 Task: Explore Airbnb accommodation in Nadi, Fiji from 12th  December, 2023 to 15th December, 2023 for 3 adults.2 bedrooms having 3 beds and 1 bathroom. Property type can be flat. Booking option can be shelf check-in. Look for 5 properties as per requirement.
Action: Mouse moved to (511, 112)
Screenshot: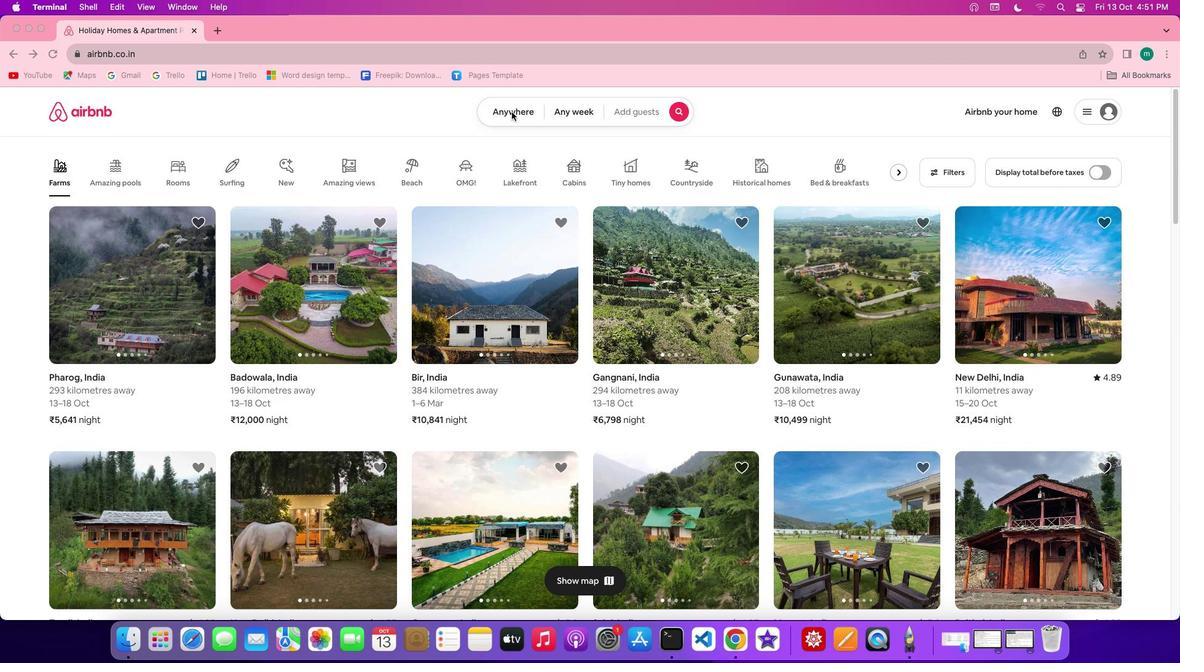 
Action: Mouse pressed left at (511, 112)
Screenshot: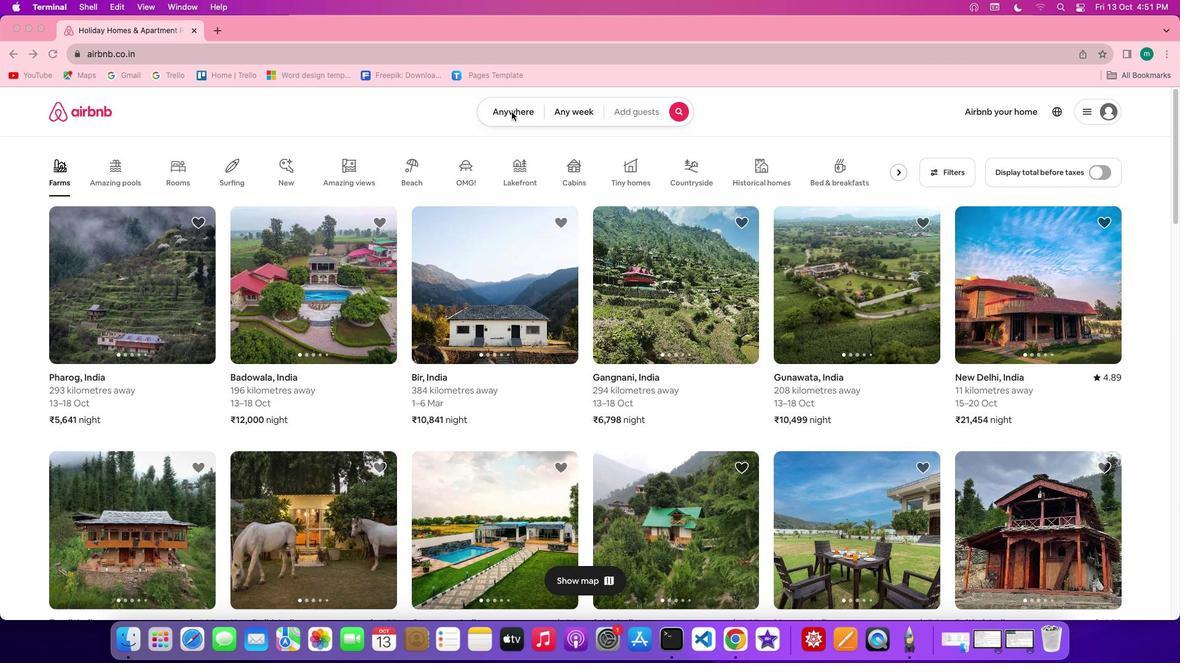 
Action: Mouse pressed left at (511, 112)
Screenshot: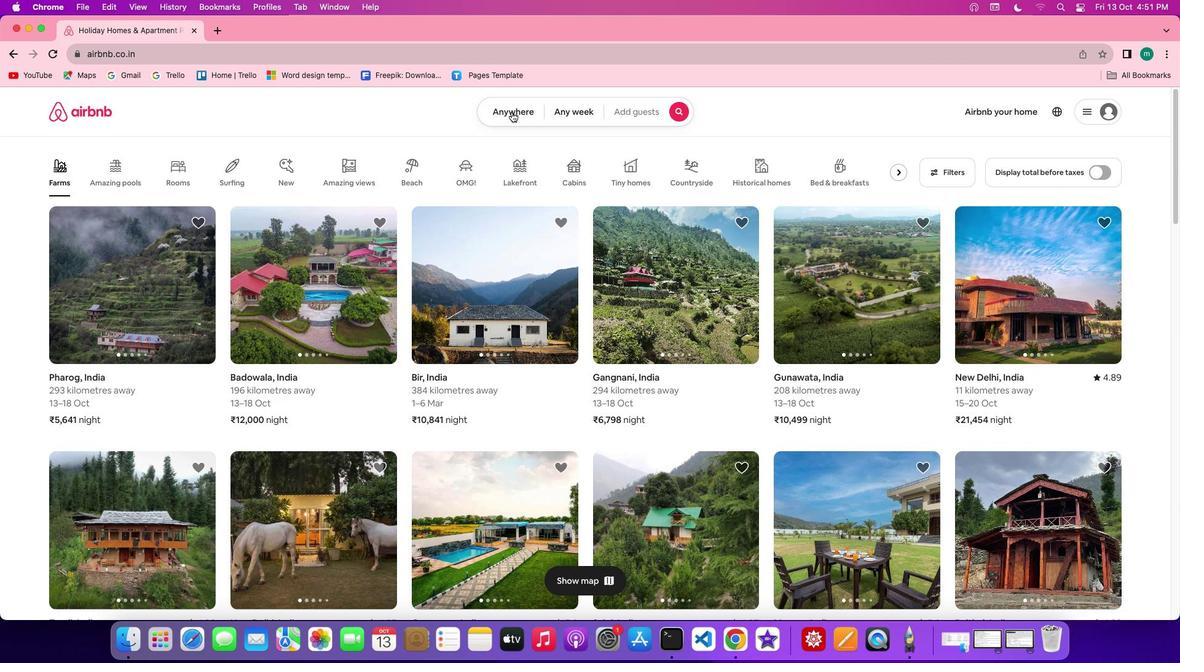 
Action: Mouse moved to (451, 164)
Screenshot: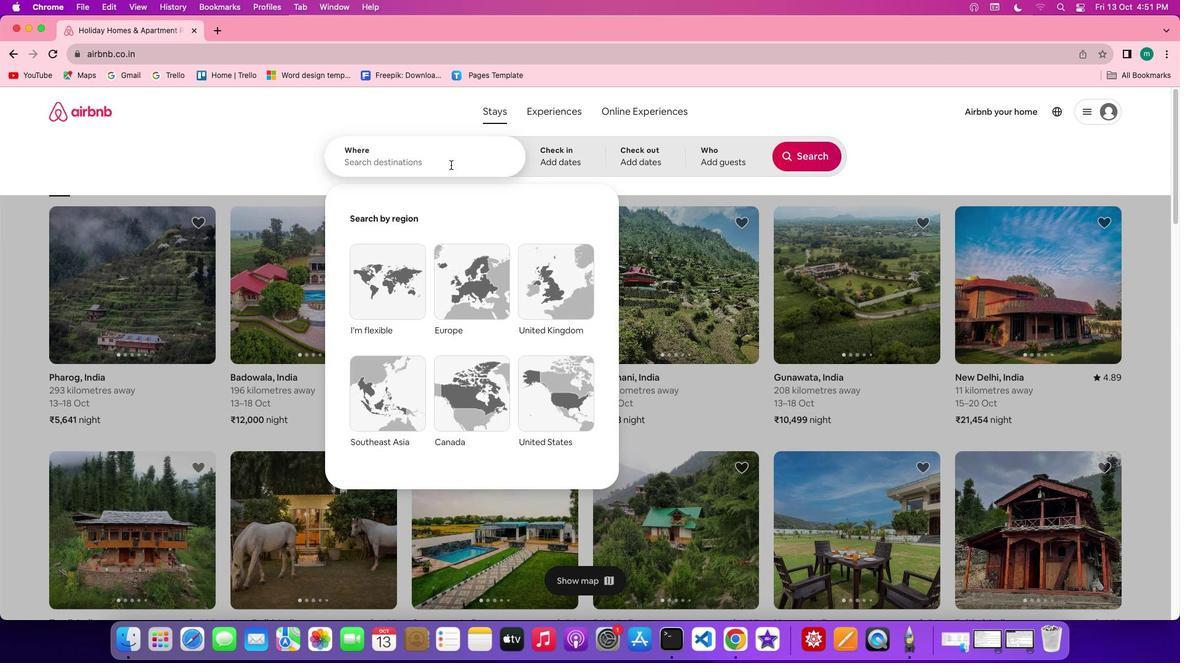 
Action: Mouse pressed left at (451, 164)
Screenshot: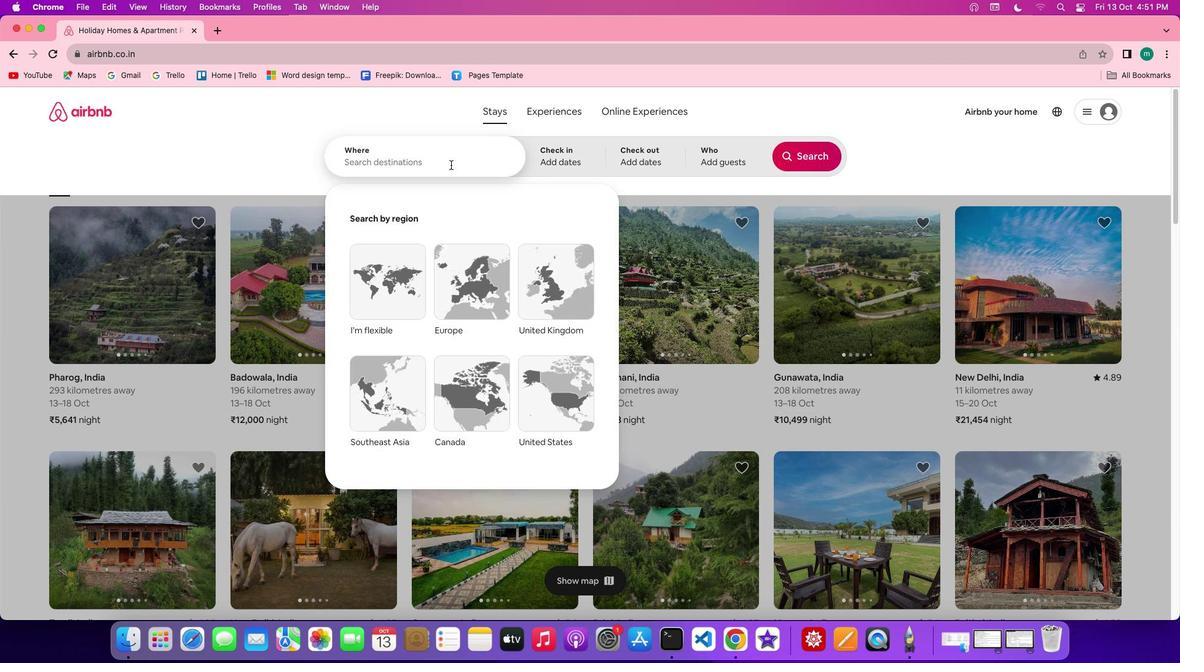
Action: Key pressed Key.shift'N''a''d''i'','Key.shift'F''i''j''i'
Screenshot: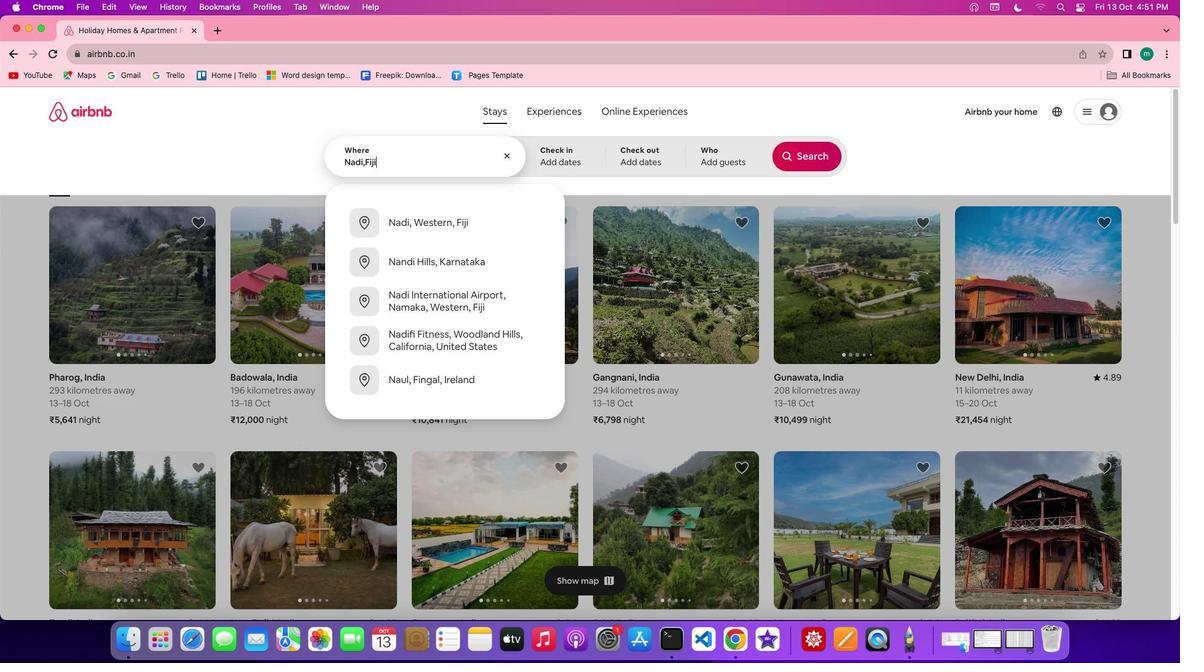 
Action: Mouse moved to (591, 162)
Screenshot: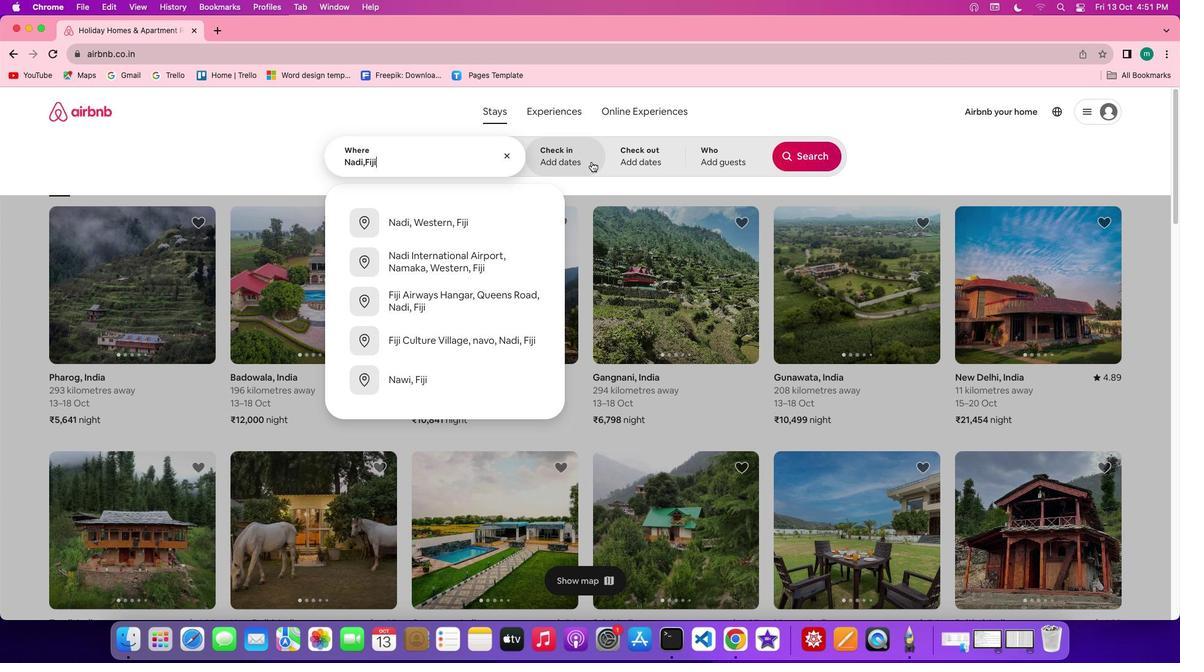 
Action: Mouse pressed left at (591, 162)
Screenshot: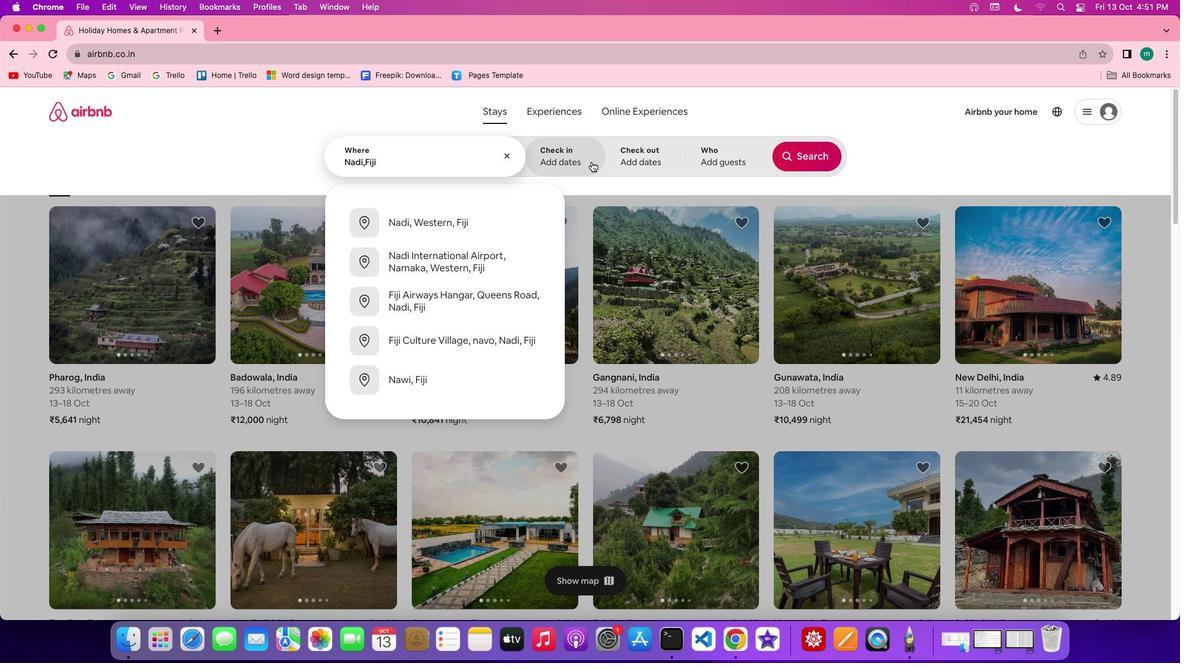 
Action: Mouse moved to (805, 248)
Screenshot: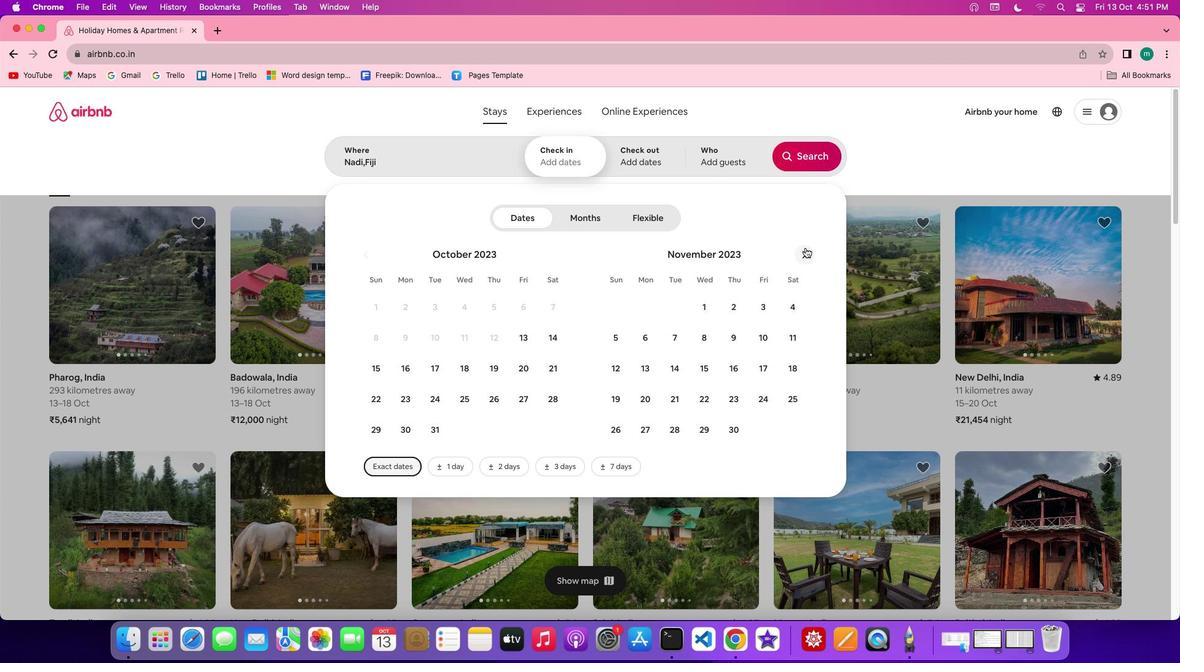 
Action: Mouse pressed left at (805, 248)
Screenshot: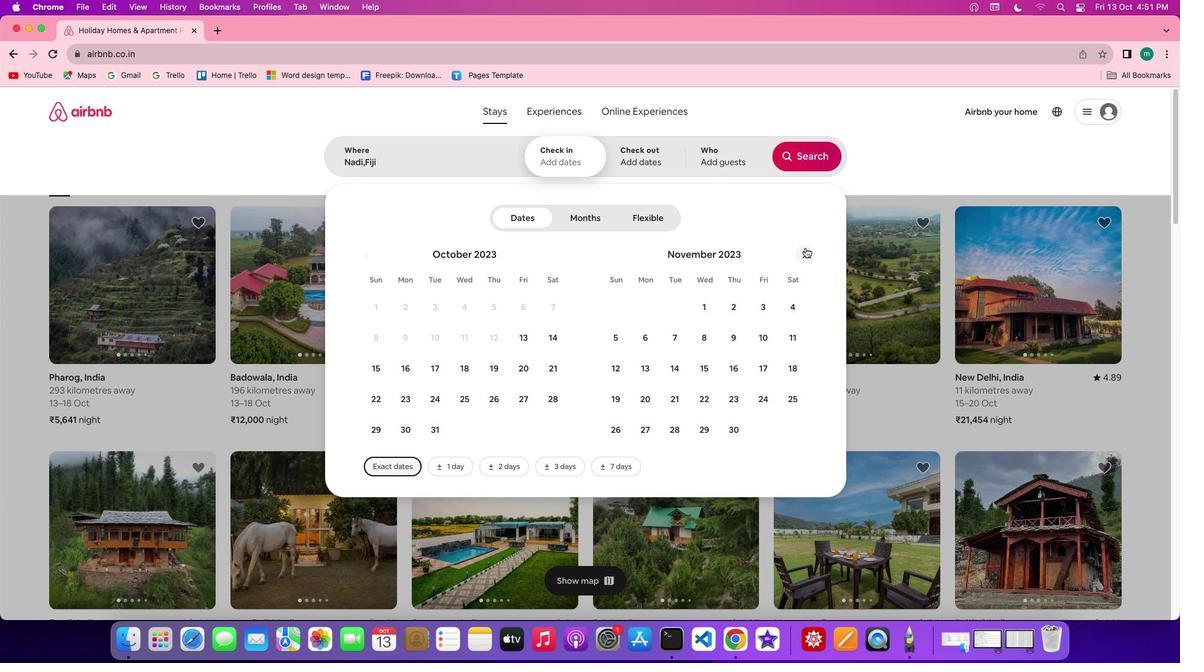 
Action: Mouse moved to (686, 372)
Screenshot: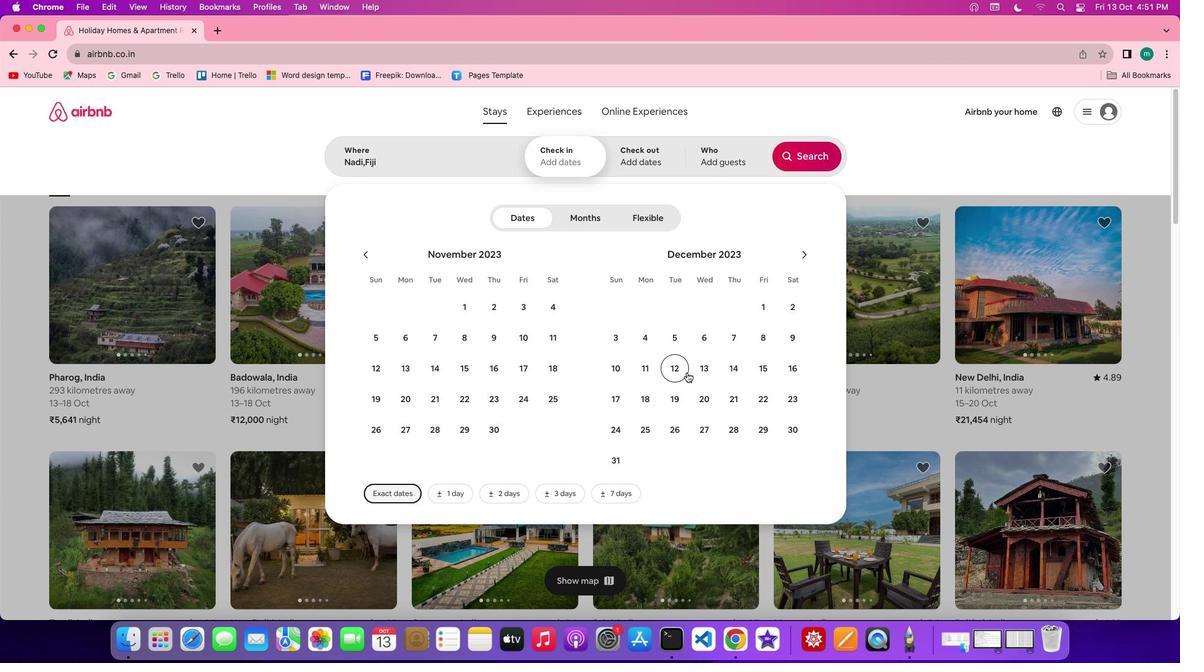 
Action: Mouse pressed left at (686, 372)
Screenshot: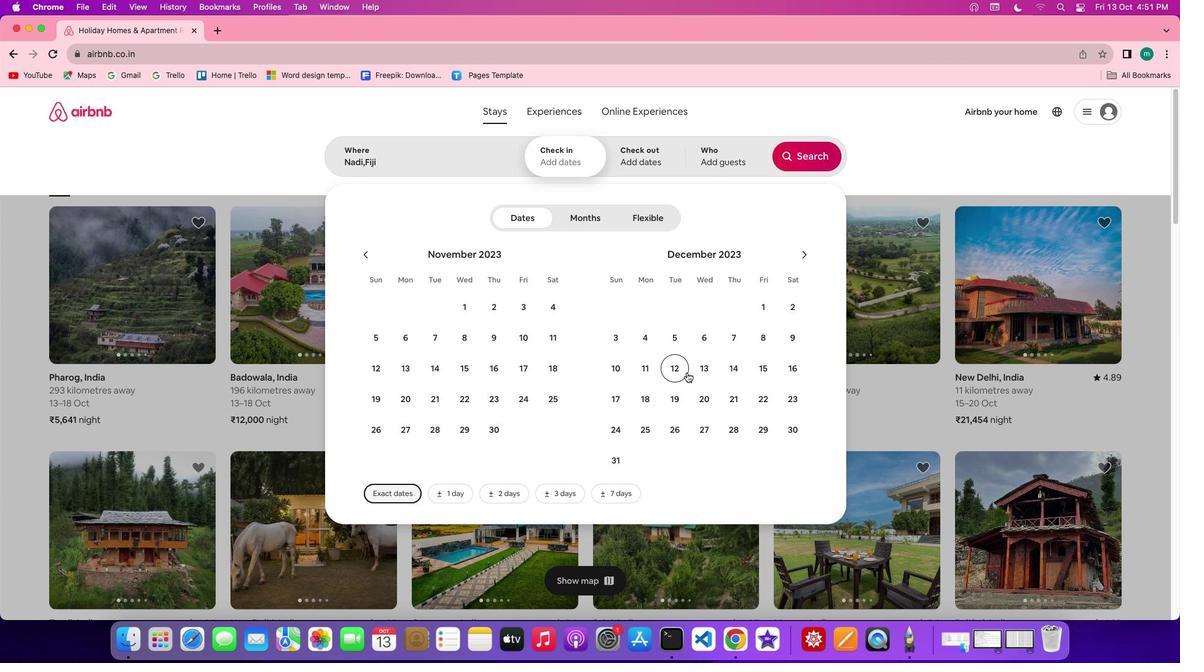 
Action: Mouse moved to (760, 373)
Screenshot: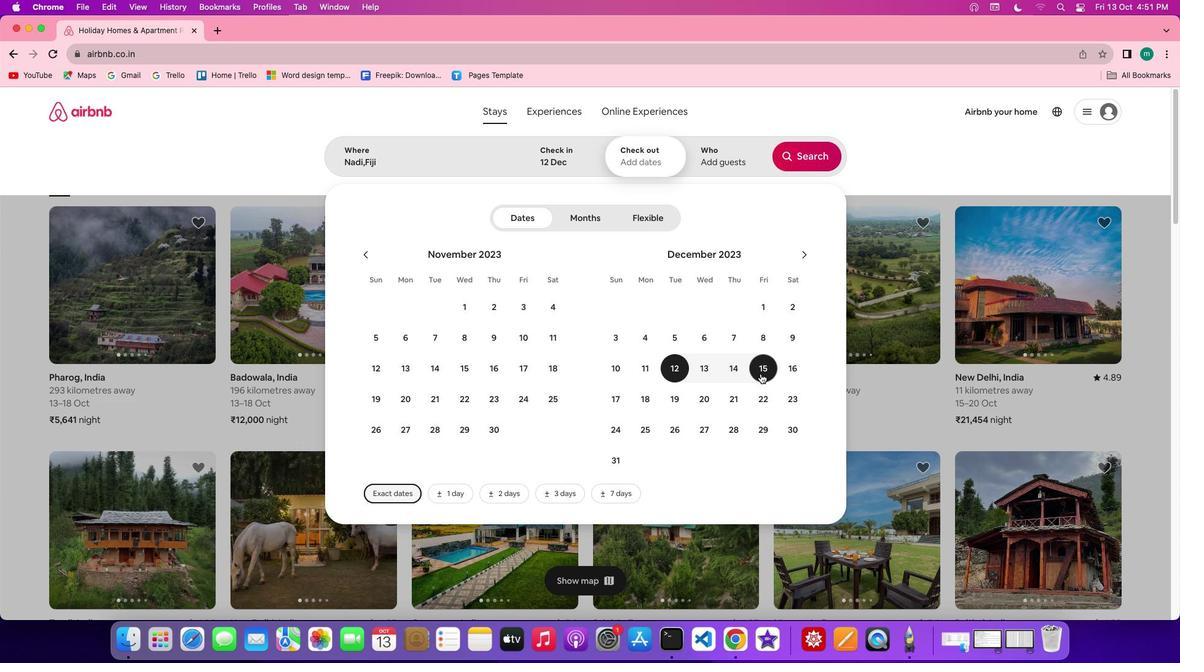 
Action: Mouse pressed left at (760, 373)
Screenshot: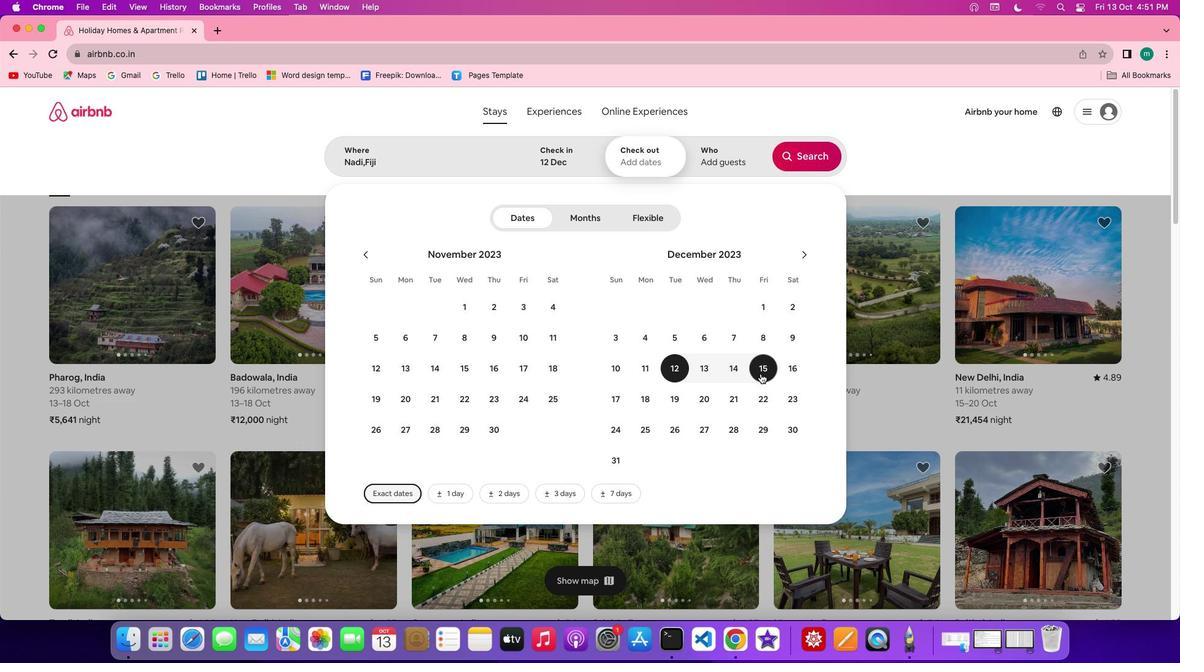 
Action: Mouse moved to (722, 167)
Screenshot: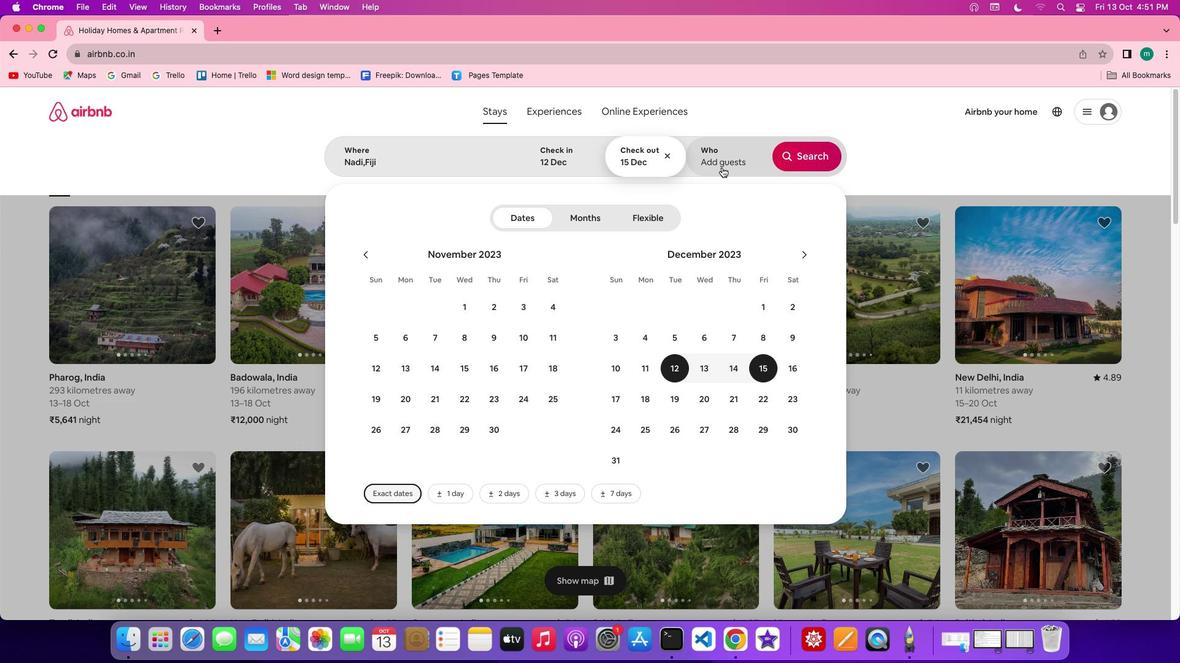 
Action: Mouse pressed left at (722, 167)
Screenshot: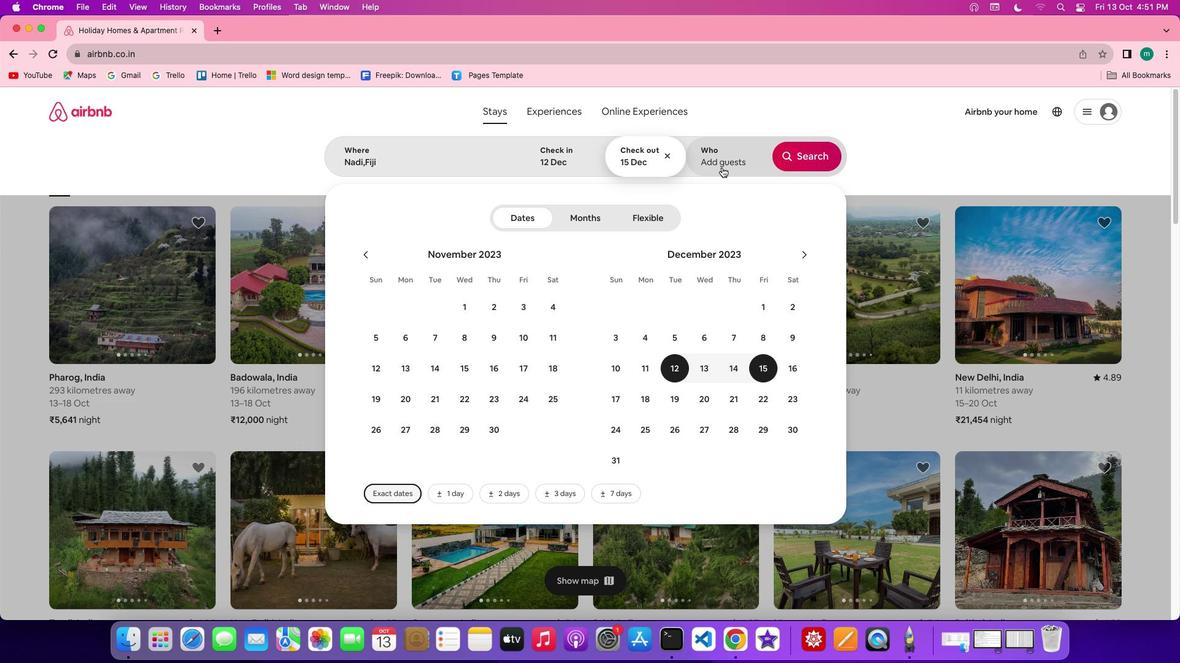 
Action: Mouse moved to (808, 219)
Screenshot: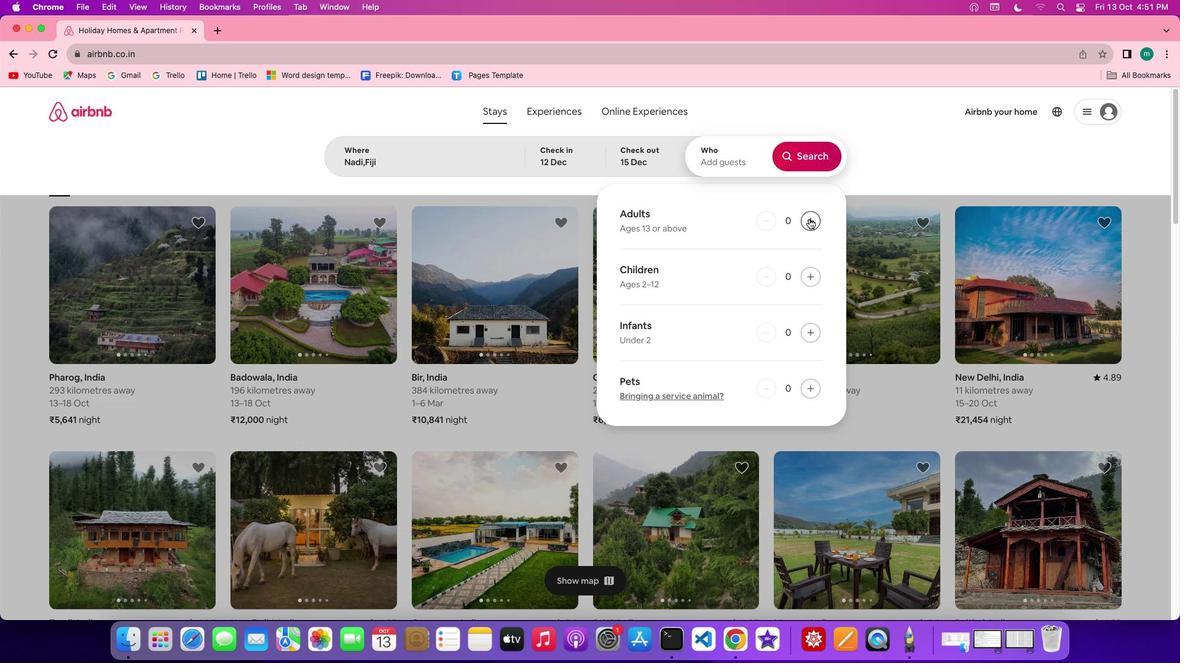 
Action: Mouse pressed left at (808, 219)
Screenshot: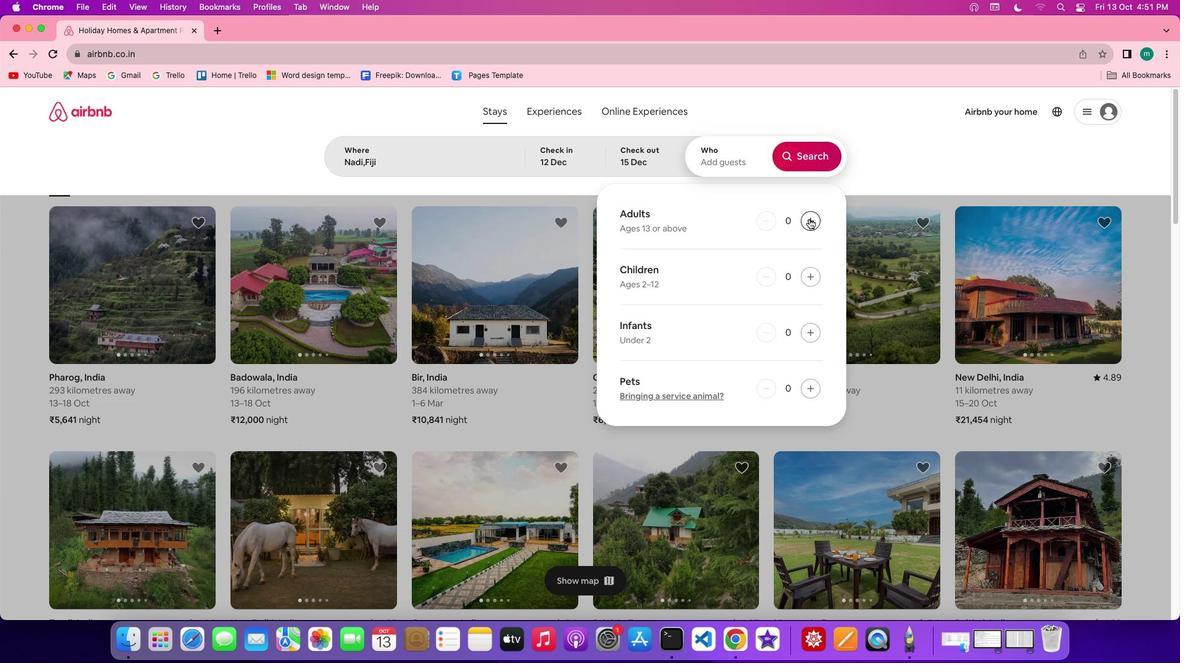 
Action: Mouse pressed left at (808, 219)
Screenshot: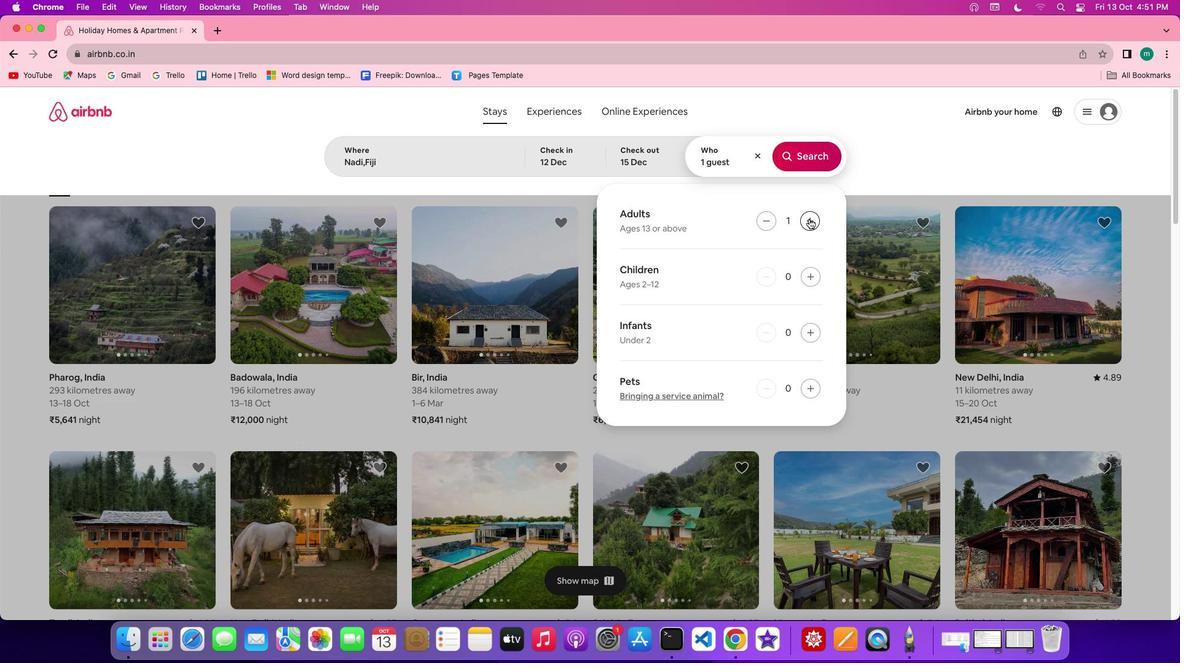 
Action: Mouse pressed left at (808, 219)
Screenshot: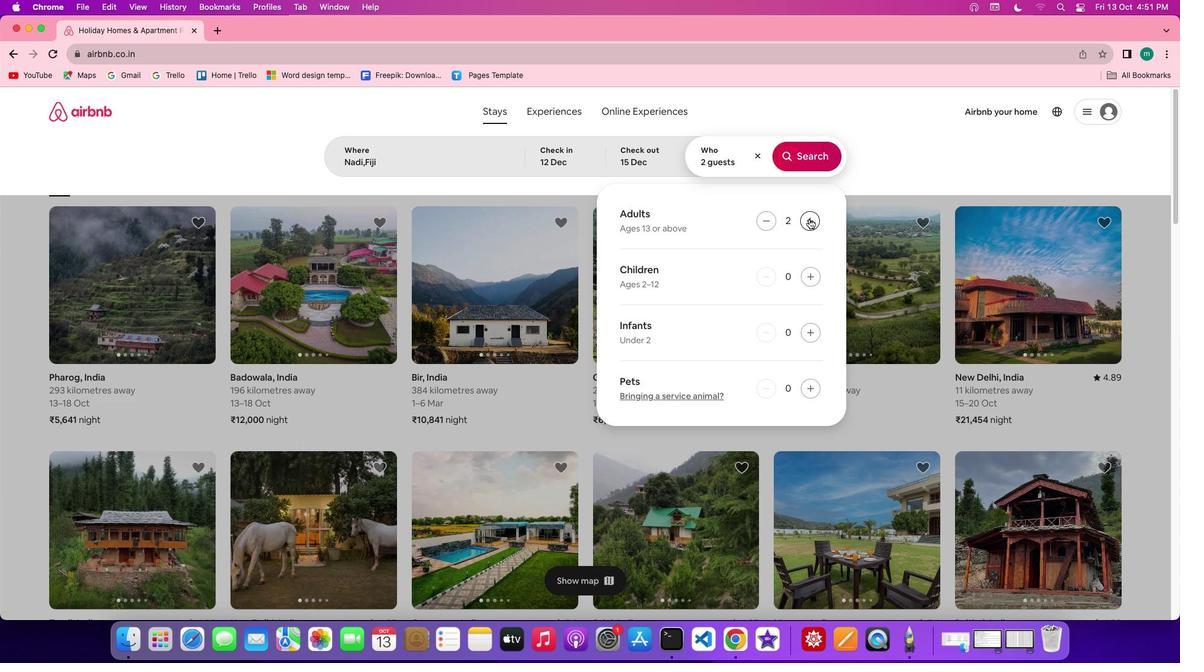 
Action: Mouse moved to (797, 155)
Screenshot: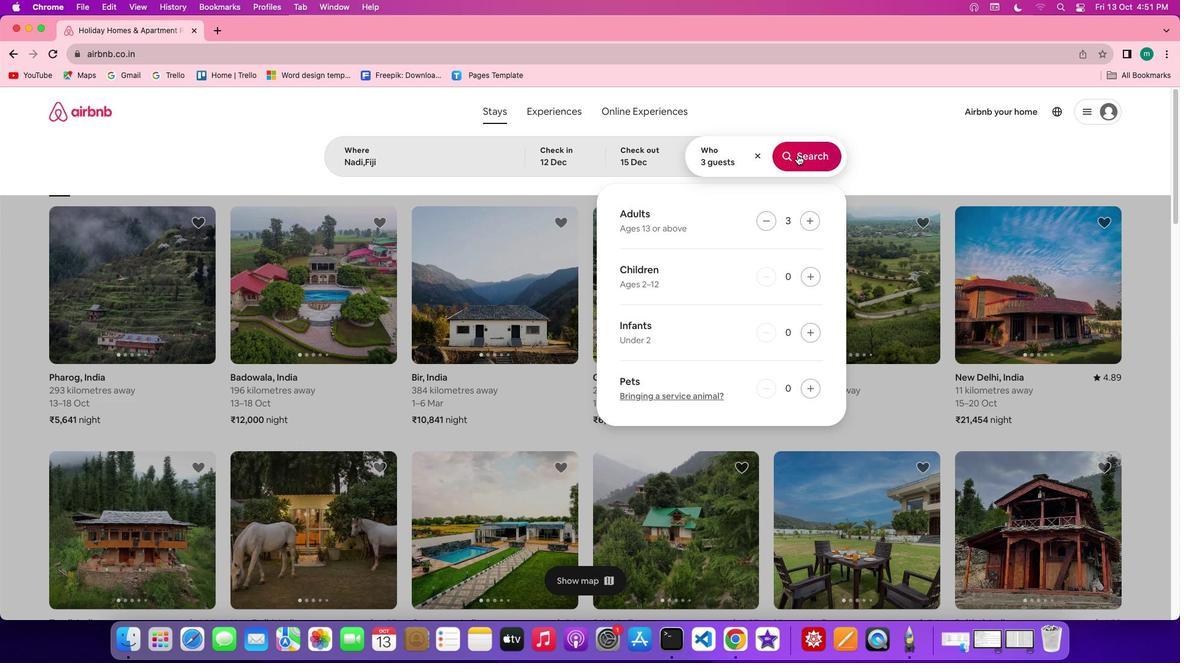 
Action: Mouse pressed left at (797, 155)
Screenshot: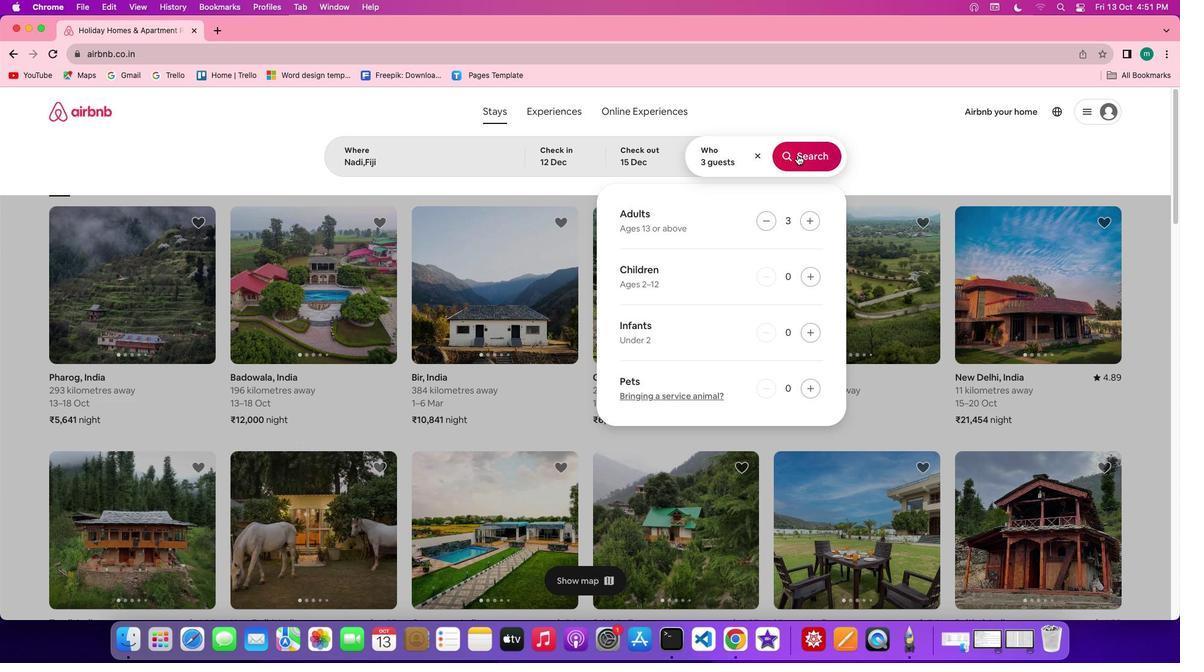 
Action: Mouse moved to (976, 165)
Screenshot: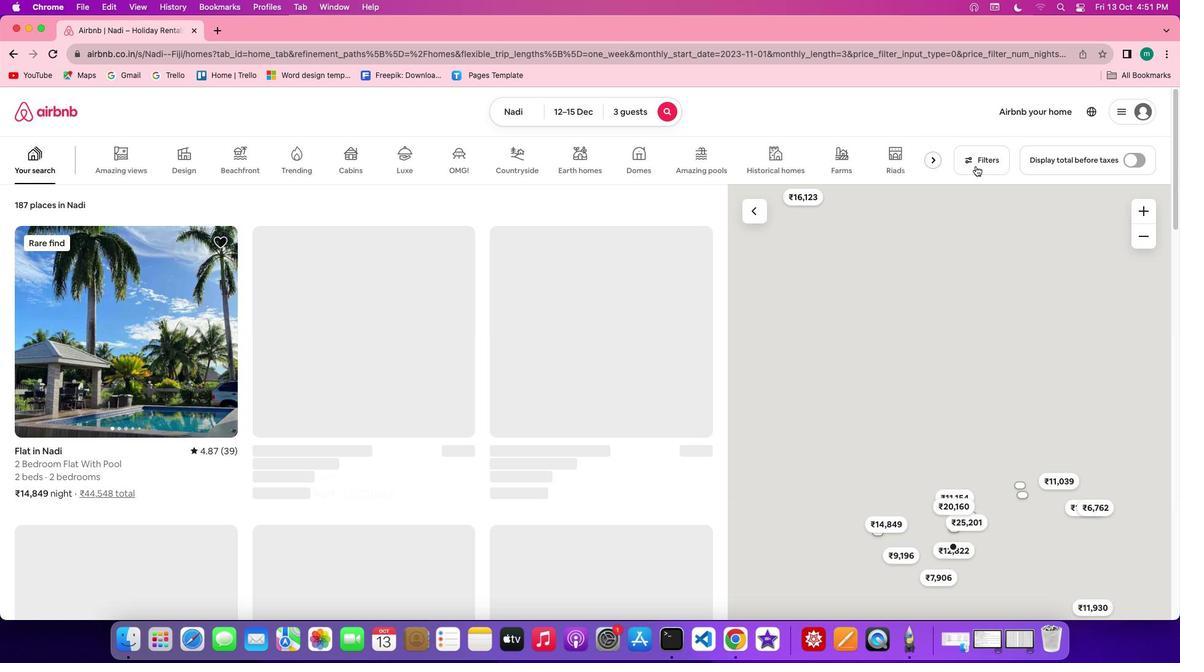 
Action: Mouse pressed left at (976, 165)
Screenshot: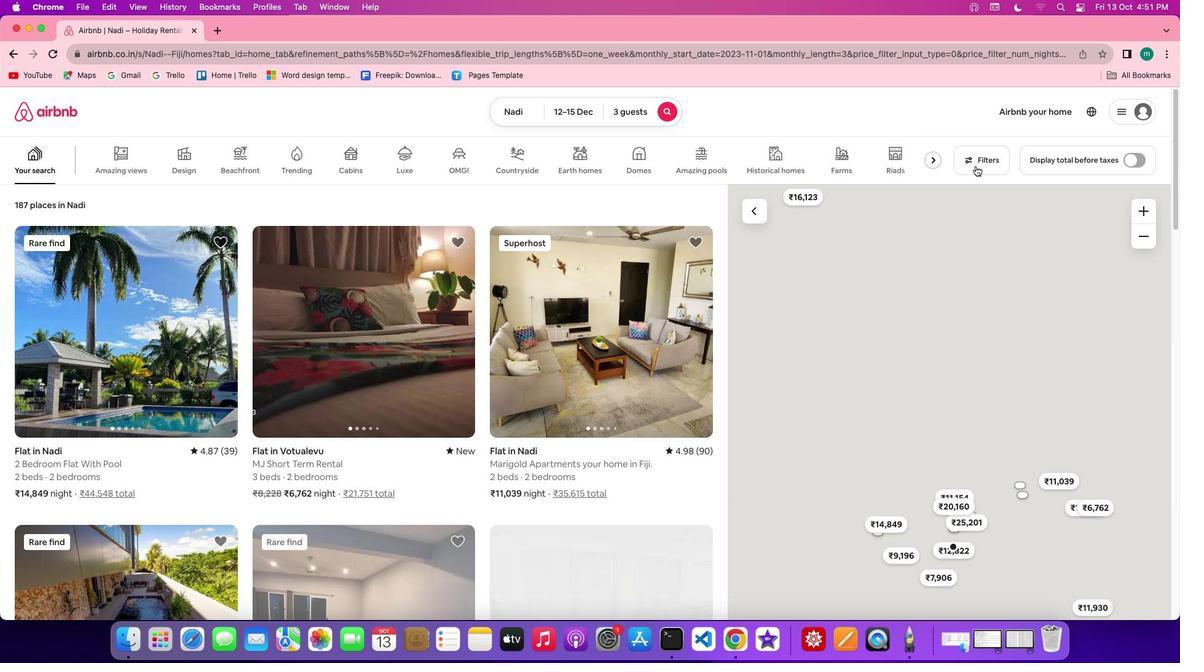 
Action: Mouse moved to (679, 345)
Screenshot: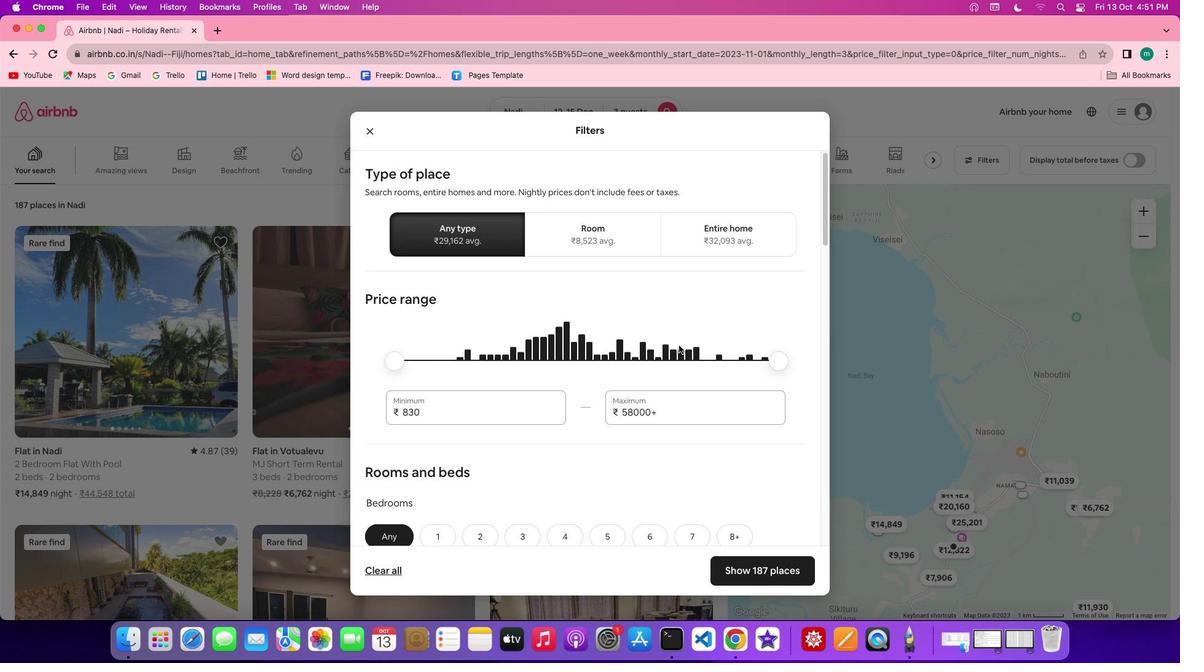 
Action: Mouse scrolled (679, 345) with delta (0, 0)
Screenshot: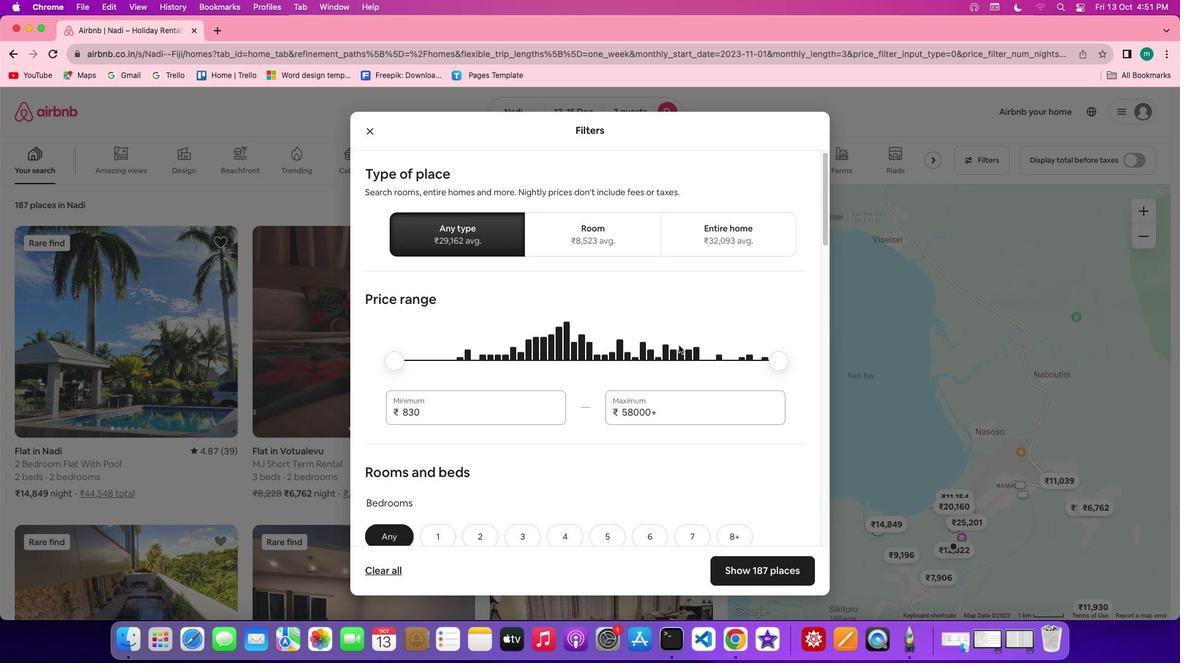 
Action: Mouse scrolled (679, 345) with delta (0, 0)
Screenshot: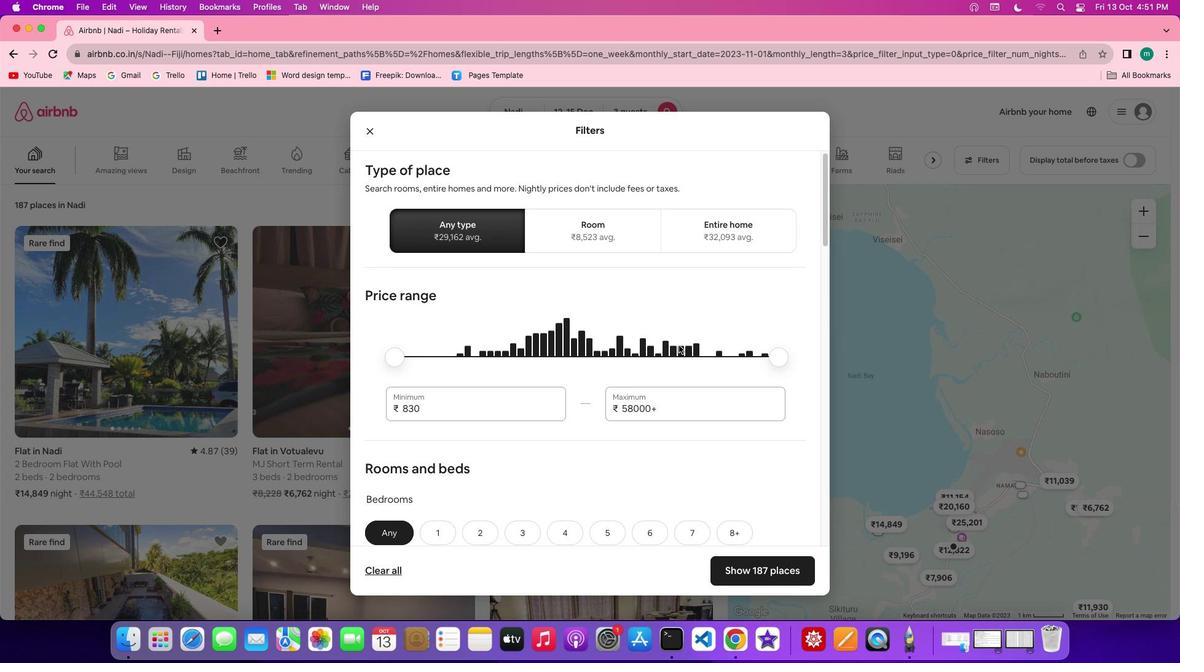 
Action: Mouse scrolled (679, 345) with delta (0, -1)
Screenshot: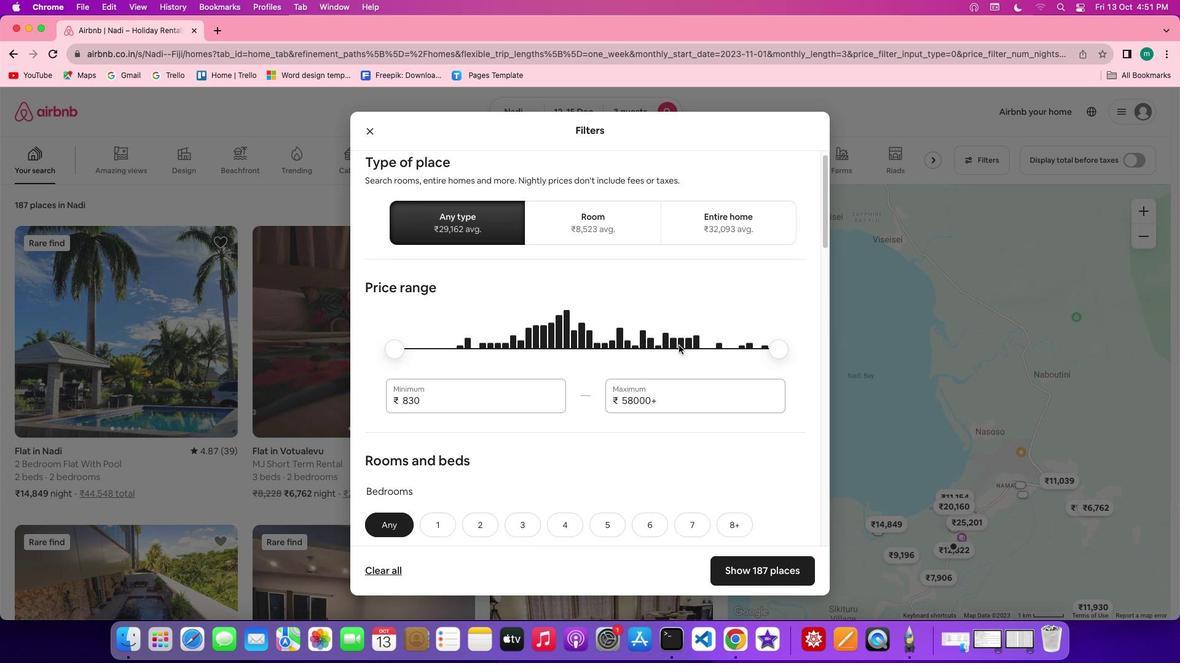 
Action: Mouse scrolled (679, 345) with delta (0, -1)
Screenshot: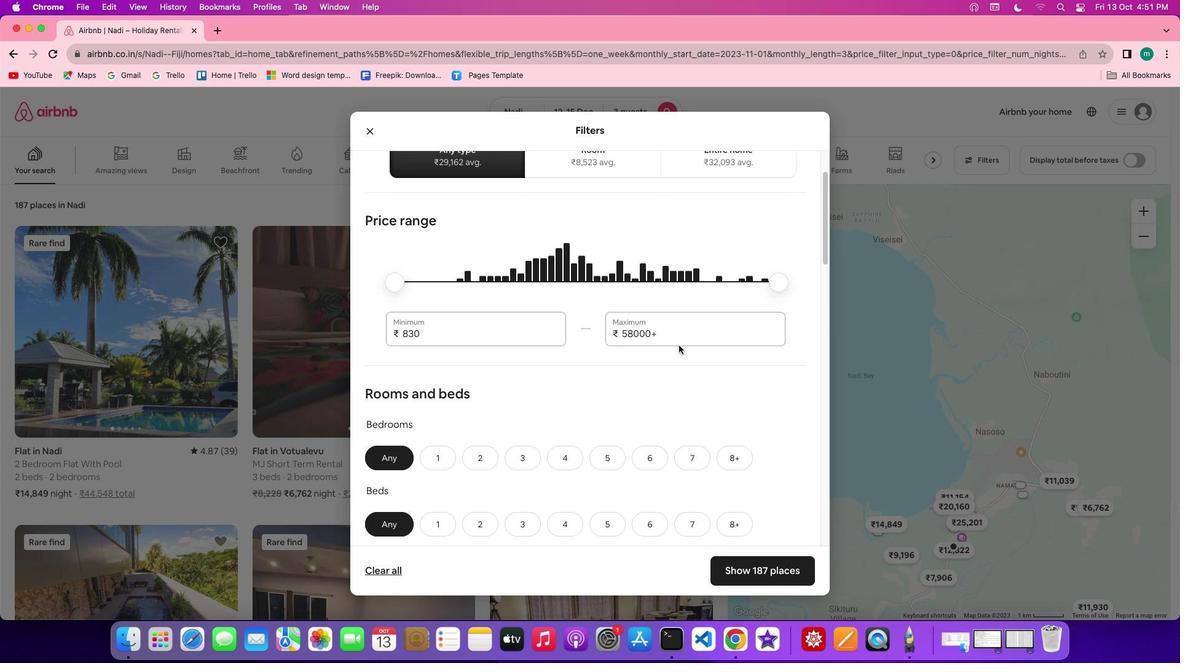 
Action: Mouse scrolled (679, 345) with delta (0, 0)
Screenshot: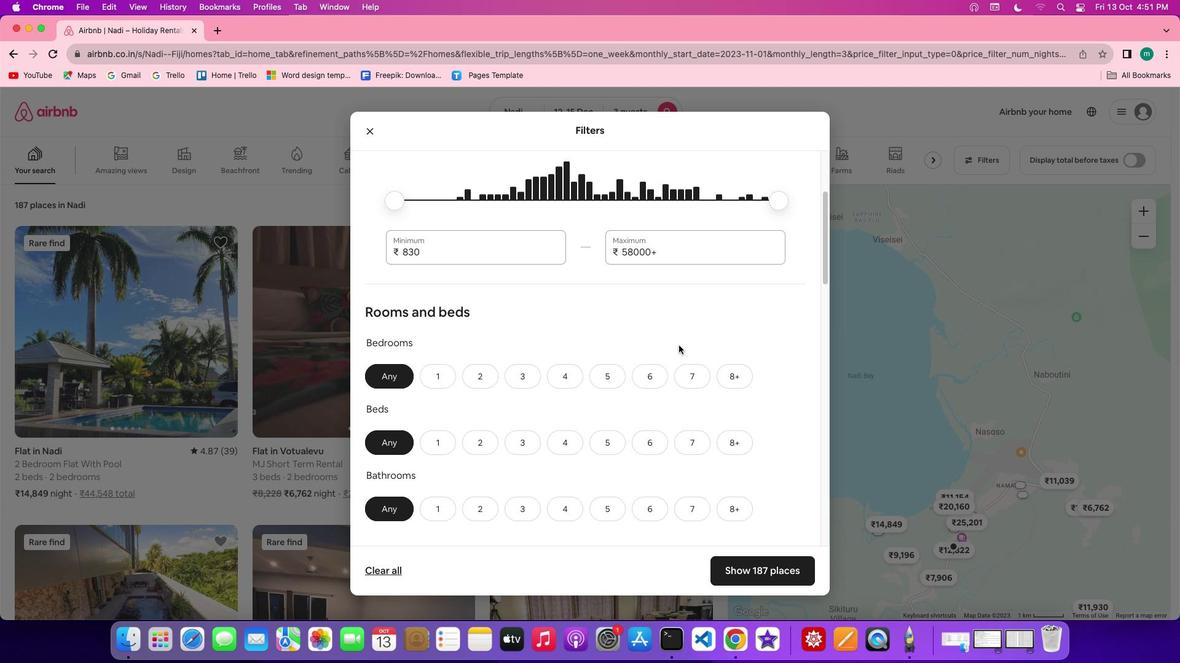 
Action: Mouse scrolled (679, 345) with delta (0, 0)
Screenshot: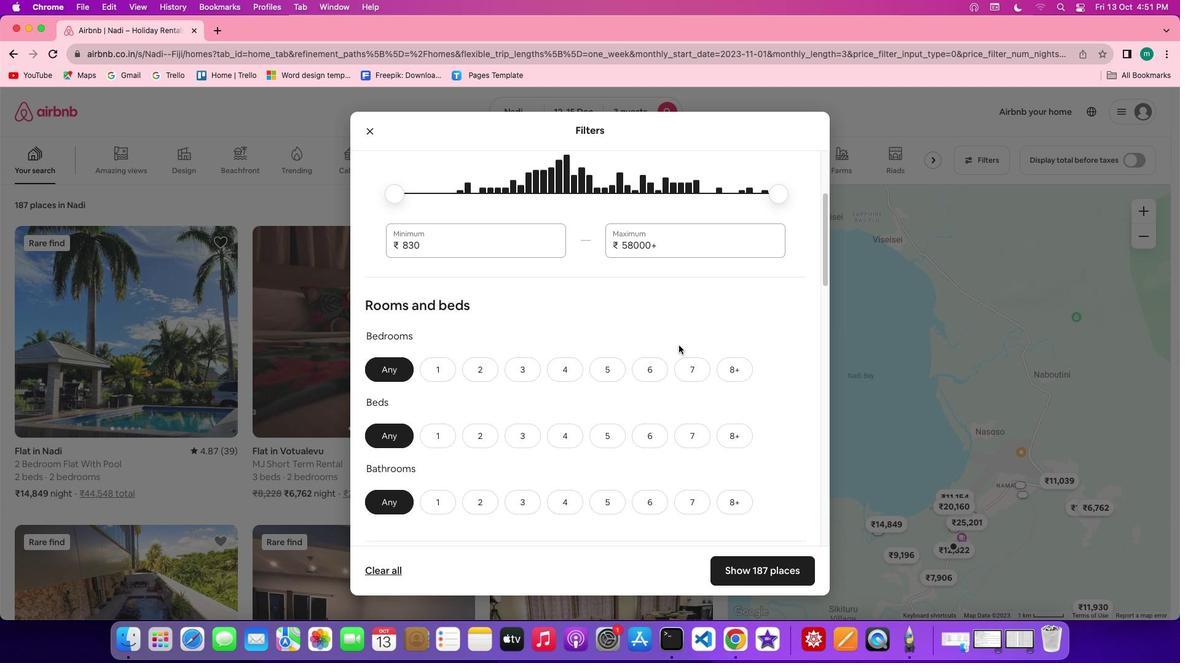 
Action: Mouse scrolled (679, 345) with delta (0, -1)
Screenshot: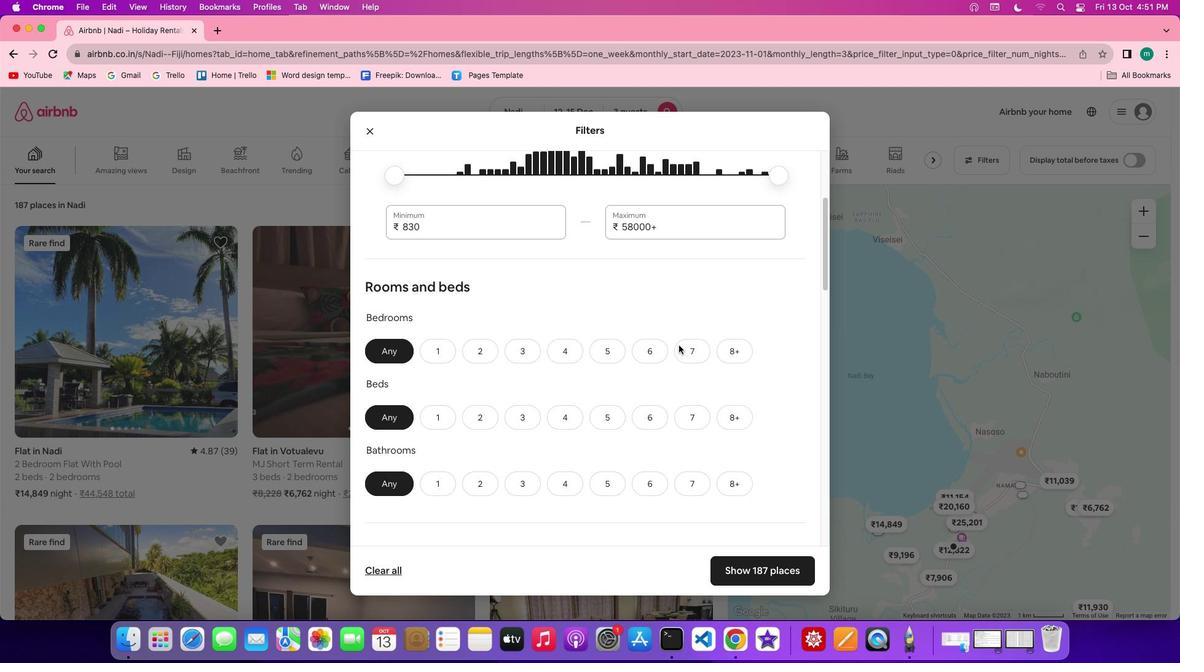 
Action: Mouse scrolled (679, 345) with delta (0, -2)
Screenshot: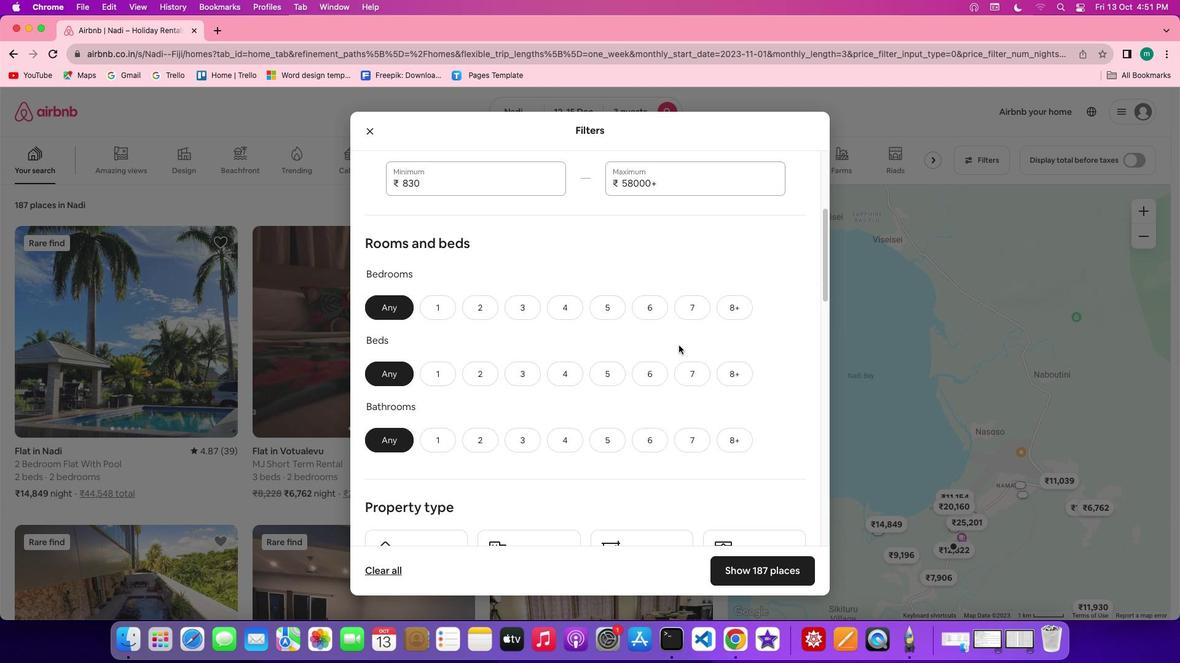 
Action: Mouse moved to (488, 161)
Screenshot: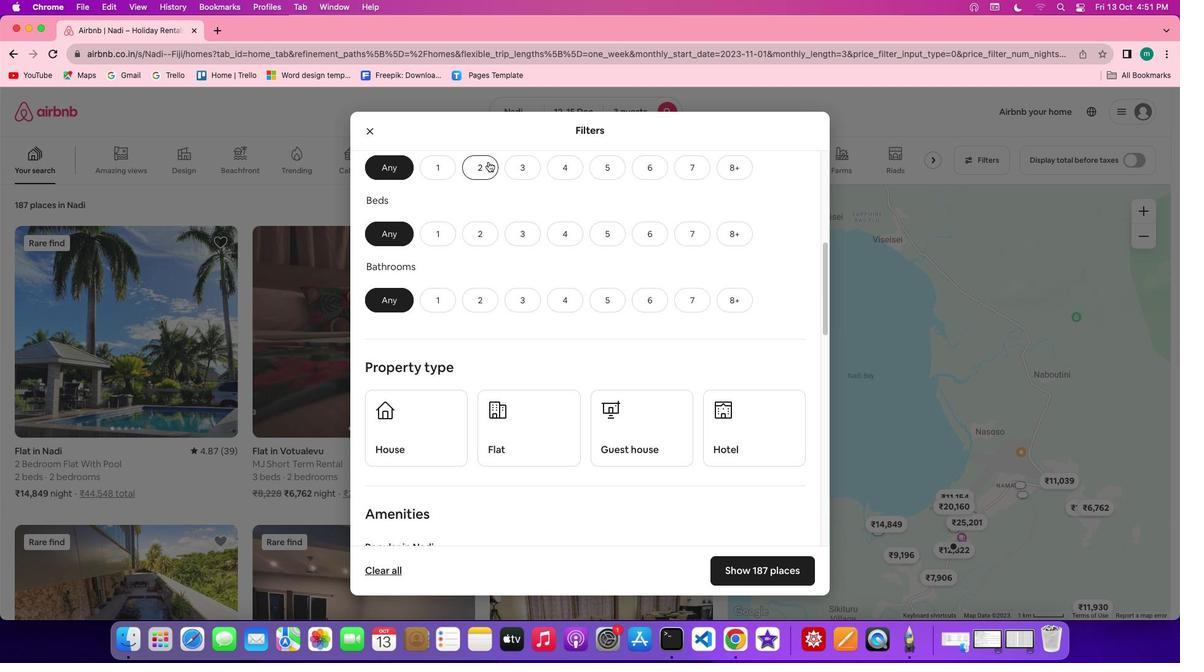 
Action: Mouse pressed left at (488, 161)
Screenshot: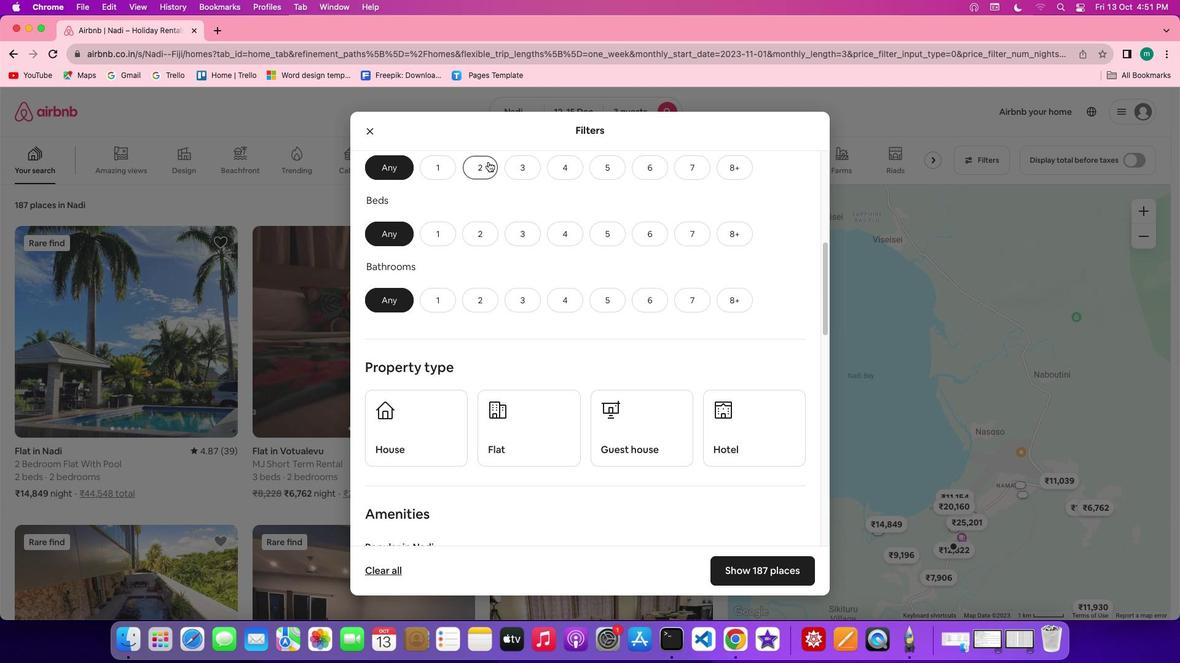 
Action: Mouse moved to (531, 227)
Screenshot: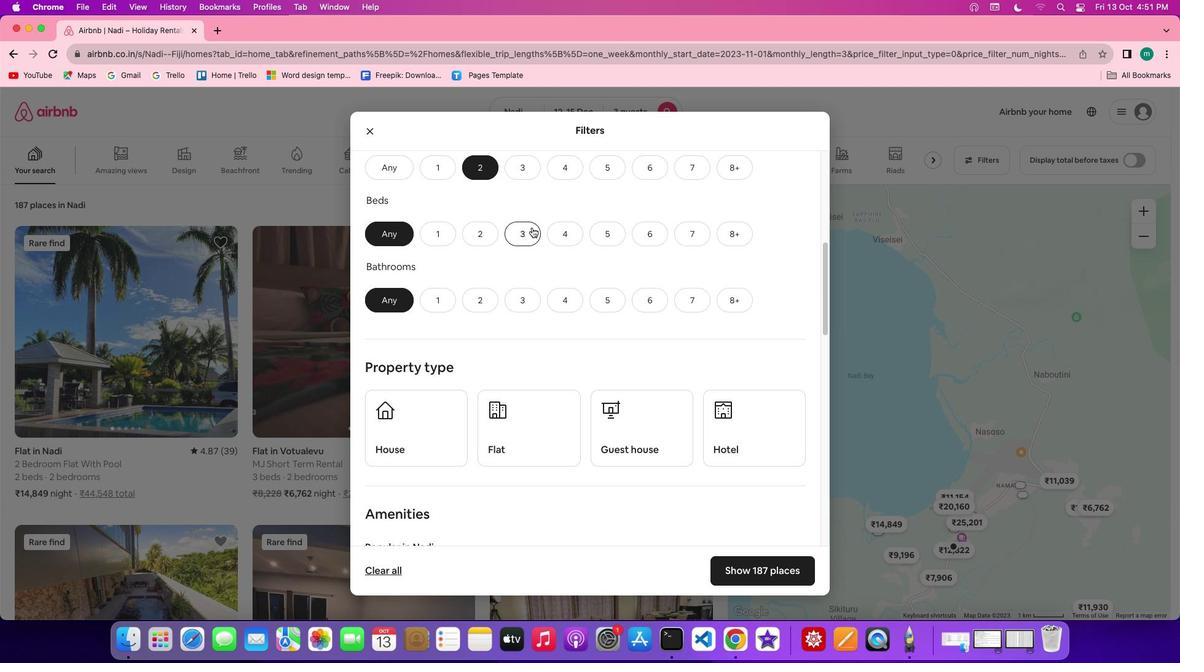 
Action: Mouse pressed left at (531, 227)
Screenshot: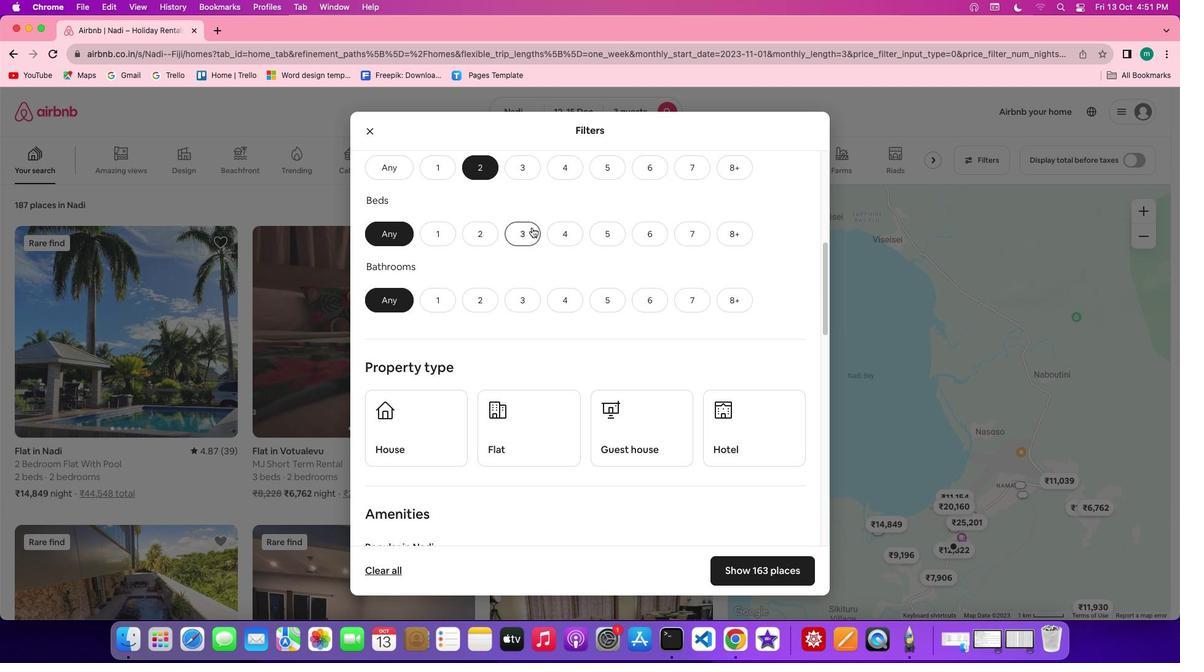 
Action: Mouse moved to (433, 290)
Screenshot: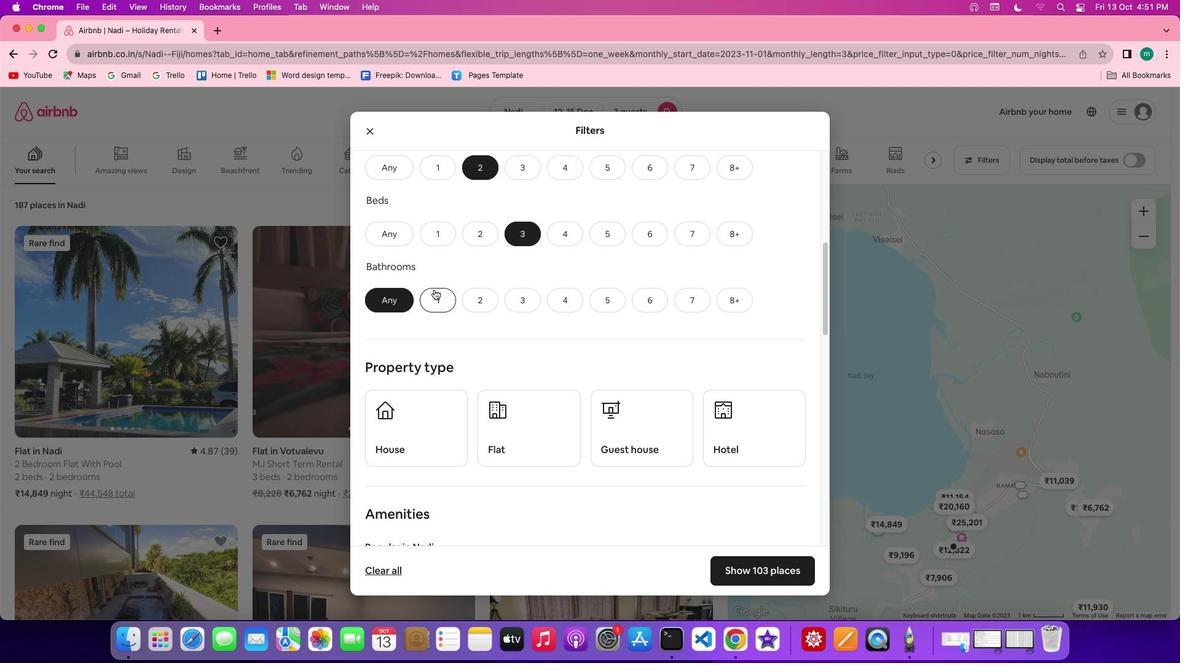 
Action: Mouse pressed left at (433, 290)
Screenshot: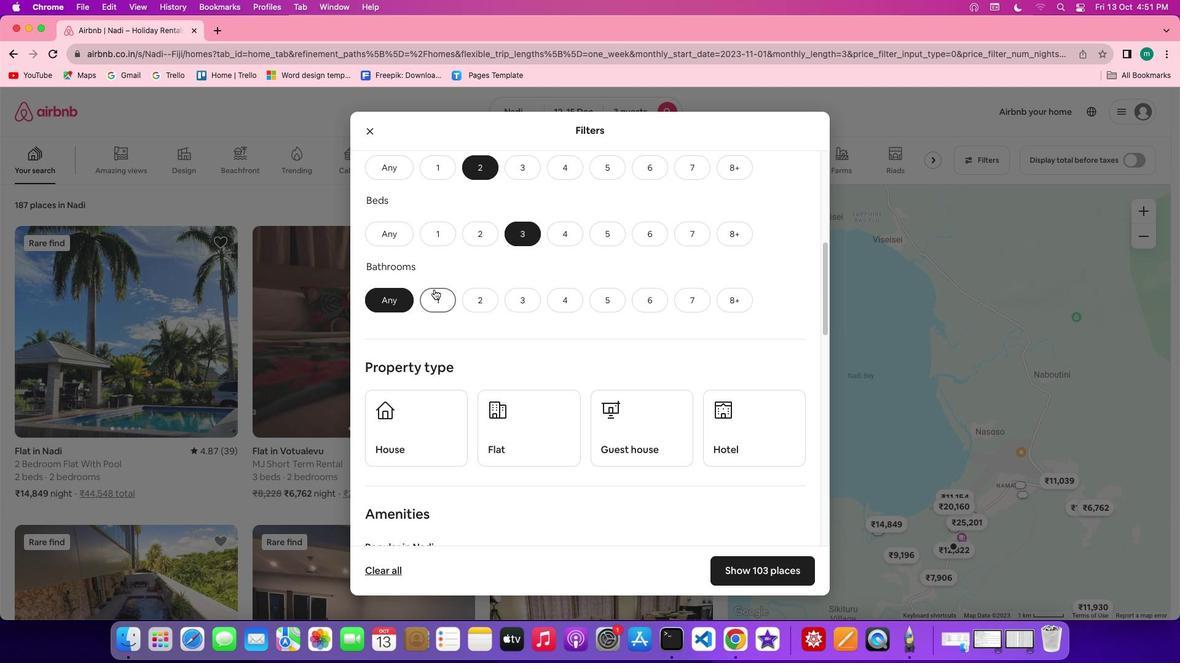 
Action: Mouse moved to (558, 314)
Screenshot: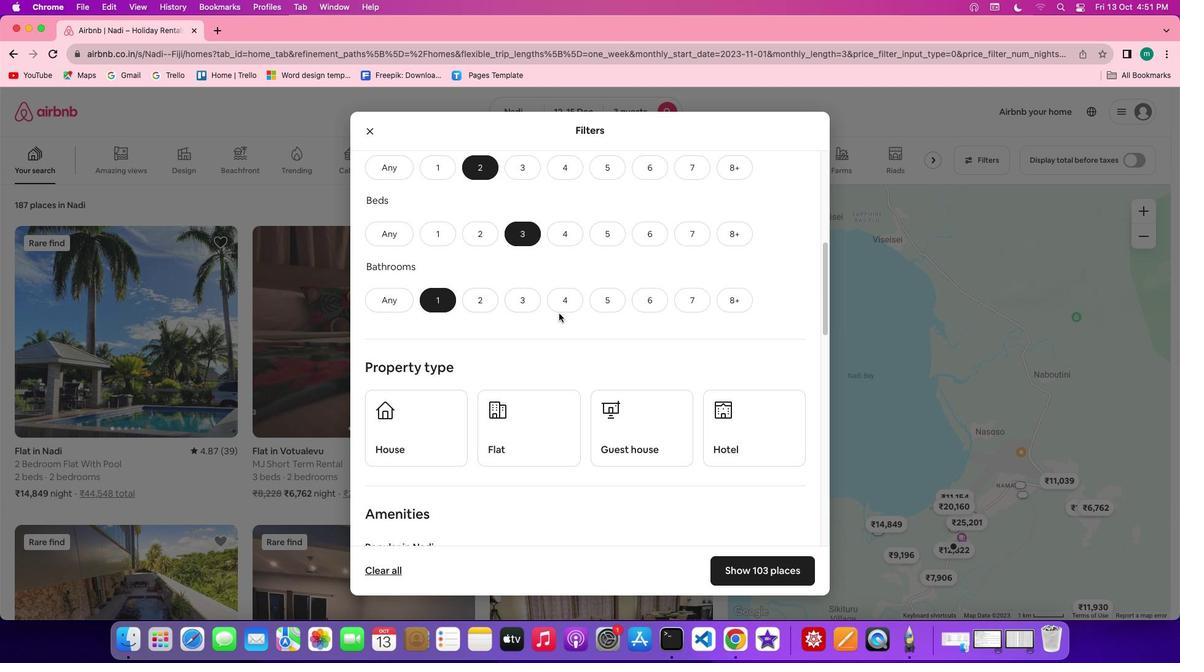 
Action: Mouse scrolled (558, 314) with delta (0, 0)
Screenshot: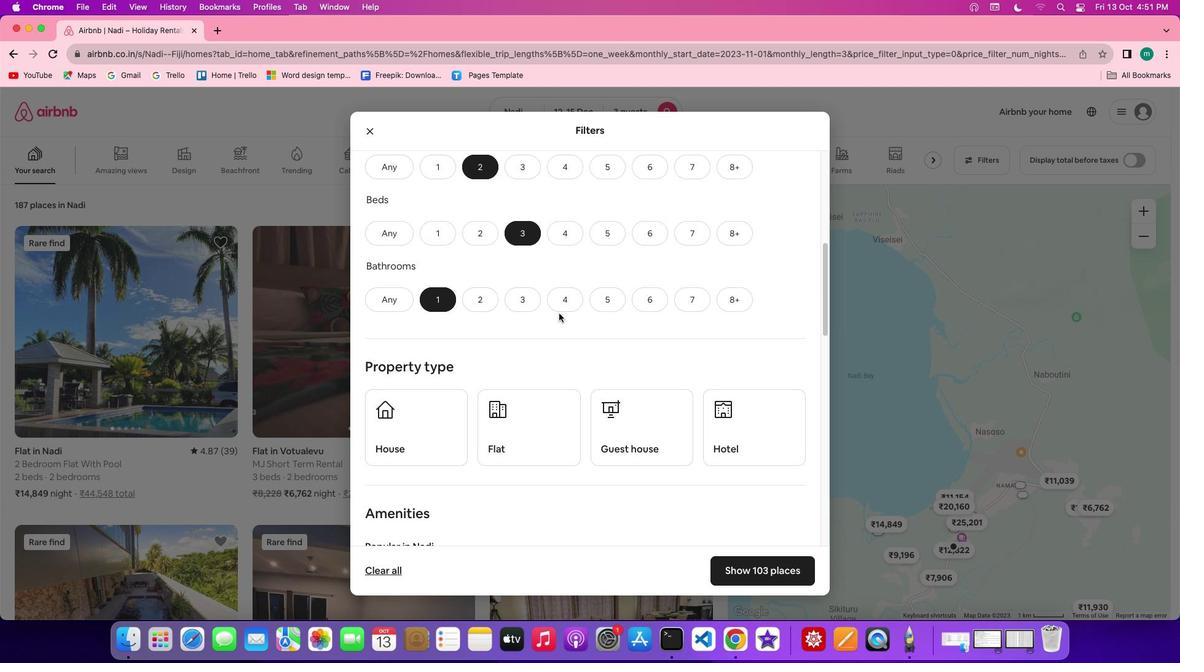 
Action: Mouse scrolled (558, 314) with delta (0, 0)
Screenshot: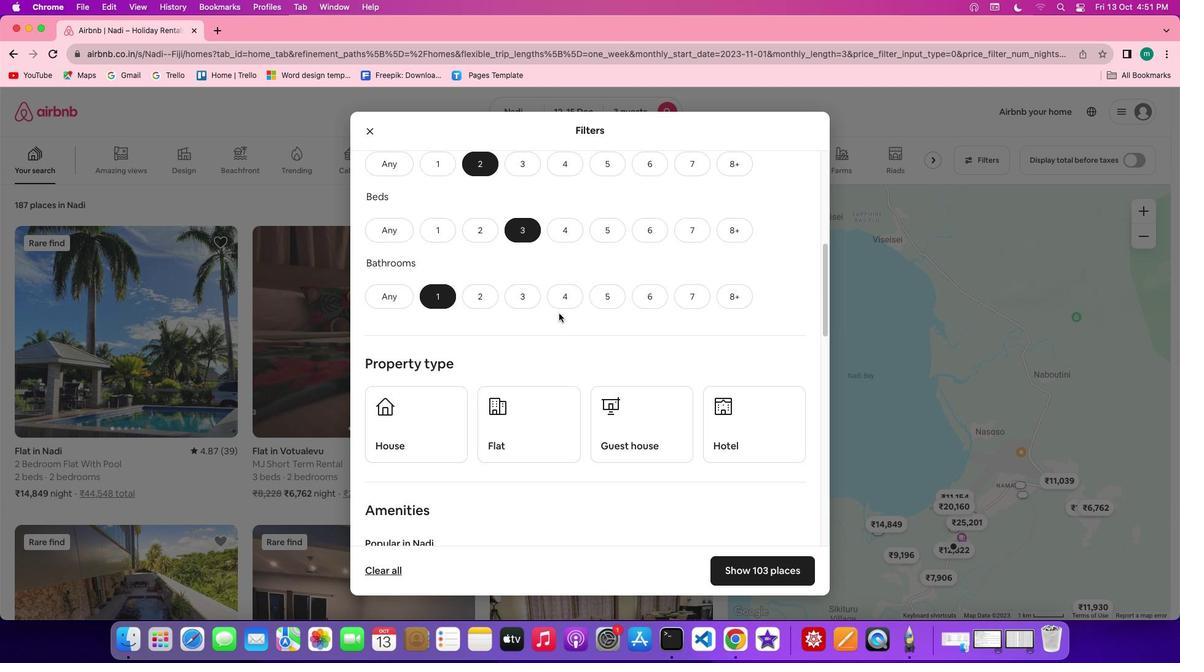 
Action: Mouse scrolled (558, 314) with delta (0, 0)
Screenshot: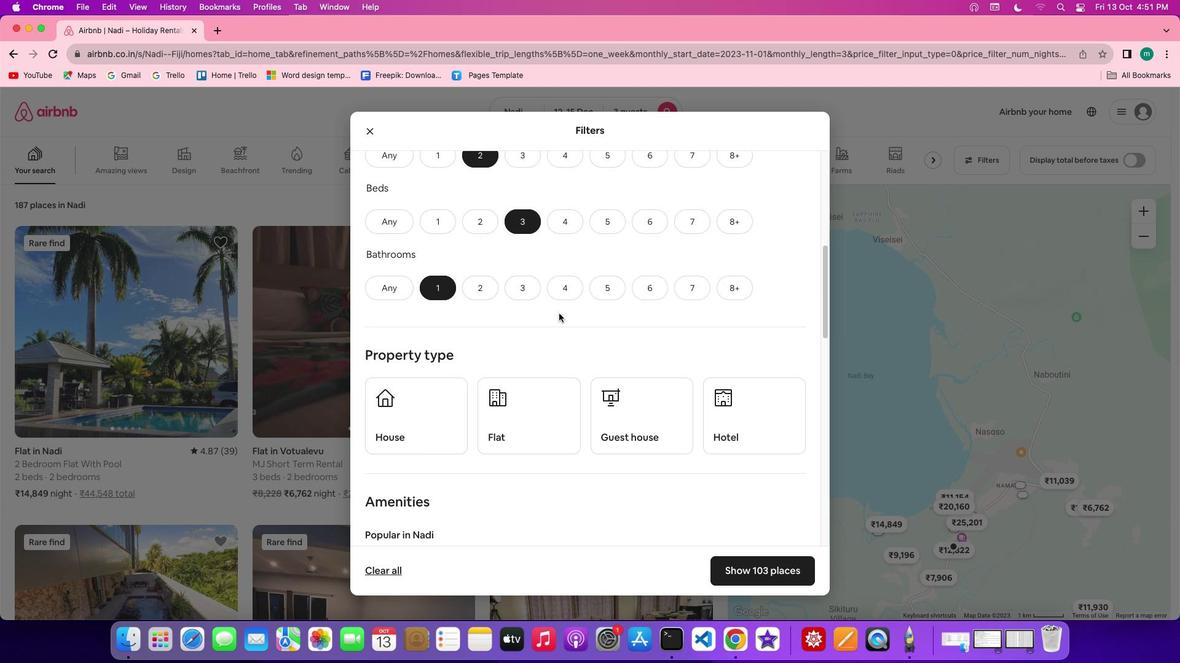 
Action: Mouse scrolled (558, 314) with delta (0, 0)
Screenshot: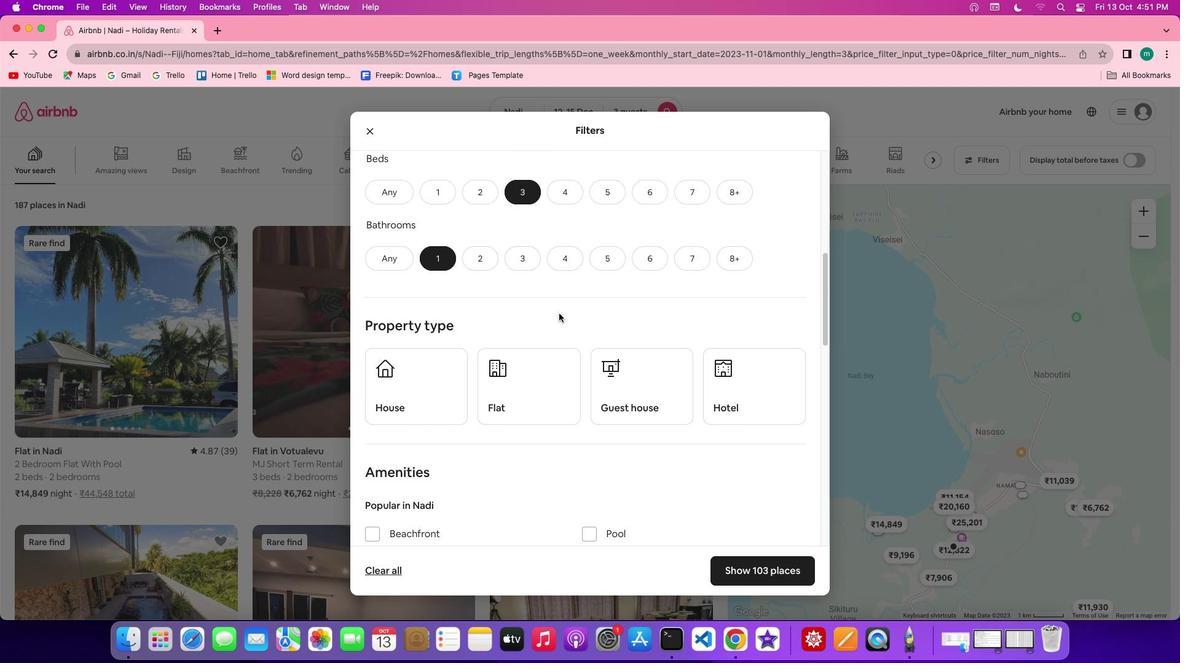 
Action: Mouse scrolled (558, 314) with delta (0, 0)
Screenshot: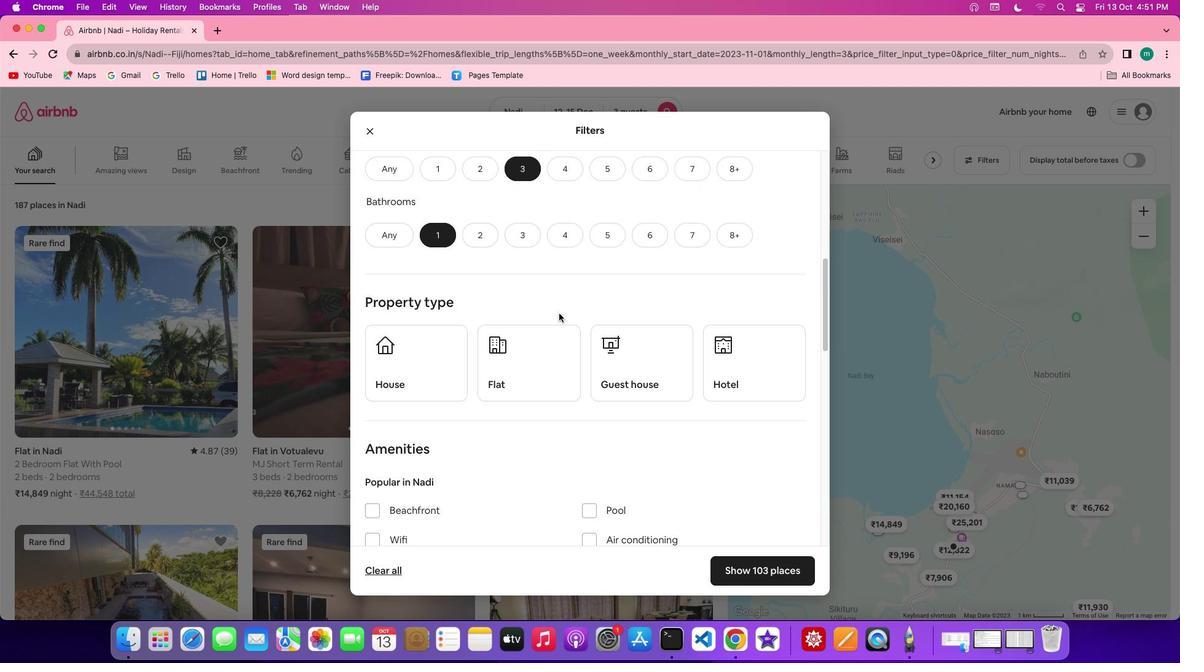 
Action: Mouse scrolled (558, 314) with delta (0, 0)
Screenshot: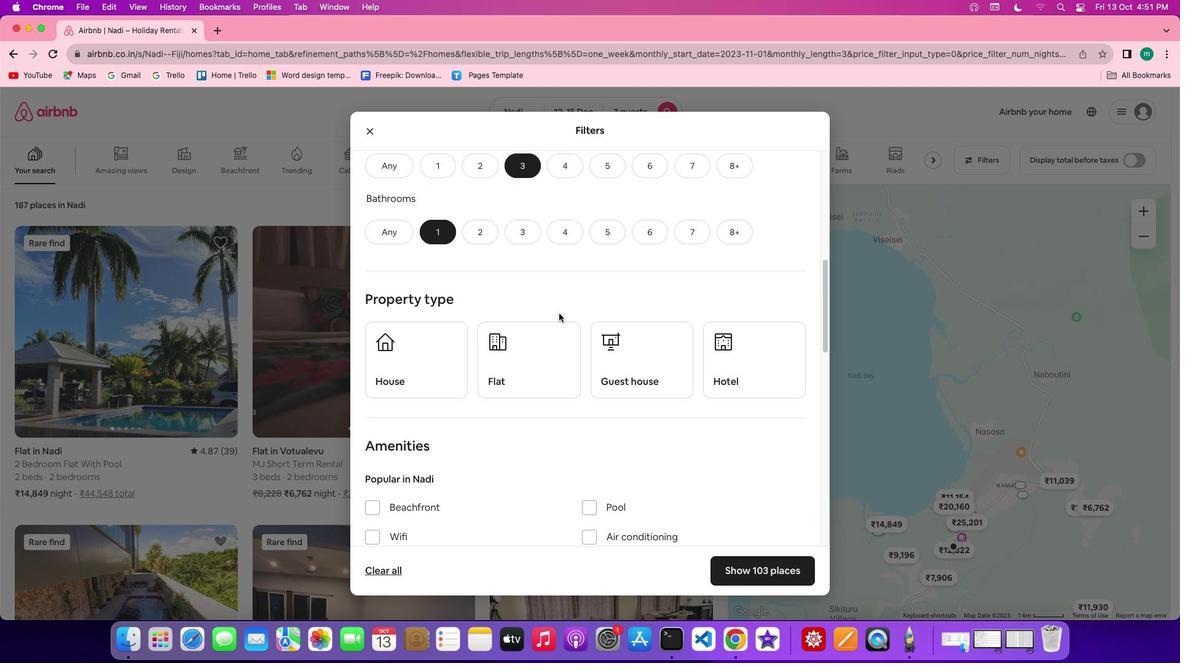 
Action: Mouse scrolled (558, 314) with delta (0, -1)
Screenshot: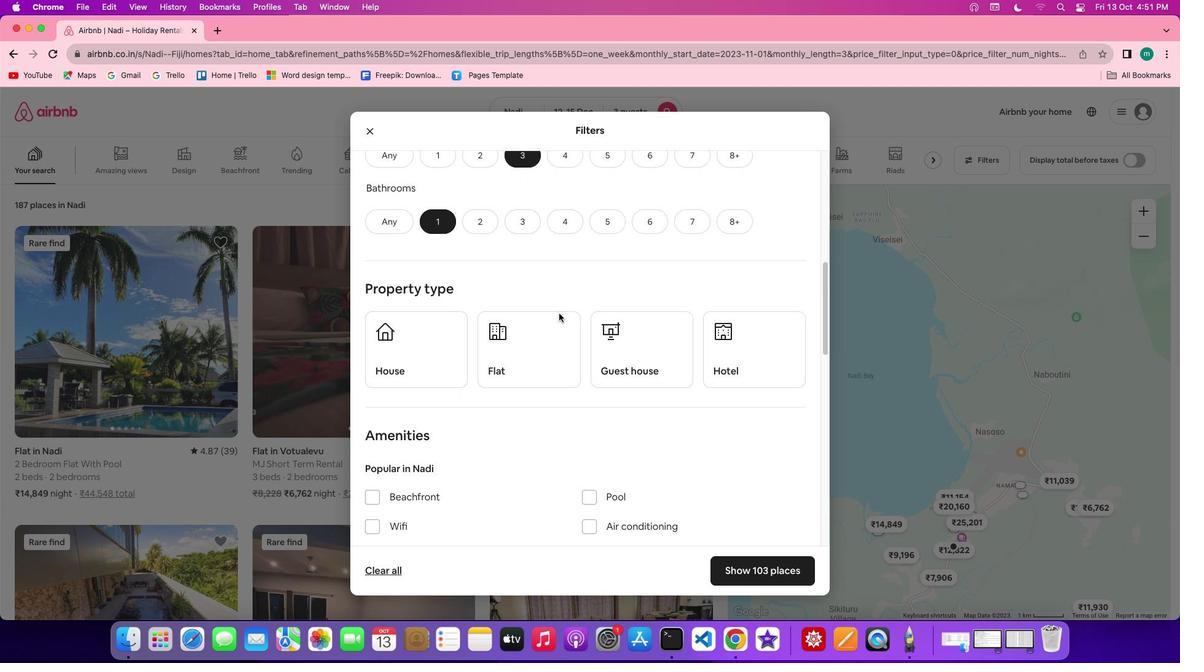 
Action: Mouse scrolled (558, 314) with delta (0, 0)
Screenshot: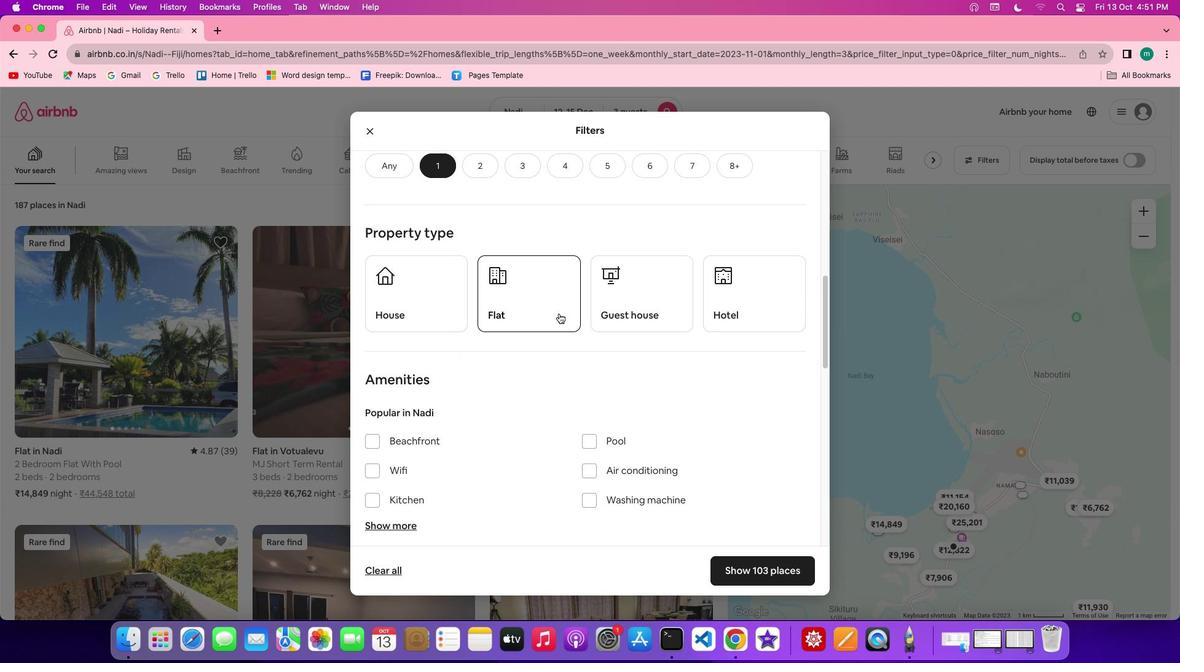 
Action: Mouse scrolled (558, 314) with delta (0, 0)
Screenshot: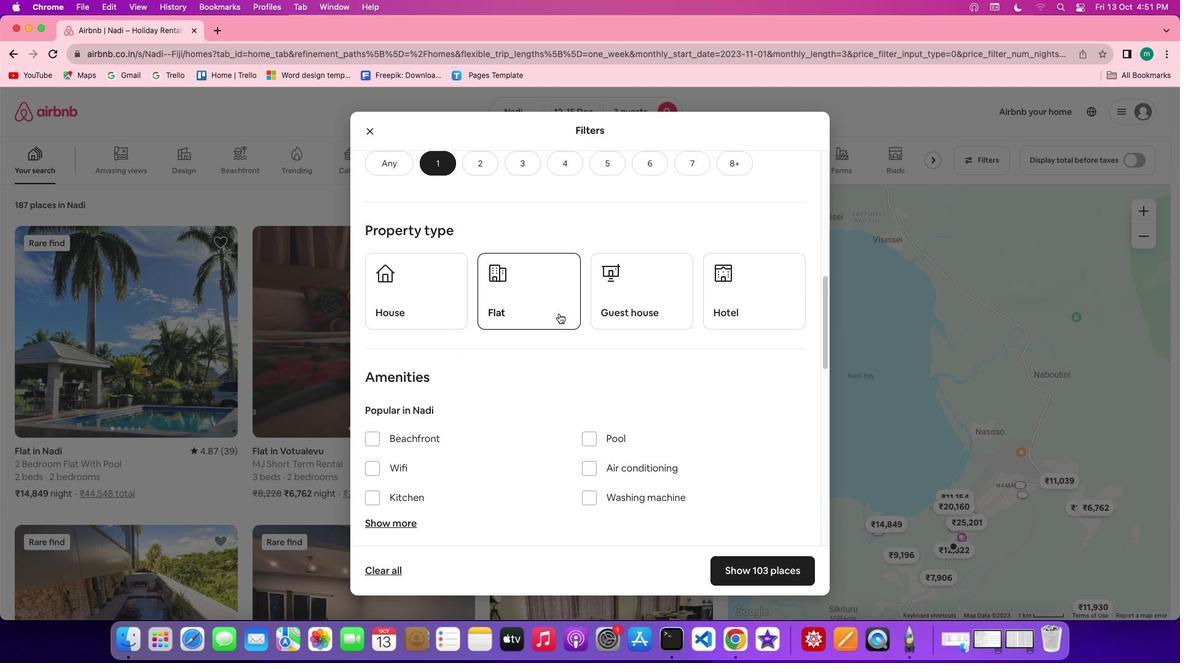 
Action: Mouse scrolled (558, 314) with delta (0, 0)
Screenshot: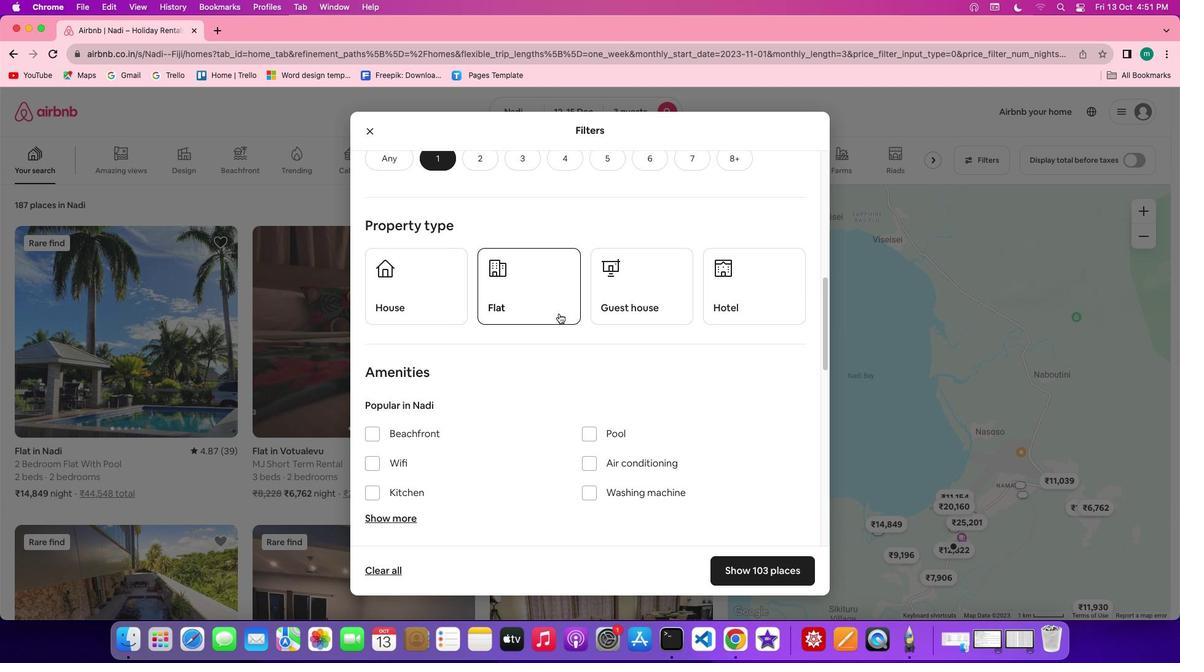 
Action: Mouse moved to (537, 303)
Screenshot: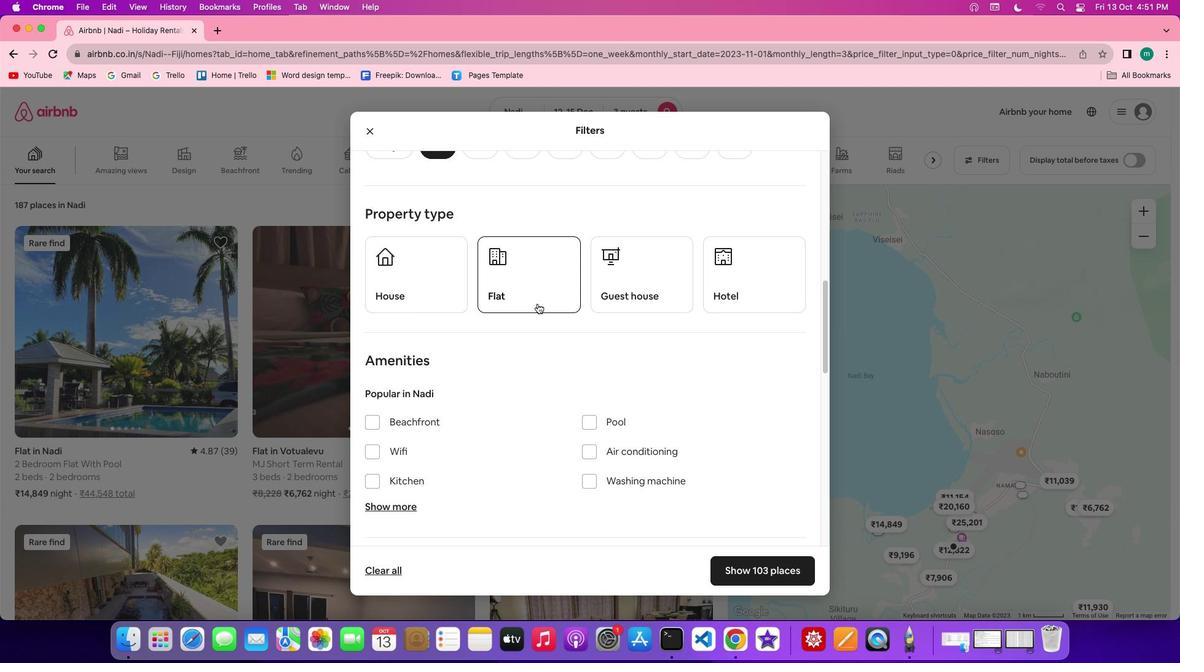 
Action: Mouse pressed left at (537, 303)
Screenshot: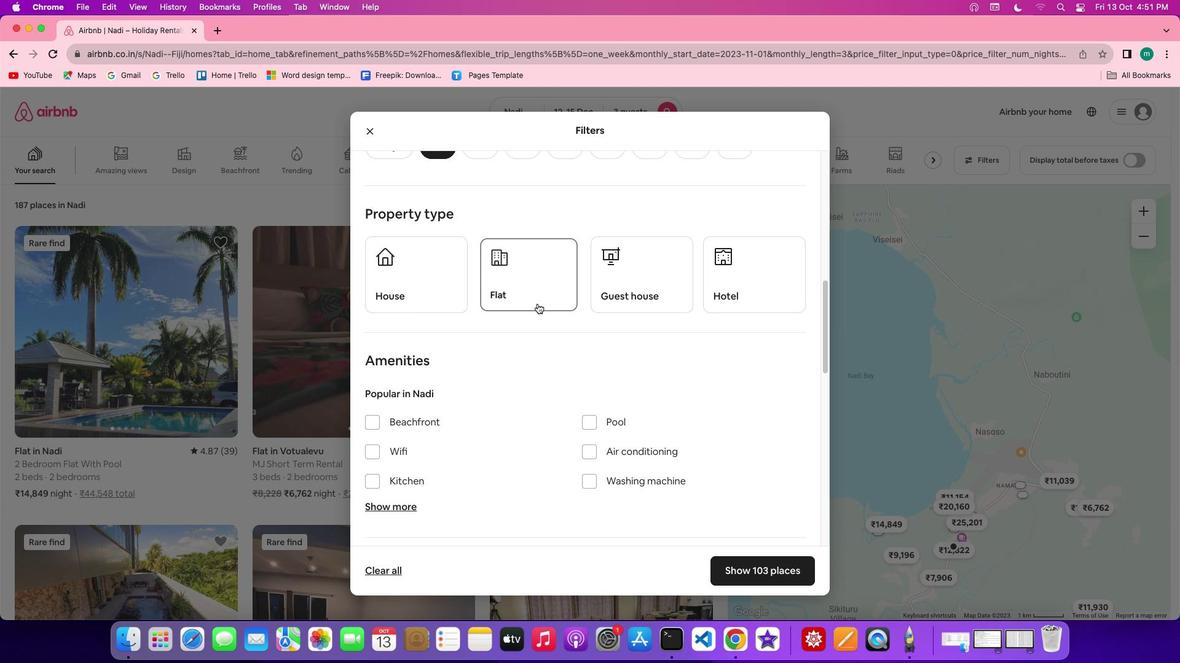 
Action: Mouse moved to (714, 385)
Screenshot: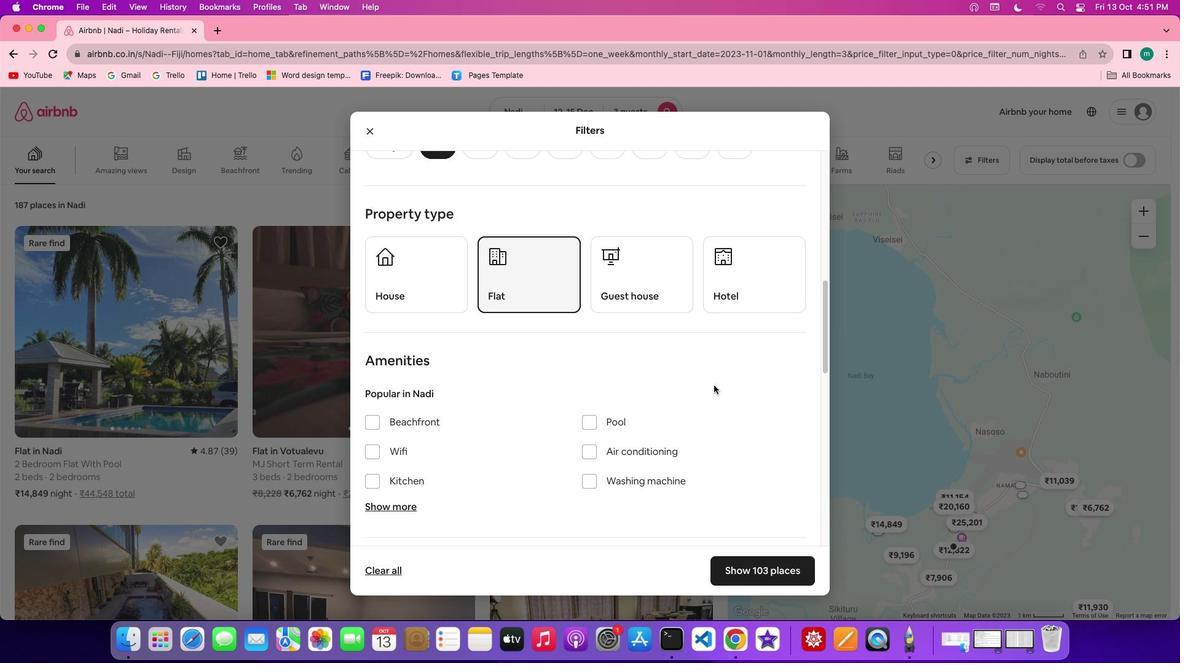 
Action: Mouse scrolled (714, 385) with delta (0, 0)
Screenshot: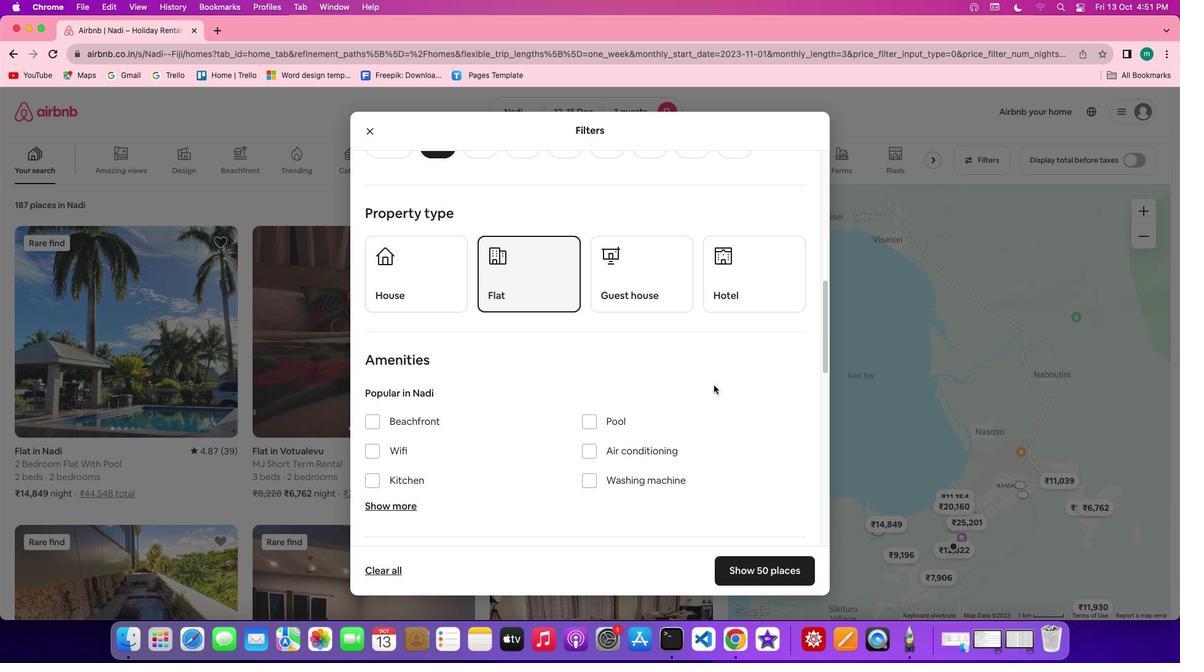 
Action: Mouse scrolled (714, 385) with delta (0, 0)
Screenshot: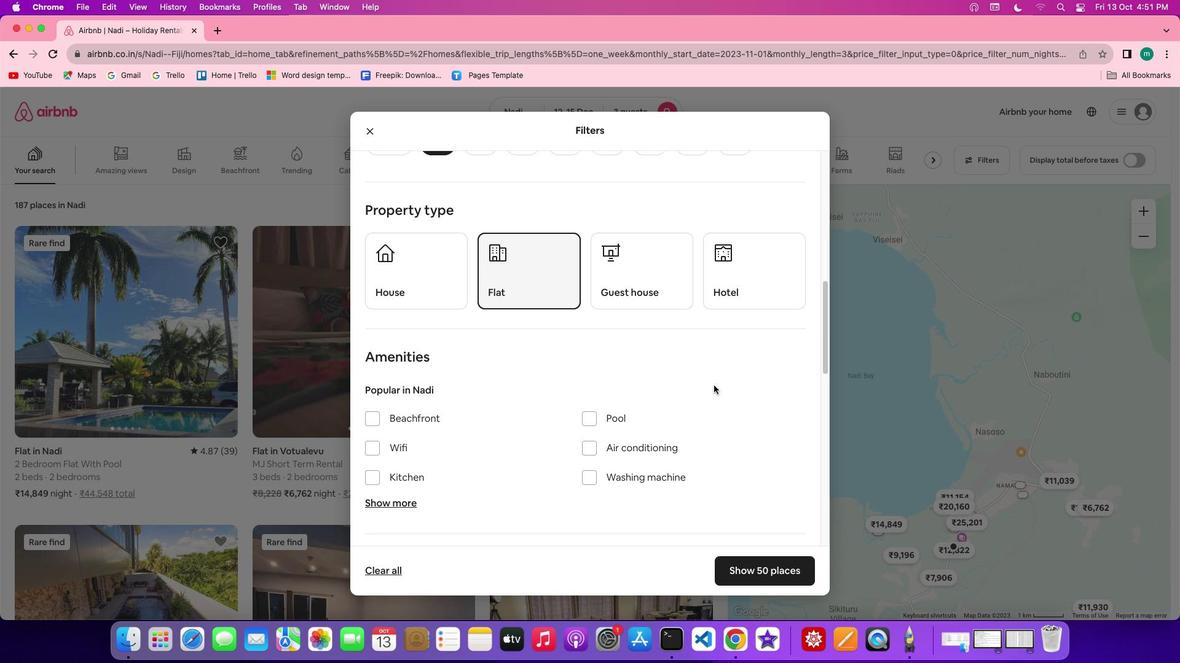 
Action: Mouse scrolled (714, 385) with delta (0, 0)
Screenshot: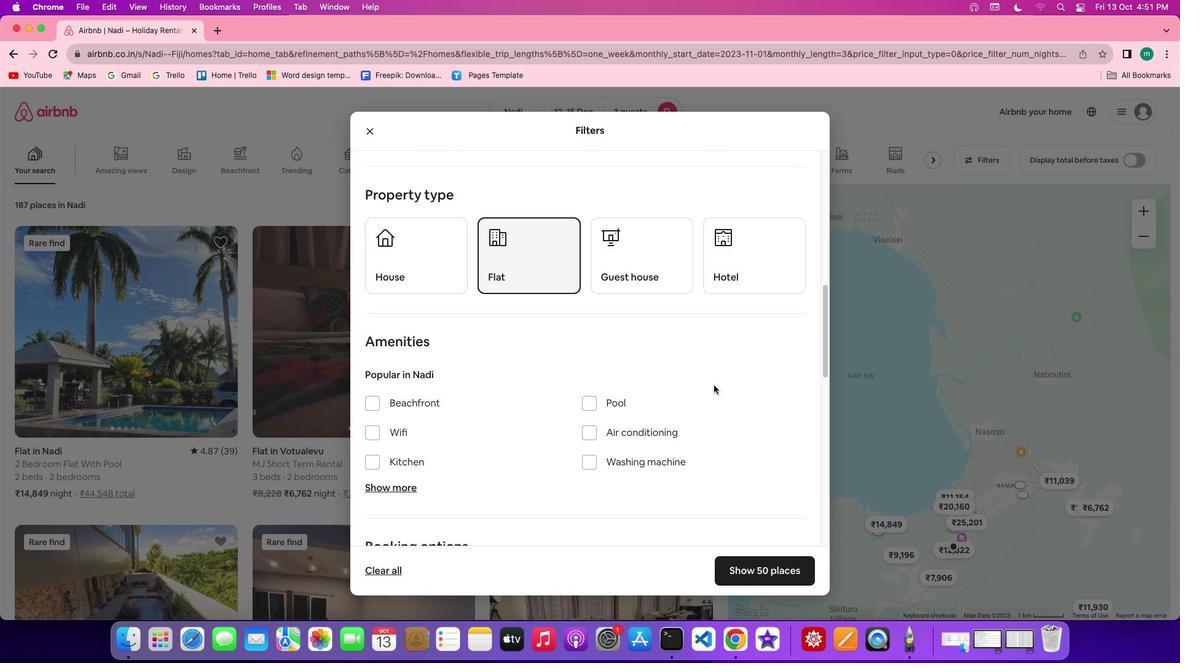 
Action: Mouse scrolled (714, 385) with delta (0, 0)
Screenshot: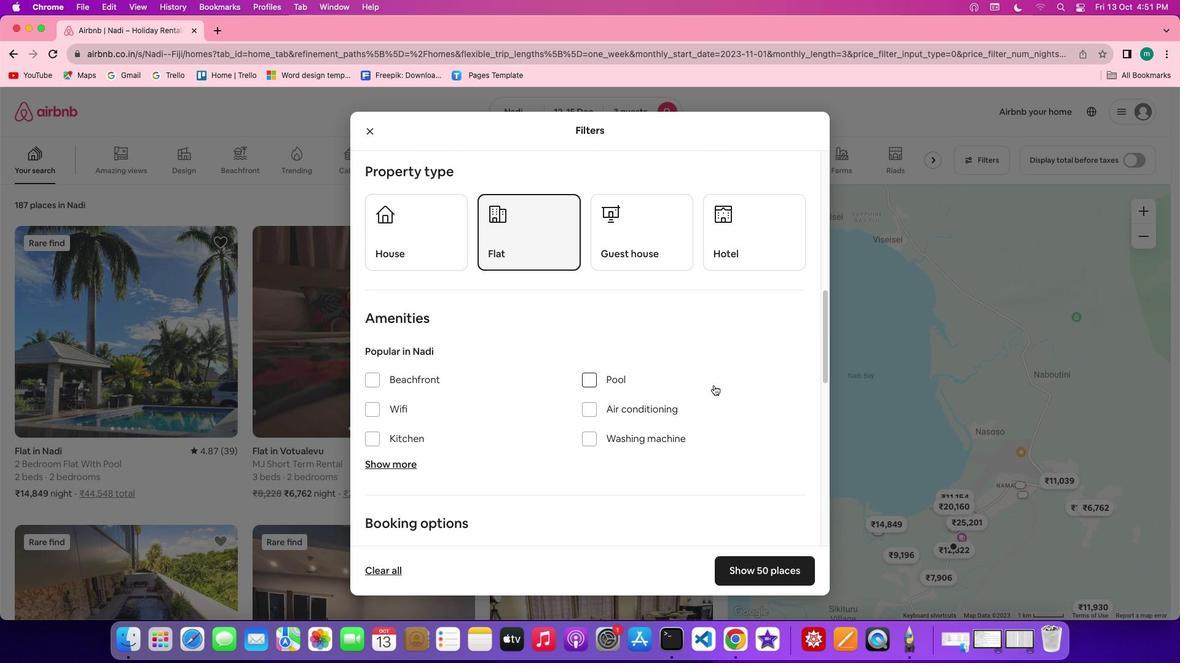 
Action: Mouse scrolled (714, 385) with delta (0, 0)
Screenshot: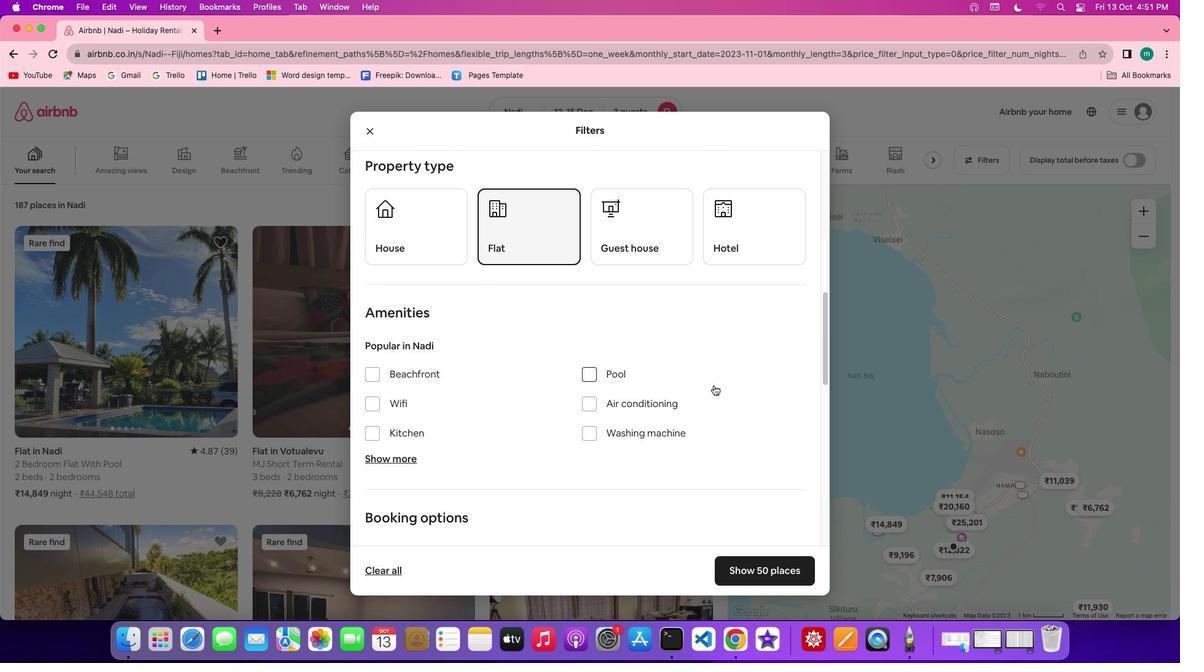 
Action: Mouse scrolled (714, 385) with delta (0, 0)
Screenshot: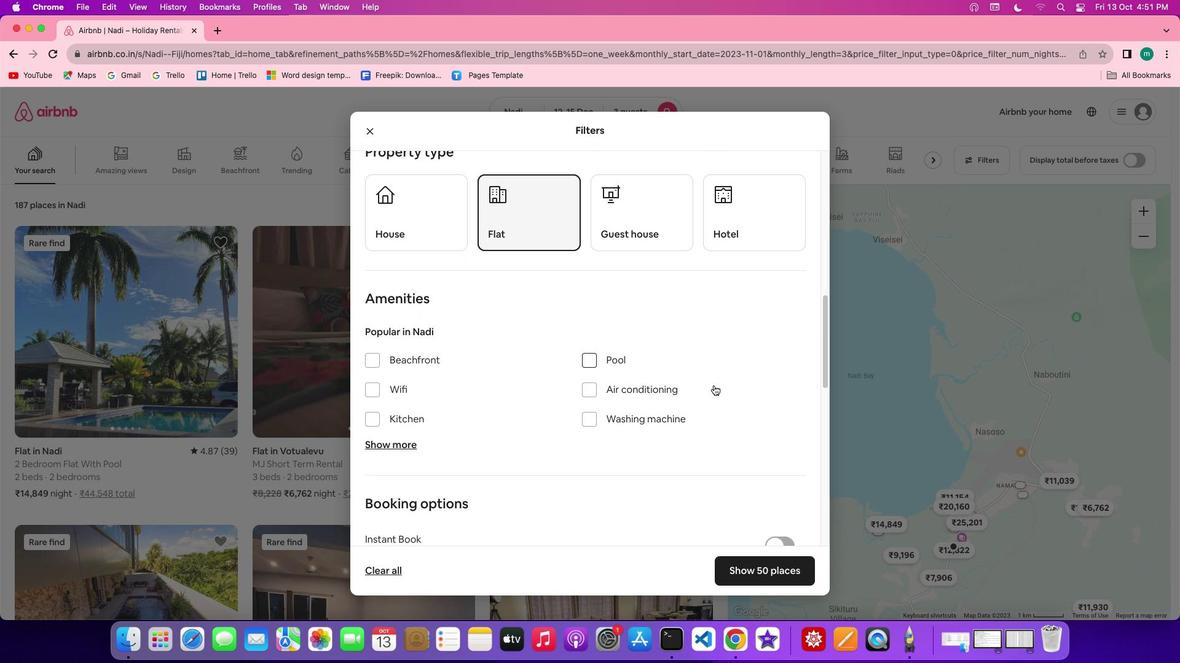
Action: Mouse scrolled (714, 385) with delta (0, 0)
Screenshot: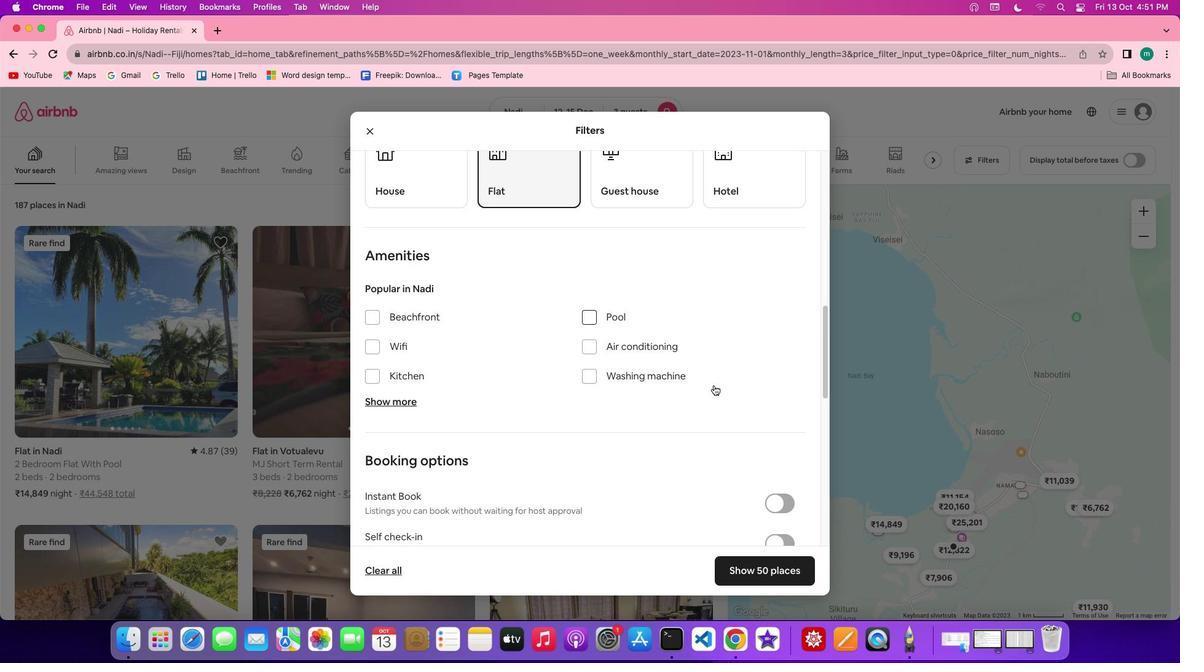 
Action: Mouse scrolled (714, 385) with delta (0, 0)
Screenshot: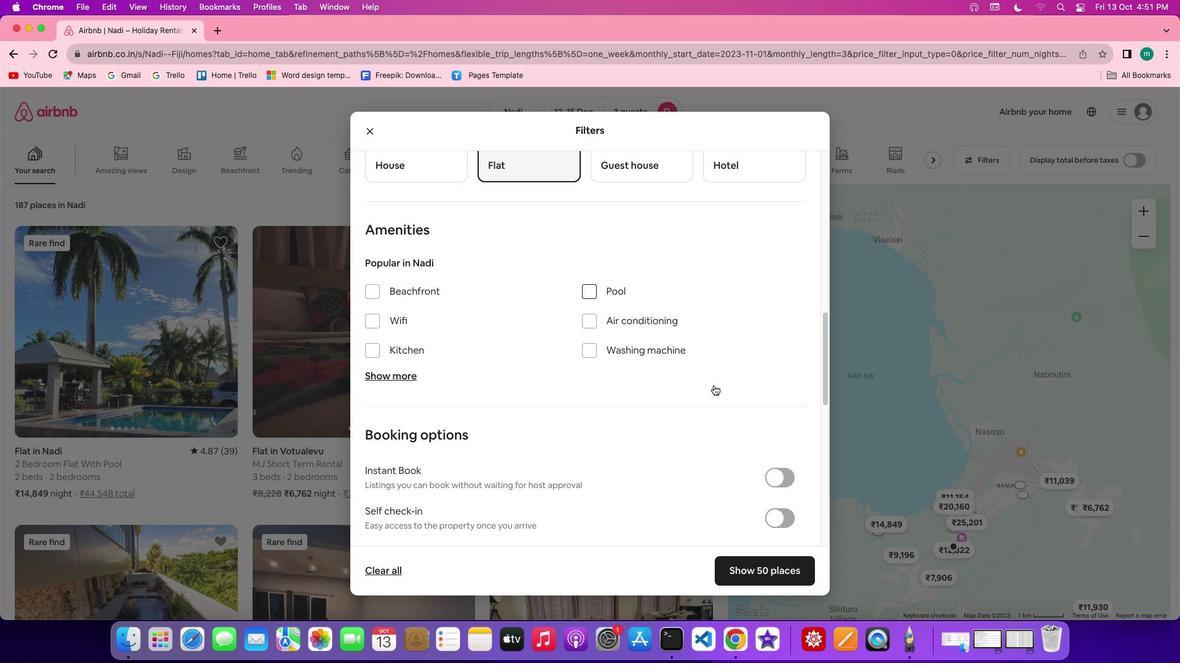 
Action: Mouse scrolled (714, 385) with delta (0, 0)
Screenshot: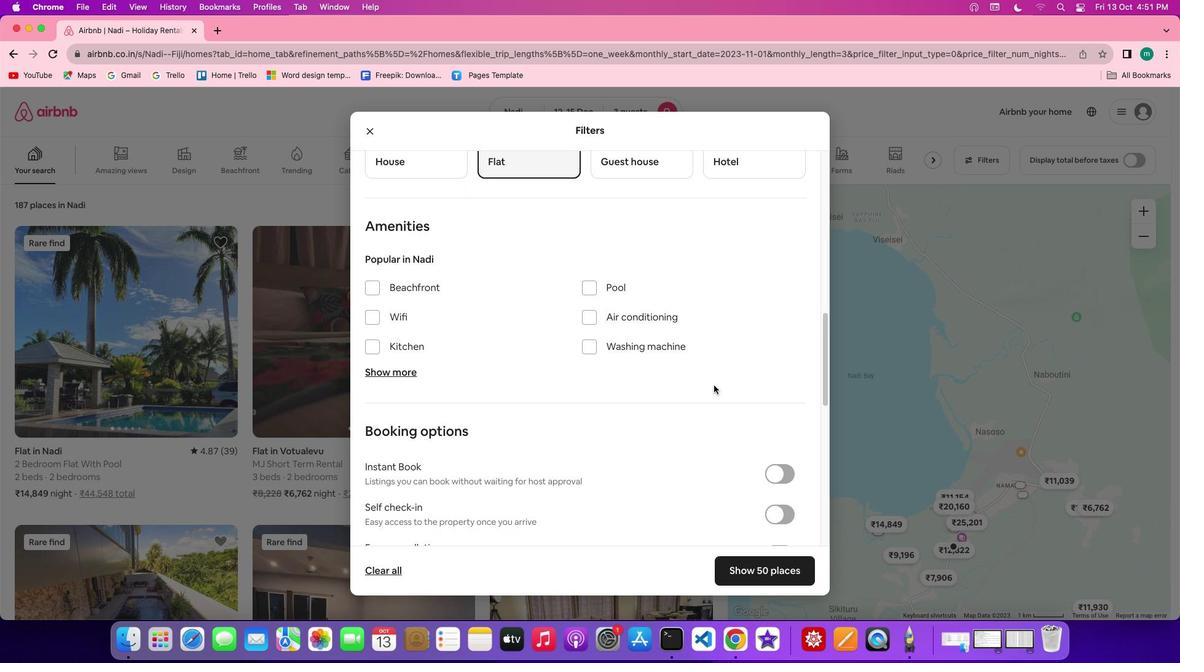 
Action: Mouse scrolled (714, 385) with delta (0, -1)
Screenshot: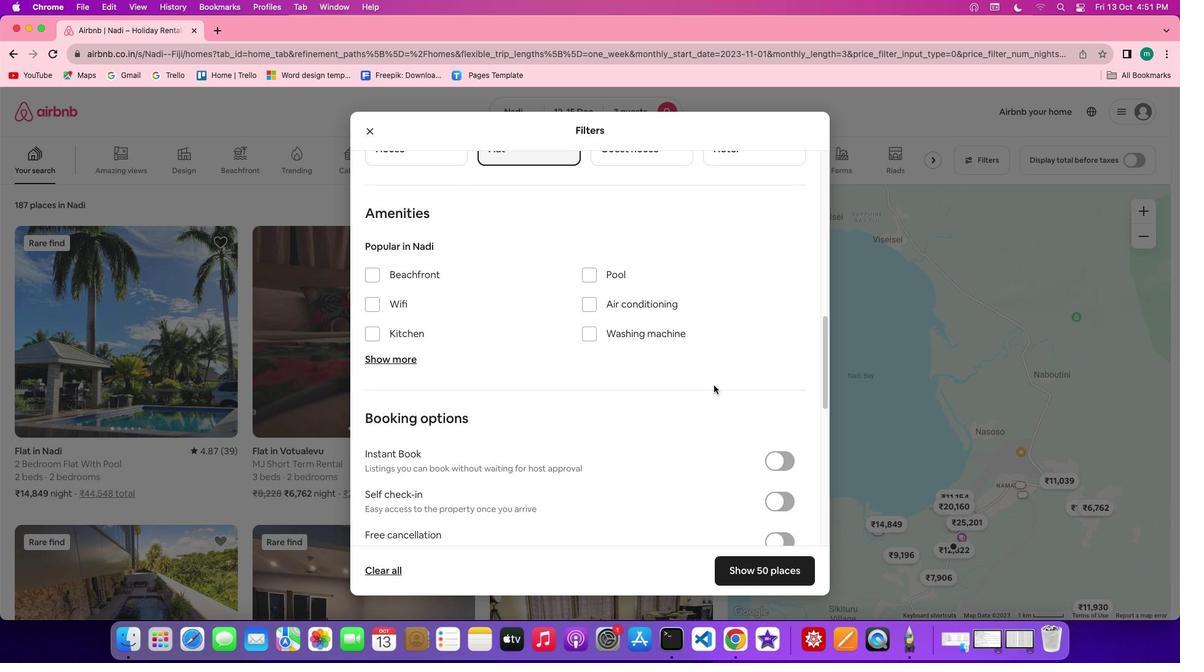 
Action: Mouse moved to (776, 421)
Screenshot: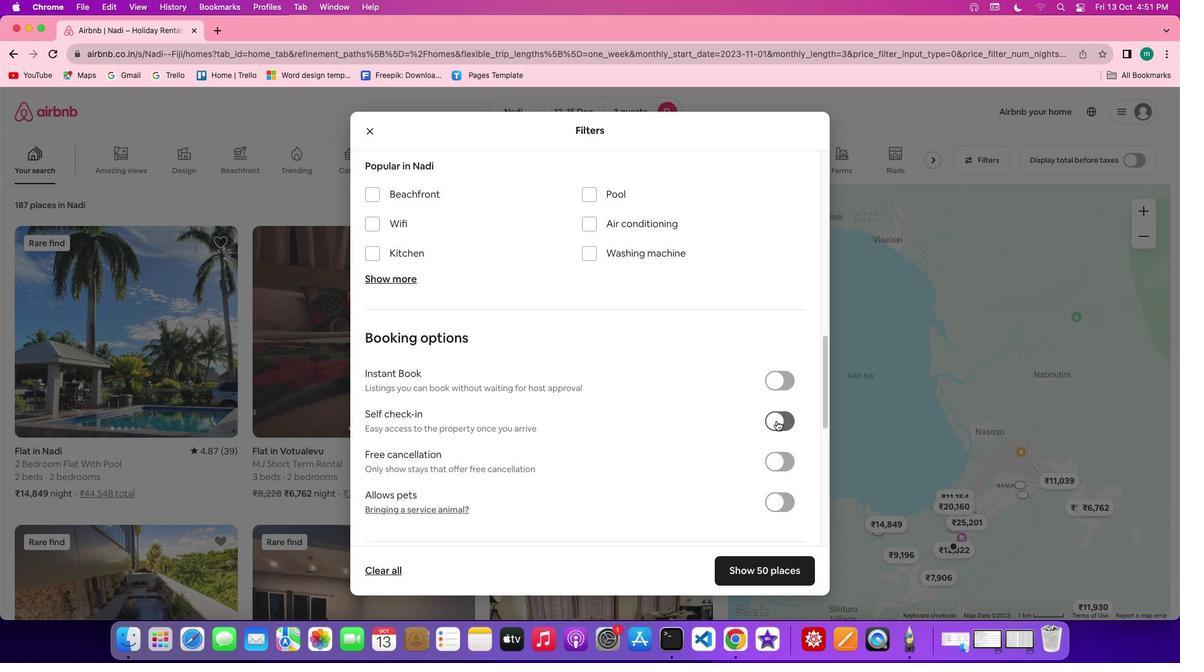 
Action: Mouse pressed left at (776, 421)
Screenshot: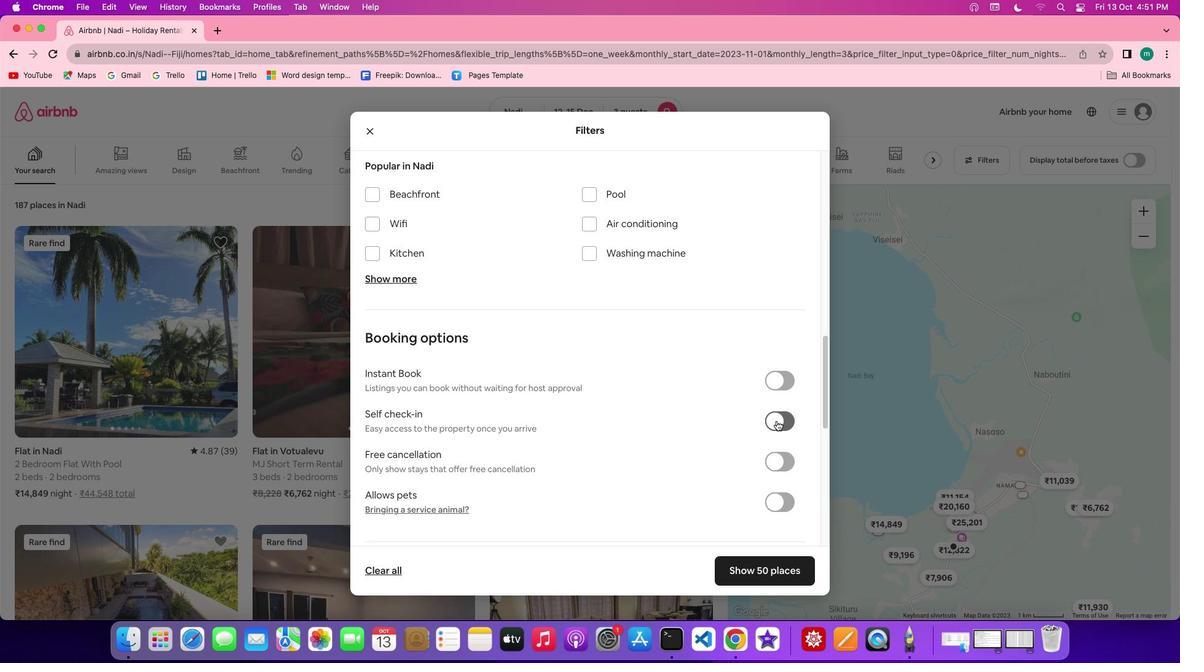 
Action: Mouse moved to (598, 389)
Screenshot: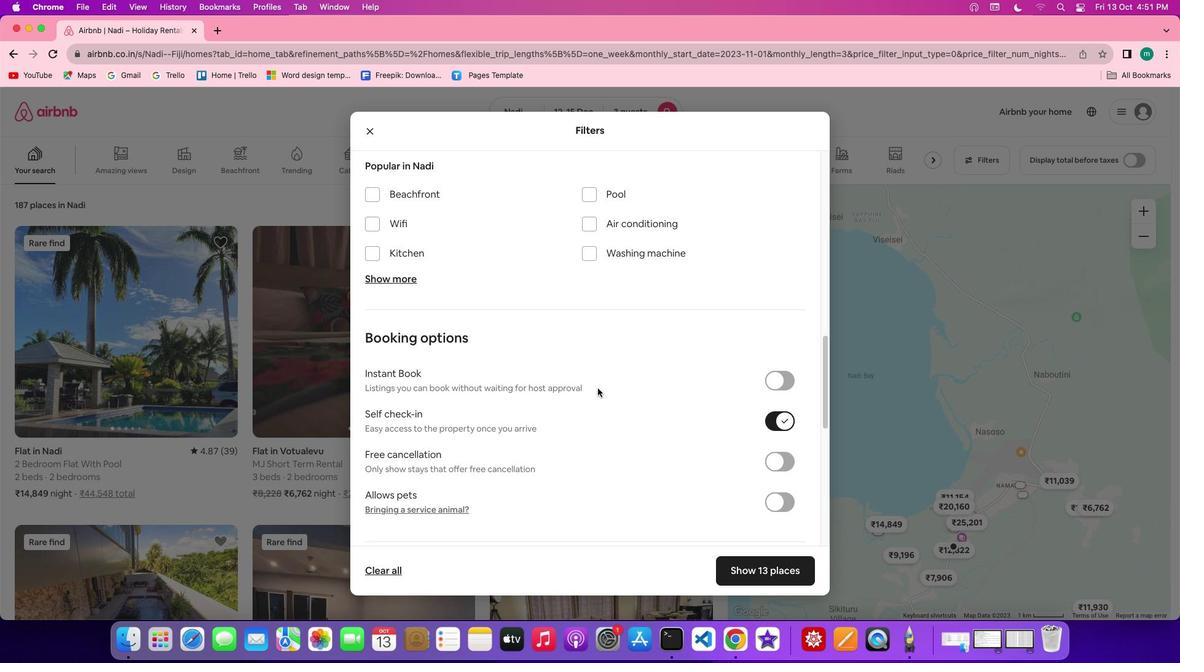 
Action: Mouse scrolled (598, 389) with delta (0, 0)
Screenshot: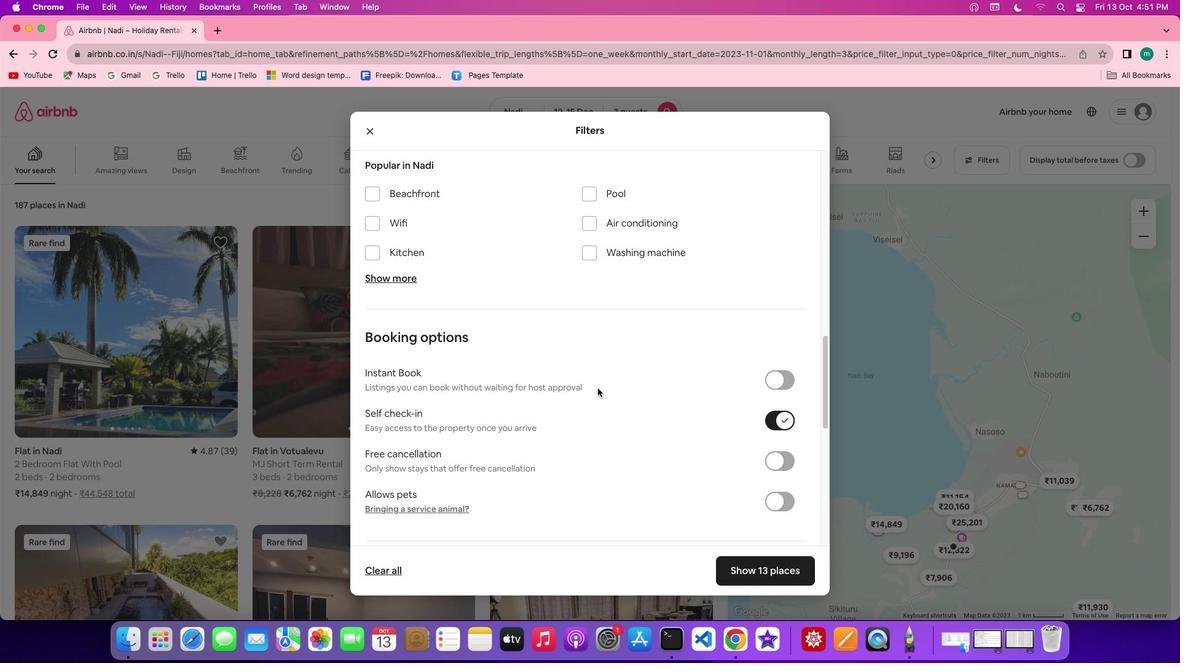 
Action: Mouse scrolled (598, 389) with delta (0, 0)
Screenshot: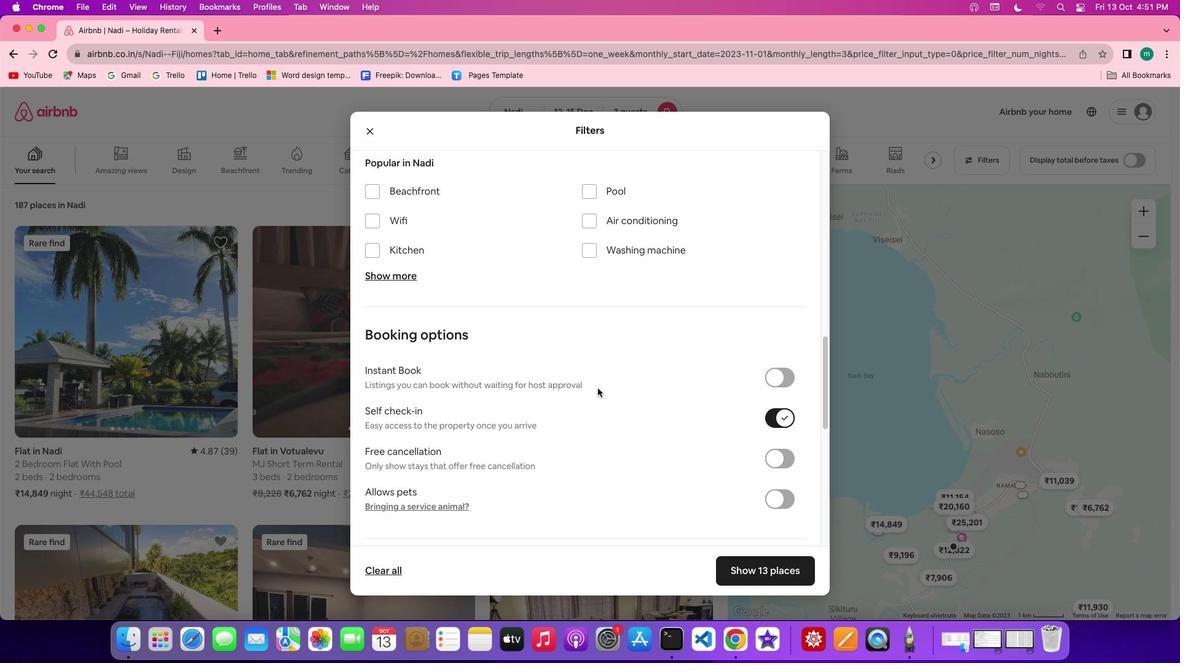 
Action: Mouse scrolled (598, 389) with delta (0, 0)
Screenshot: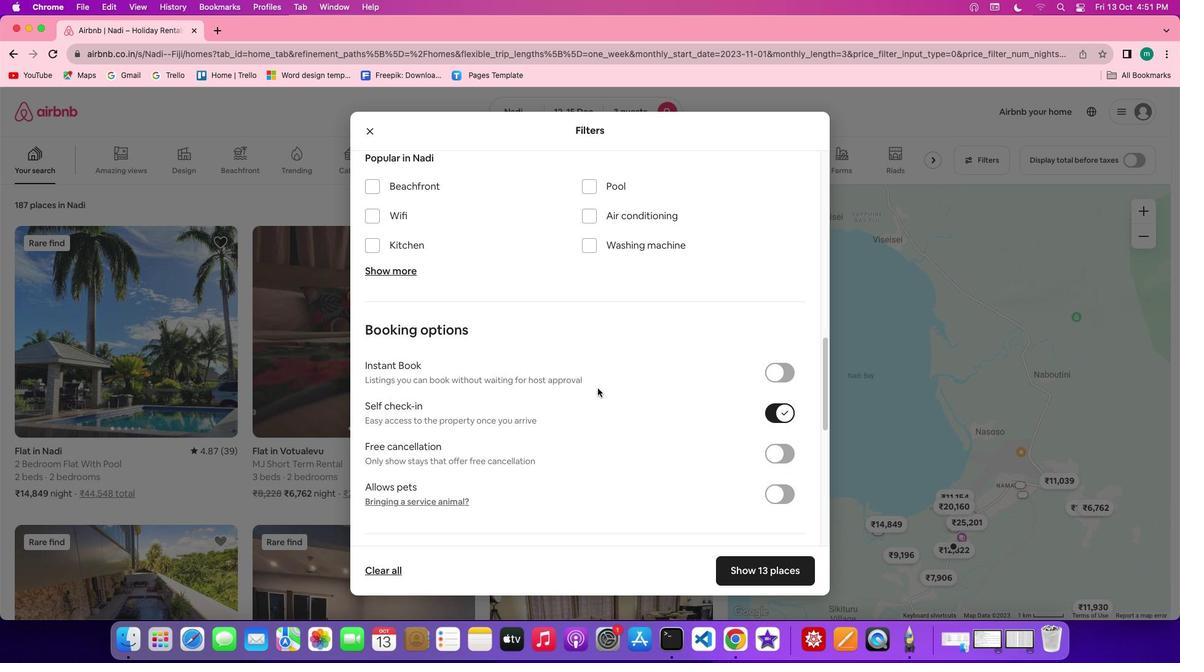 
Action: Mouse scrolled (598, 389) with delta (0, 0)
Screenshot: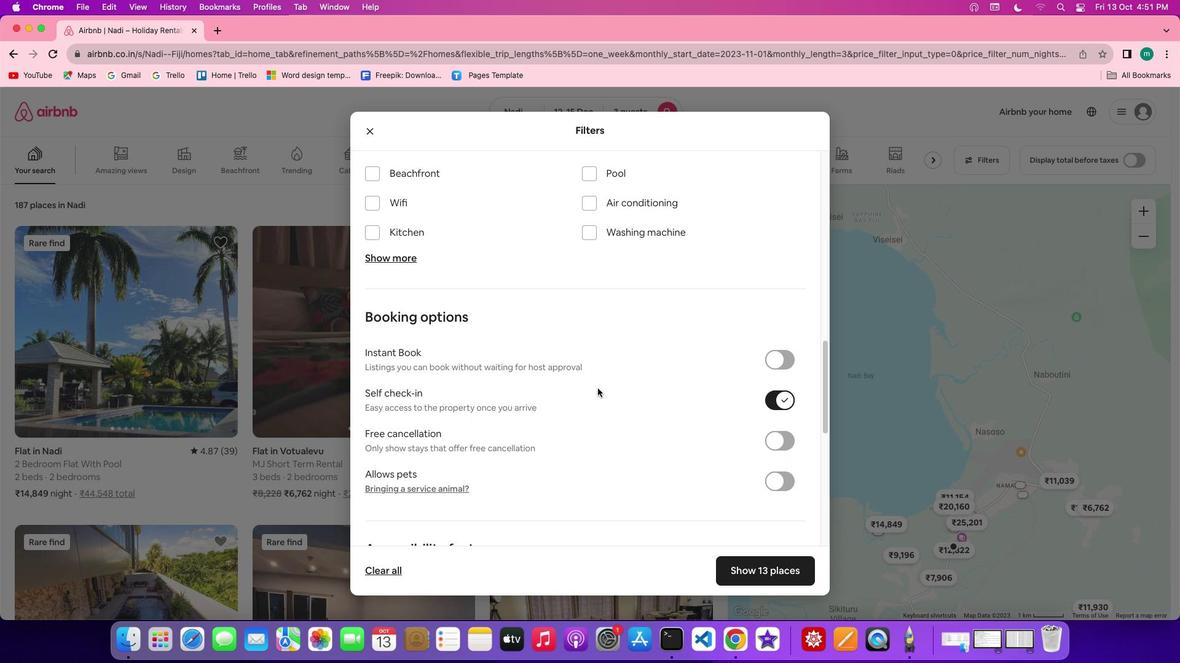 
Action: Mouse scrolled (598, 389) with delta (0, 0)
Screenshot: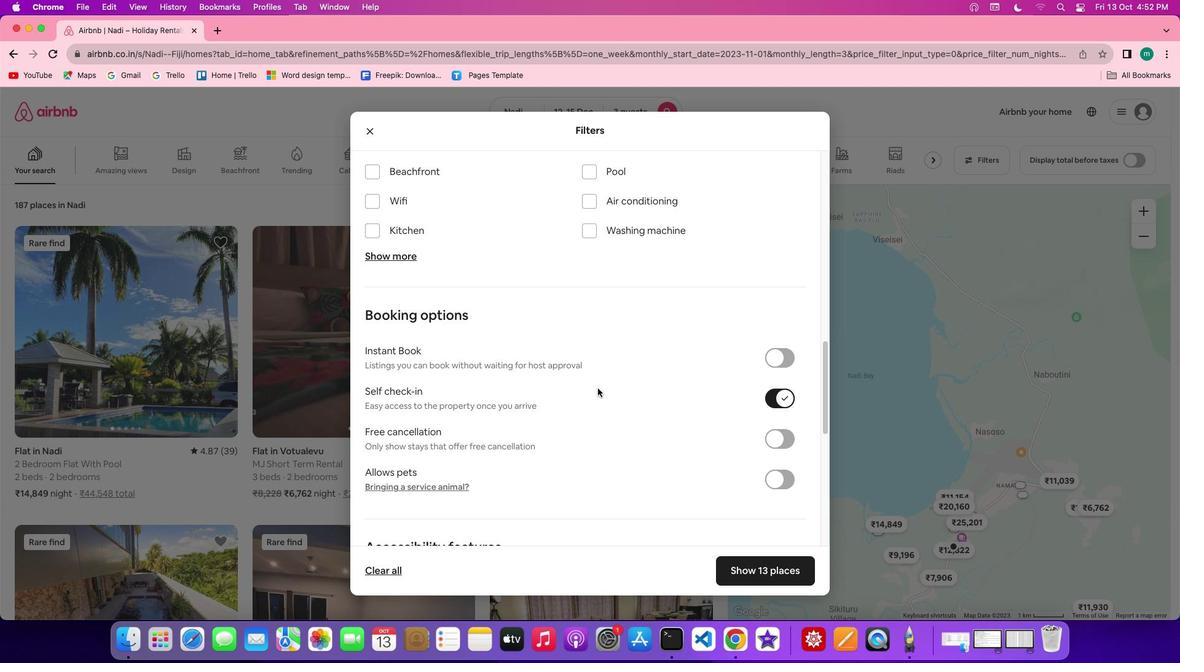 
Action: Mouse scrolled (598, 389) with delta (0, 0)
Screenshot: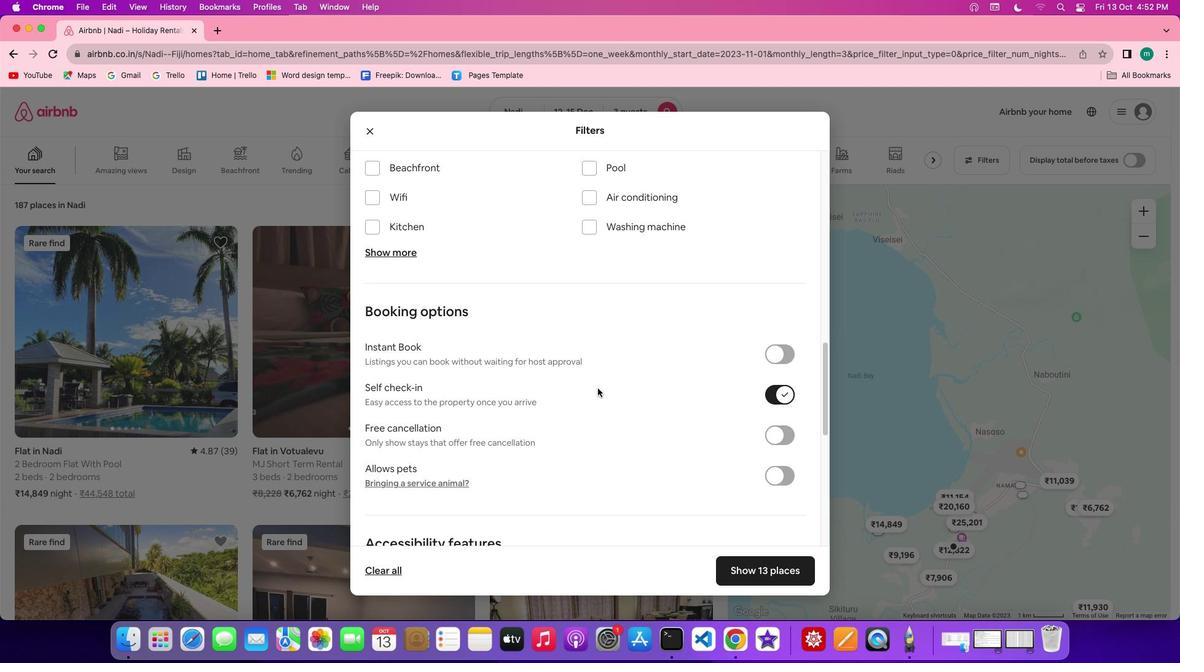 
Action: Mouse scrolled (598, 389) with delta (0, 0)
Screenshot: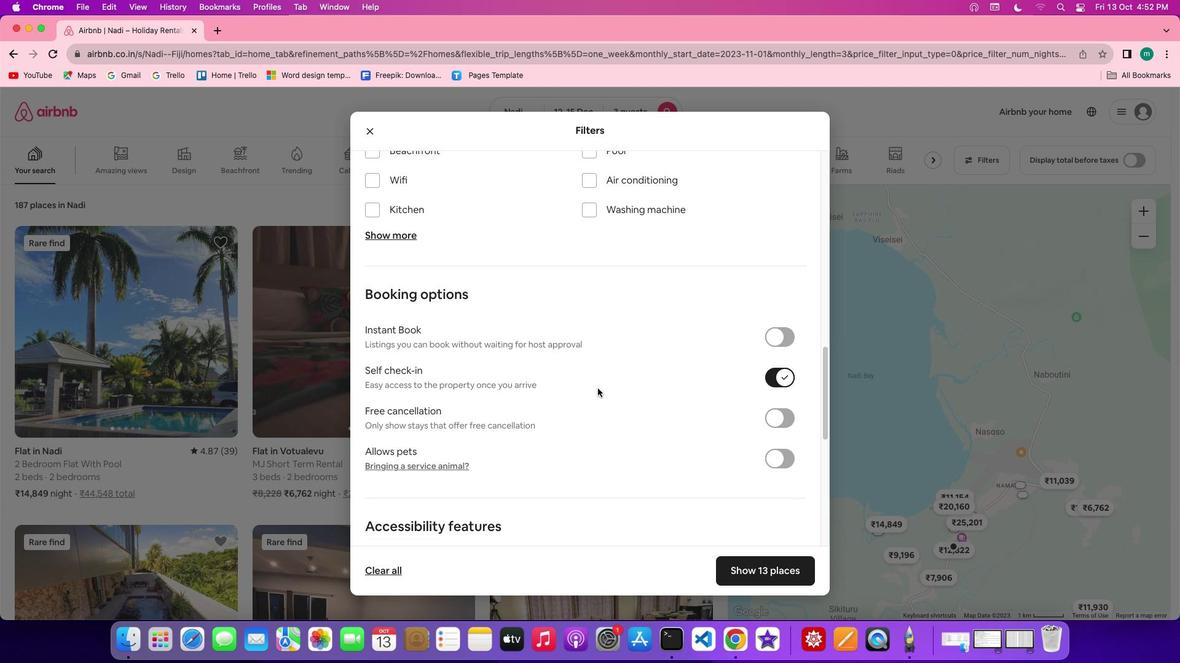 
Action: Mouse scrolled (598, 389) with delta (0, 0)
Screenshot: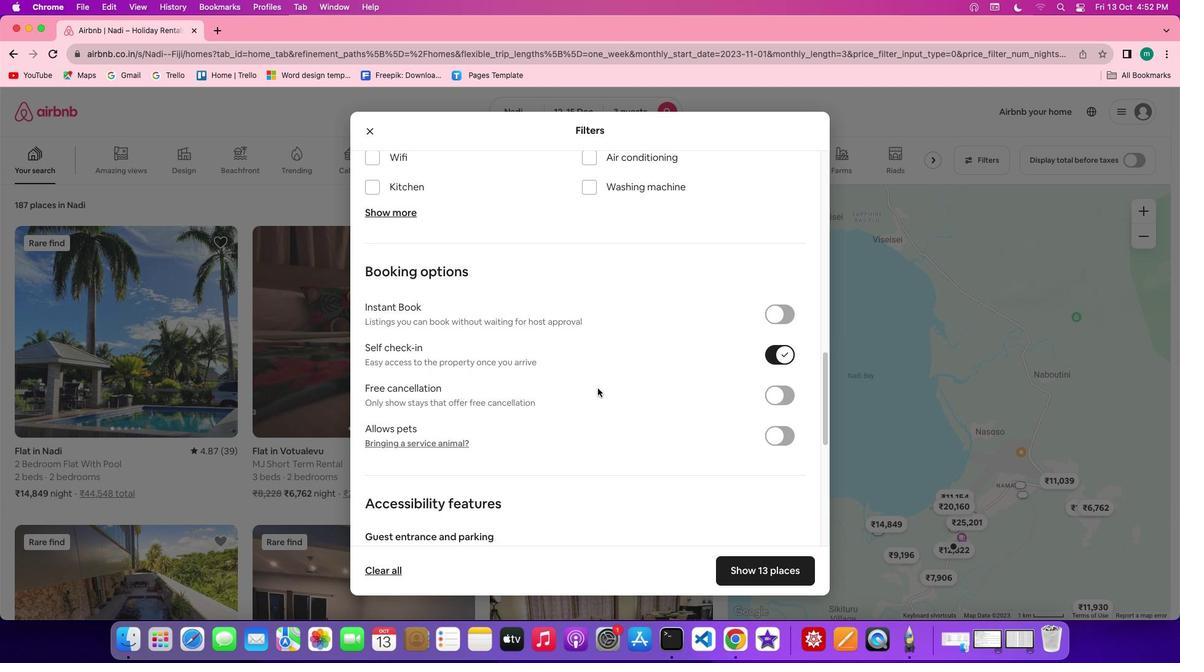 
Action: Mouse scrolled (598, 389) with delta (0, 0)
Screenshot: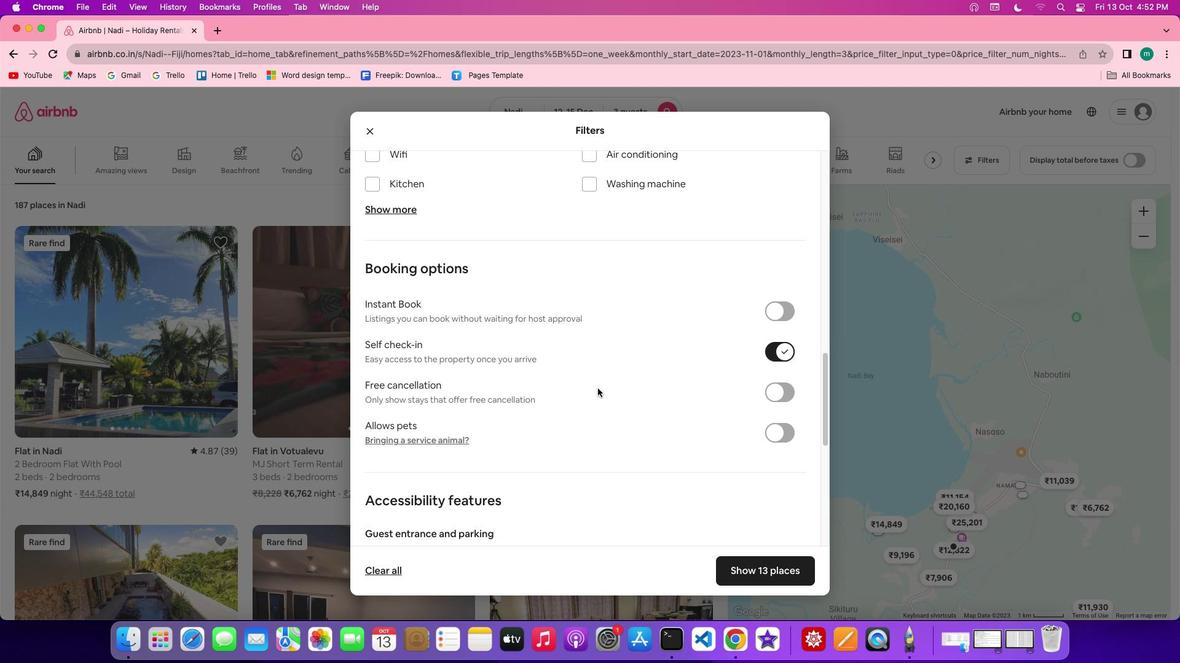 
Action: Mouse scrolled (598, 389) with delta (0, 0)
Screenshot: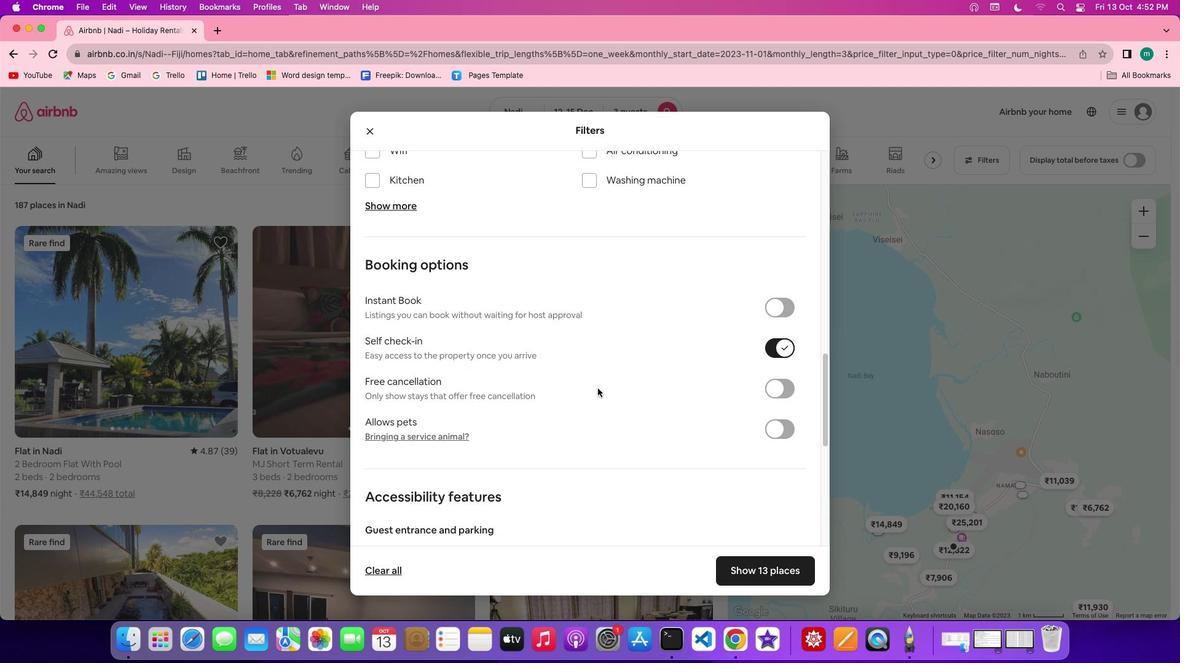 
Action: Mouse scrolled (598, 389) with delta (0, 0)
Screenshot: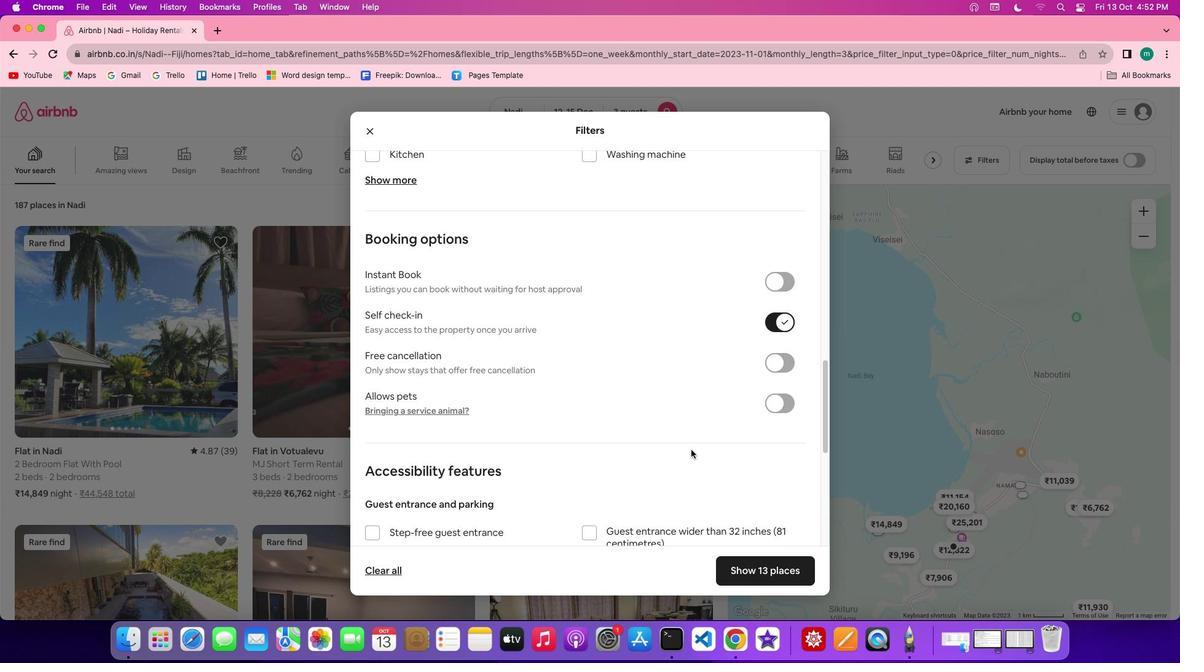 
Action: Mouse moved to (770, 570)
Screenshot: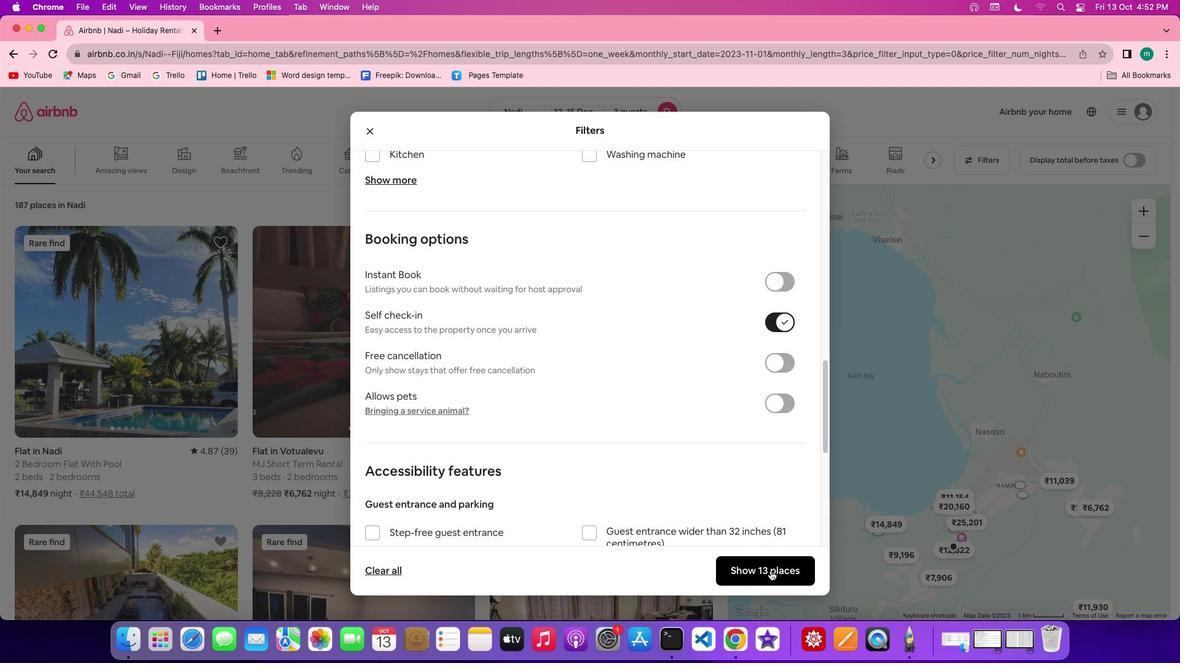 
Action: Mouse pressed left at (770, 570)
Screenshot: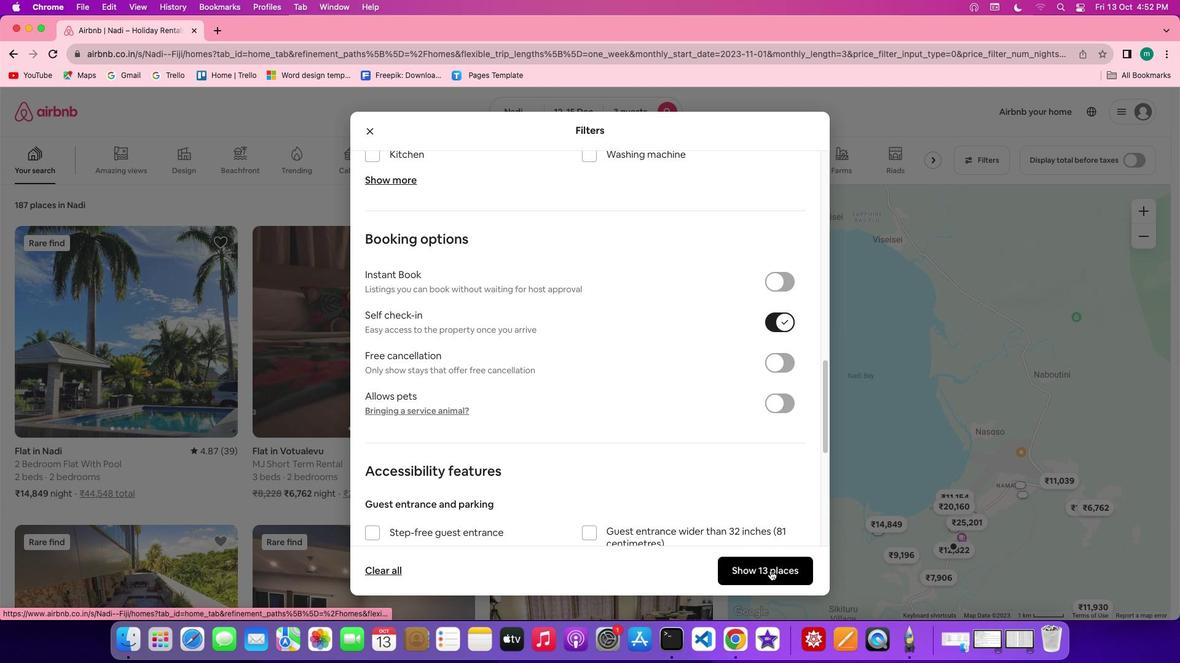 
Action: Mouse moved to (94, 346)
Screenshot: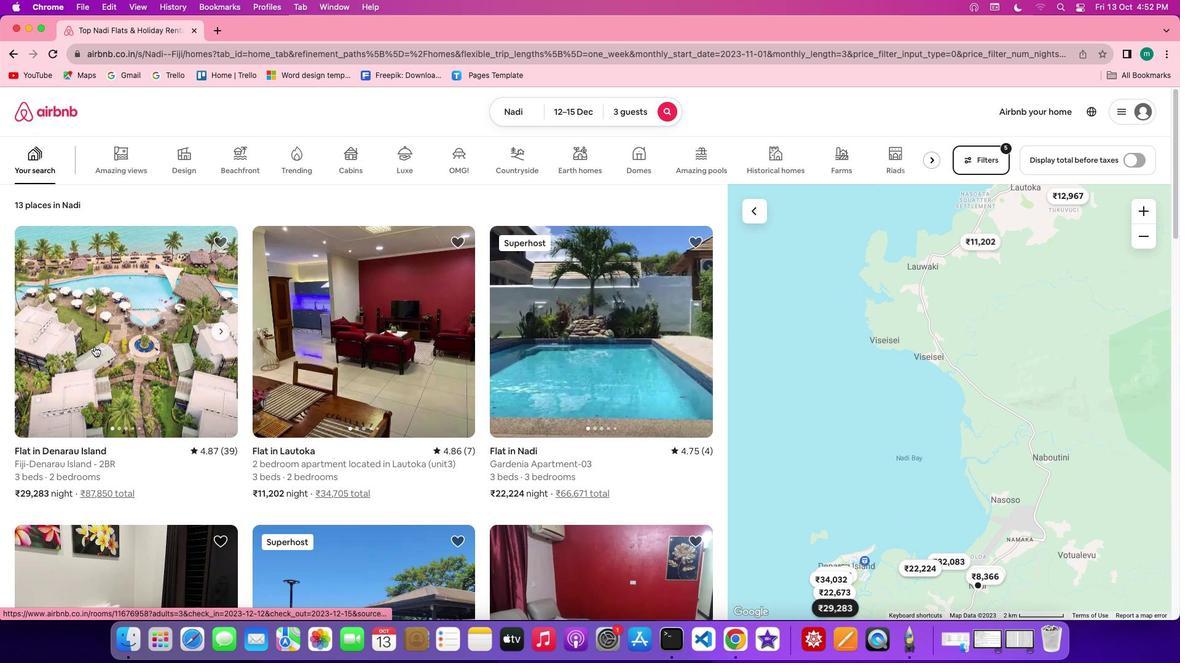 
Action: Mouse pressed left at (94, 346)
Screenshot: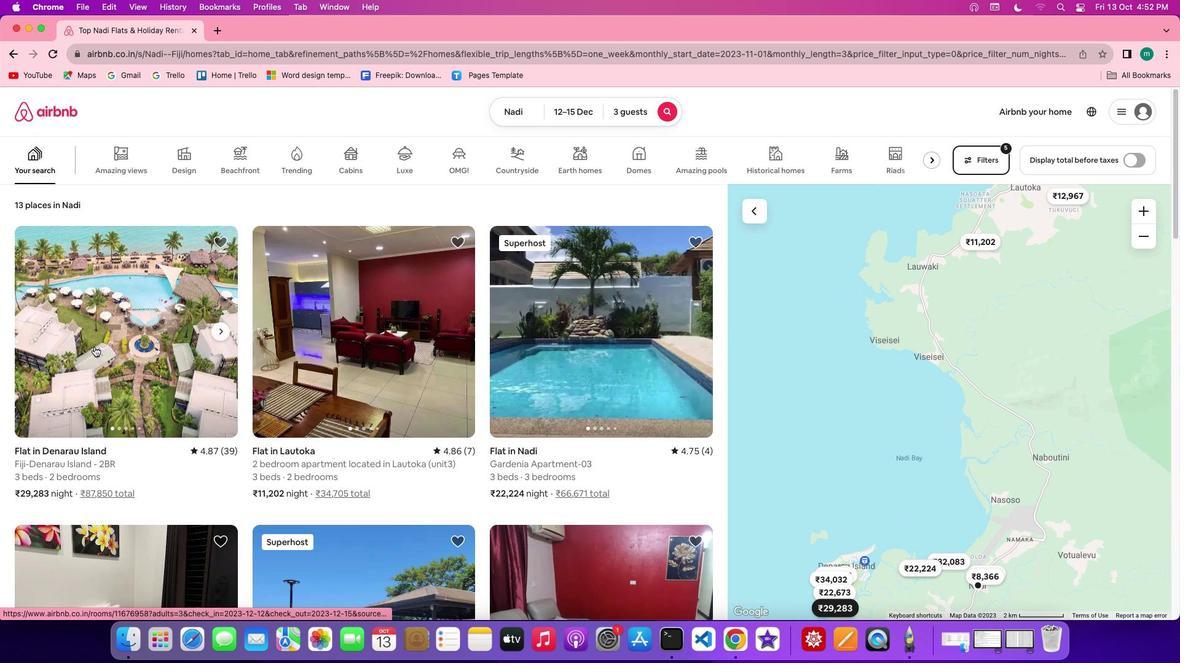 
Action: Mouse moved to (878, 461)
Screenshot: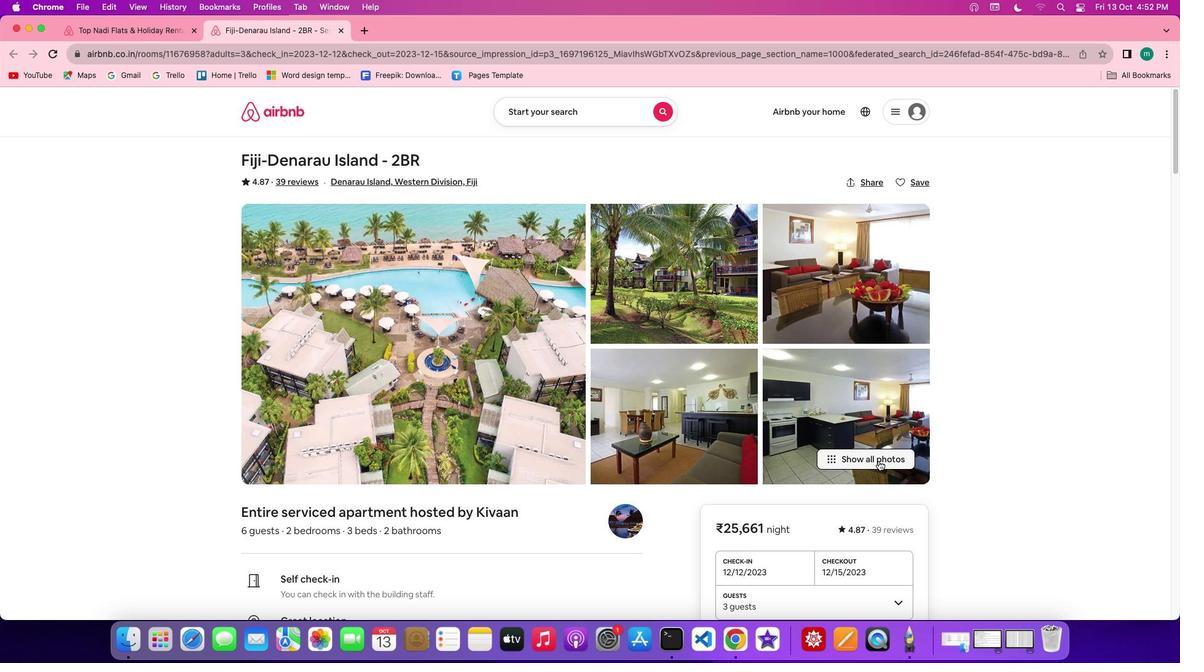 
Action: Mouse pressed left at (878, 461)
Screenshot: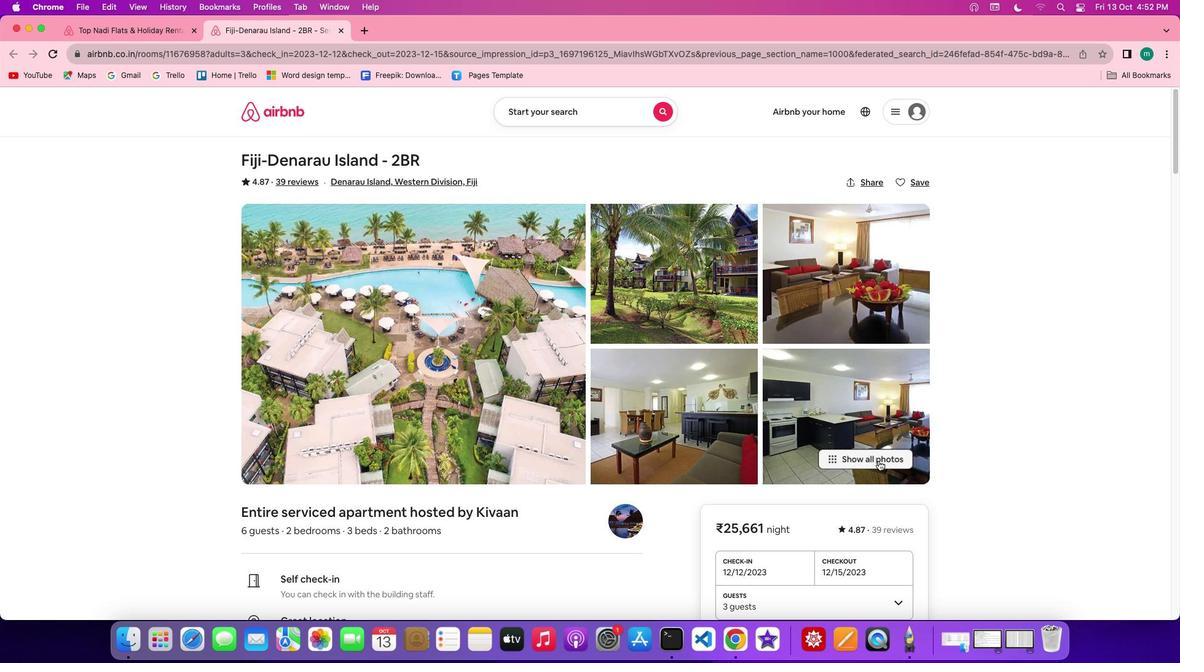 
Action: Mouse moved to (645, 595)
Screenshot: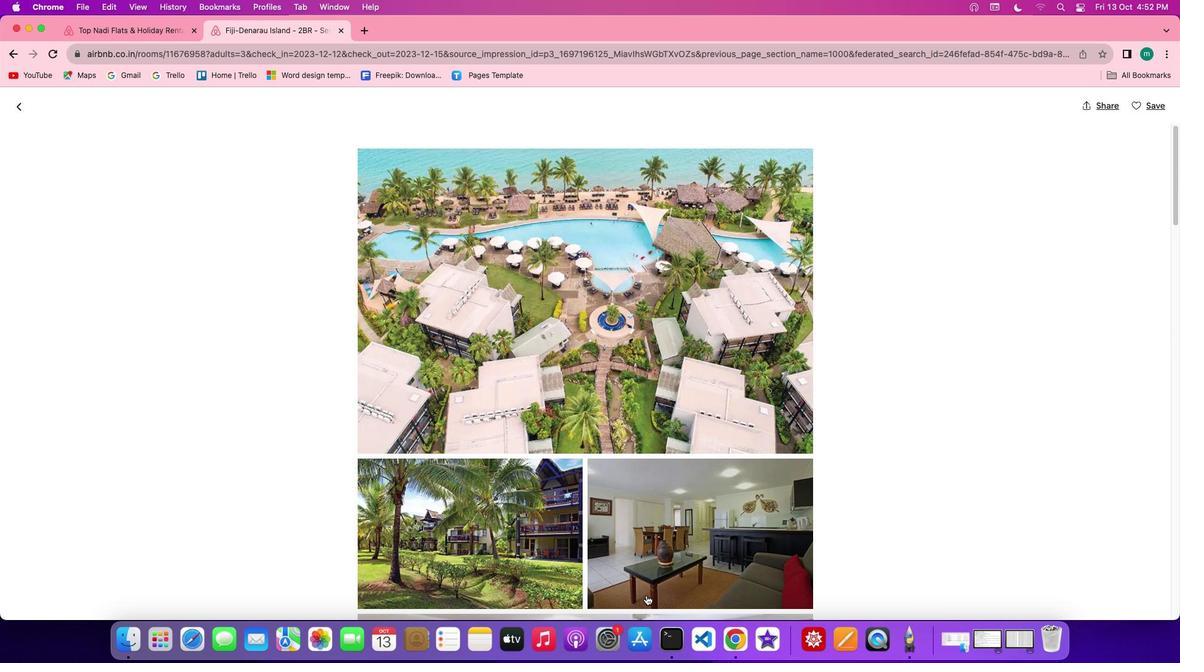 
Action: Mouse scrolled (645, 595) with delta (0, 0)
Screenshot: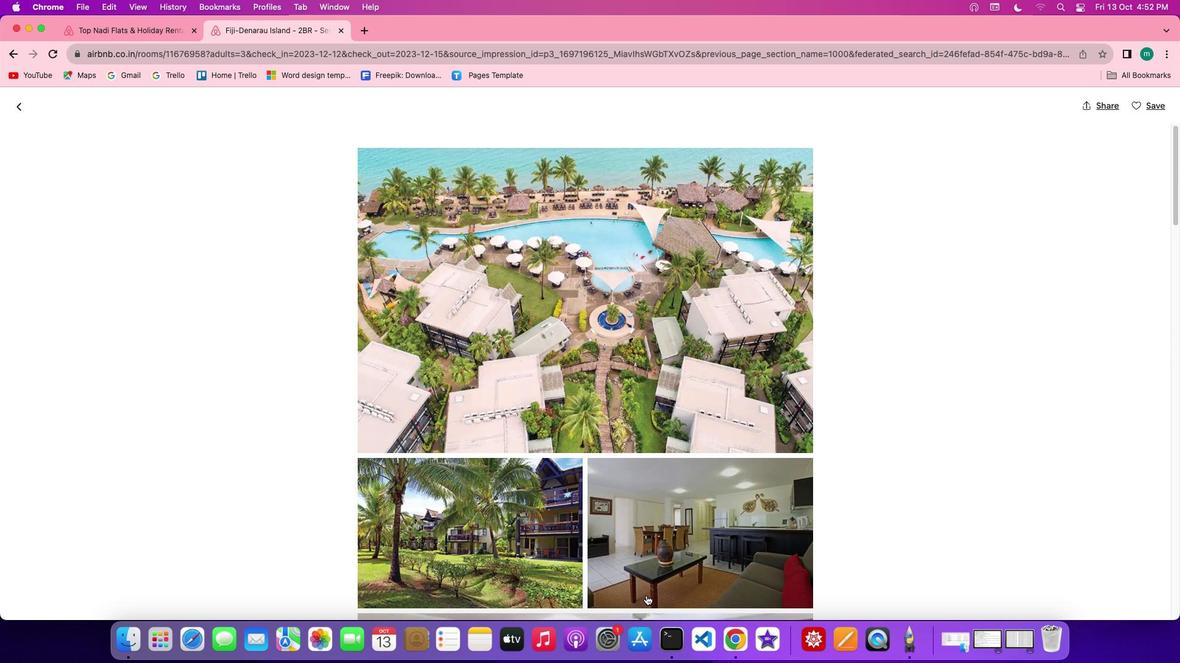
Action: Mouse scrolled (645, 595) with delta (0, 0)
Screenshot: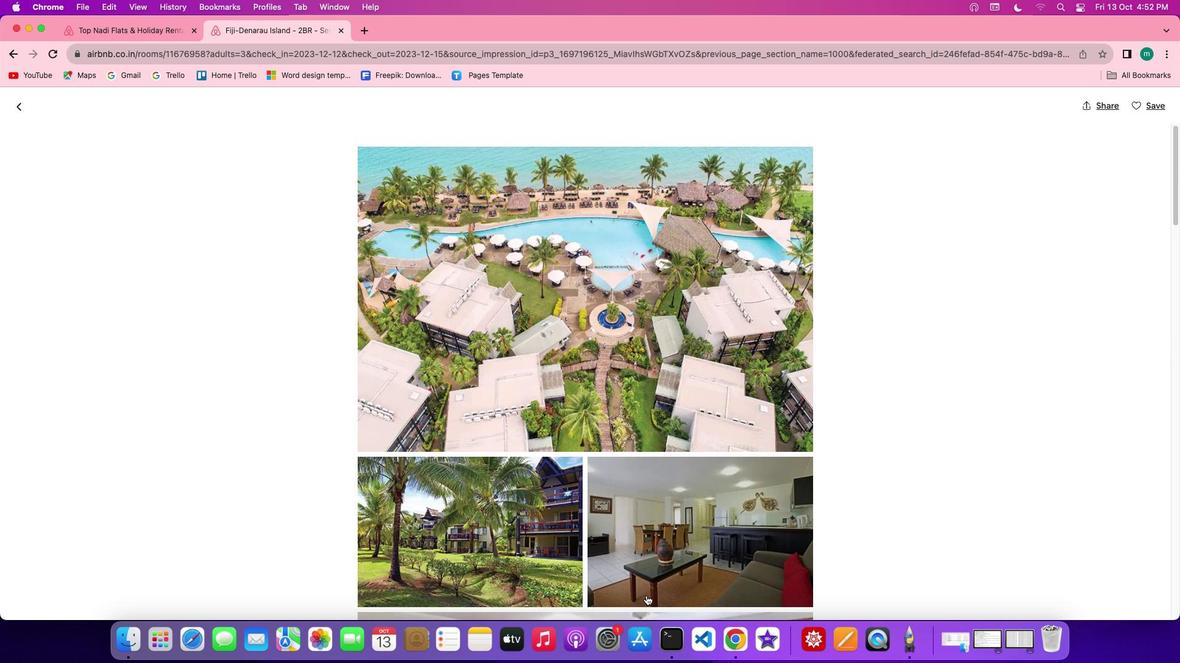
Action: Mouse scrolled (645, 595) with delta (0, -1)
Screenshot: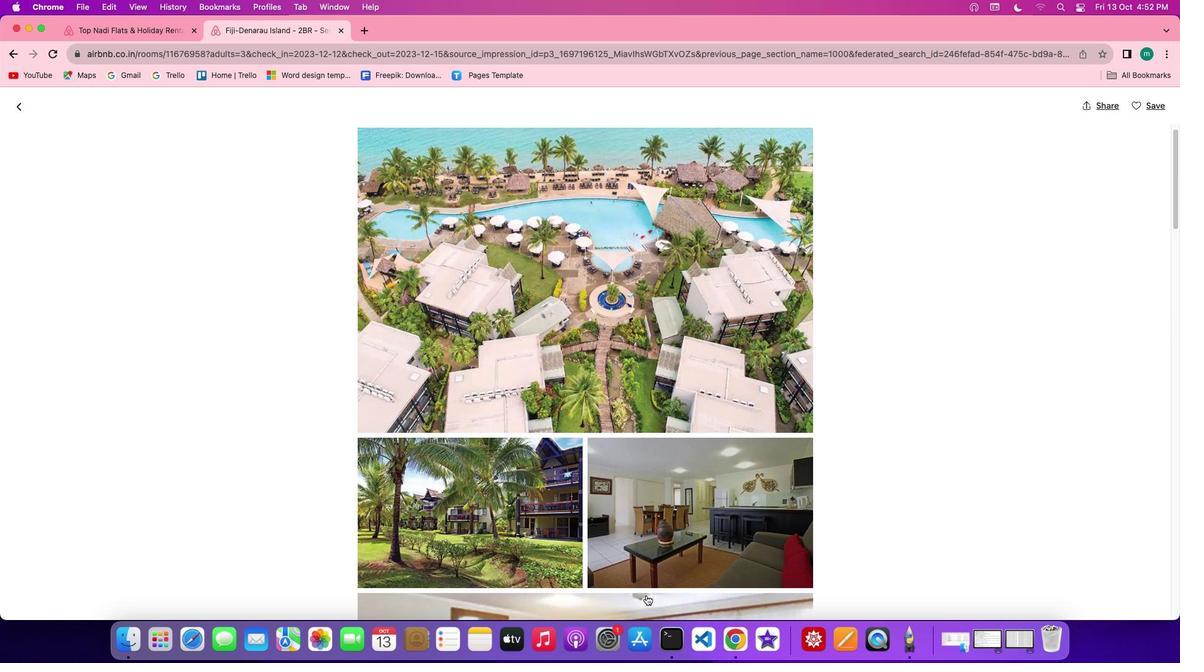 
Action: Mouse scrolled (645, 595) with delta (0, -1)
Screenshot: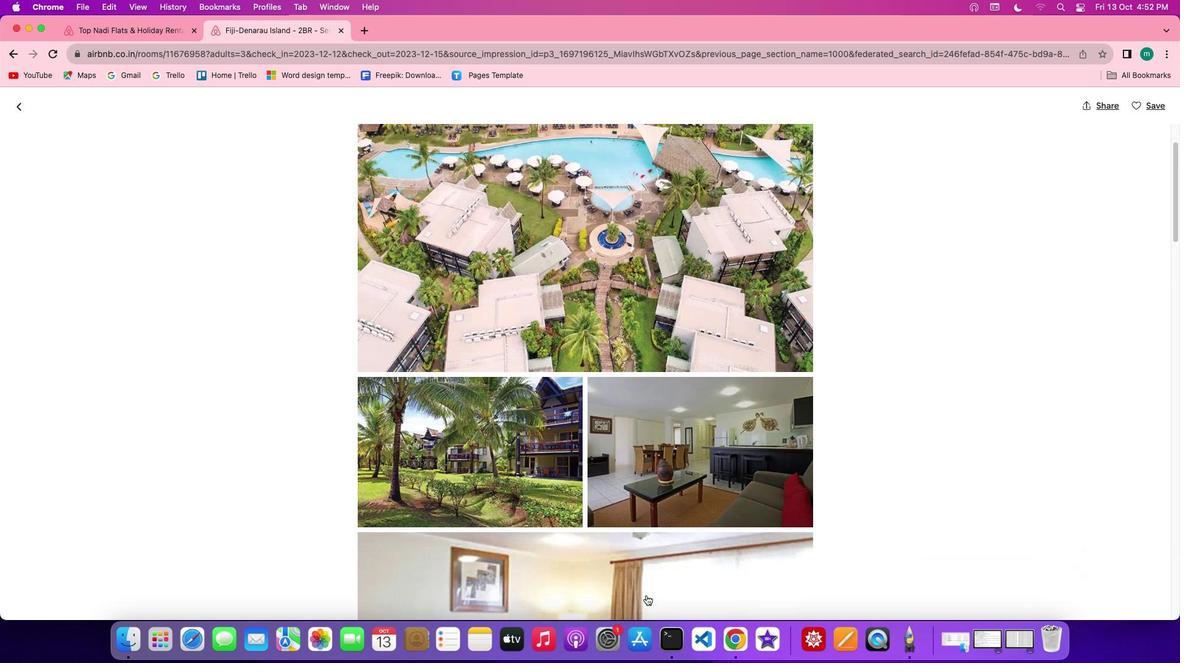 
Action: Mouse moved to (649, 621)
Screenshot: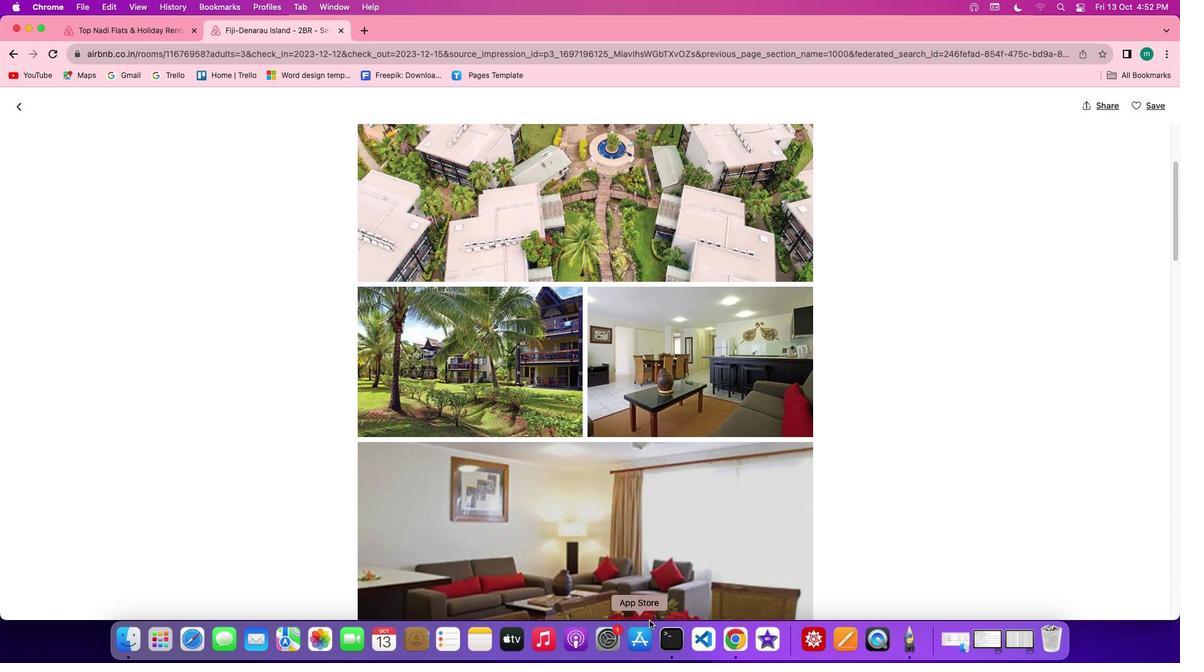 
Action: Mouse scrolled (649, 621) with delta (0, 0)
Screenshot: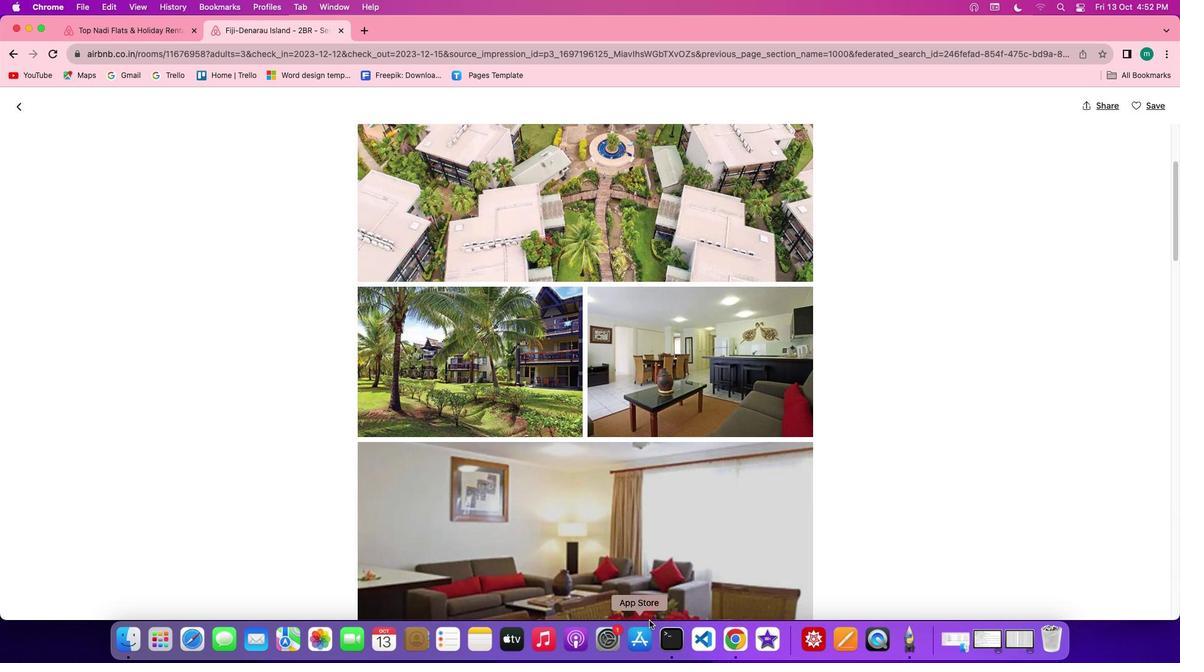 
Action: Mouse scrolled (649, 621) with delta (0, 0)
Screenshot: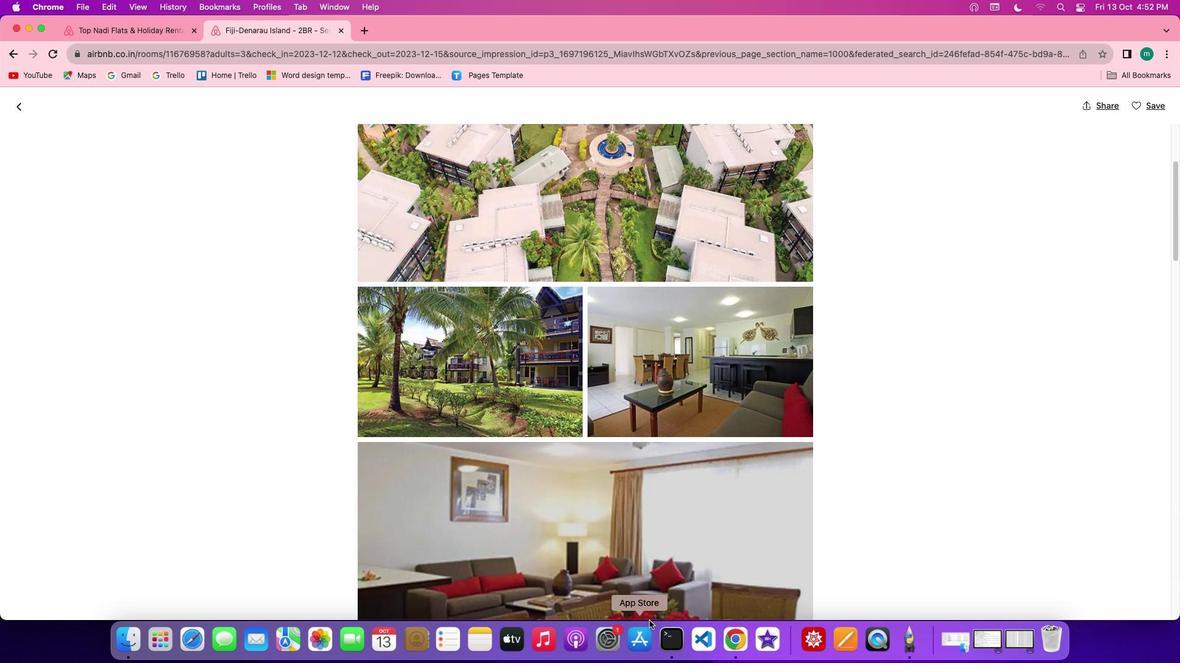 
Action: Mouse scrolled (649, 621) with delta (0, -1)
Screenshot: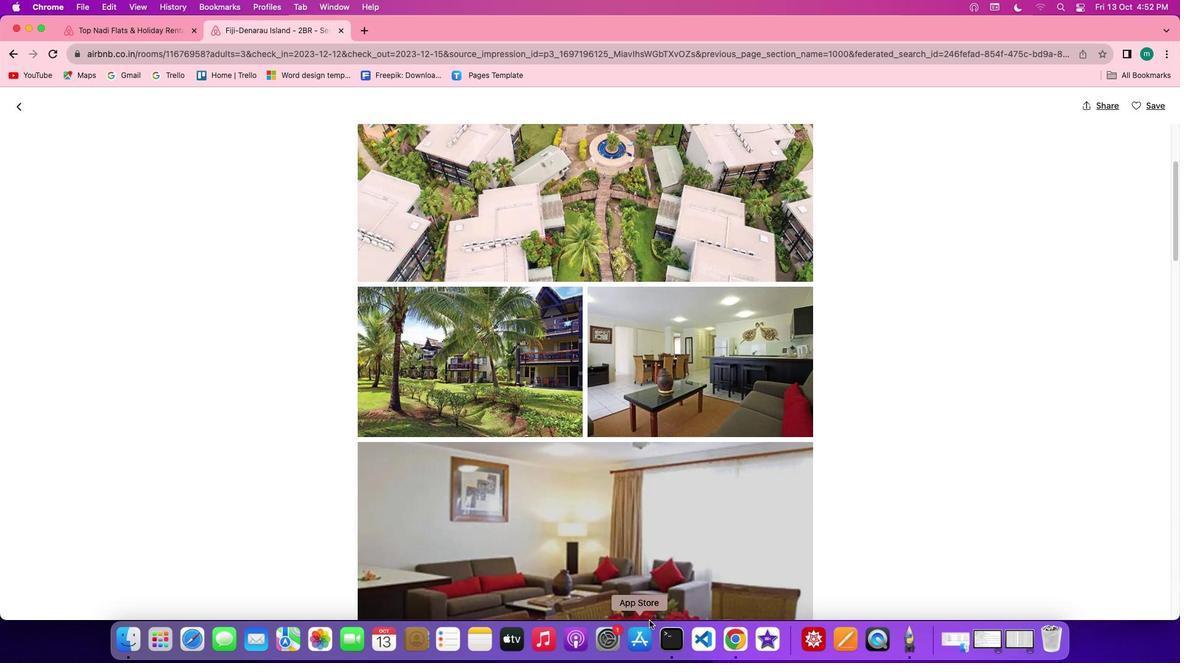 
Action: Mouse scrolled (649, 621) with delta (0, -1)
Screenshot: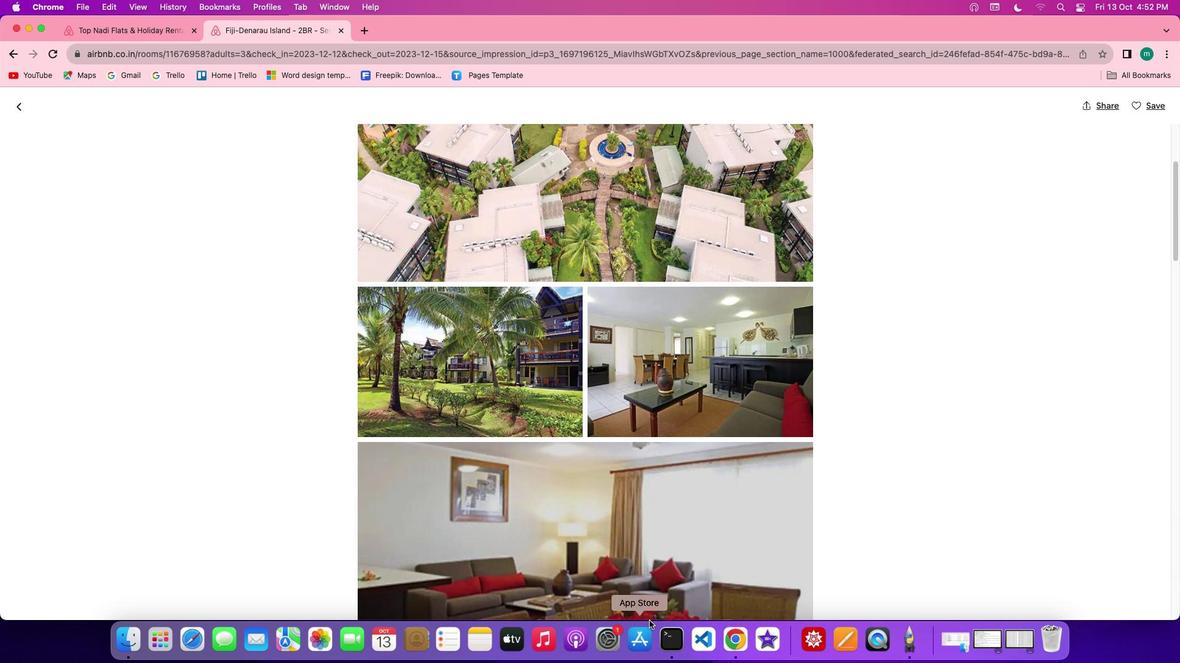 
Action: Mouse scrolled (649, 621) with delta (0, 0)
Screenshot: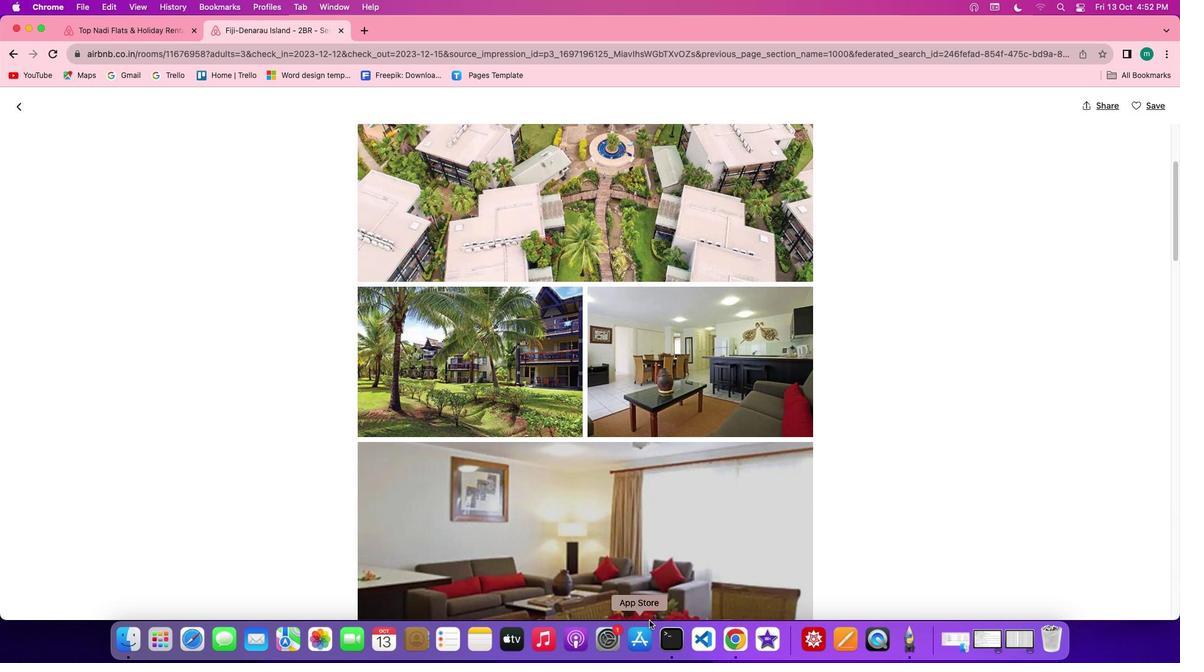 
Action: Mouse scrolled (649, 621) with delta (0, 0)
Screenshot: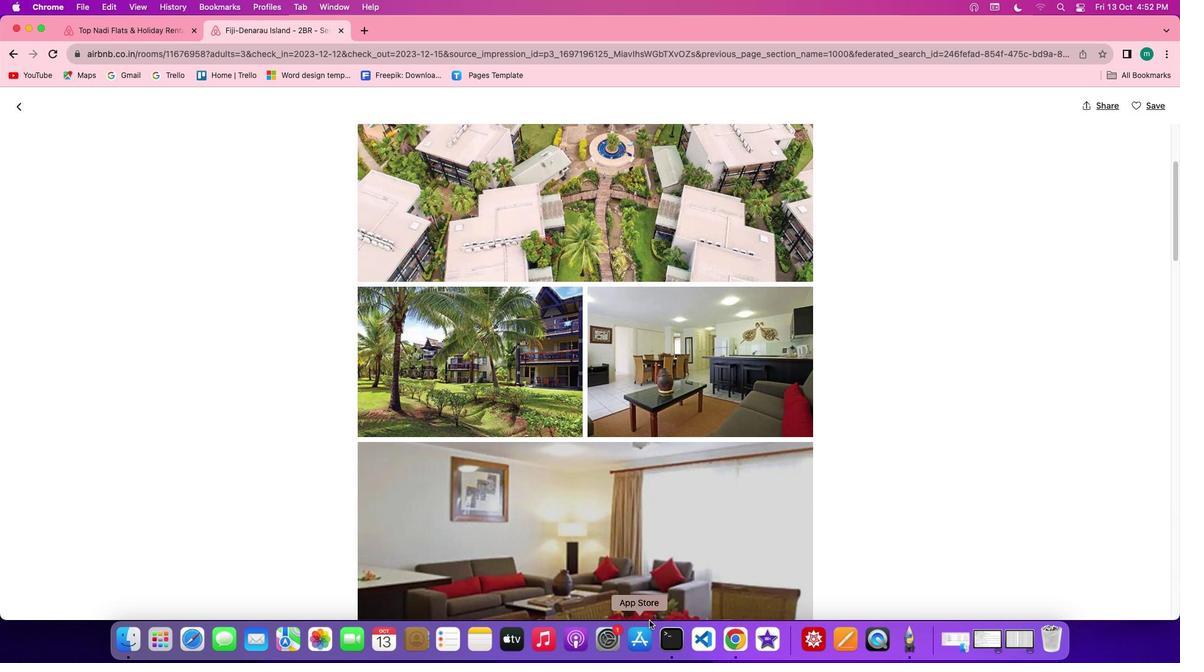 
Action: Mouse scrolled (649, 621) with delta (0, -1)
Screenshot: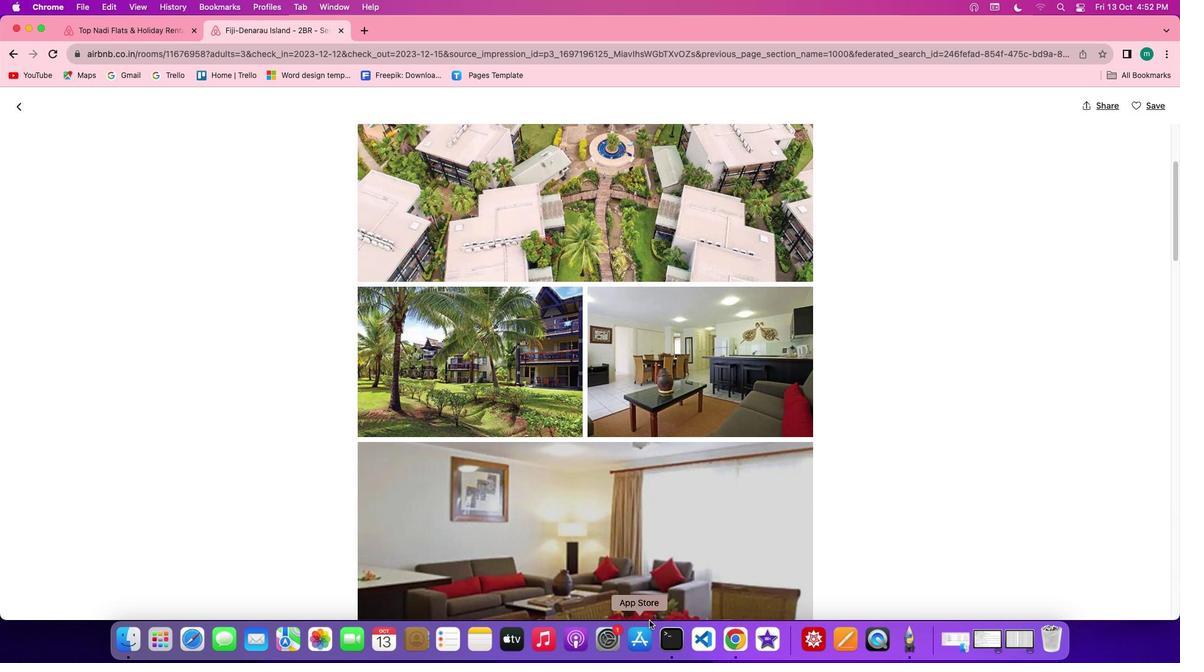 
Action: Mouse scrolled (649, 621) with delta (0, -1)
Screenshot: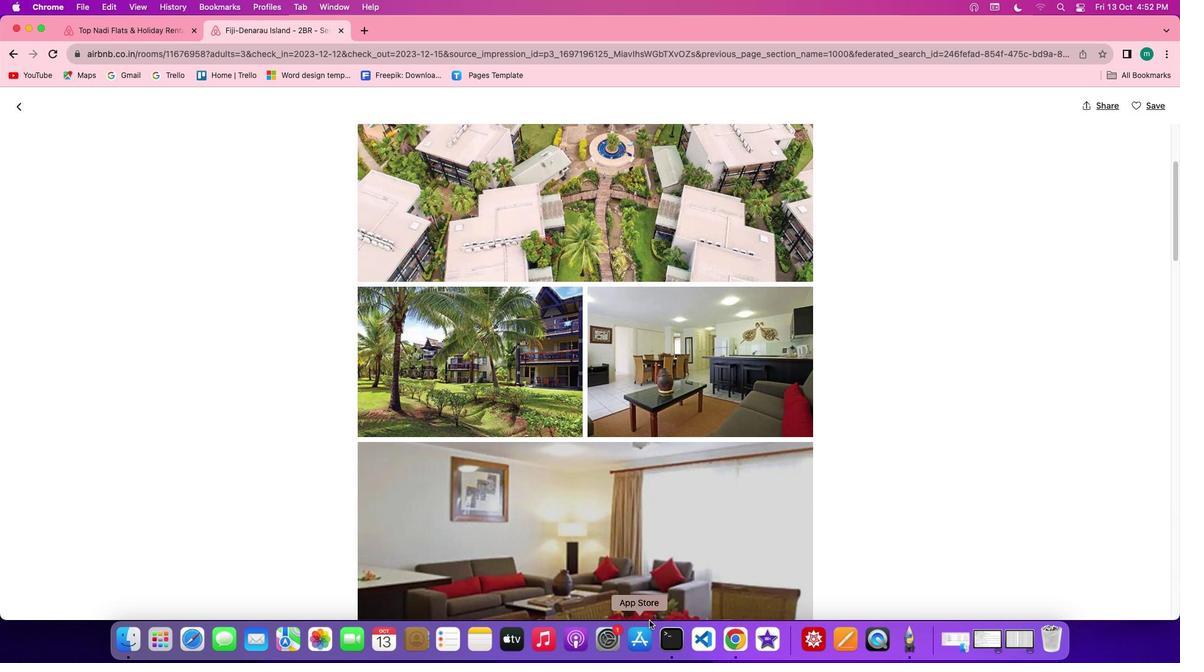 
Action: Mouse moved to (673, 527)
Screenshot: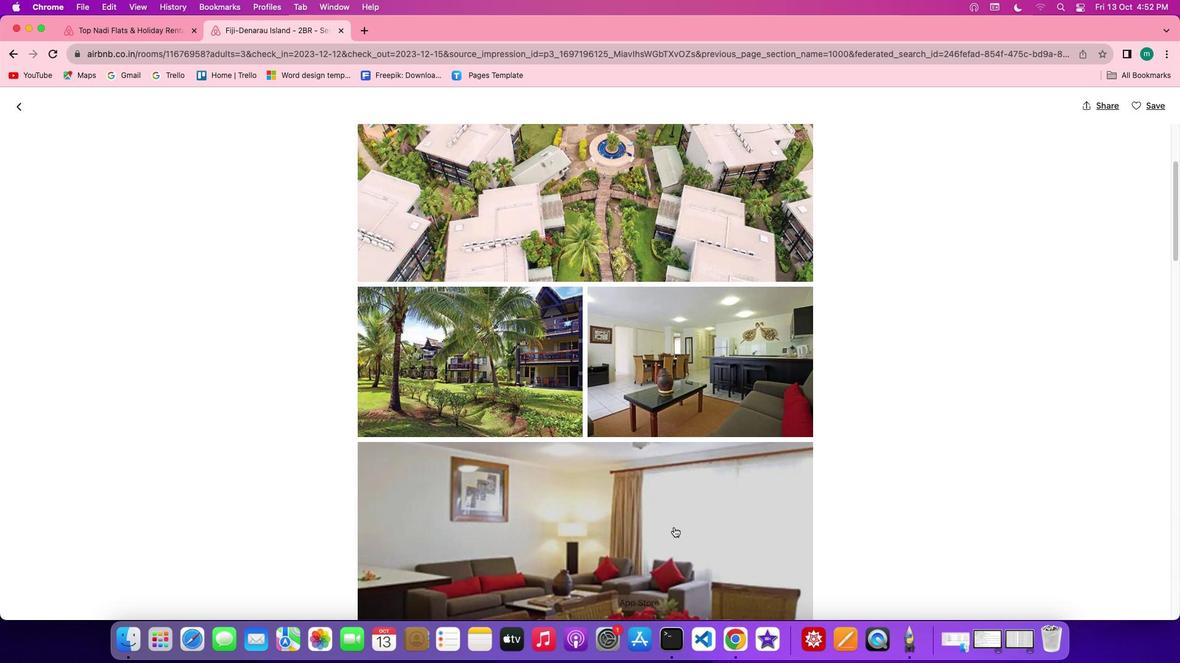 
Action: Mouse scrolled (673, 527) with delta (0, 0)
Screenshot: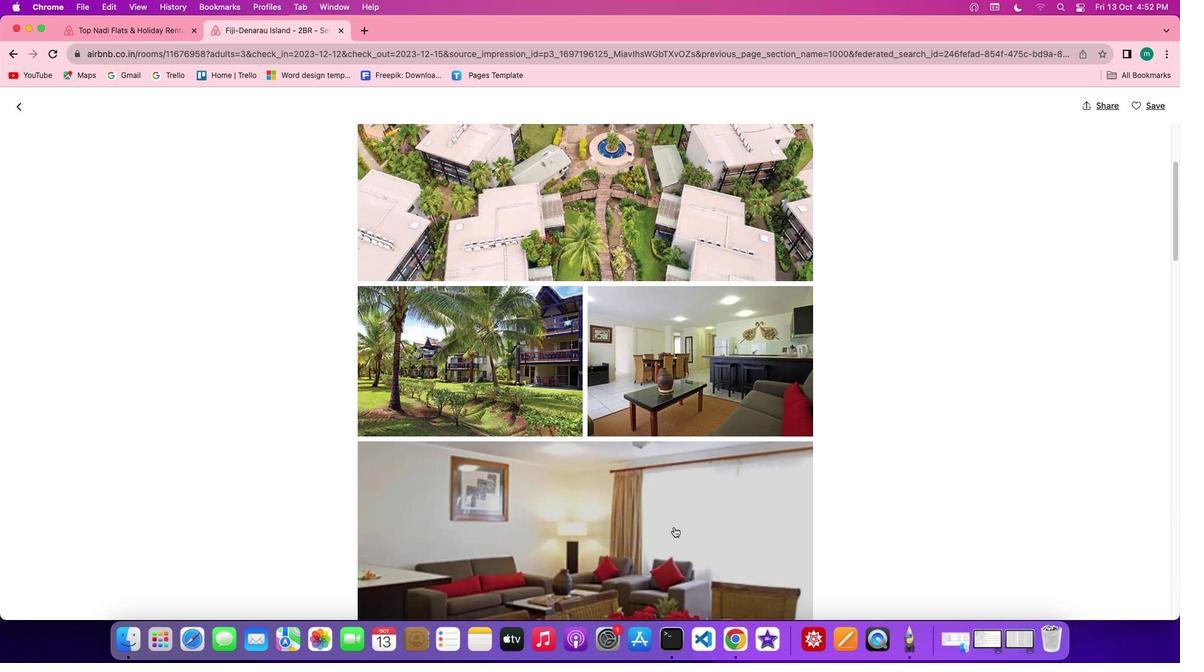 
Action: Mouse scrolled (673, 527) with delta (0, 0)
Screenshot: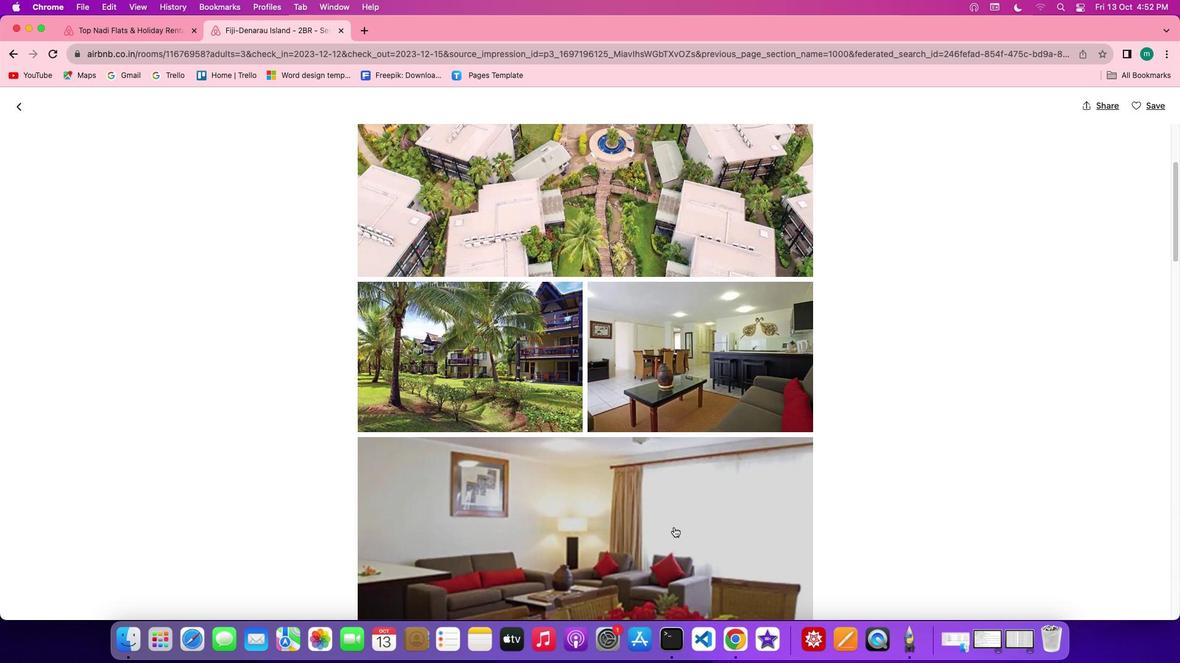 
Action: Mouse scrolled (673, 527) with delta (0, -1)
Screenshot: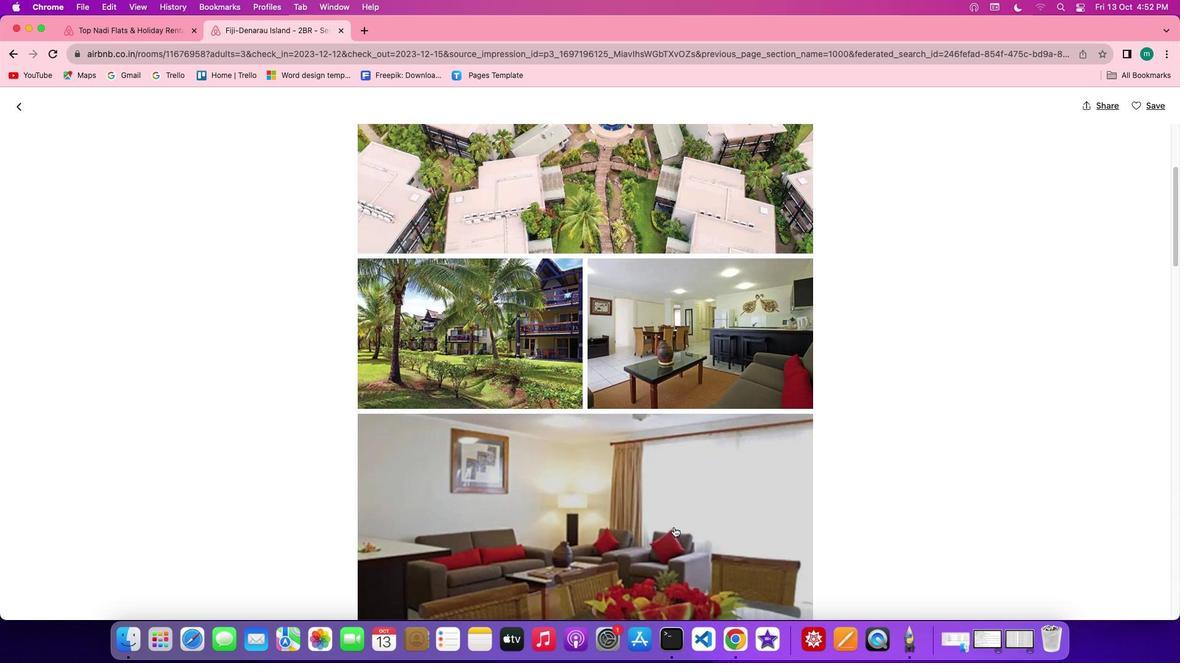
Action: Mouse scrolled (673, 527) with delta (0, -3)
Screenshot: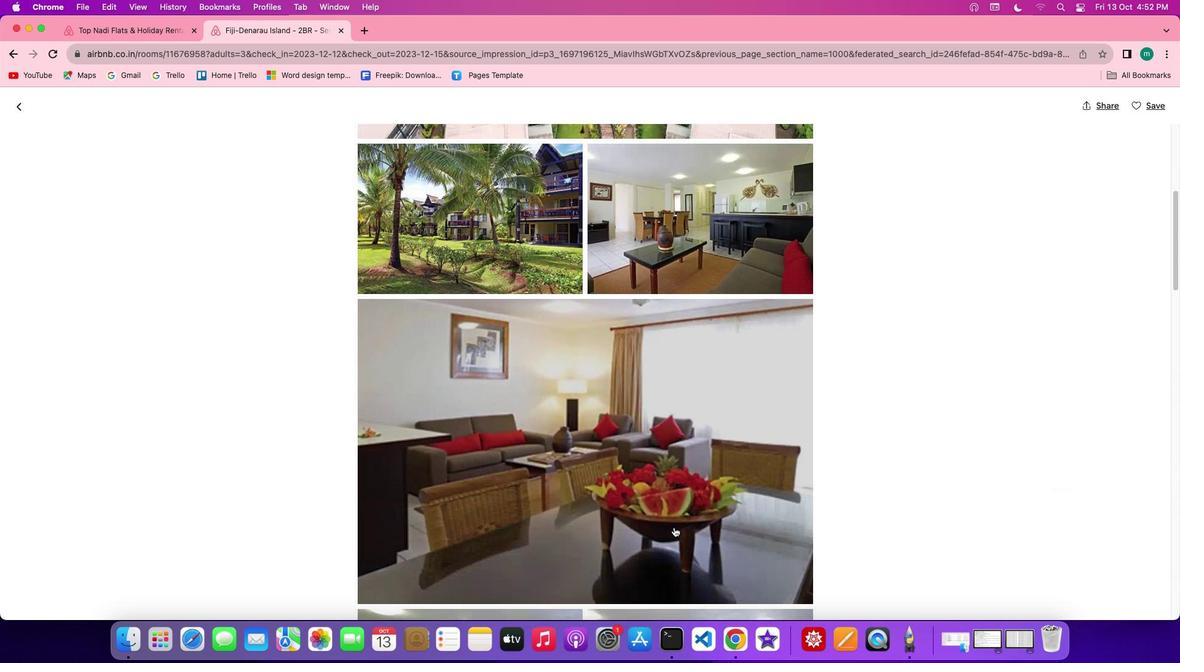 
Action: Mouse moved to (672, 528)
Screenshot: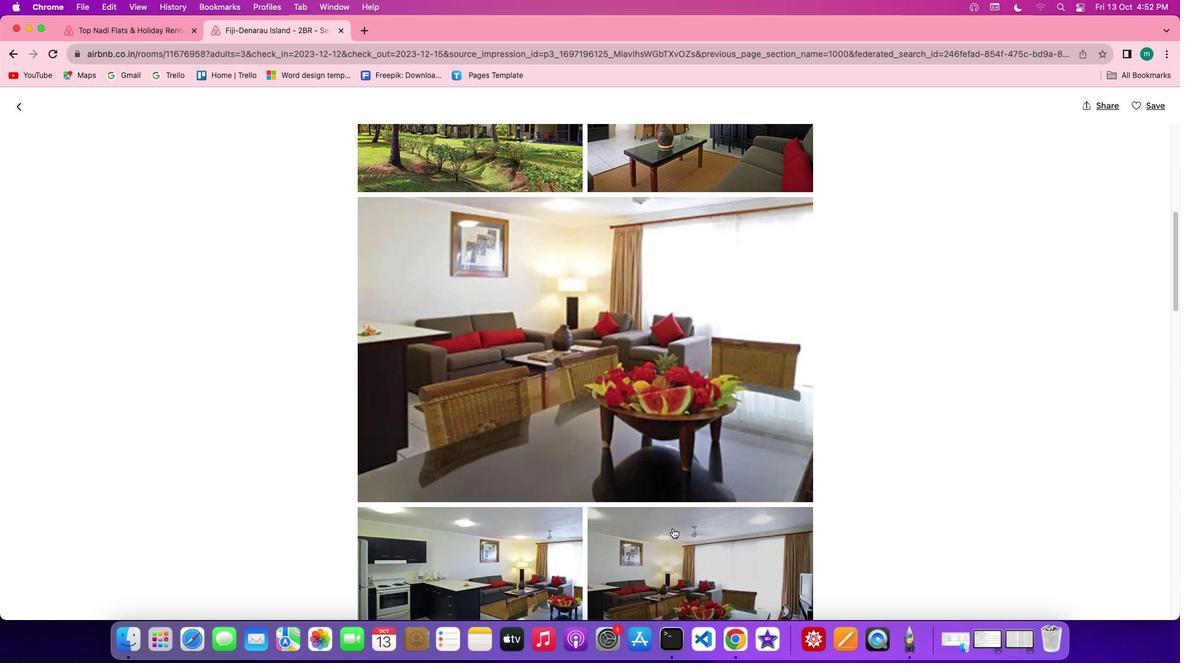 
Action: Mouse scrolled (672, 528) with delta (0, 0)
Screenshot: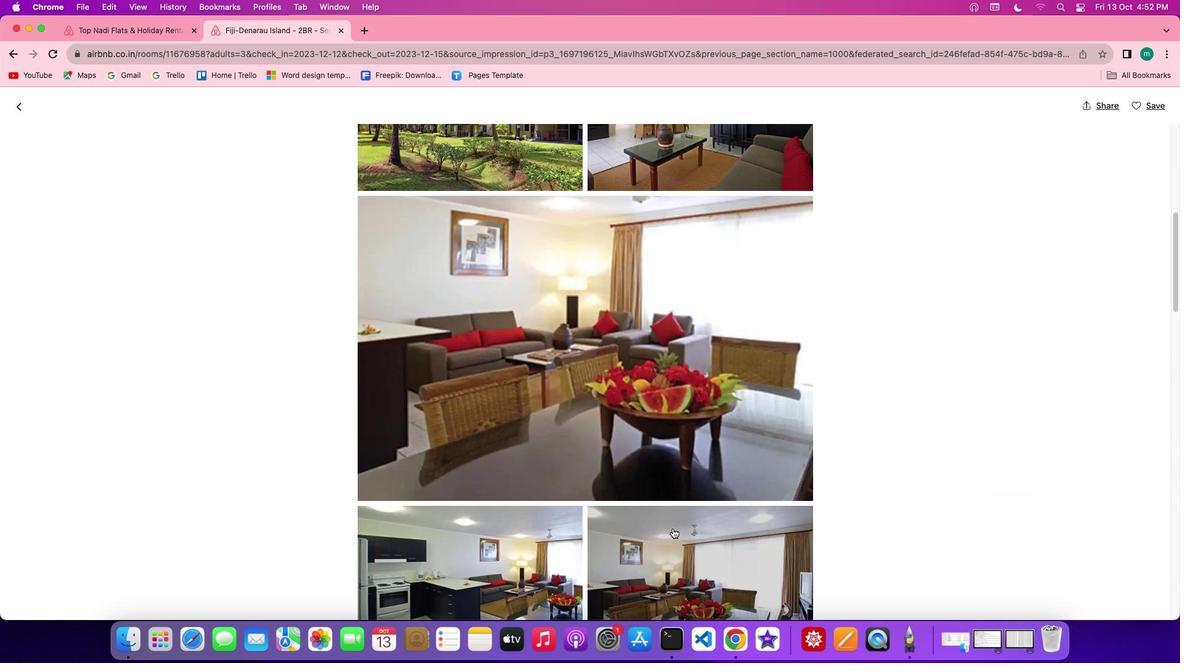 
Action: Mouse scrolled (672, 528) with delta (0, 0)
Screenshot: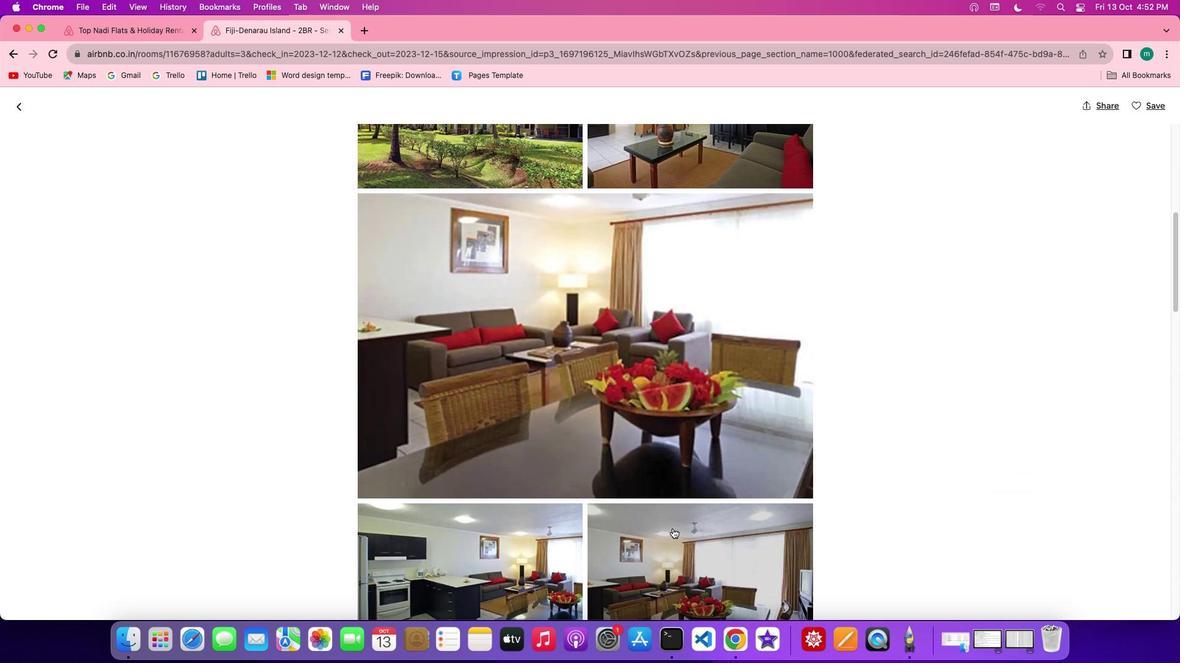 
Action: Mouse scrolled (672, 528) with delta (0, 0)
Screenshot: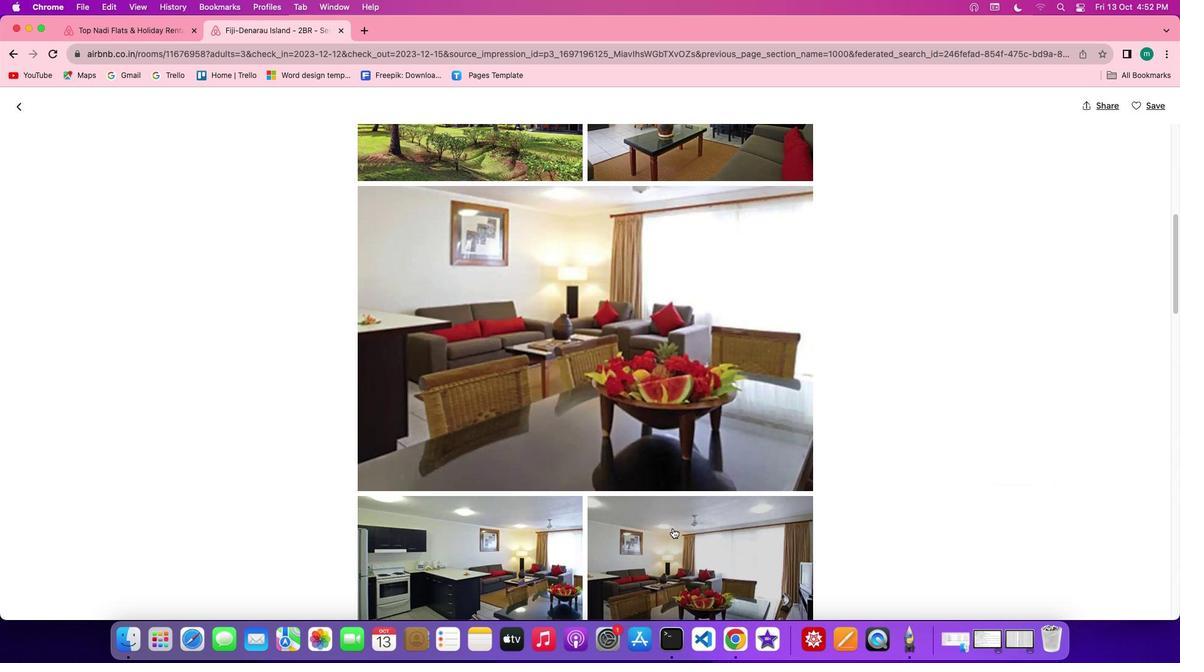 
Action: Mouse moved to (672, 529)
Screenshot: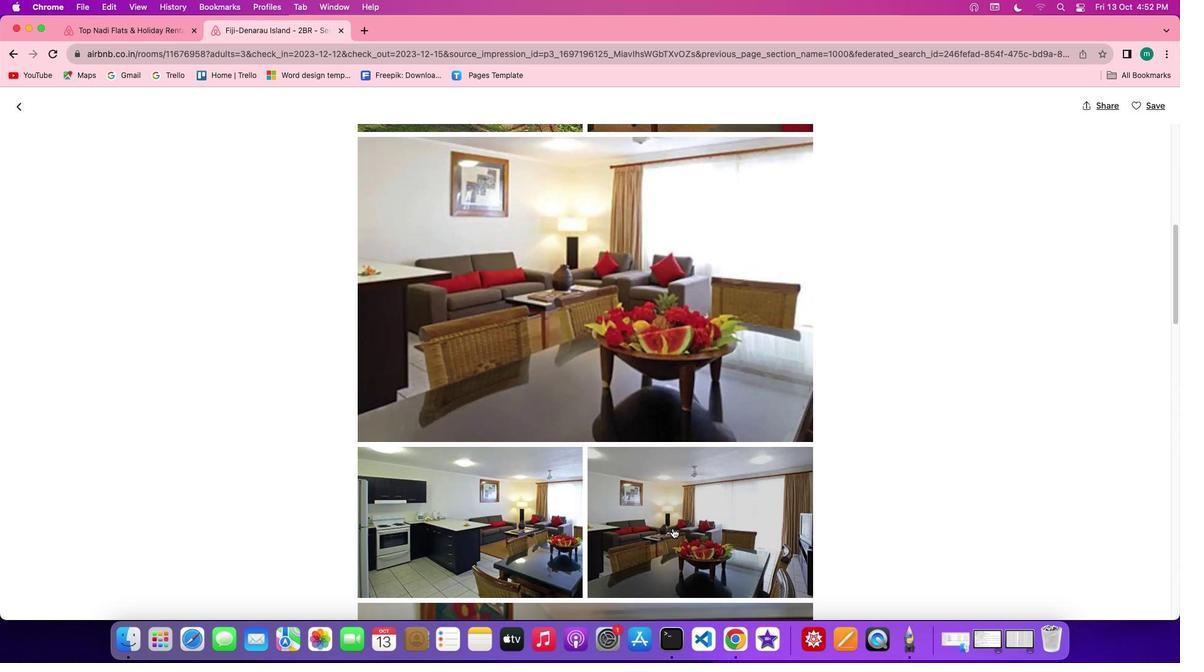 
Action: Mouse scrolled (672, 529) with delta (0, 0)
Screenshot: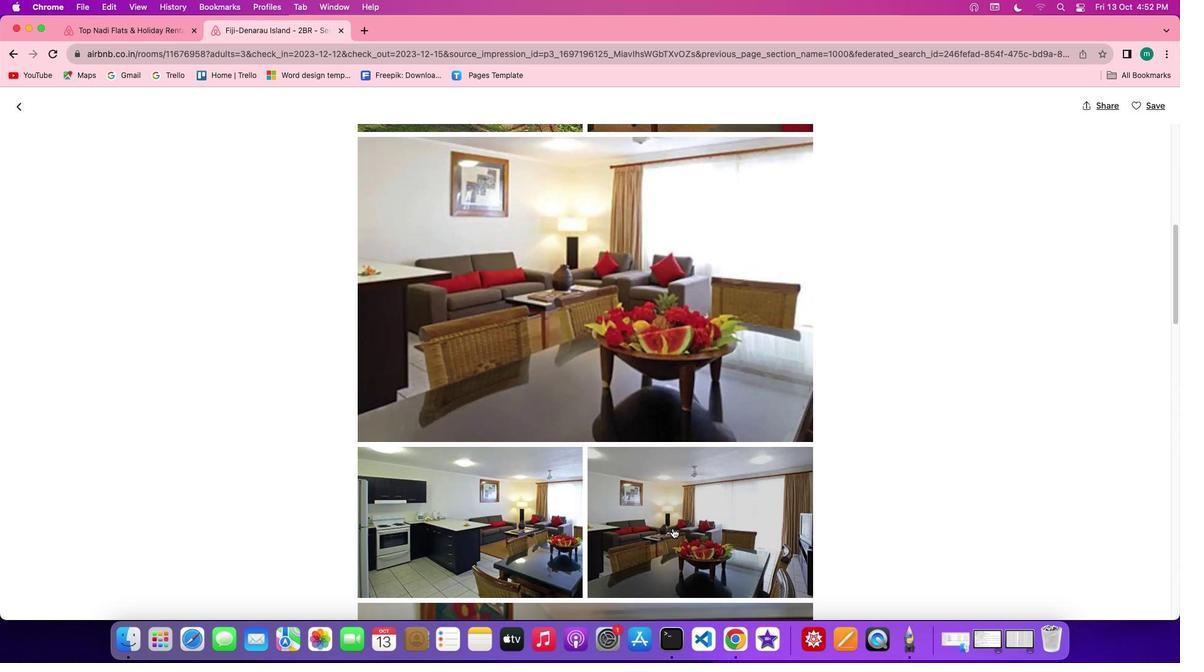 
Action: Mouse scrolled (672, 529) with delta (0, 0)
Screenshot: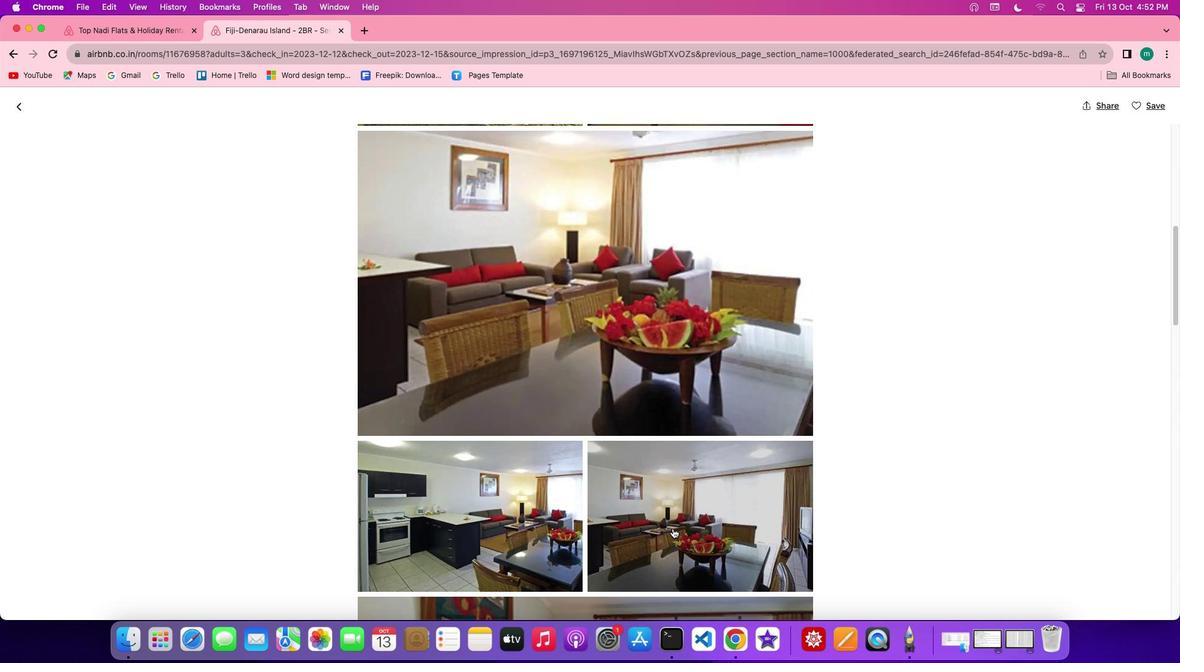 
Action: Mouse scrolled (672, 529) with delta (0, -1)
Screenshot: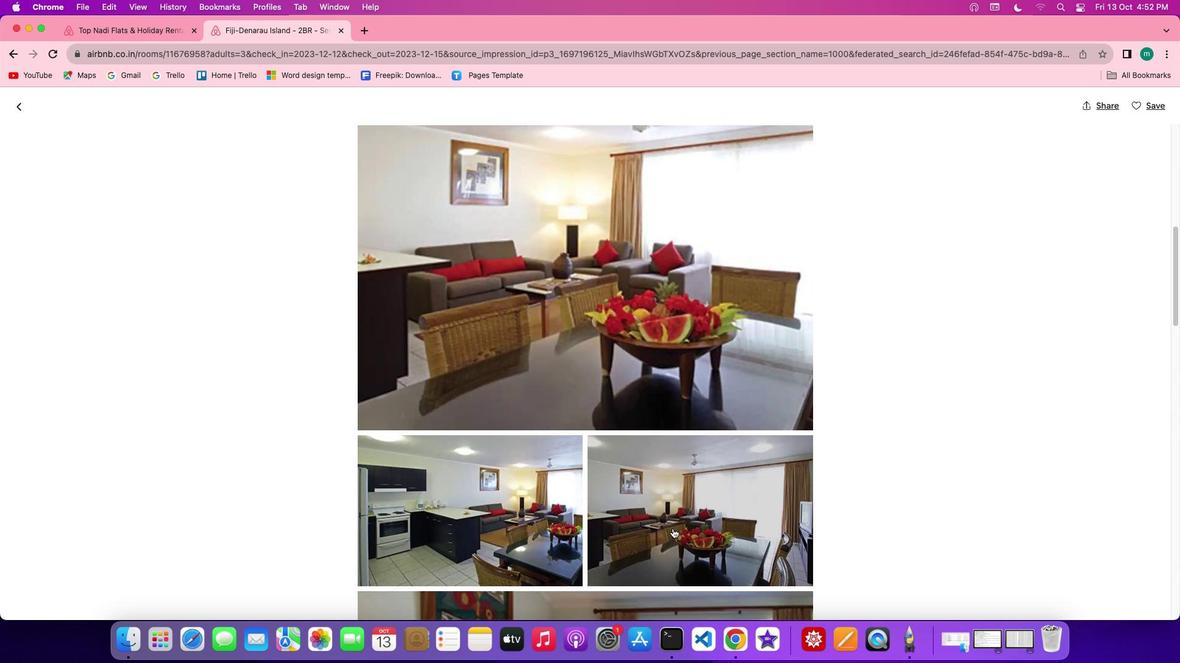 
Action: Mouse scrolled (672, 529) with delta (0, -1)
Screenshot: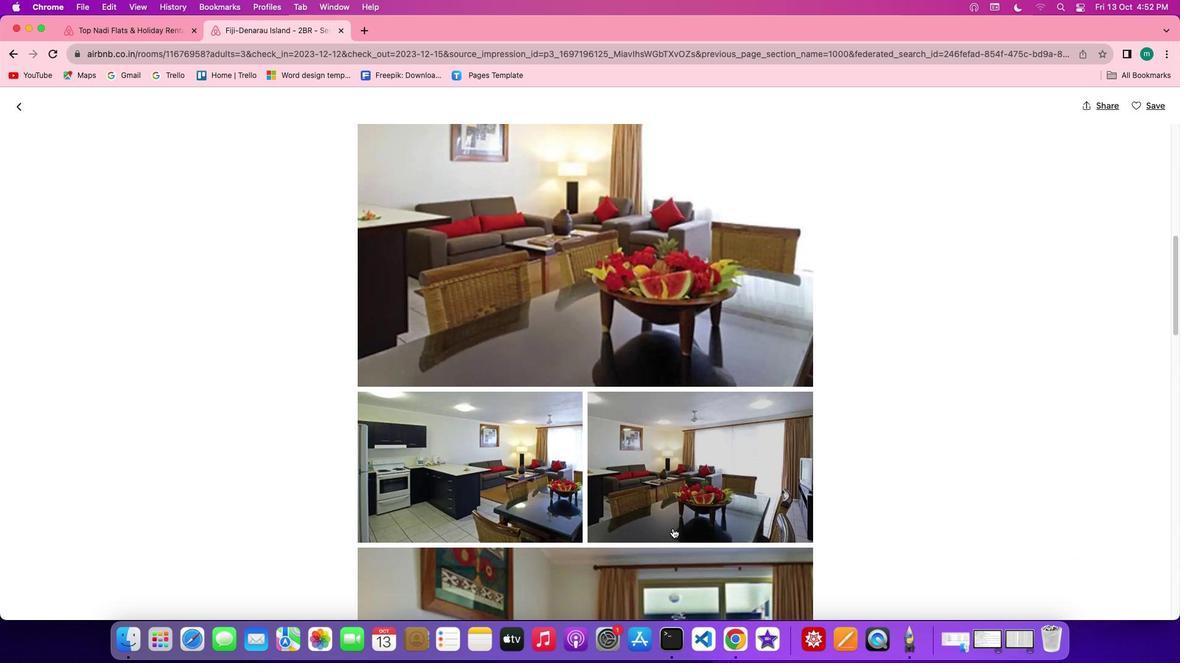 
Action: Mouse scrolled (672, 529) with delta (0, 0)
Screenshot: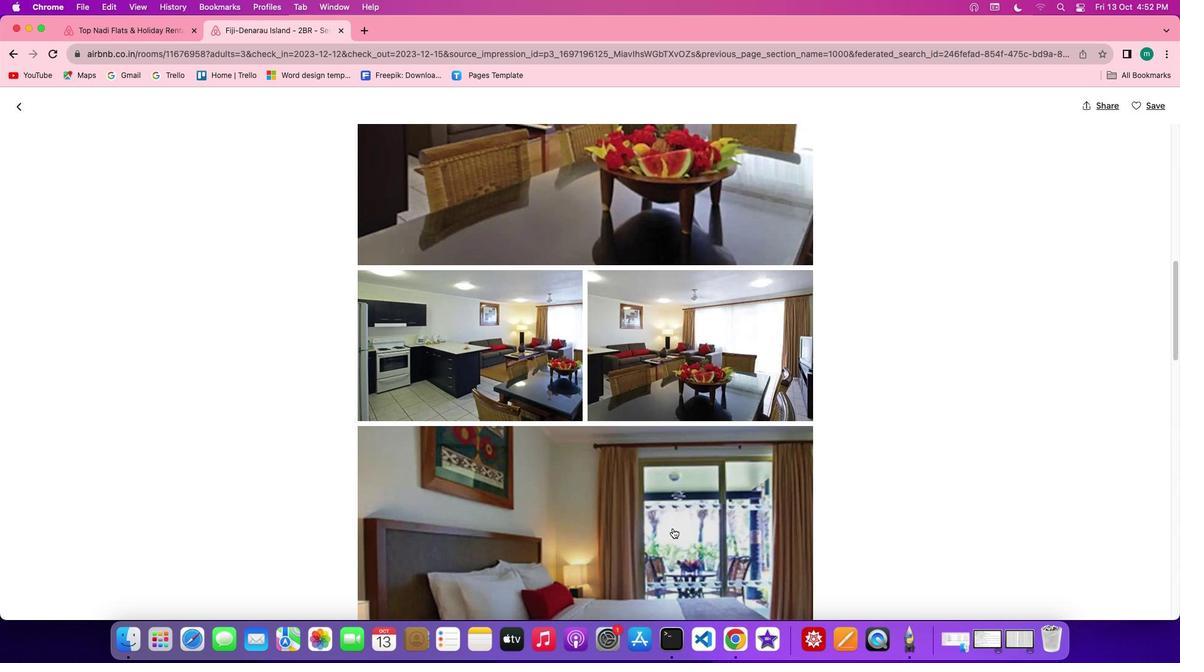 
Action: Mouse scrolled (672, 529) with delta (0, 0)
Screenshot: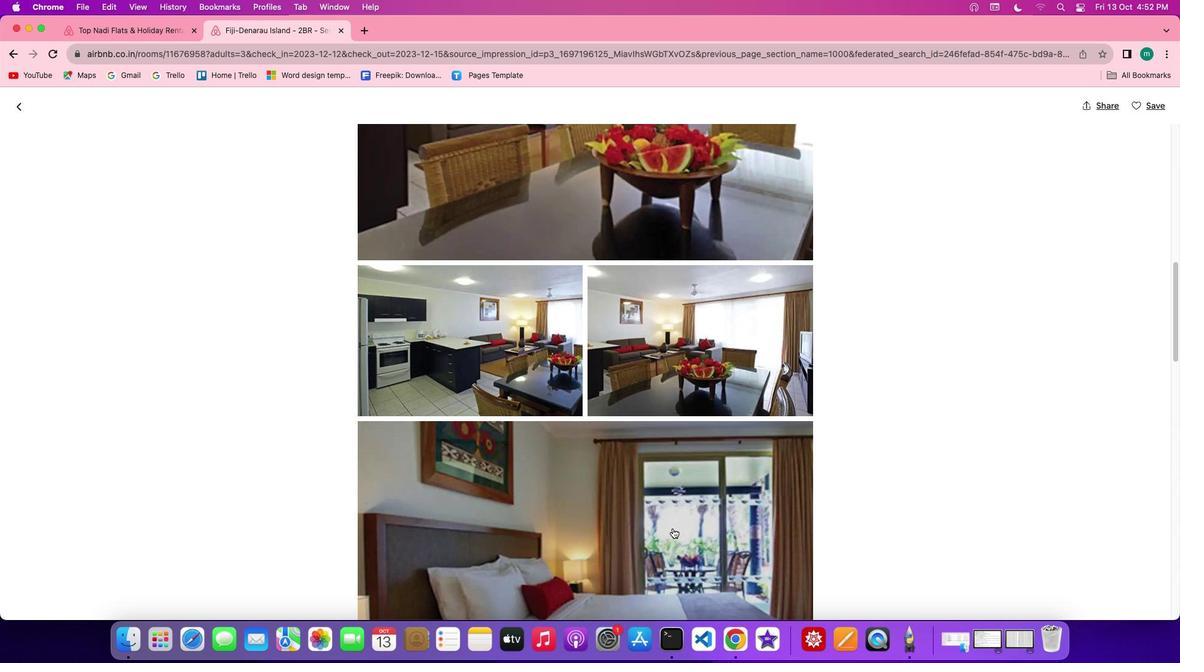 
Action: Mouse scrolled (672, 529) with delta (0, -1)
Screenshot: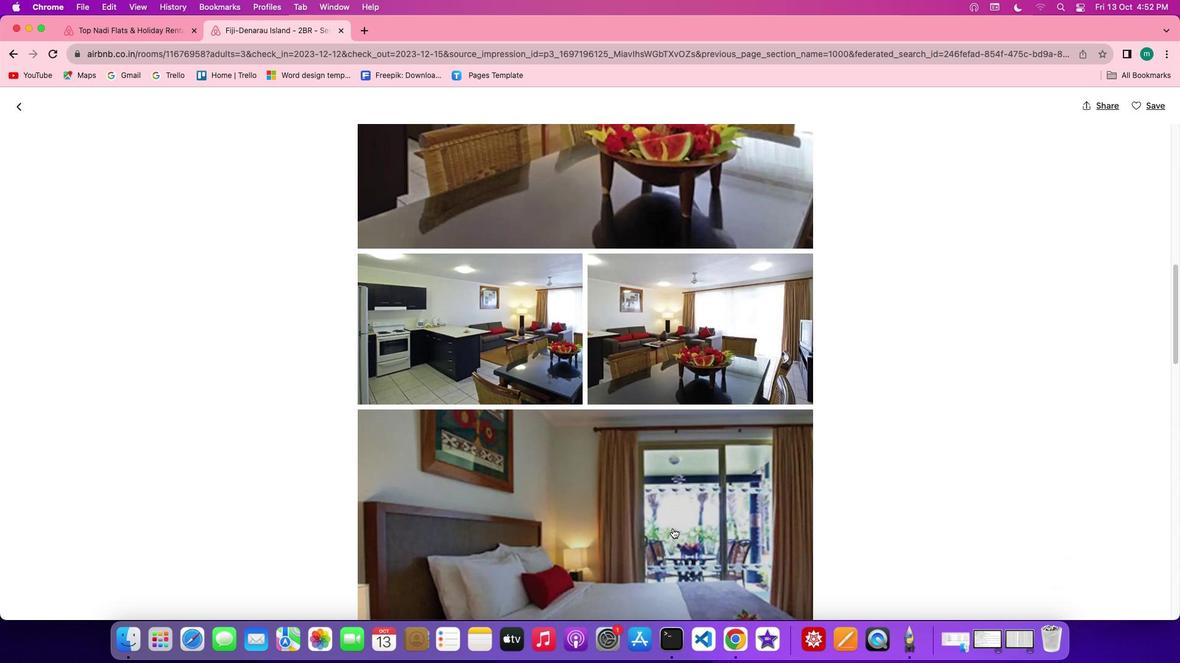 
Action: Mouse scrolled (672, 529) with delta (0, 0)
Screenshot: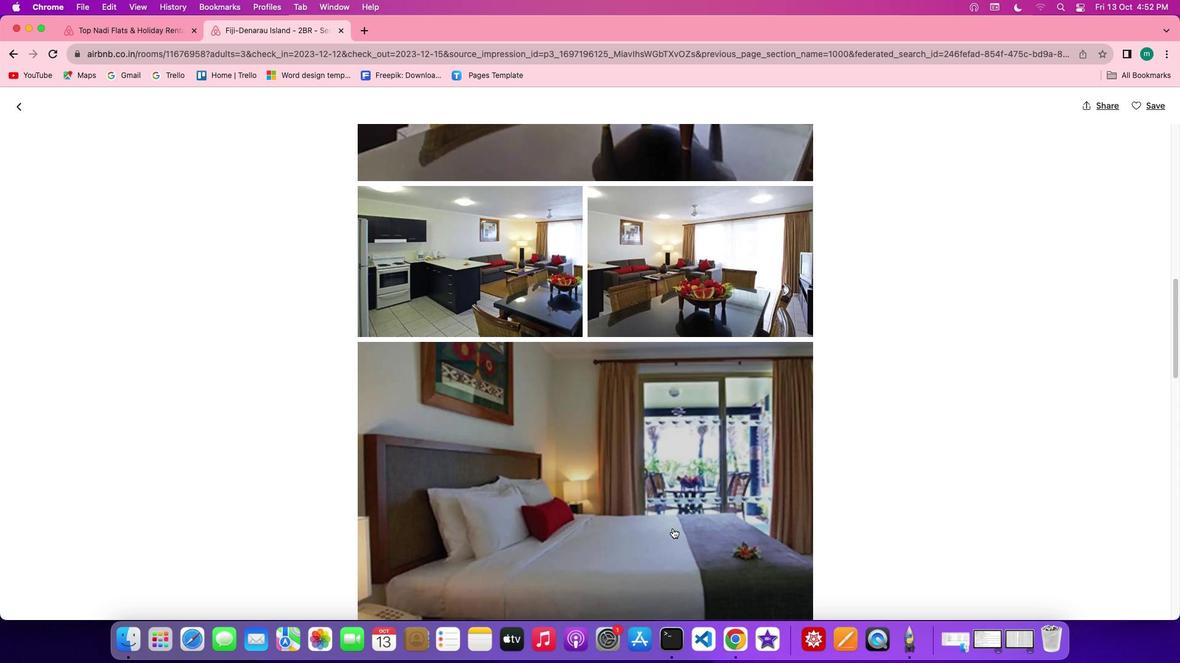 
Action: Mouse scrolled (672, 529) with delta (0, 0)
Screenshot: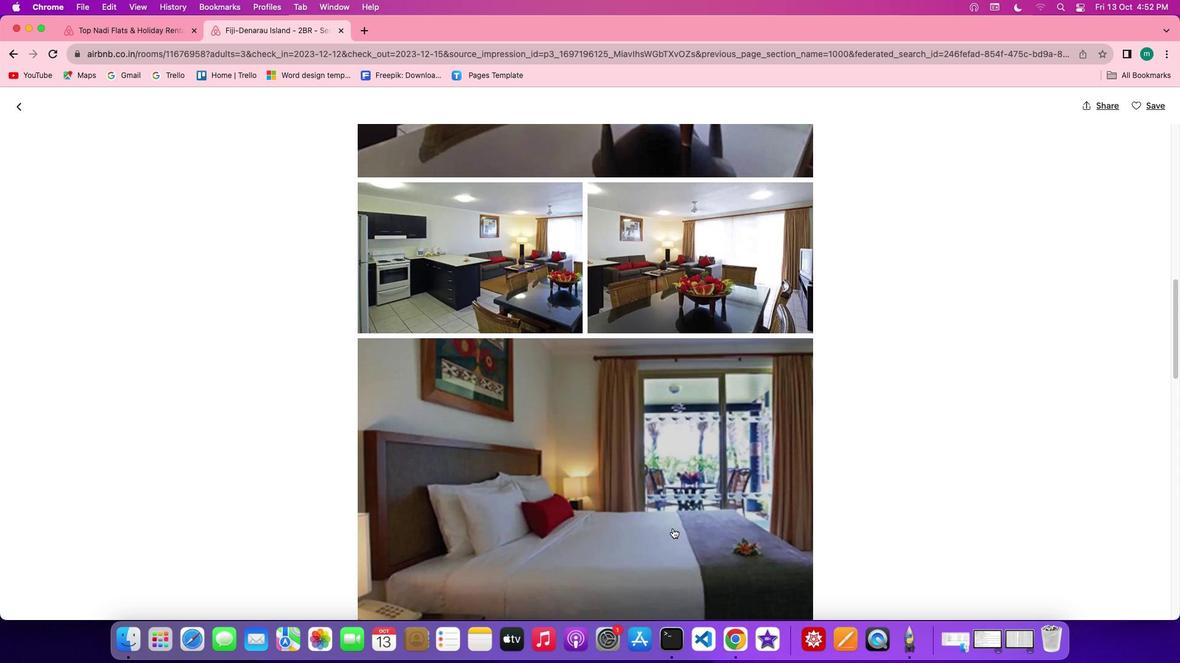 
Action: Mouse scrolled (672, 529) with delta (0, -1)
Screenshot: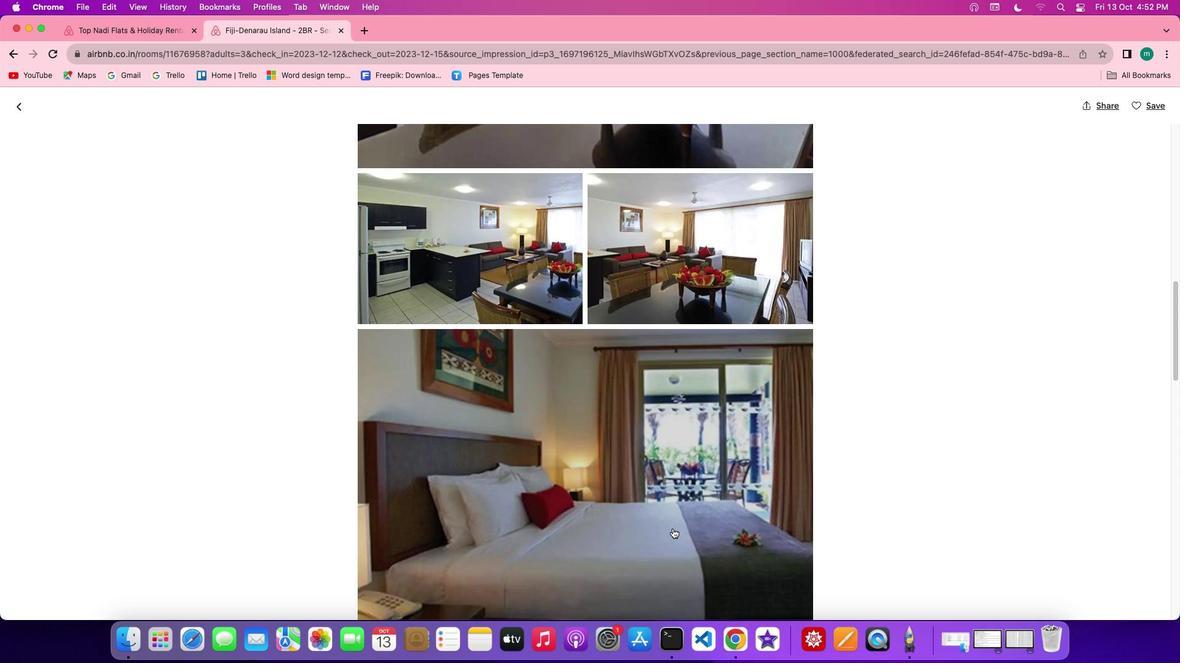 
Action: Mouse scrolled (672, 529) with delta (0, 0)
Screenshot: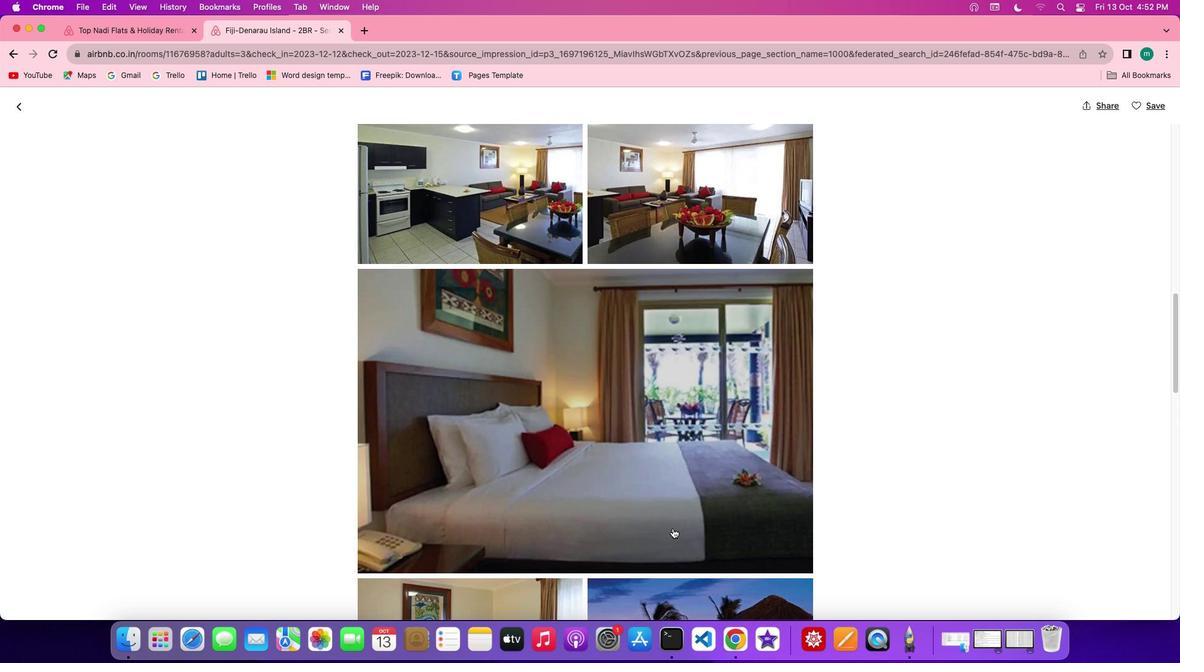 
Action: Mouse scrolled (672, 529) with delta (0, 0)
Screenshot: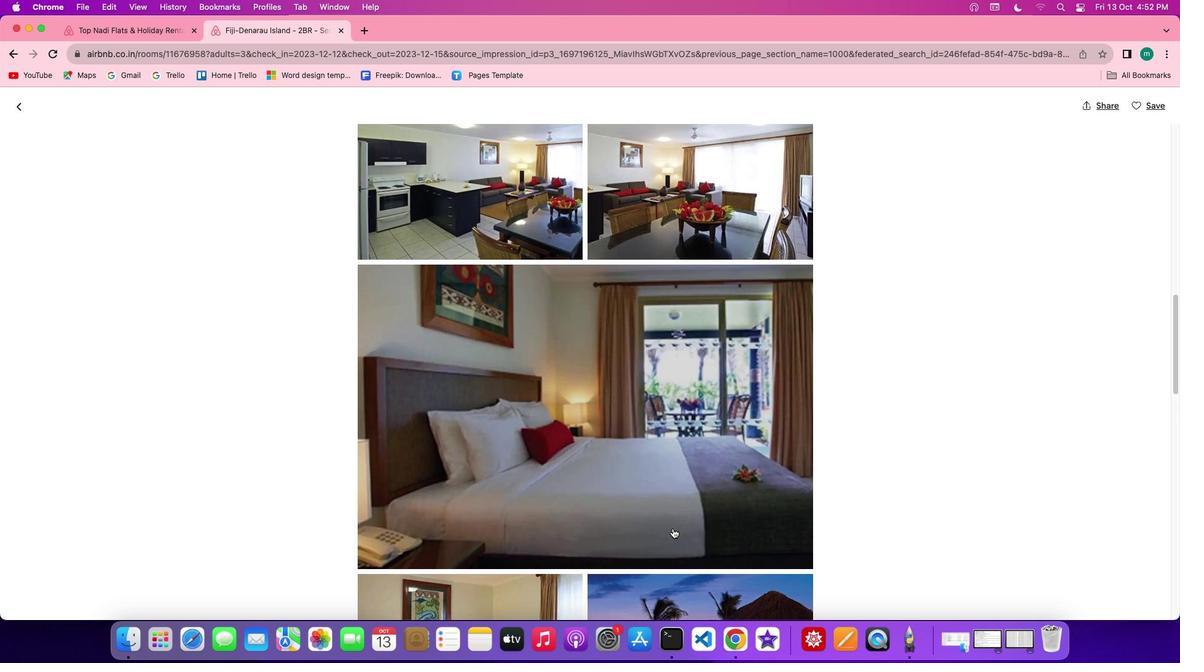 
Action: Mouse scrolled (672, 529) with delta (0, -1)
Screenshot: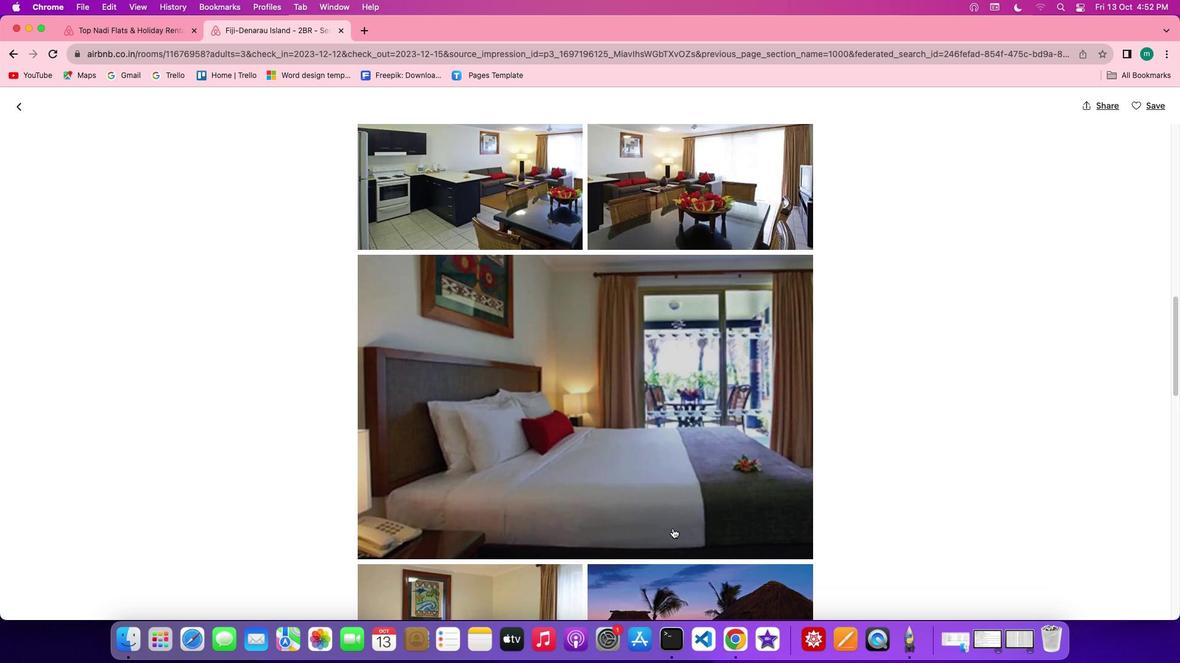 
Action: Mouse scrolled (672, 529) with delta (0, -1)
Screenshot: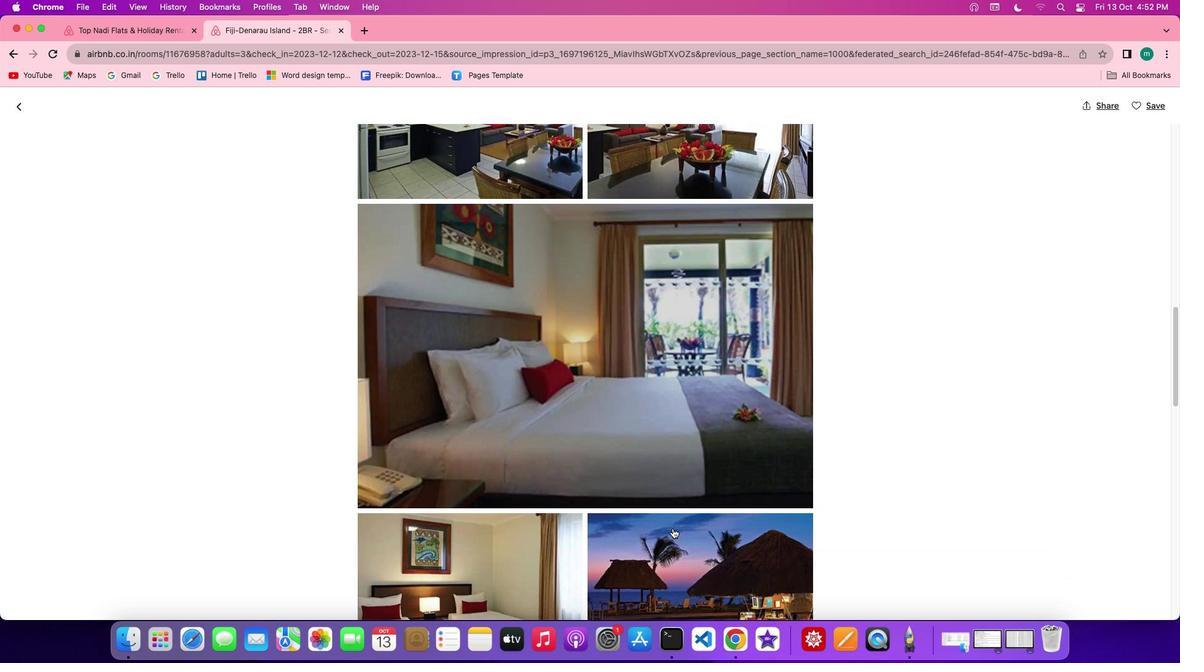 
Action: Mouse scrolled (672, 529) with delta (0, 0)
Screenshot: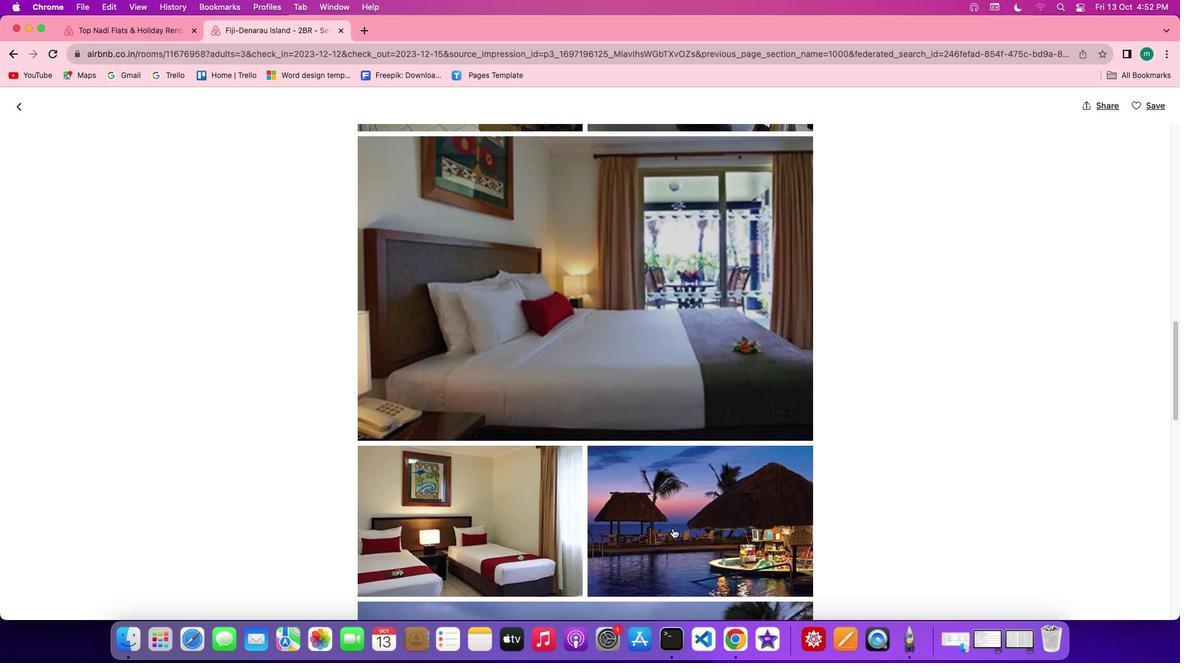
Action: Mouse scrolled (672, 529) with delta (0, 0)
Screenshot: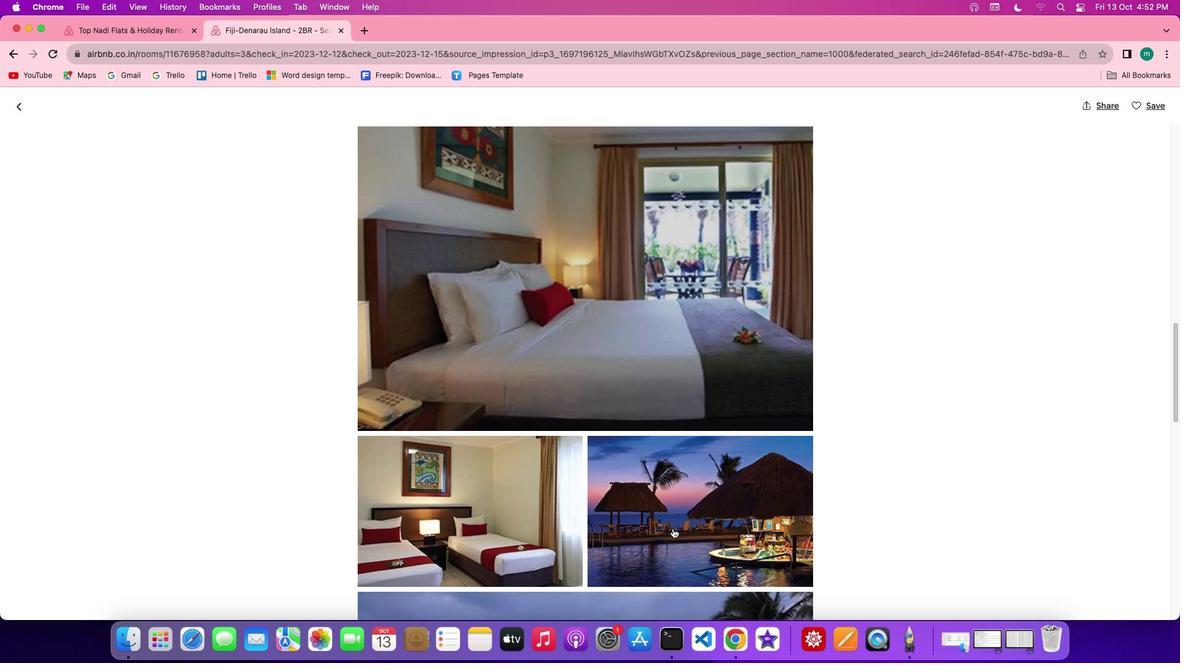 
Action: Mouse scrolled (672, 529) with delta (0, -1)
Screenshot: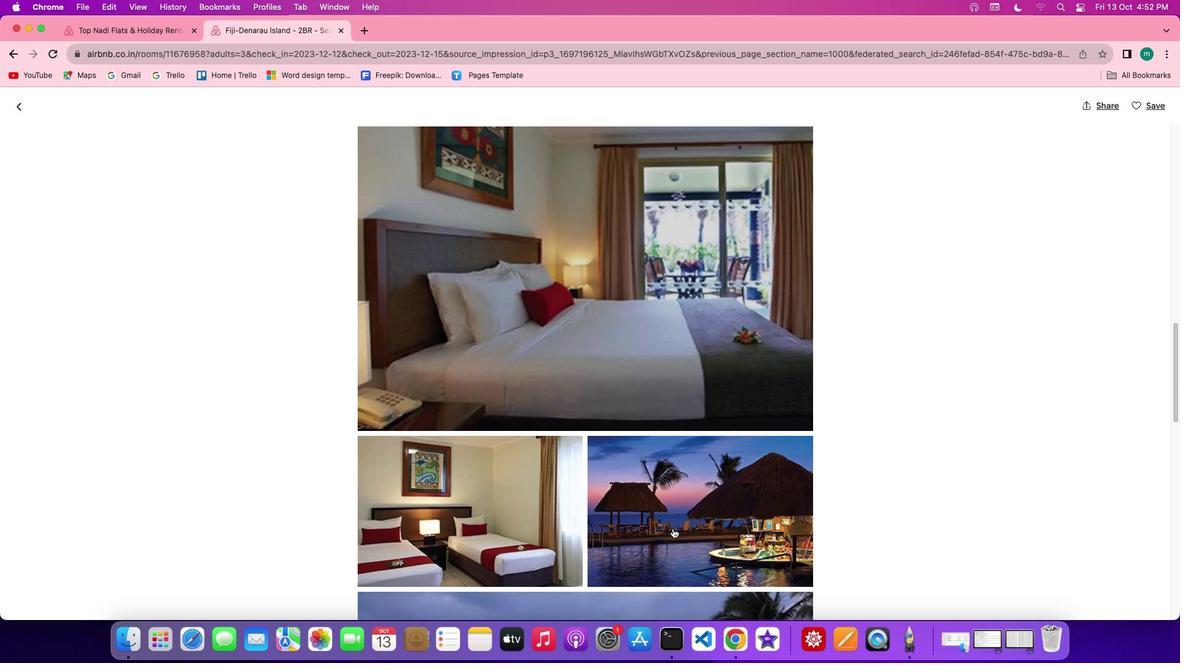 
Action: Mouse scrolled (672, 529) with delta (0, 0)
Screenshot: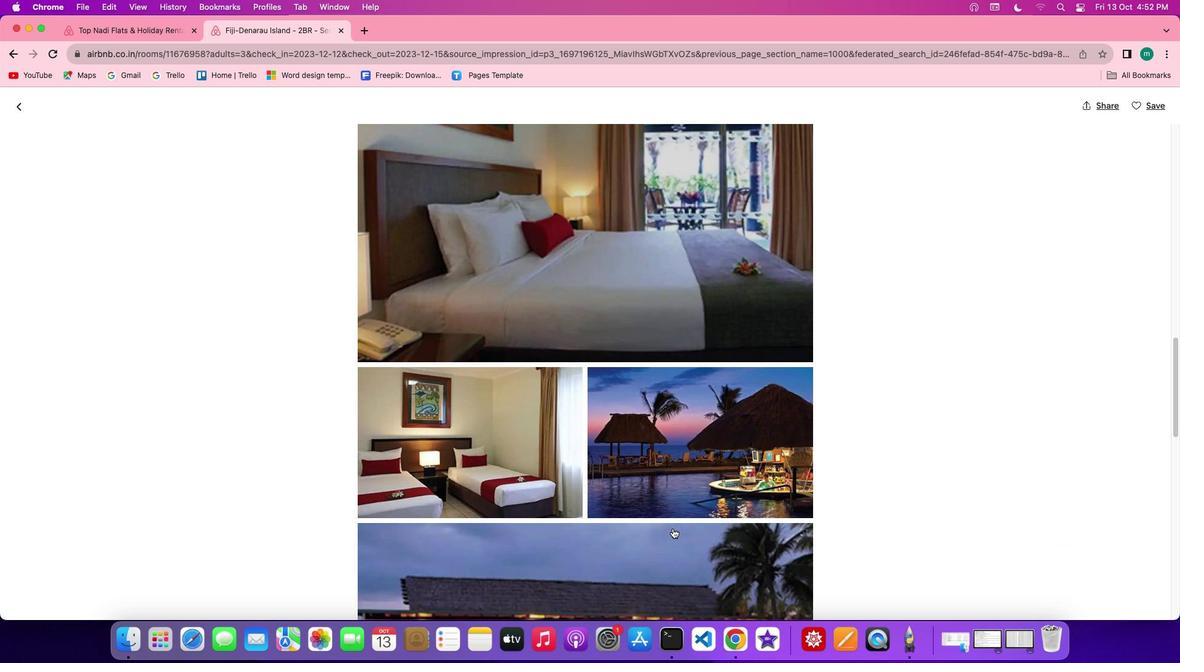 
Action: Mouse scrolled (672, 529) with delta (0, 0)
Screenshot: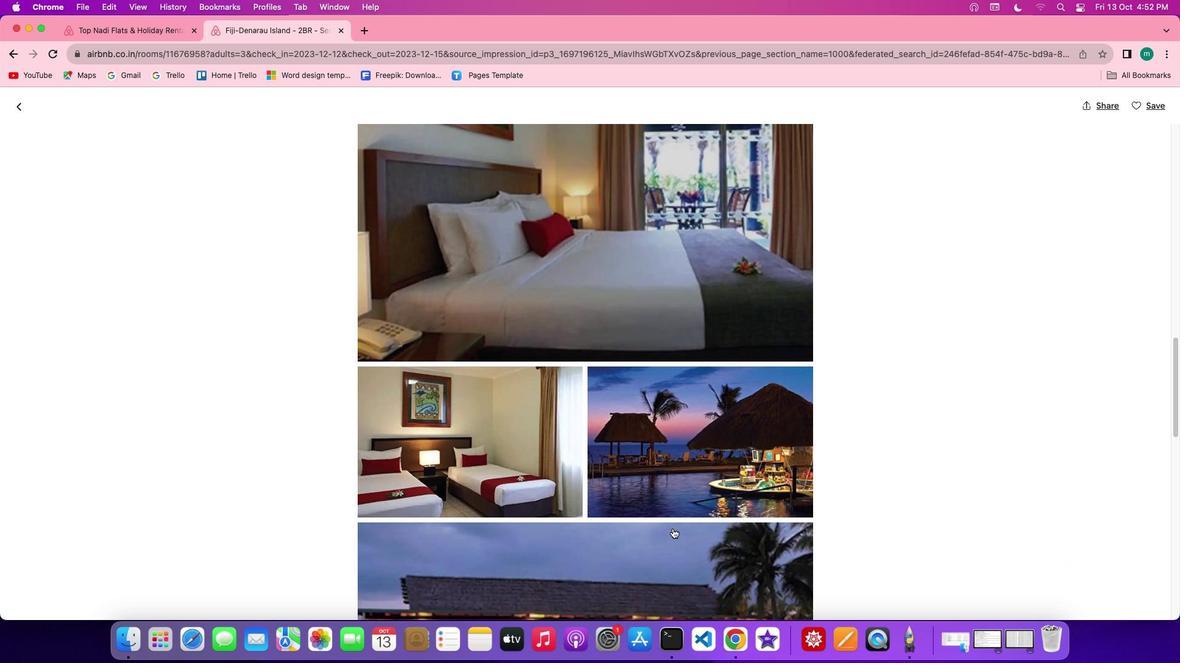 
Action: Mouse scrolled (672, 529) with delta (0, 0)
Screenshot: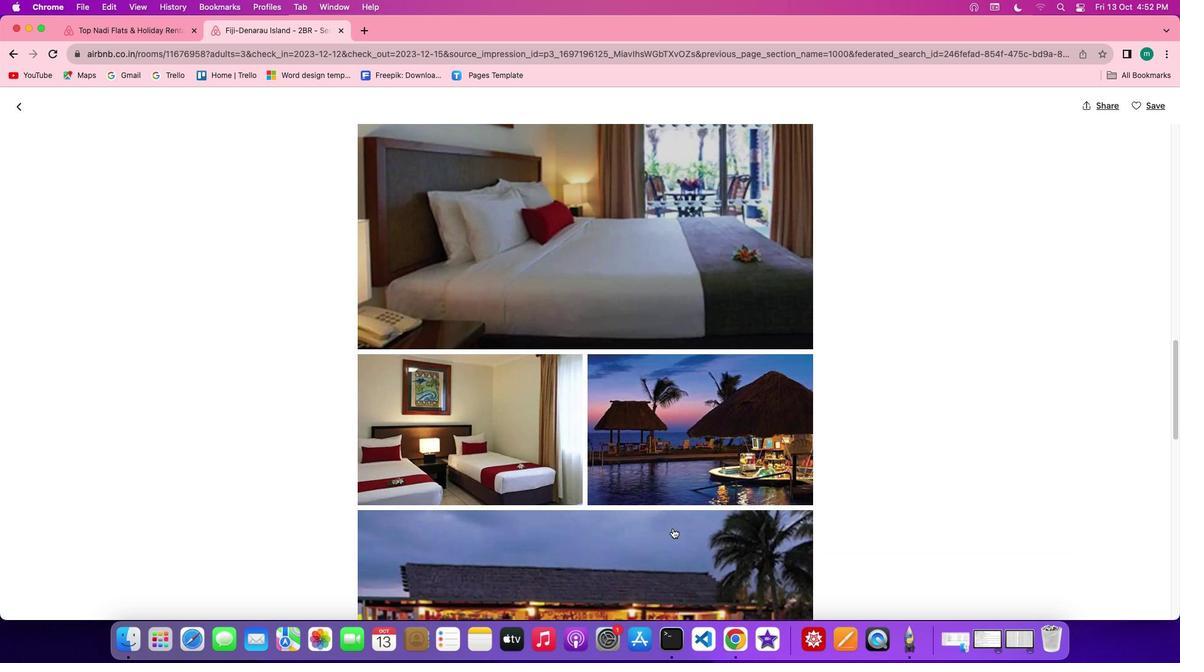 
Action: Mouse scrolled (672, 529) with delta (0, -1)
Screenshot: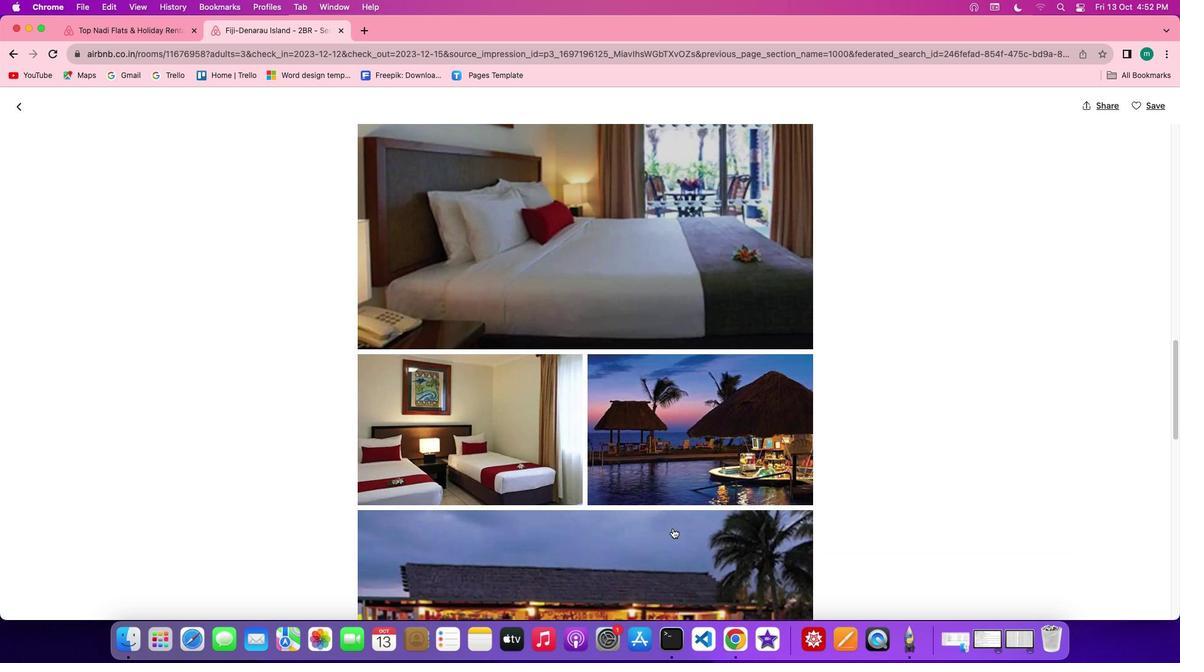 
Action: Mouse scrolled (672, 529) with delta (0, 0)
Screenshot: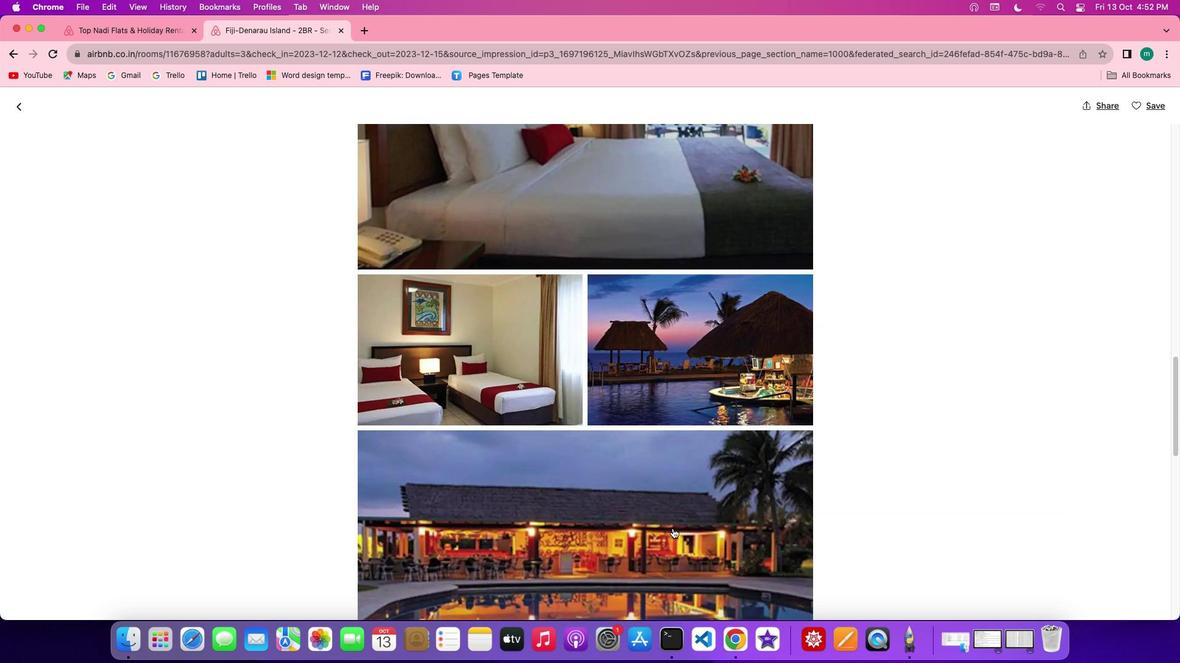 
Action: Mouse scrolled (672, 529) with delta (0, 0)
Screenshot: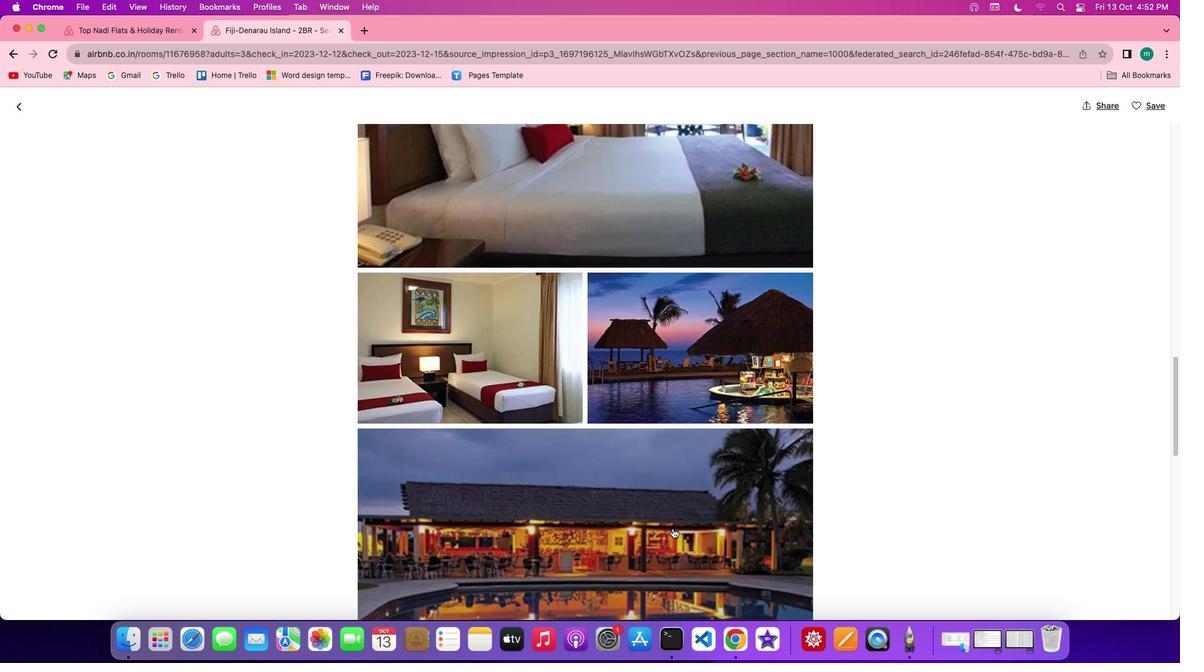 
Action: Mouse scrolled (672, 529) with delta (0, 0)
Screenshot: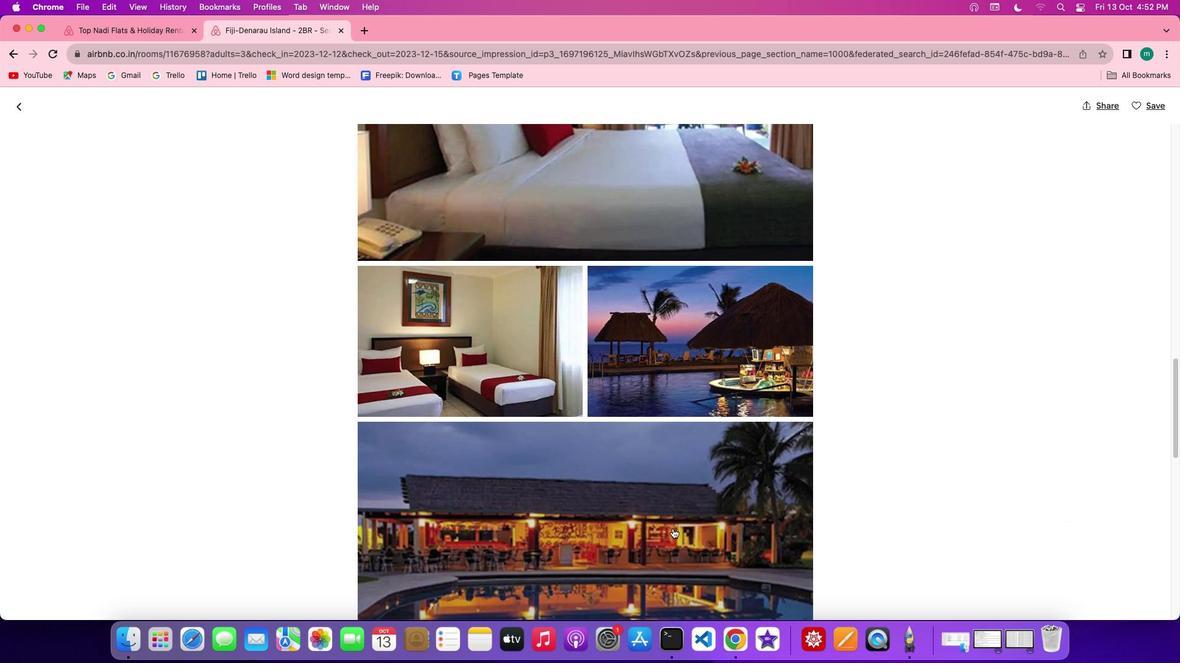 
Action: Mouse scrolled (672, 529) with delta (0, -1)
Screenshot: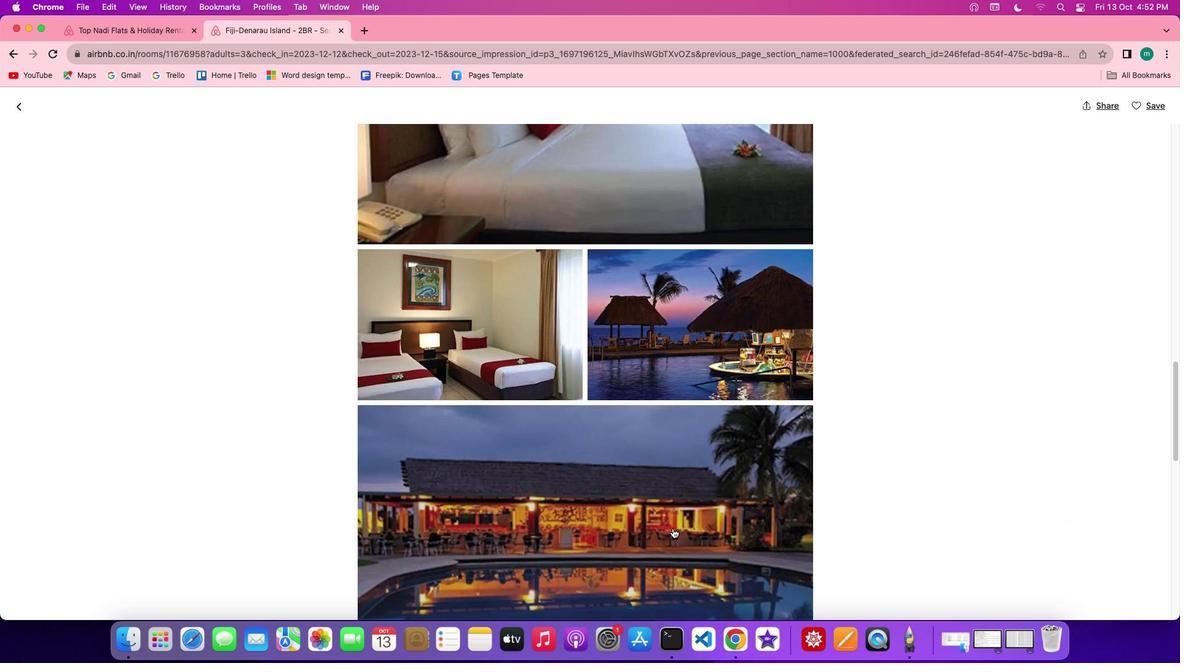
Action: Mouse scrolled (672, 529) with delta (0, -1)
Screenshot: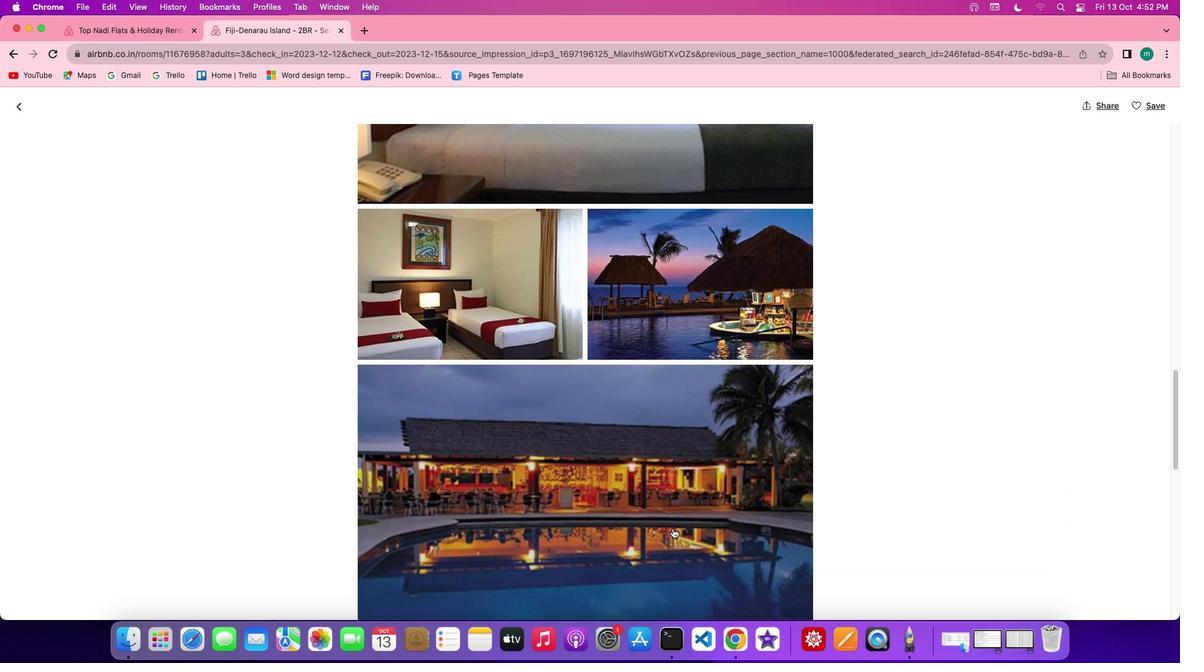 
Action: Mouse scrolled (672, 529) with delta (0, 0)
Screenshot: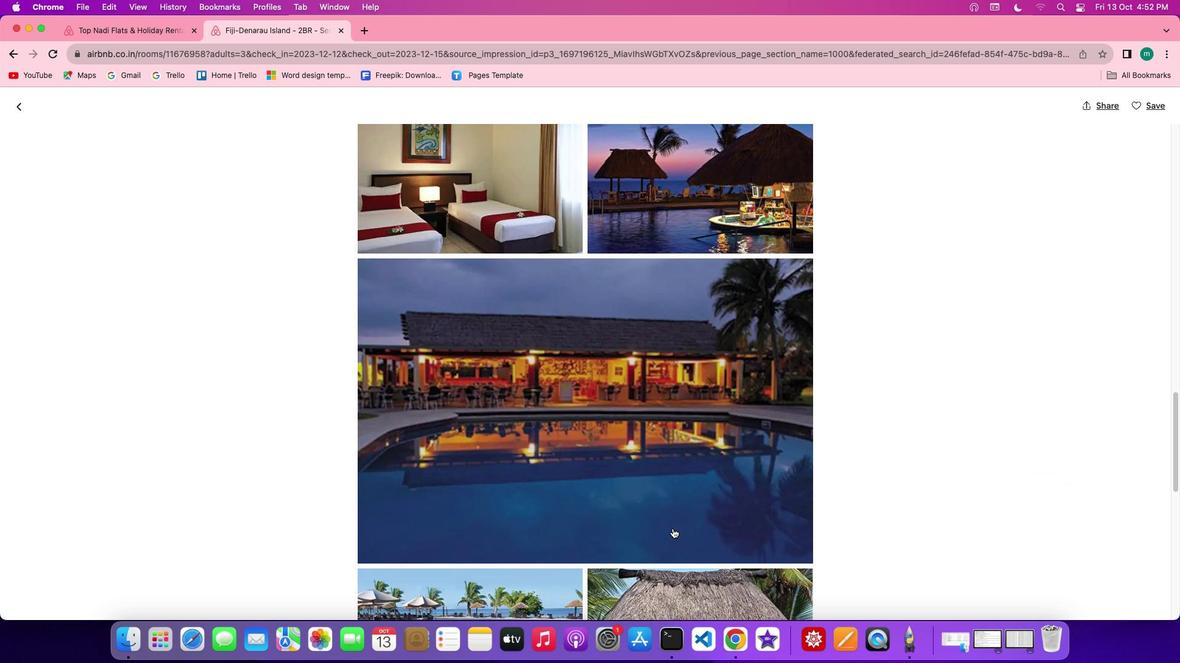
Action: Mouse scrolled (672, 529) with delta (0, 0)
Screenshot: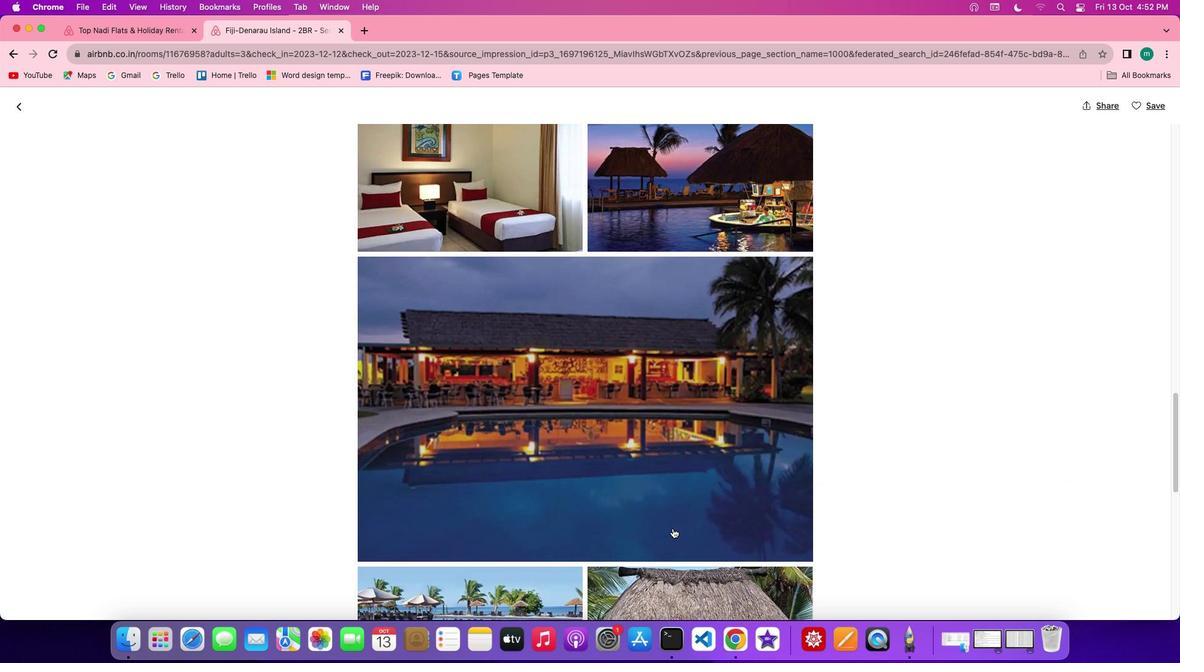 
Action: Mouse scrolled (672, 529) with delta (0, -1)
Screenshot: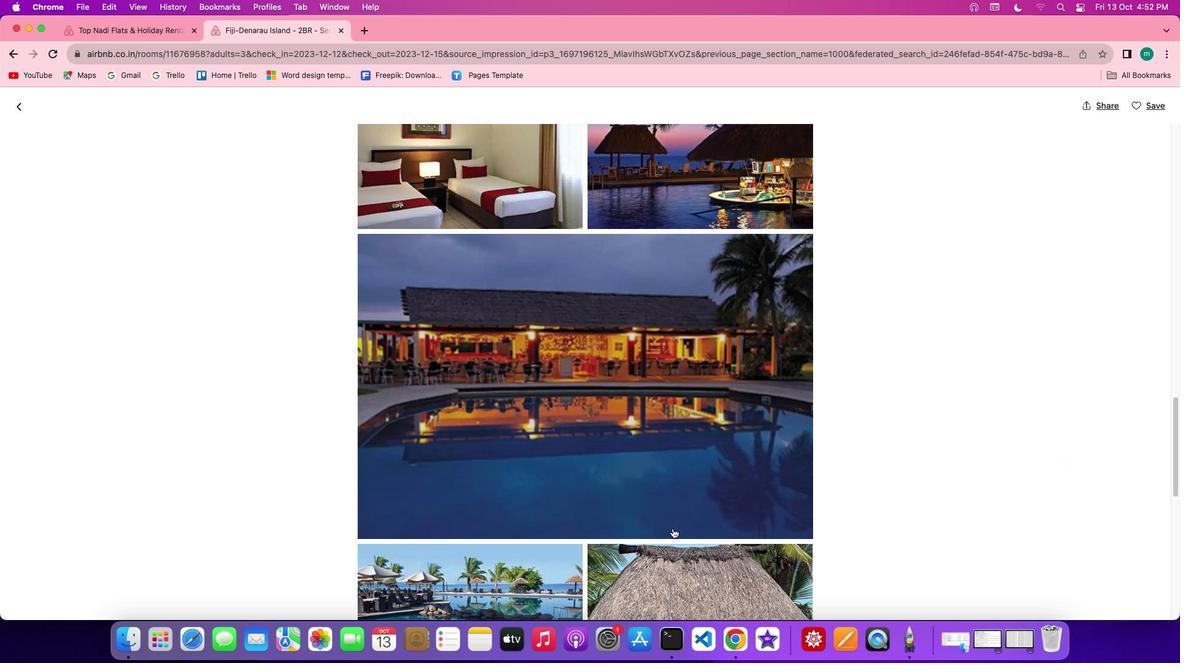 
Action: Mouse scrolled (672, 529) with delta (0, -1)
Screenshot: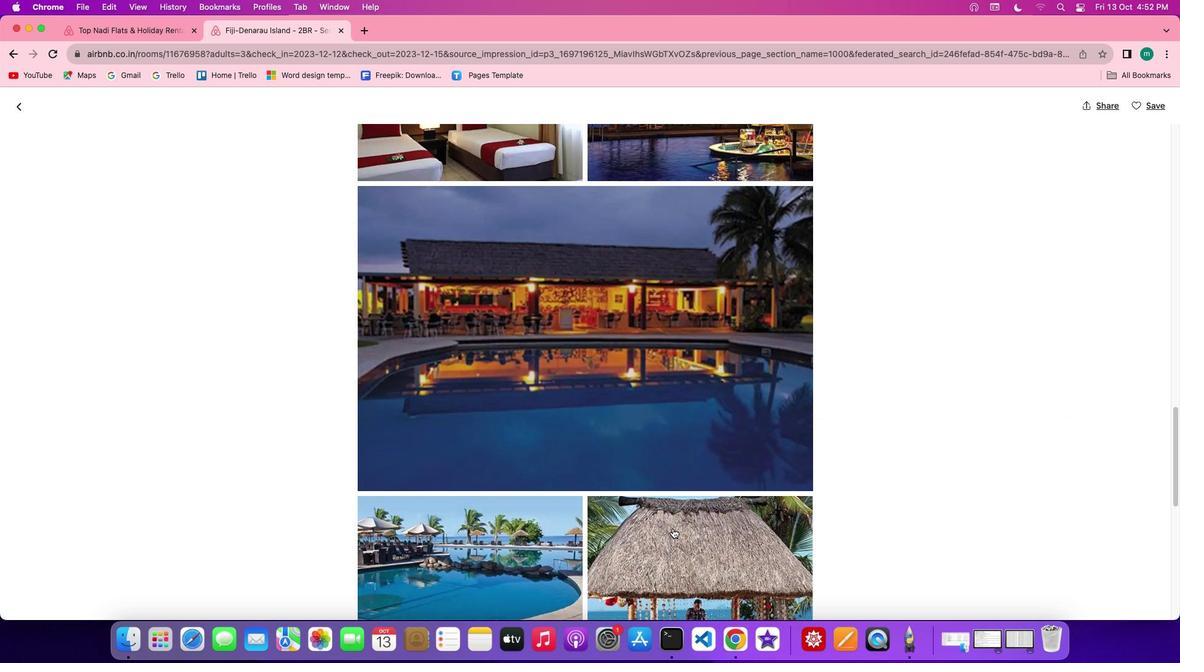 
Action: Mouse scrolled (672, 529) with delta (0, 0)
Screenshot: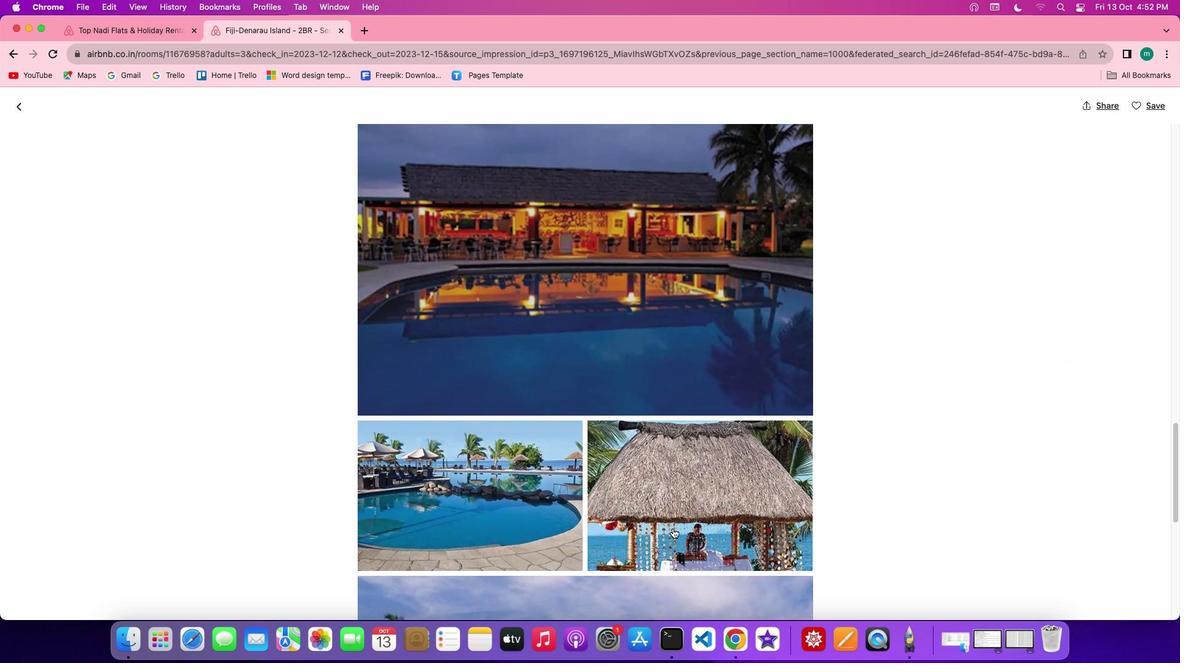 
Action: Mouse scrolled (672, 529) with delta (0, 0)
Screenshot: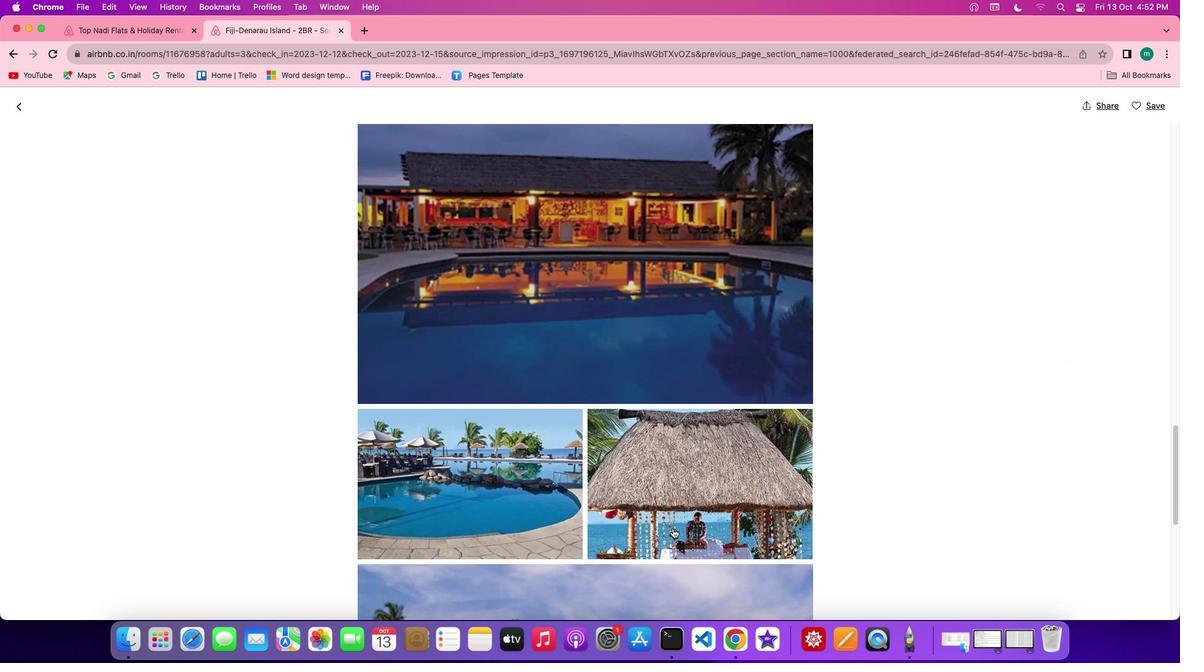 
Action: Mouse scrolled (672, 529) with delta (0, -1)
Screenshot: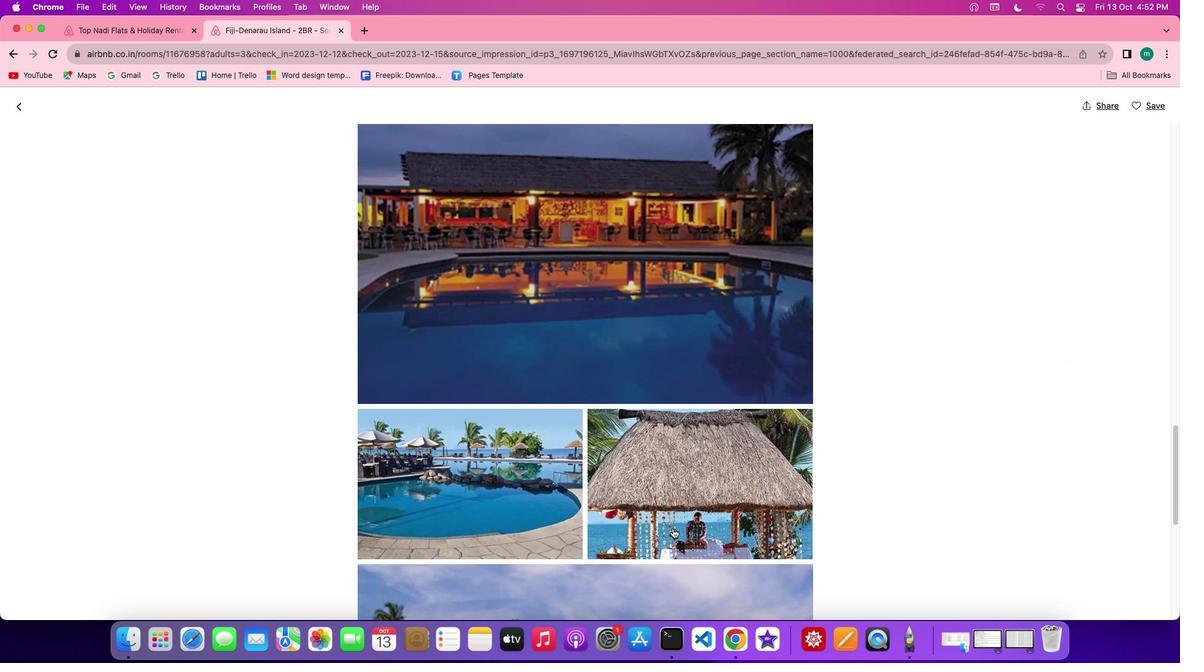 
Action: Mouse moved to (667, 529)
Screenshot: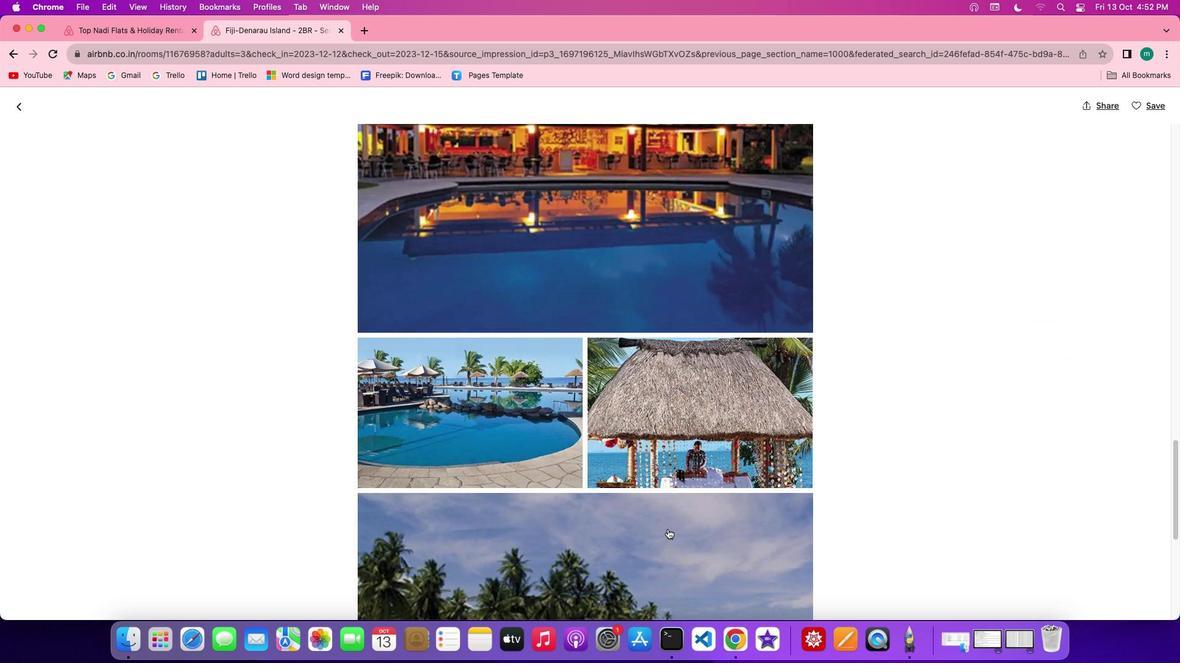 
Action: Mouse scrolled (667, 529) with delta (0, 0)
Screenshot: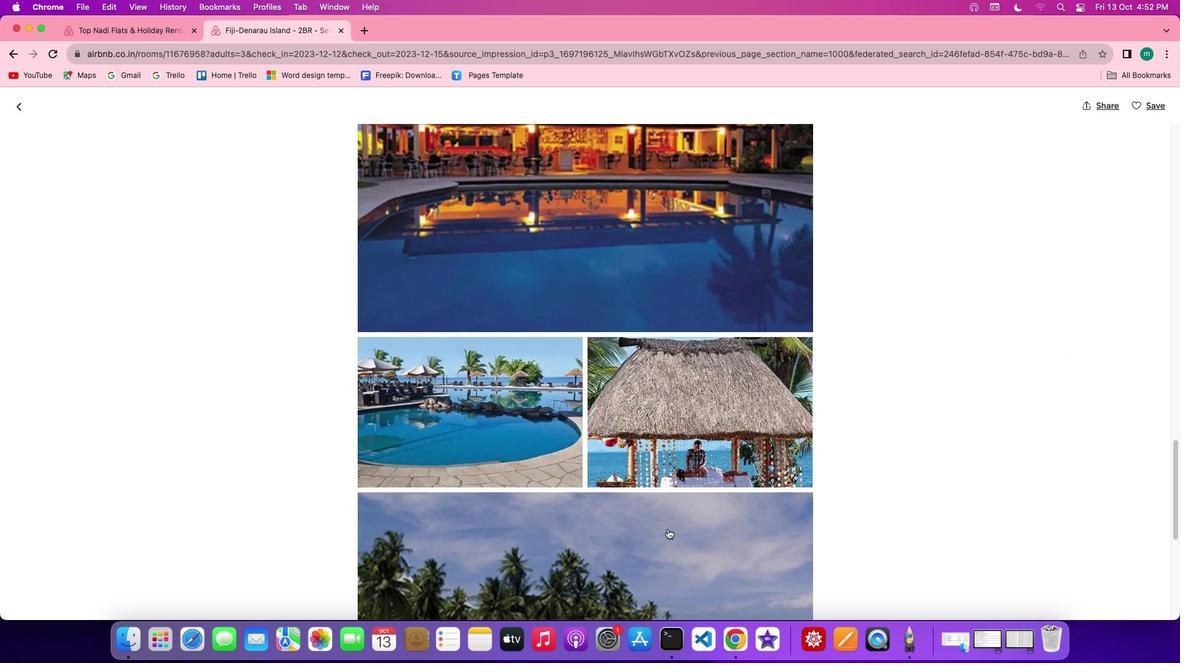 
Action: Mouse scrolled (667, 529) with delta (0, 0)
Screenshot: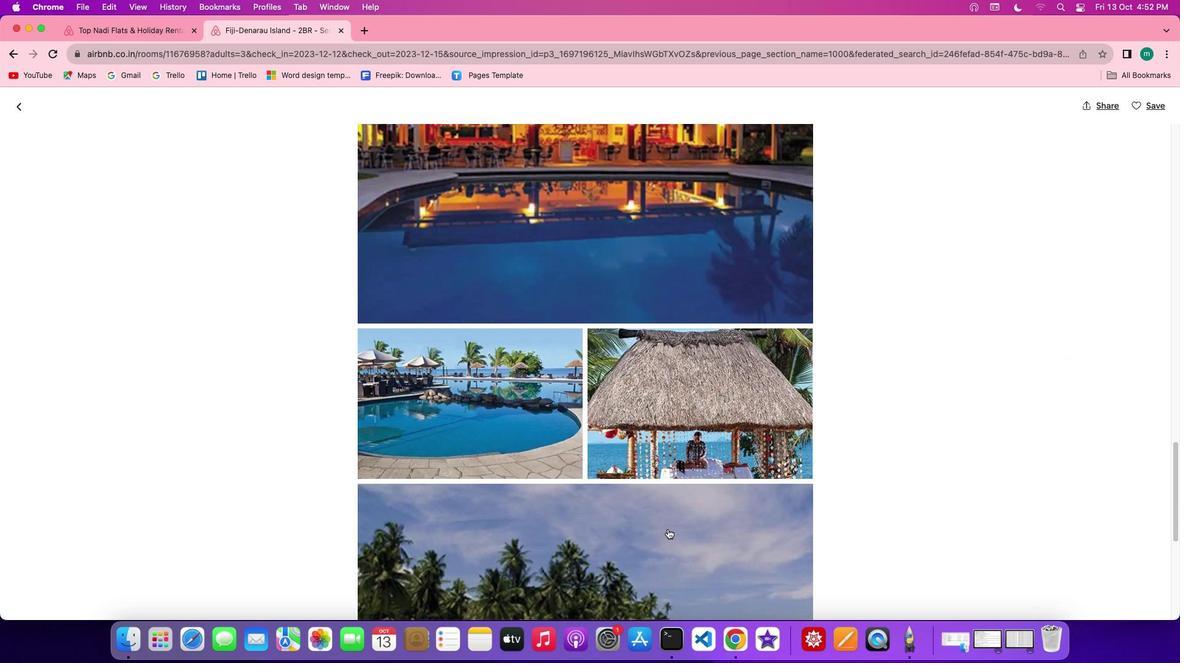 
Action: Mouse scrolled (667, 529) with delta (0, -1)
Screenshot: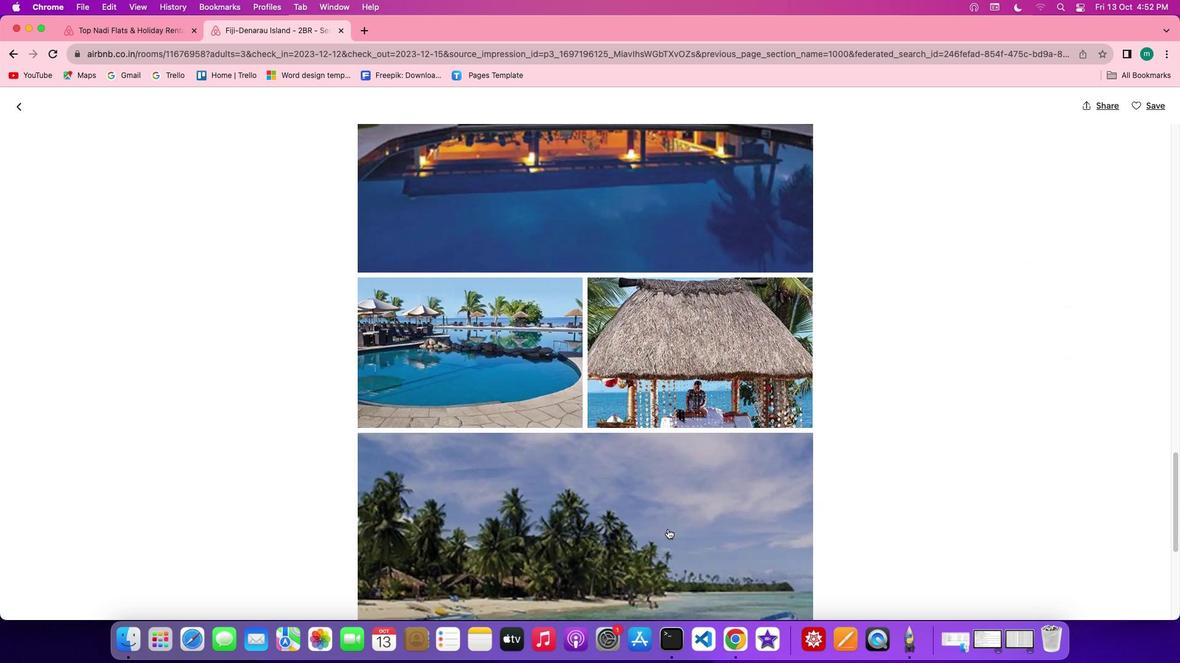 
Action: Mouse scrolled (667, 529) with delta (0, -3)
Screenshot: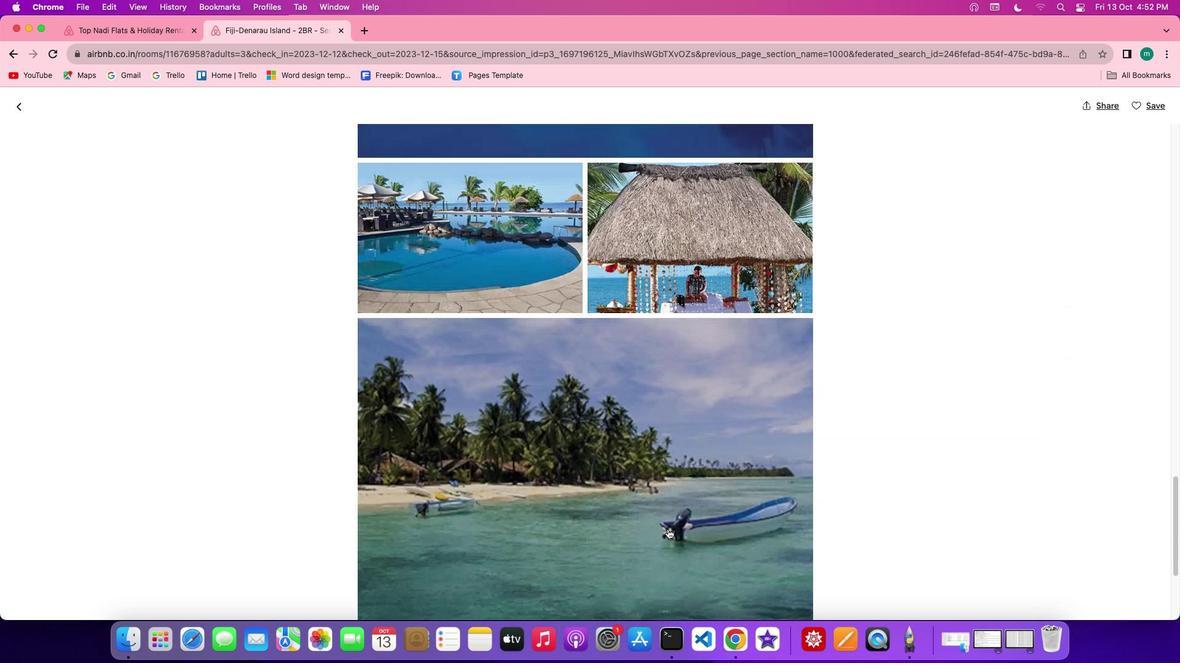 
Action: Mouse scrolled (667, 529) with delta (0, -3)
Screenshot: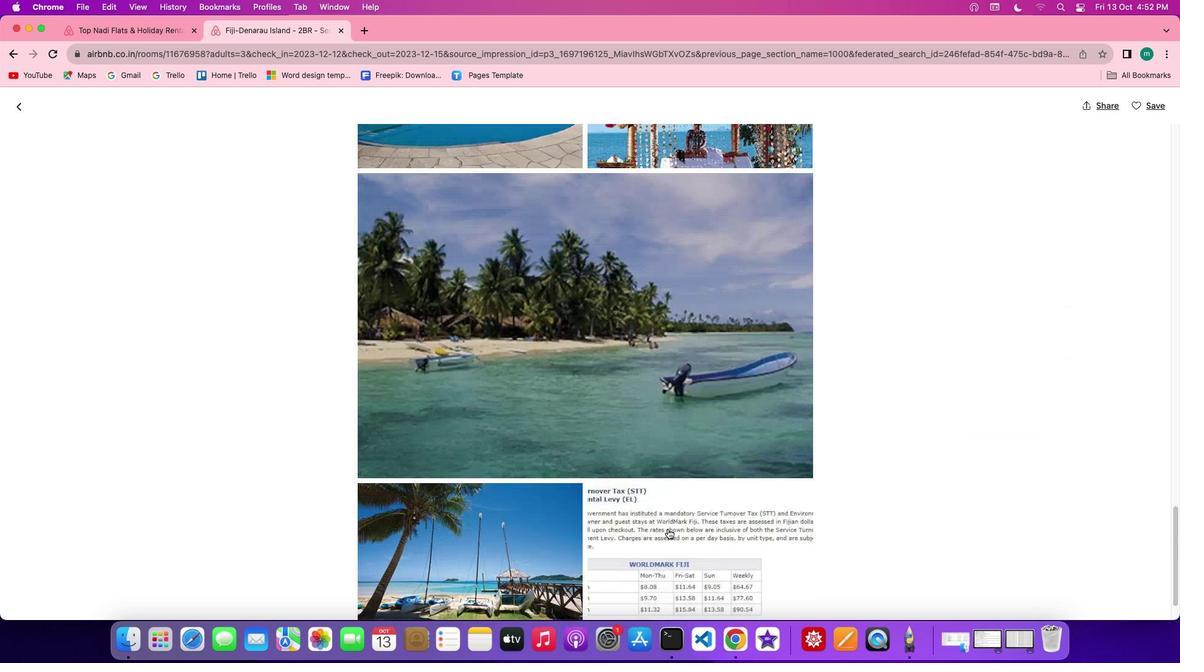 
Action: Mouse scrolled (667, 529) with delta (0, 0)
Screenshot: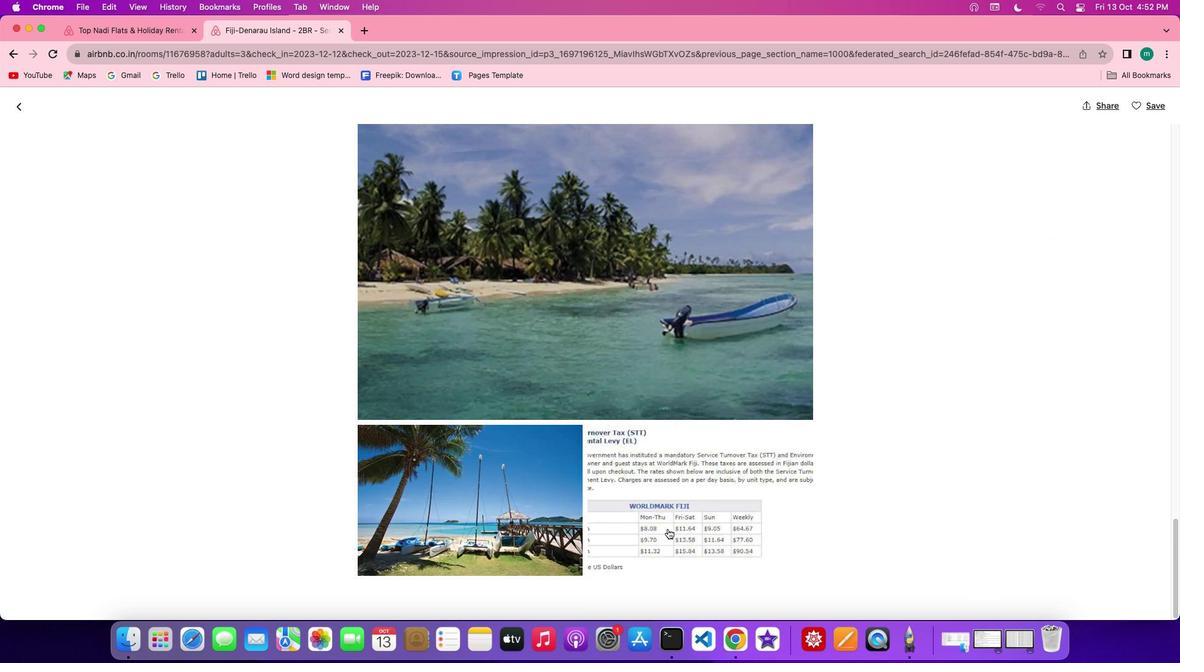 
Action: Mouse scrolled (667, 529) with delta (0, 0)
Screenshot: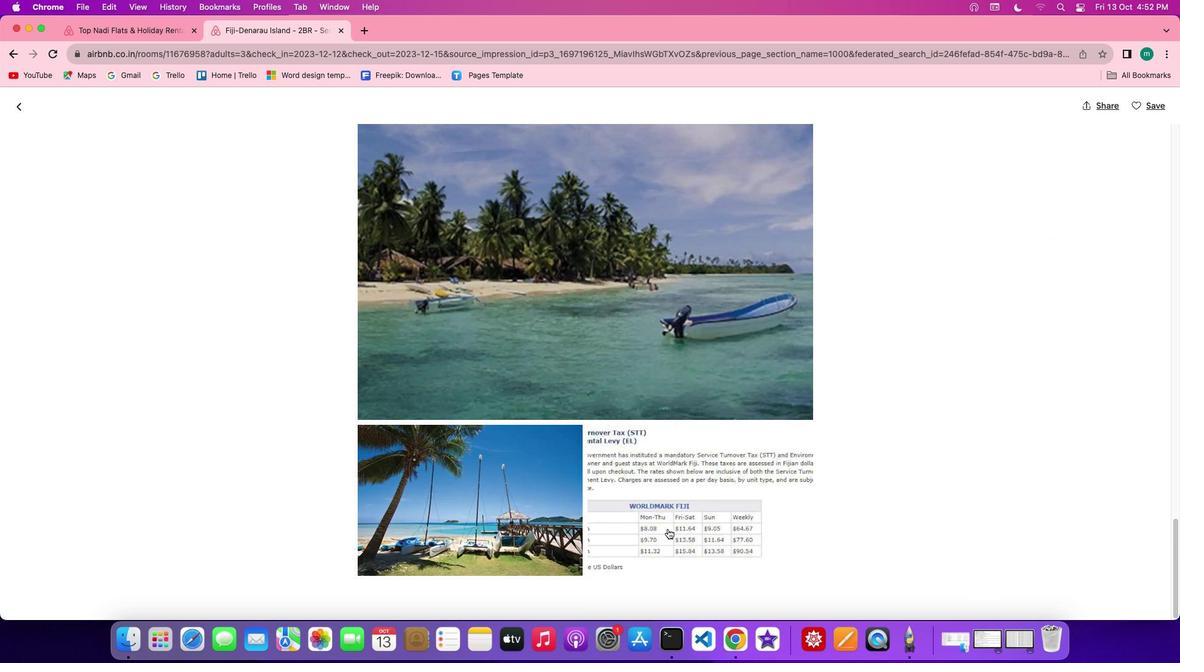 
Action: Mouse scrolled (667, 529) with delta (0, -1)
Screenshot: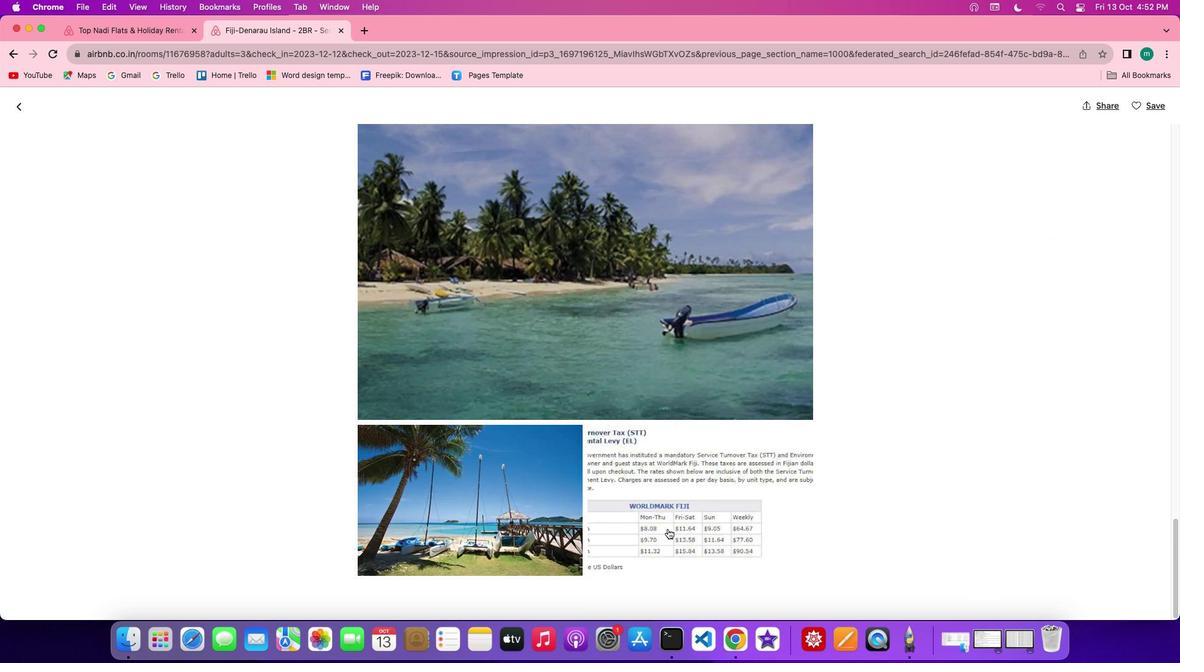 
Action: Mouse scrolled (667, 529) with delta (0, -2)
Screenshot: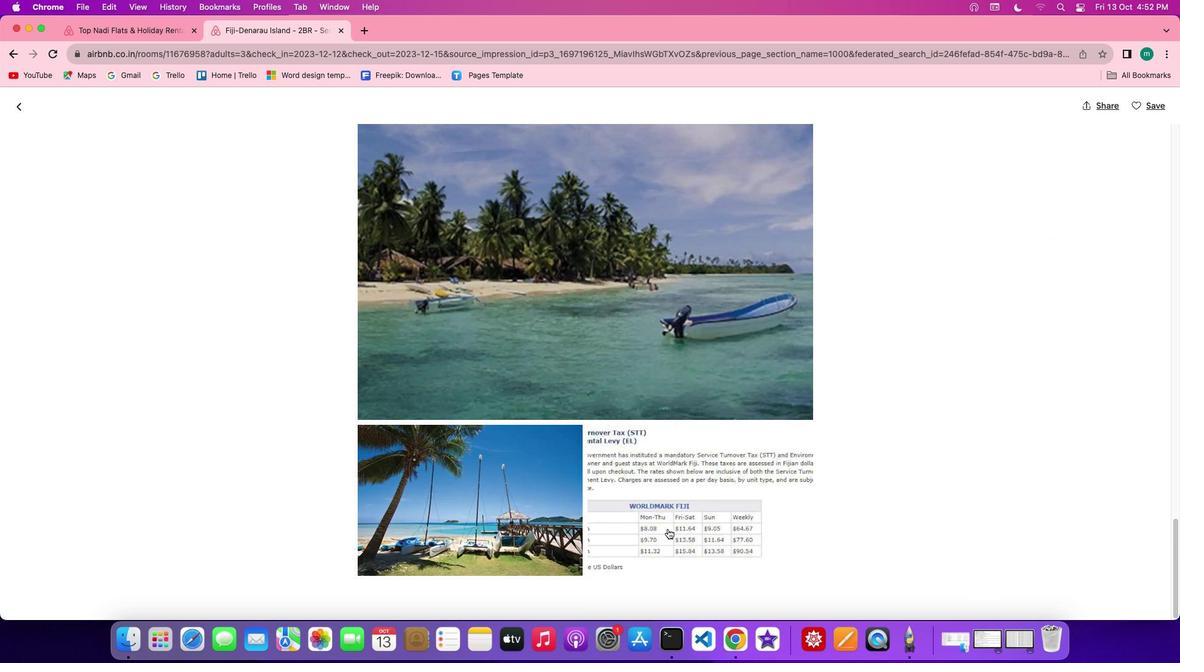 
Action: Mouse moved to (665, 530)
Screenshot: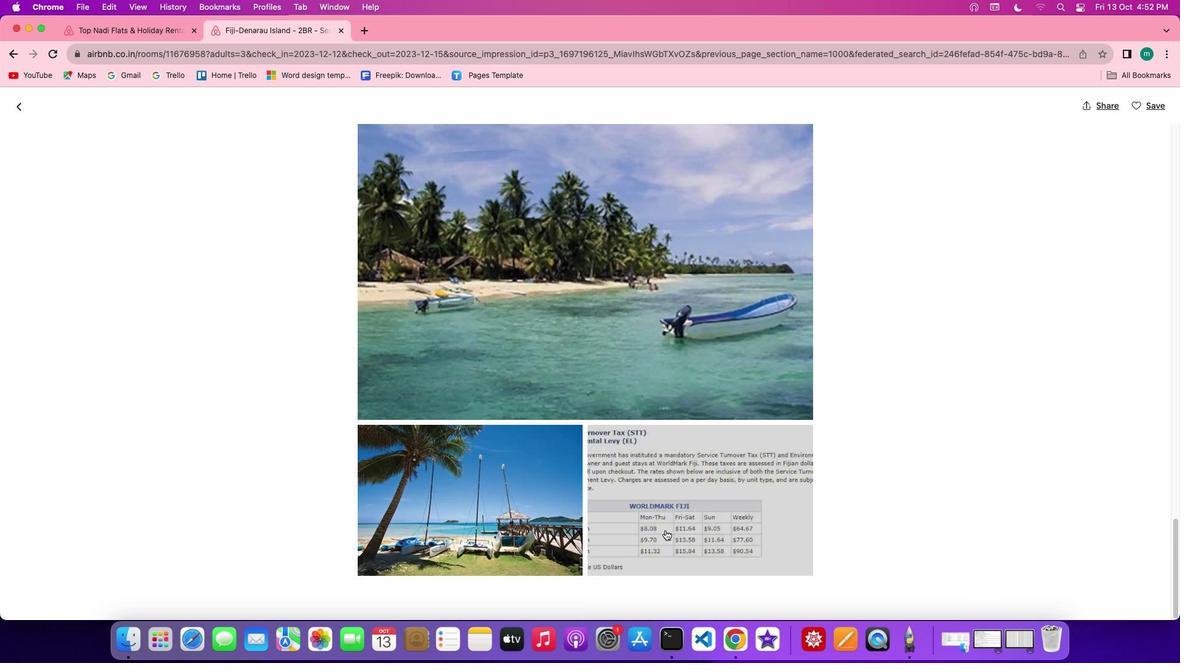 
Action: Mouse scrolled (665, 530) with delta (0, 0)
Screenshot: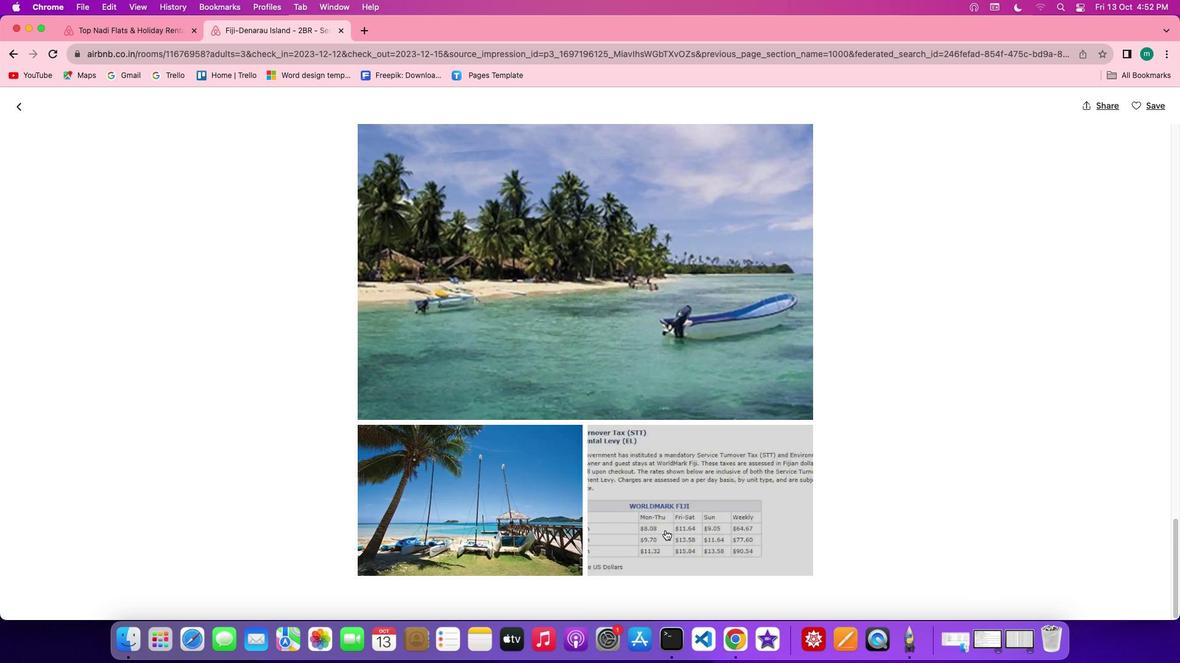 
Action: Mouse moved to (665, 530)
Screenshot: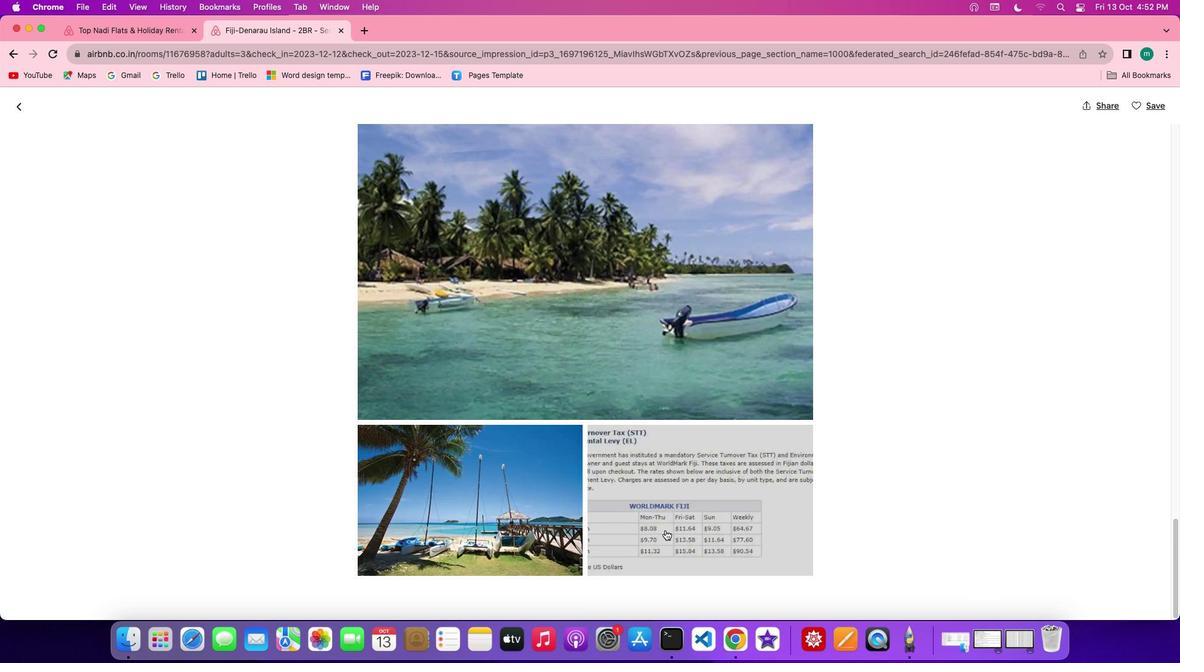 
Action: Mouse scrolled (665, 530) with delta (0, 0)
Screenshot: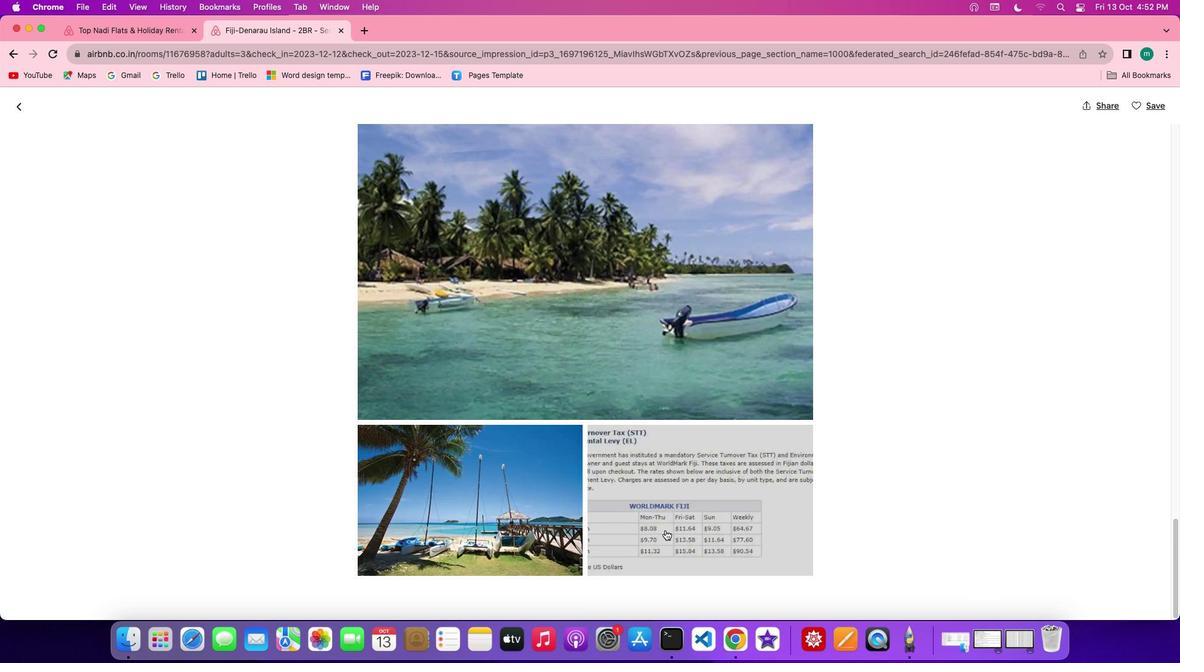 
Action: Mouse scrolled (665, 530) with delta (0, -1)
Screenshot: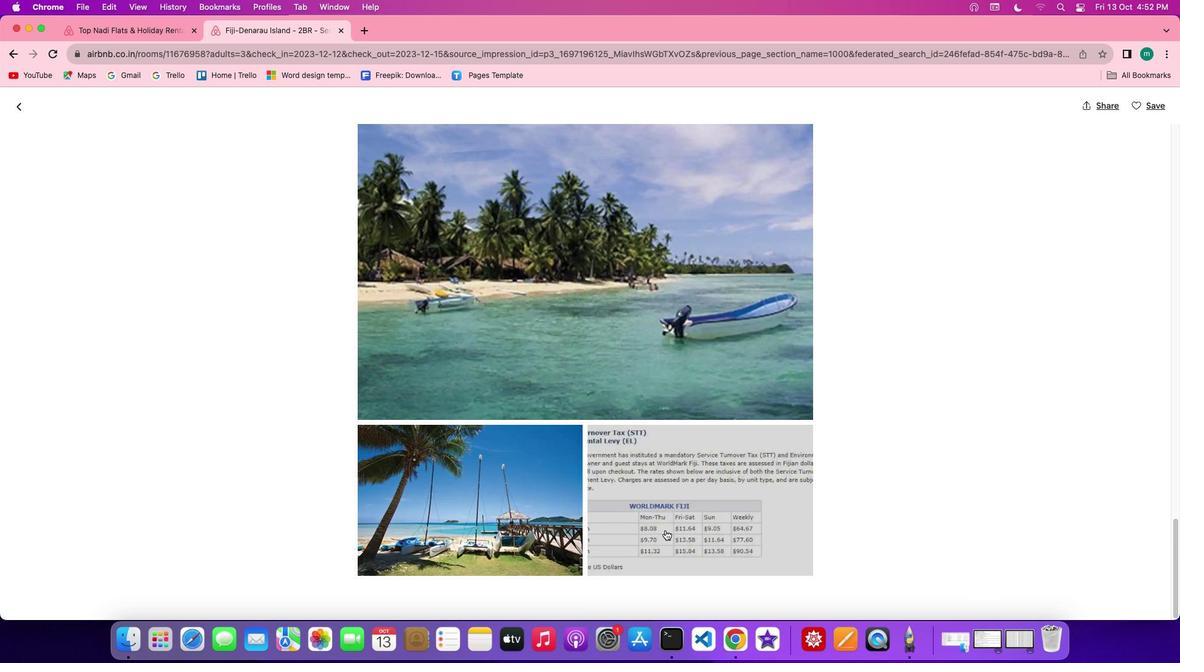 
Action: Mouse moved to (612, 512)
Screenshot: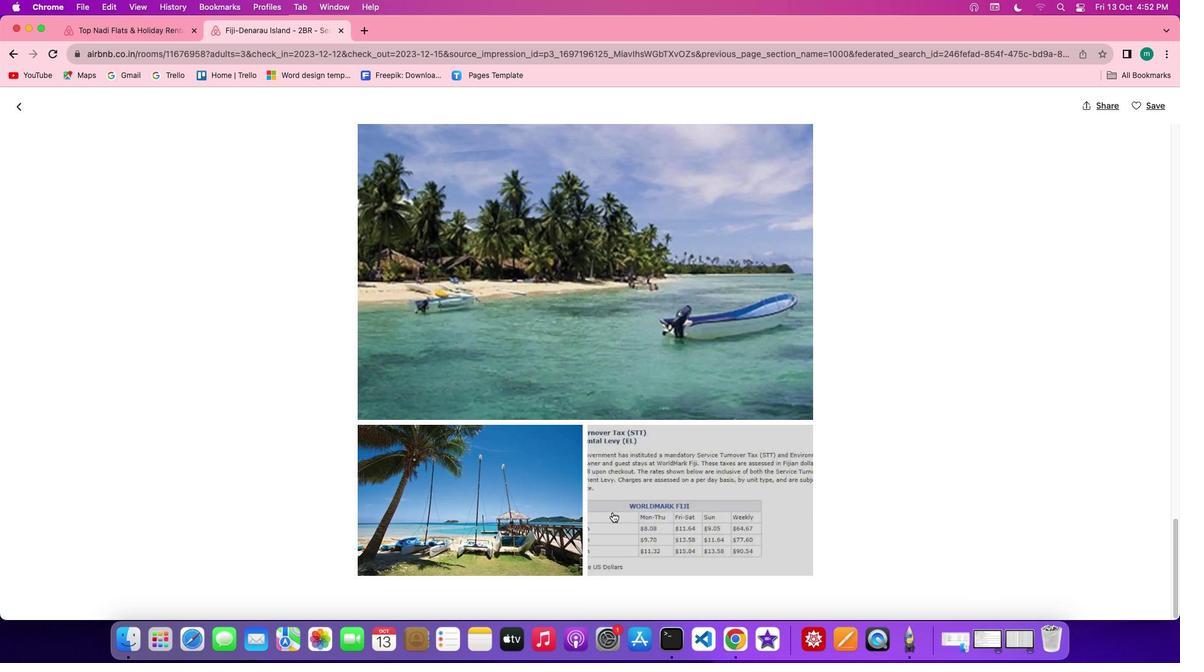 
Action: Mouse scrolled (612, 512) with delta (0, 0)
Screenshot: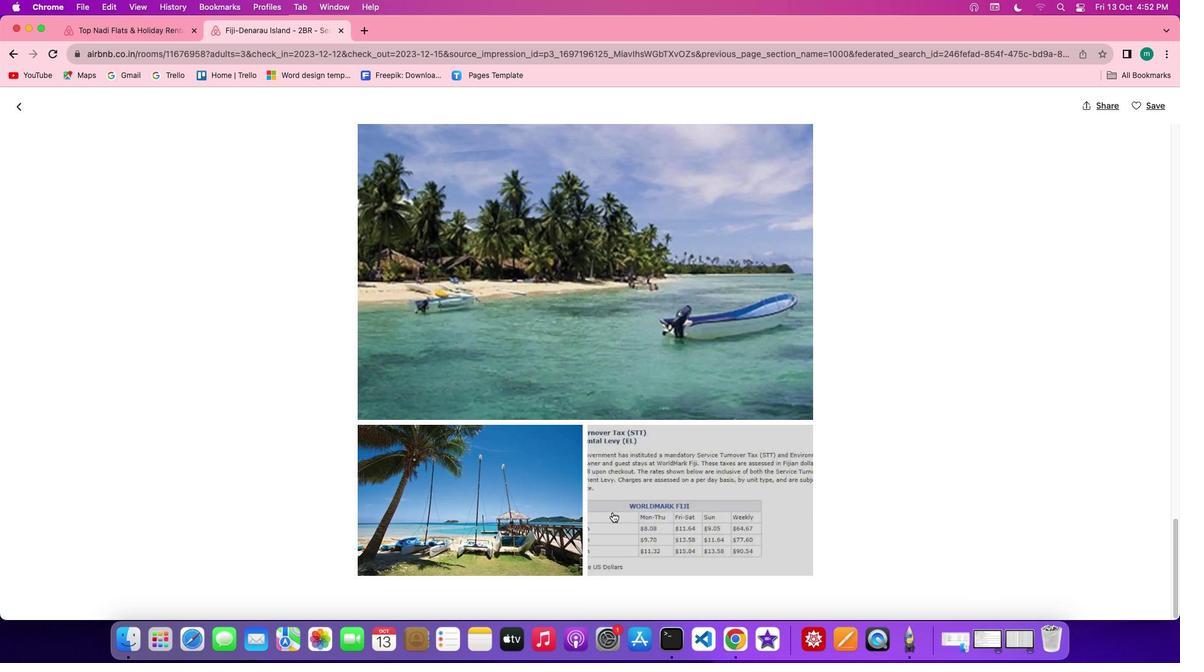 
Action: Mouse scrolled (612, 512) with delta (0, 0)
Screenshot: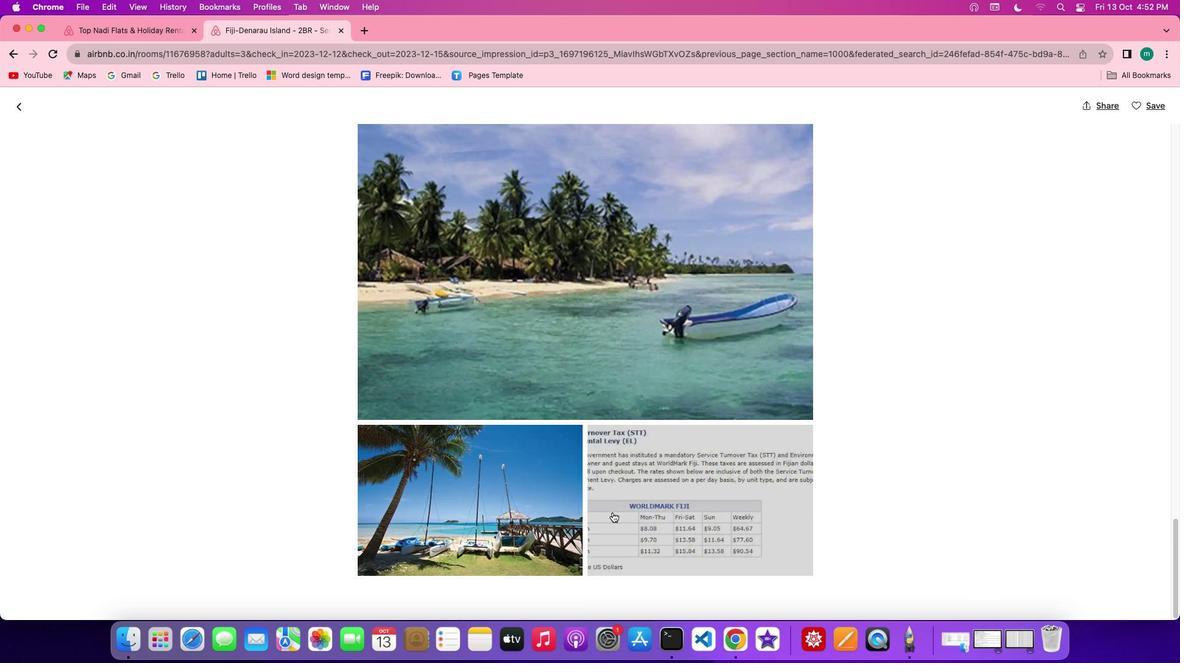 
Action: Mouse scrolled (612, 512) with delta (0, -1)
Screenshot: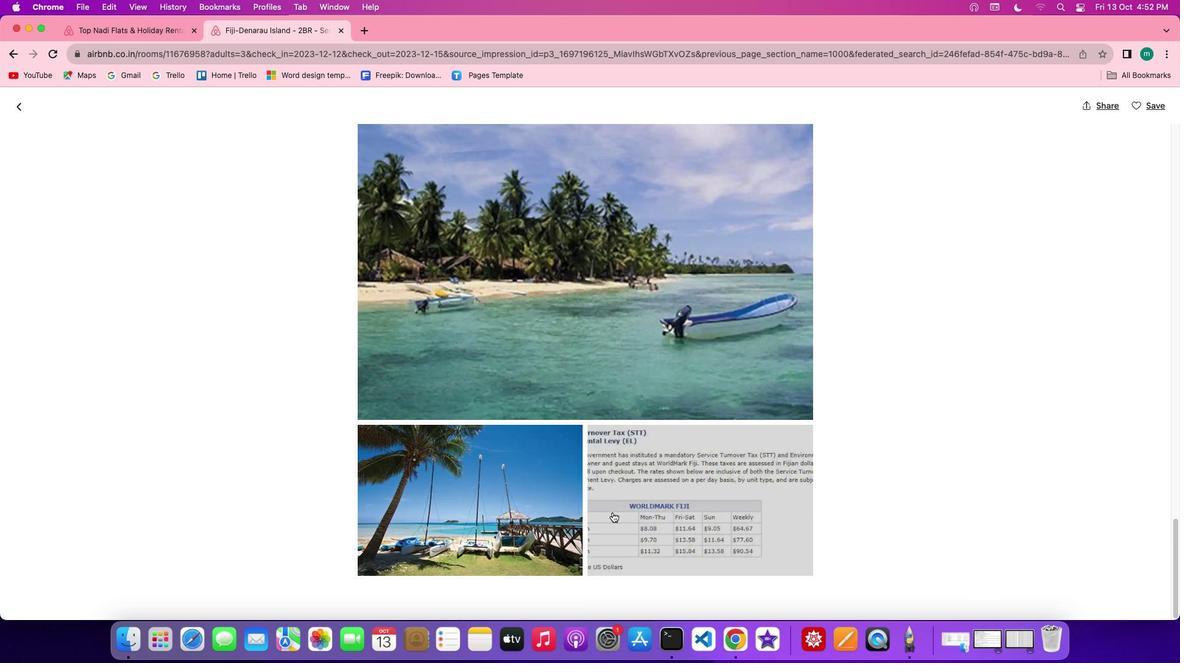 
Action: Mouse scrolled (612, 512) with delta (0, -3)
Screenshot: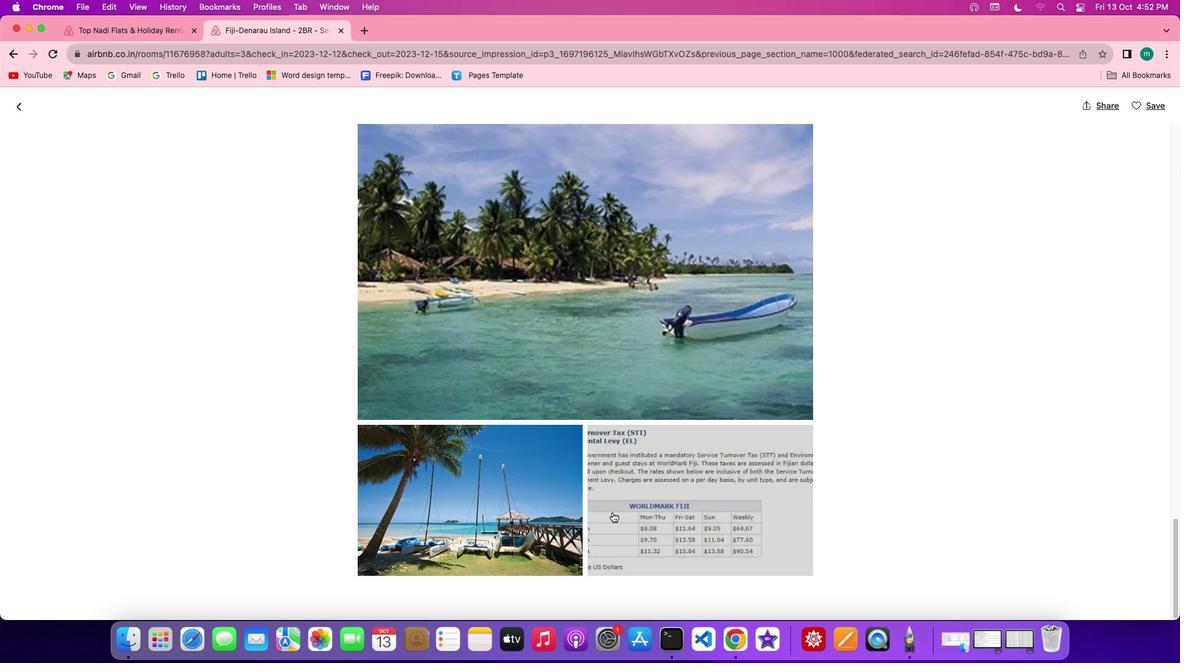 
Action: Mouse scrolled (612, 512) with delta (0, -3)
Screenshot: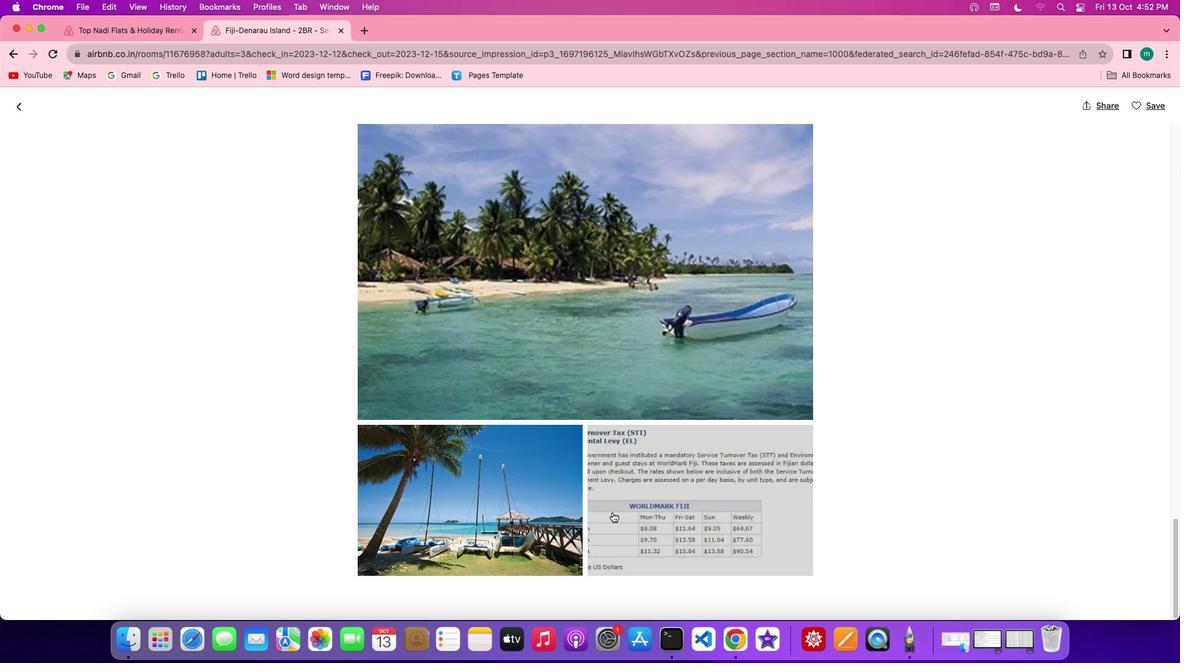 
Action: Mouse scrolled (612, 512) with delta (0, -3)
Screenshot: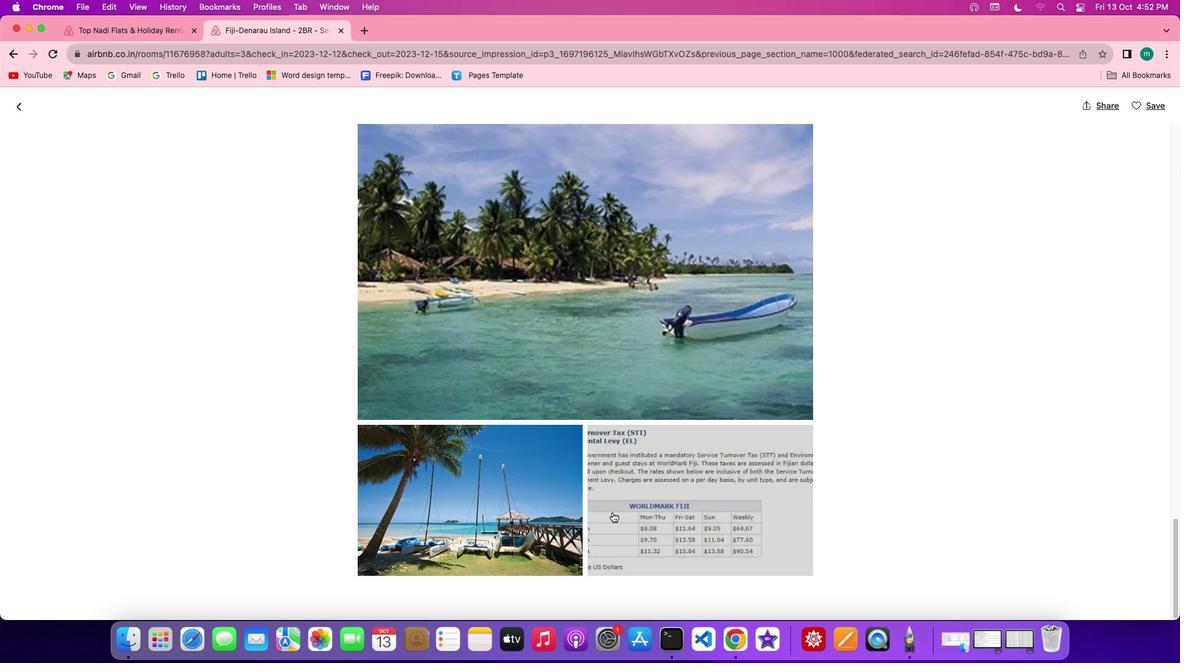 
Action: Mouse moved to (19, 99)
Screenshot: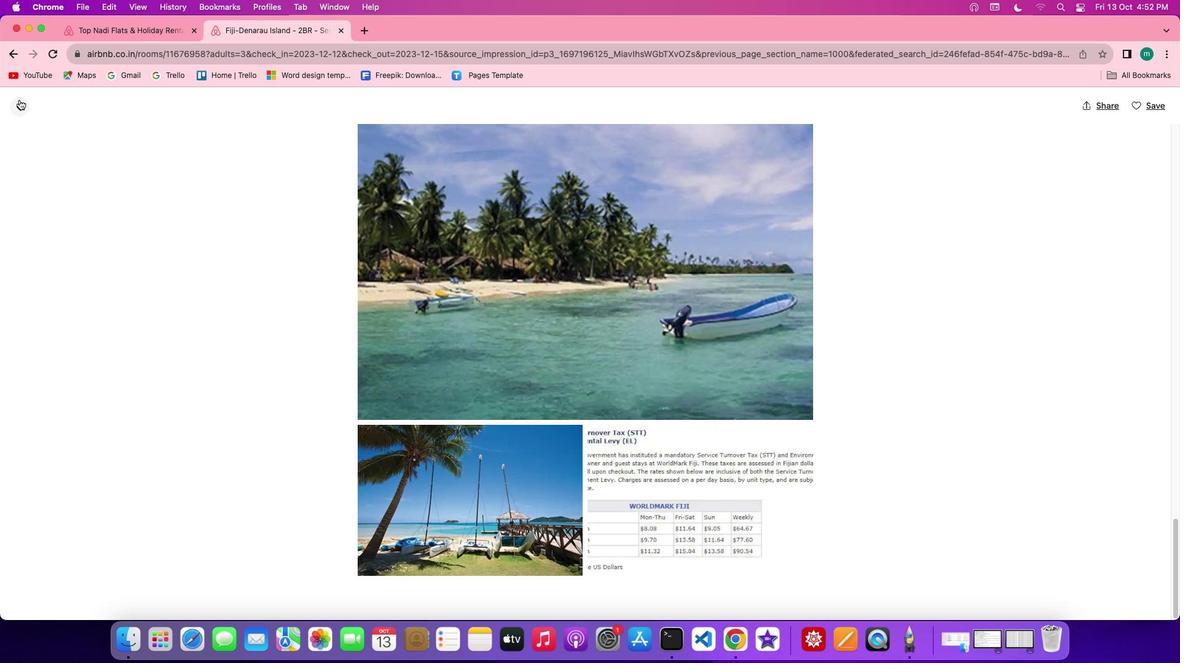 
Action: Mouse pressed left at (19, 99)
Screenshot: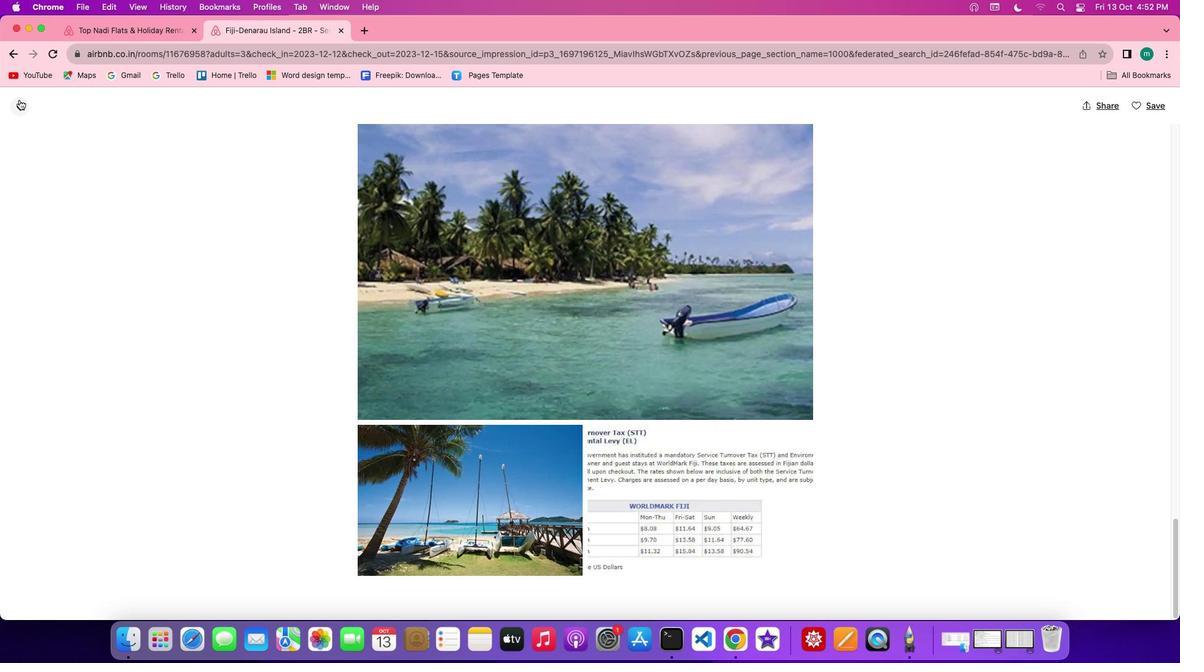 
Action: Mouse moved to (399, 333)
Screenshot: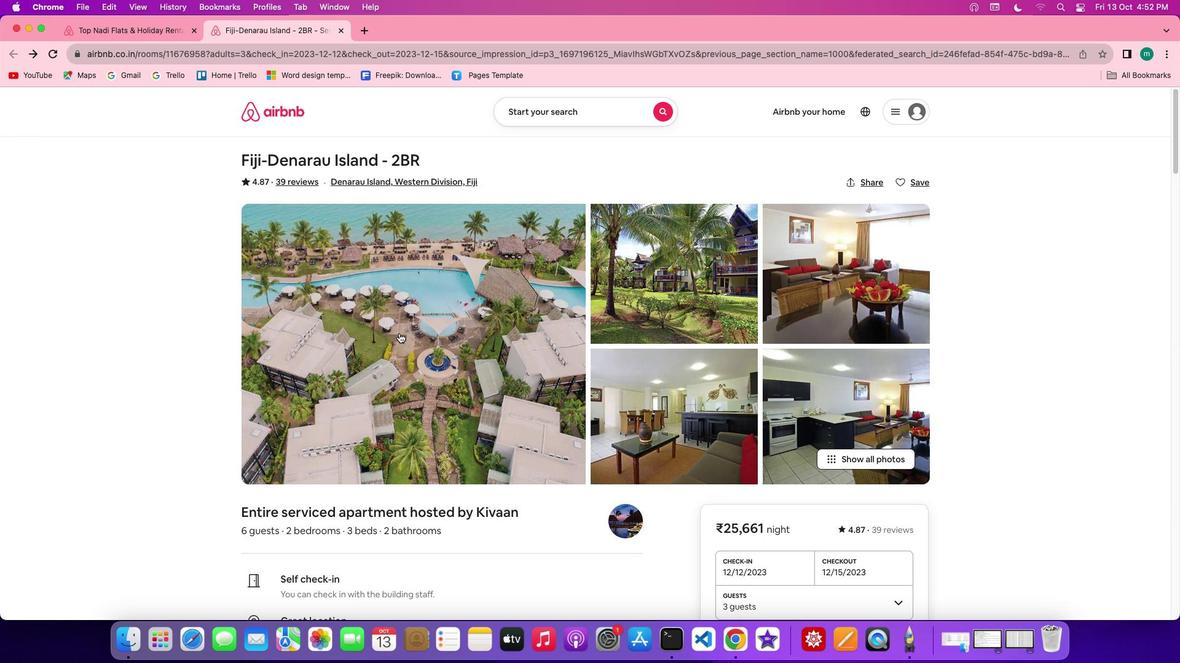 
Action: Mouse scrolled (399, 333) with delta (0, 0)
Screenshot: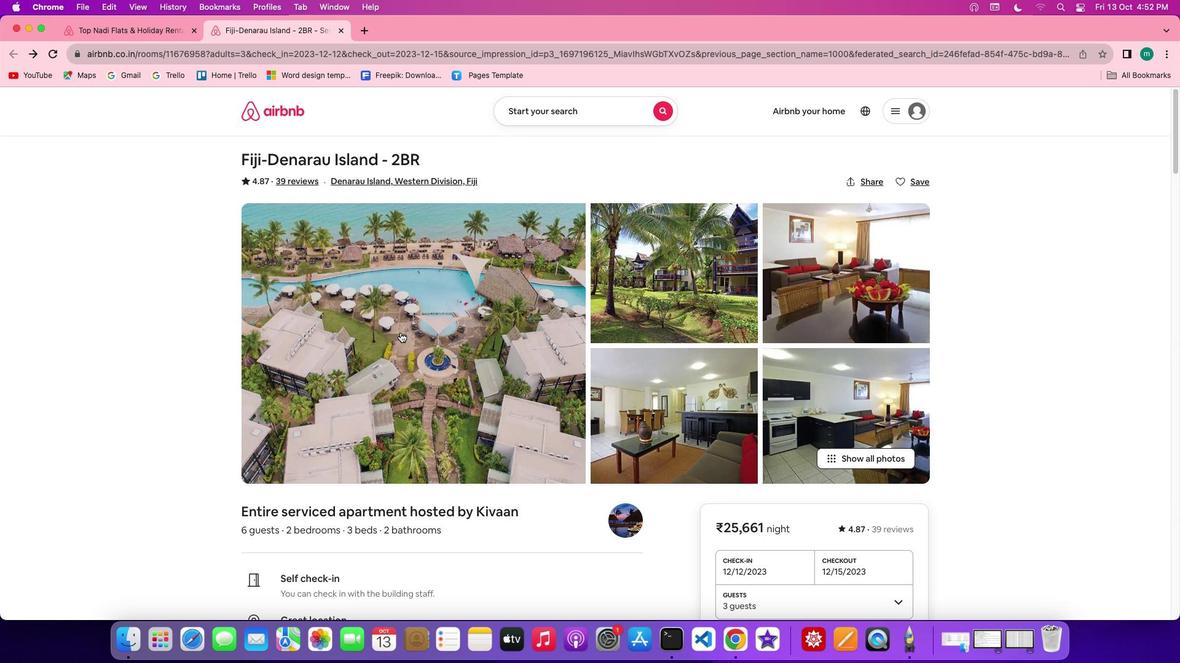 
Action: Mouse moved to (400, 332)
Screenshot: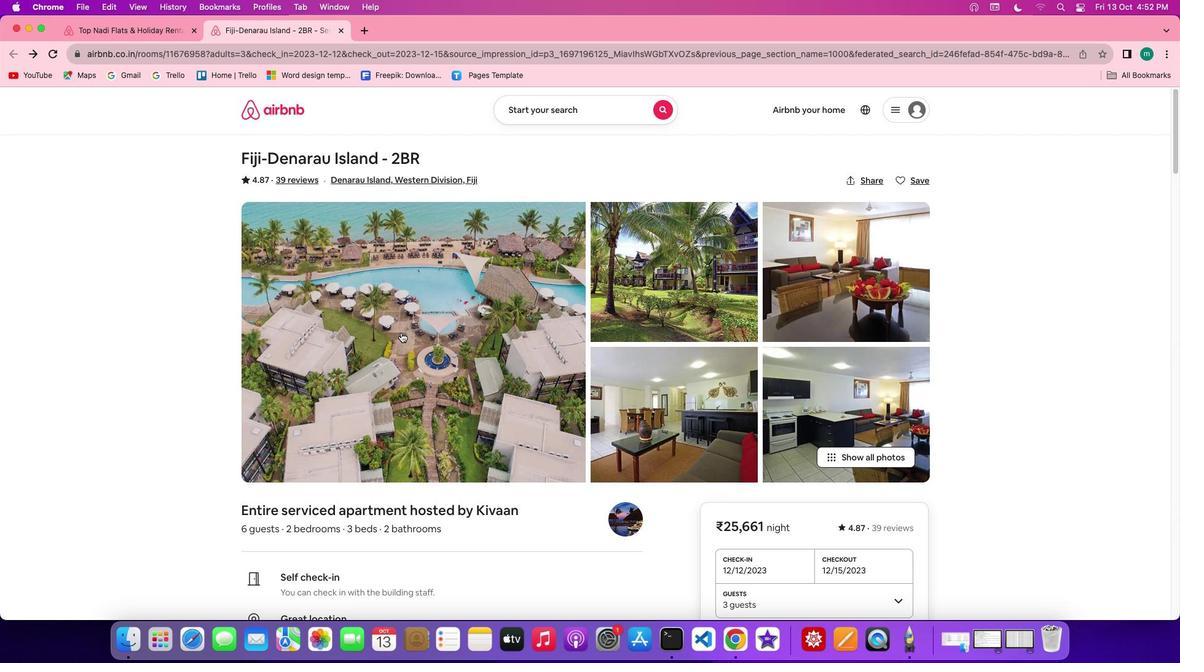 
Action: Mouse scrolled (400, 332) with delta (0, 0)
Screenshot: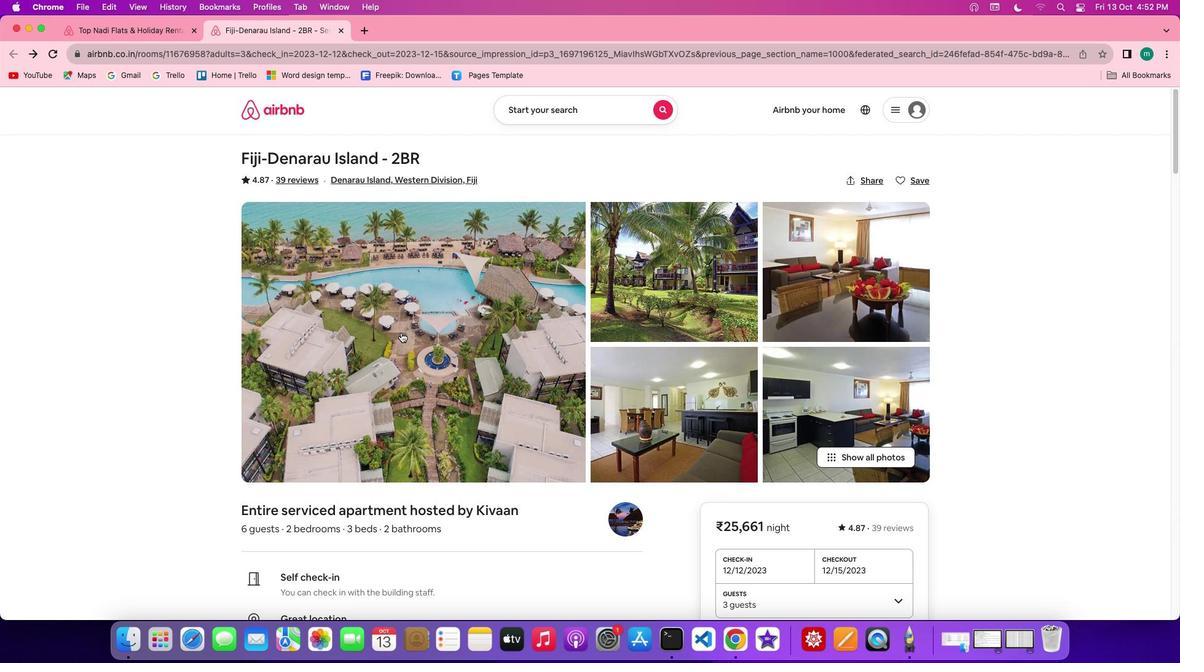 
Action: Mouse moved to (400, 332)
Screenshot: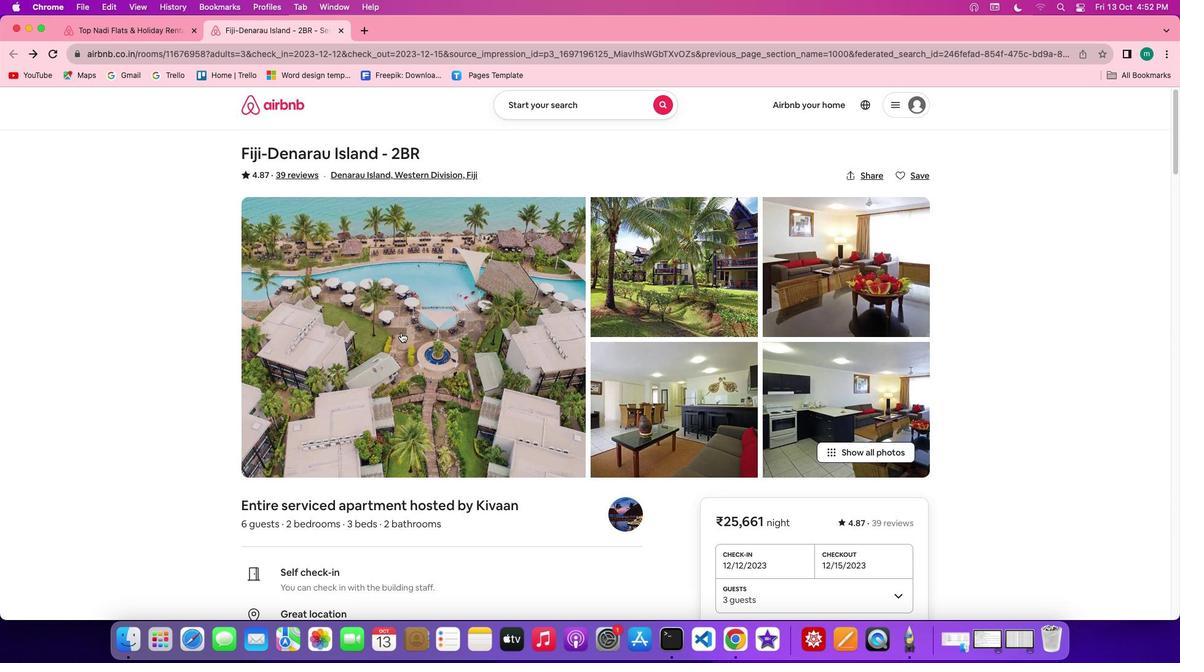 
Action: Mouse scrolled (400, 332) with delta (0, -1)
Screenshot: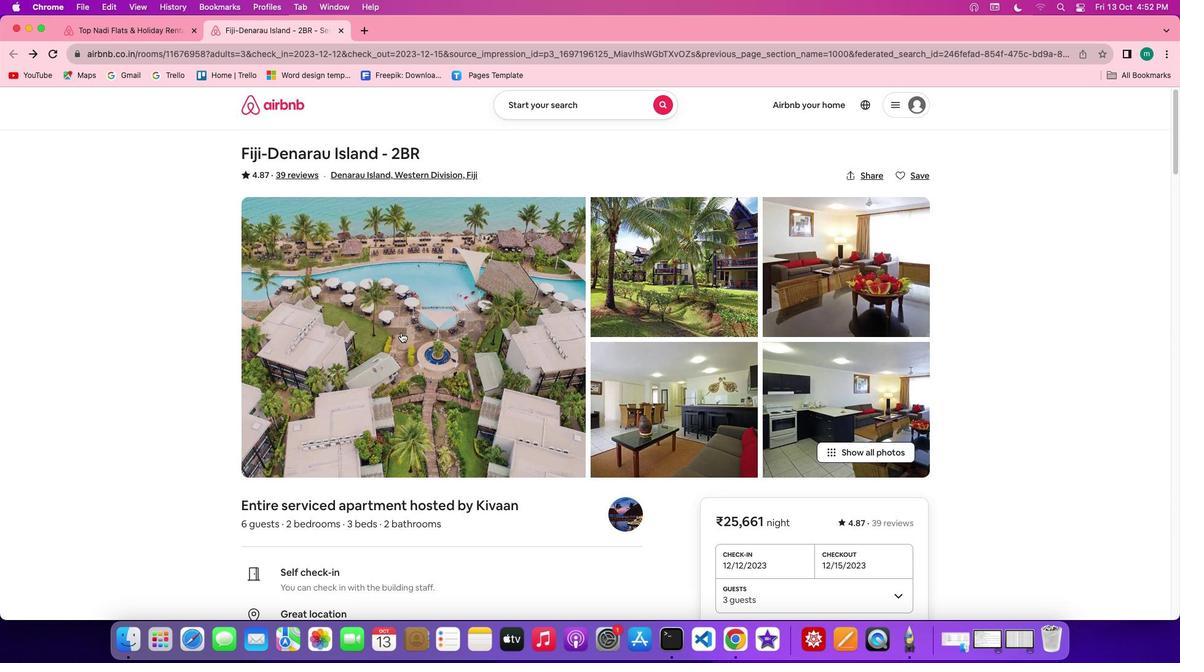 
Action: Mouse scrolled (400, 332) with delta (0, -1)
Screenshot: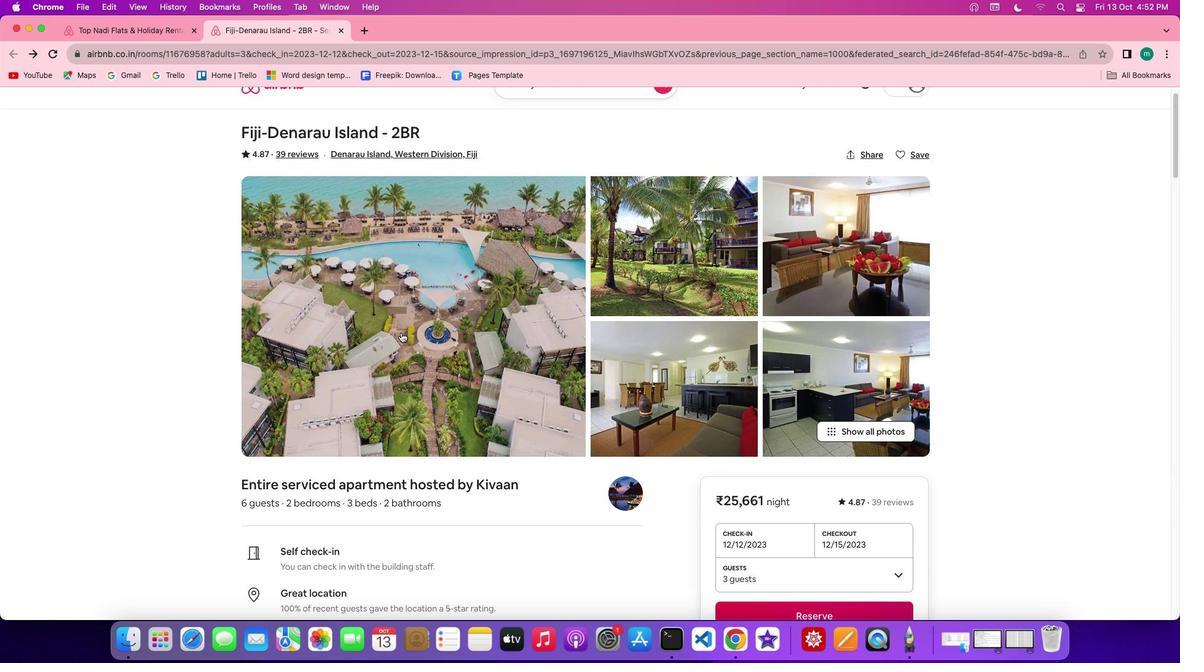 
Action: Mouse moved to (623, 401)
Screenshot: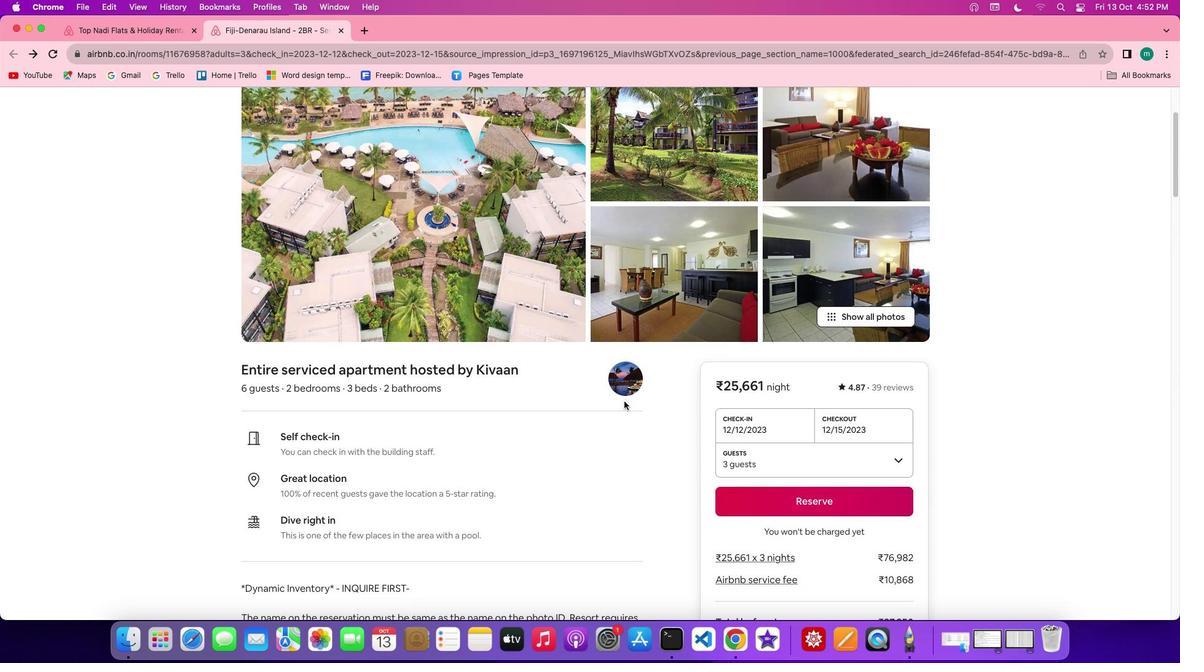 
Action: Mouse scrolled (623, 401) with delta (0, 0)
Screenshot: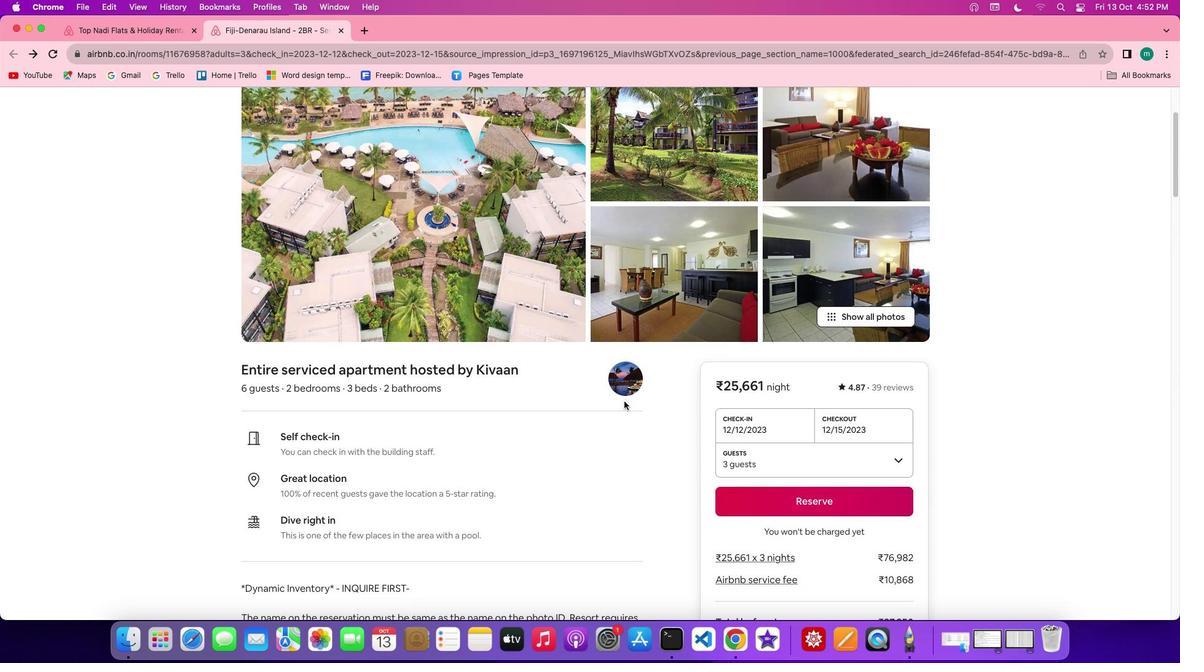 
Action: Mouse scrolled (623, 401) with delta (0, 0)
Screenshot: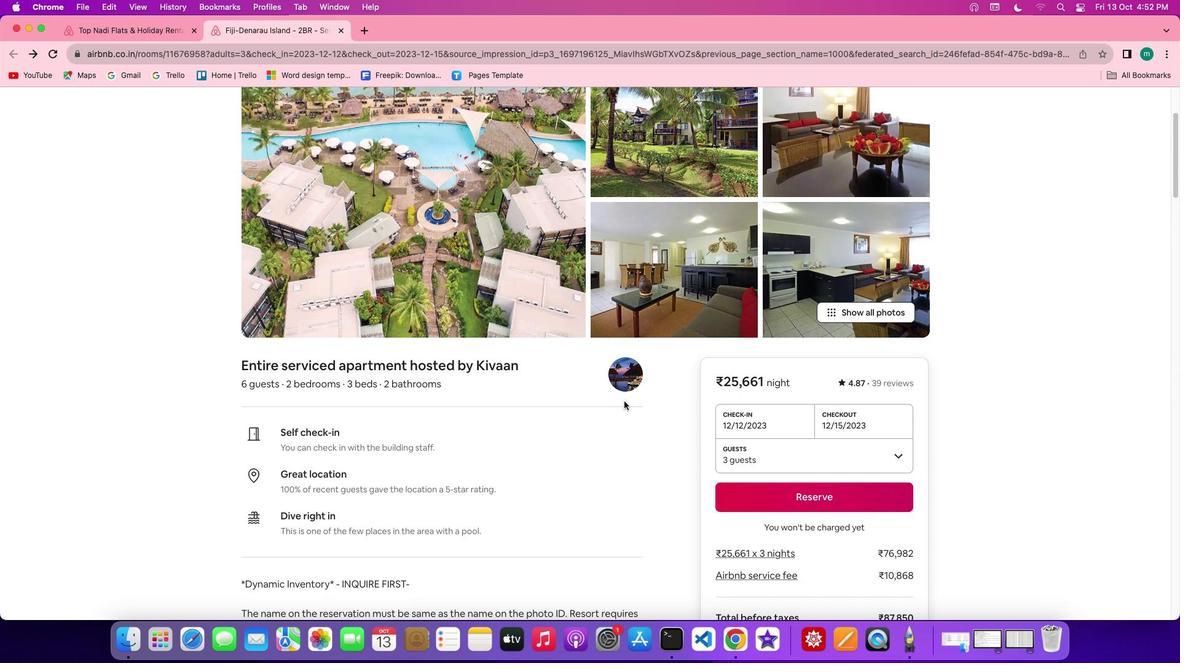 
Action: Mouse scrolled (623, 401) with delta (0, -1)
Screenshot: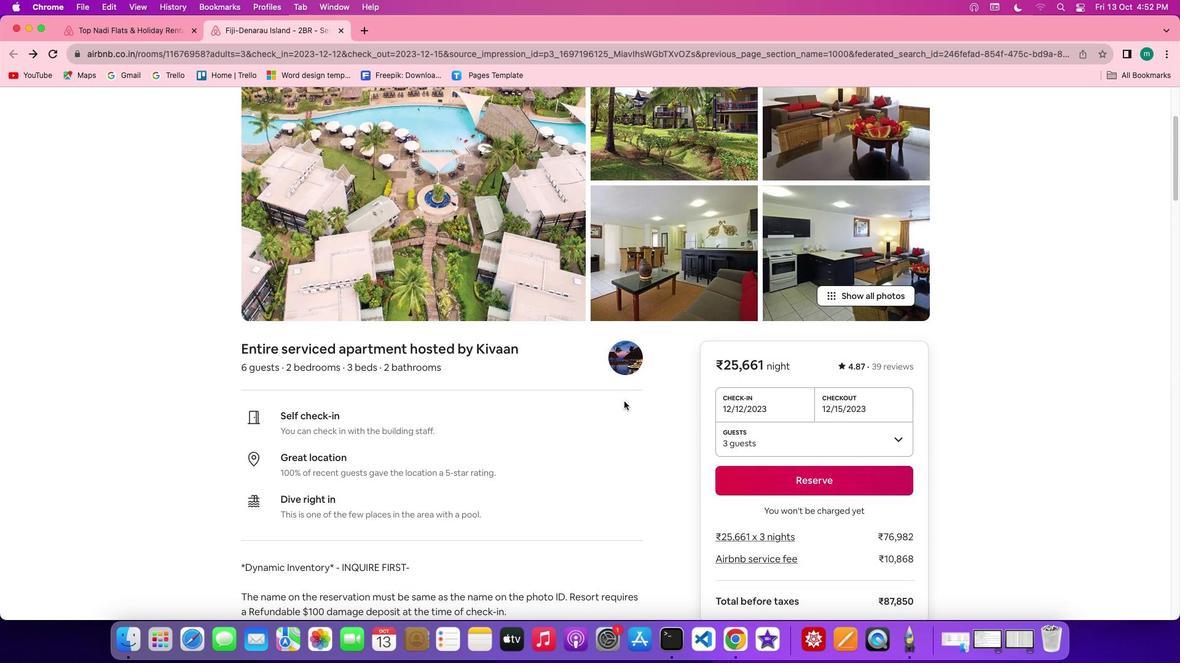 
Action: Mouse moved to (622, 401)
Screenshot: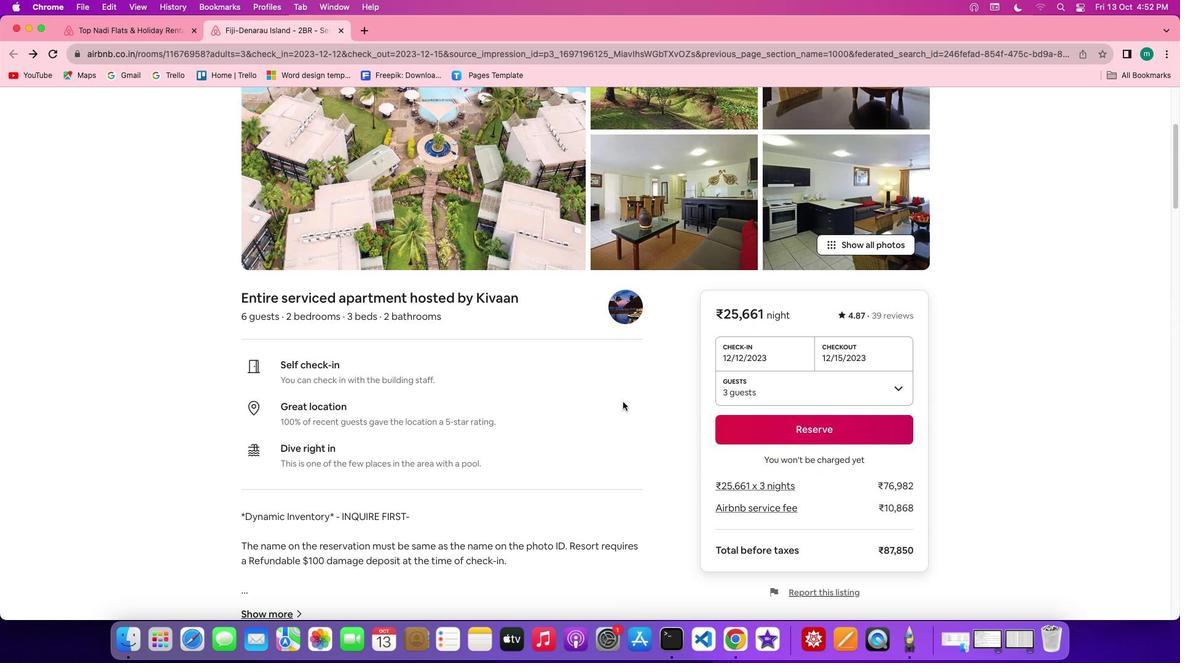 
Action: Mouse scrolled (622, 401) with delta (0, 0)
Screenshot: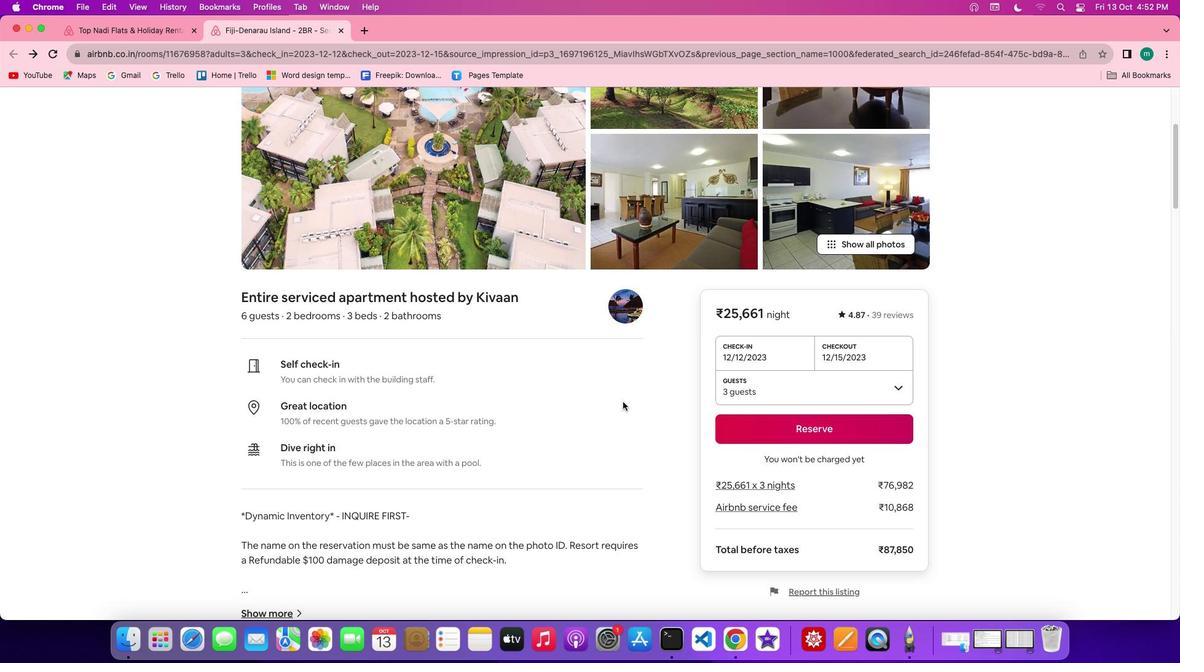 
Action: Mouse scrolled (622, 401) with delta (0, 0)
Screenshot: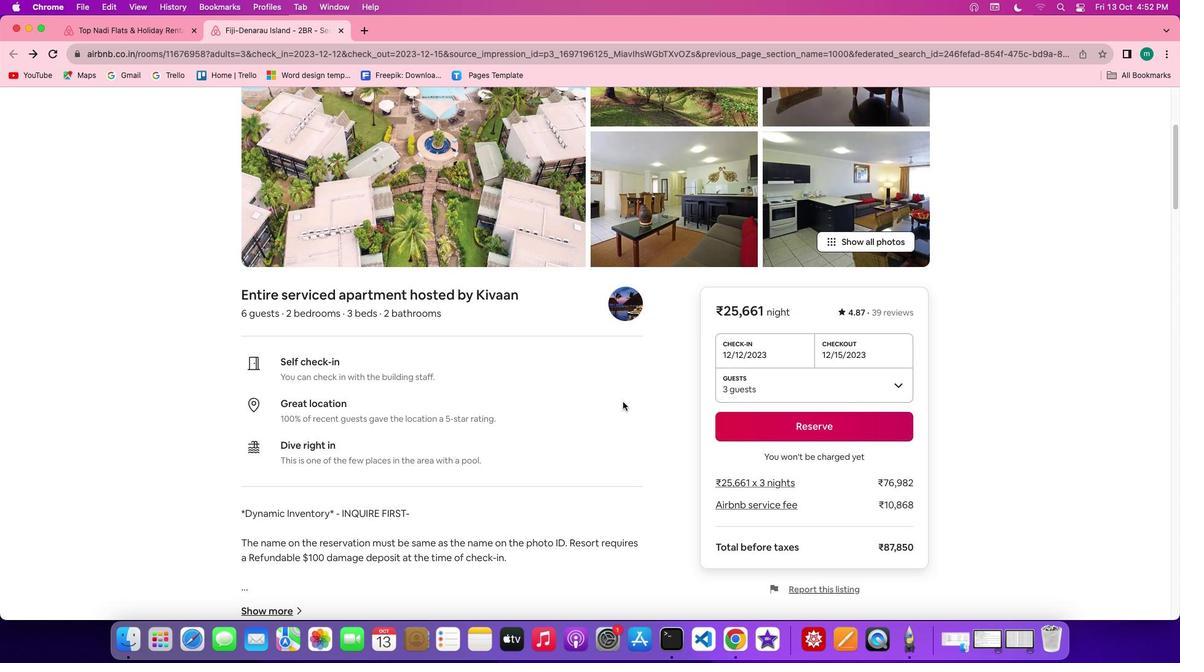 
Action: Mouse scrolled (622, 401) with delta (0, 0)
Screenshot: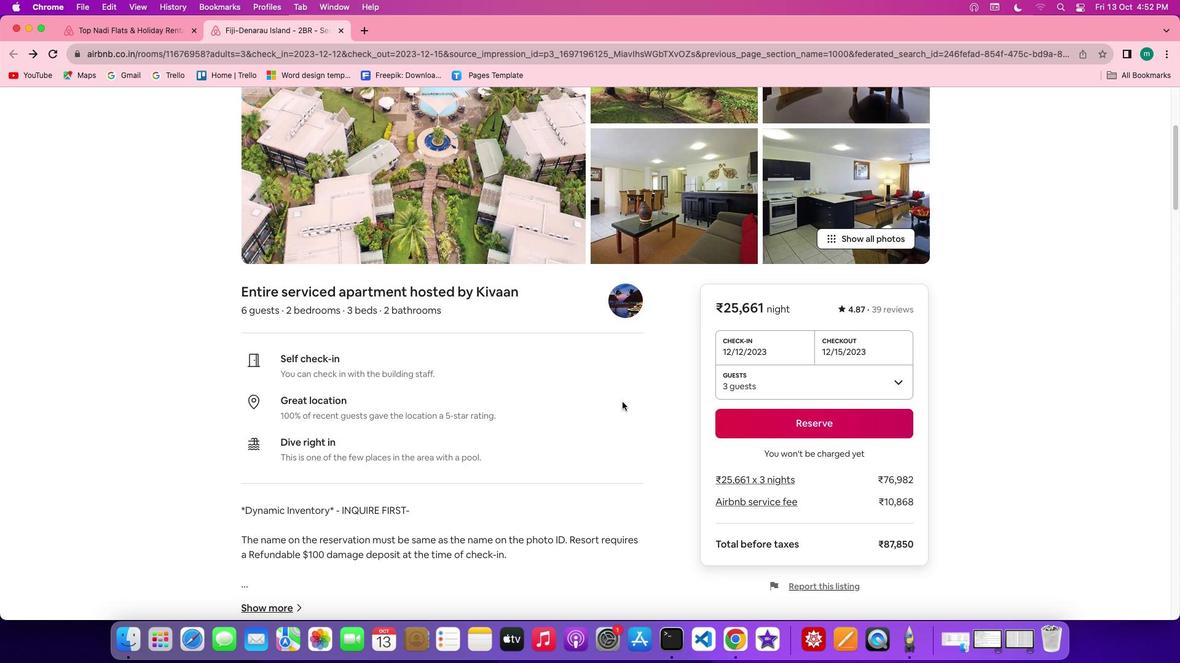
Action: Mouse moved to (621, 402)
Screenshot: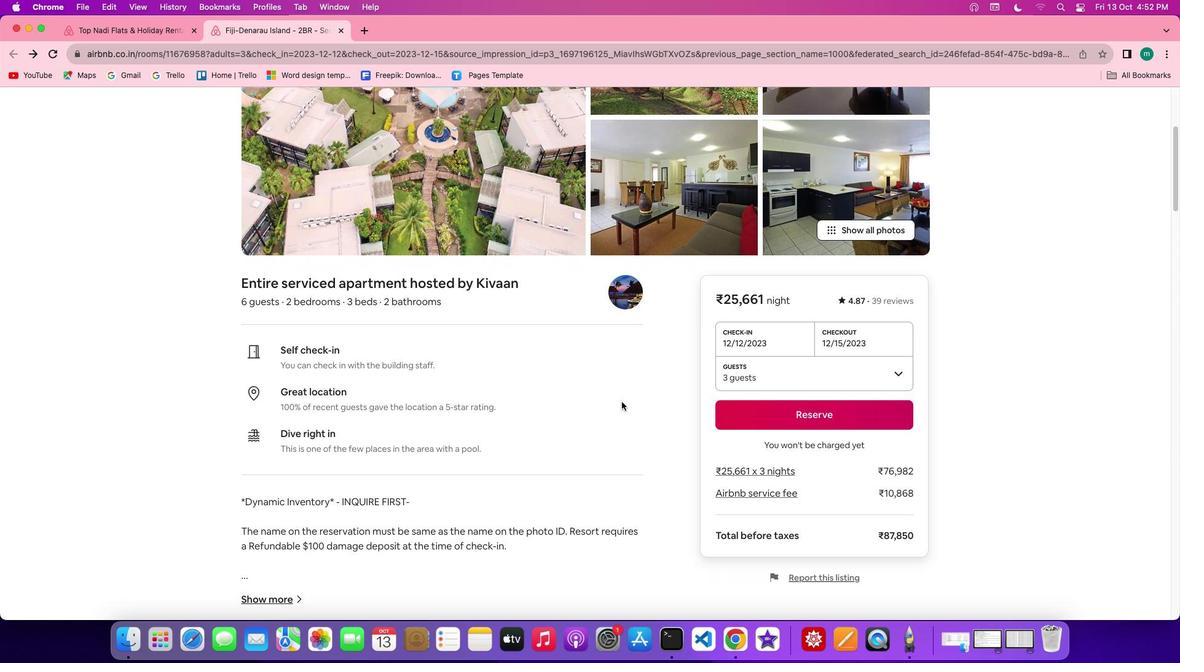
Action: Mouse scrolled (621, 402) with delta (0, 0)
Screenshot: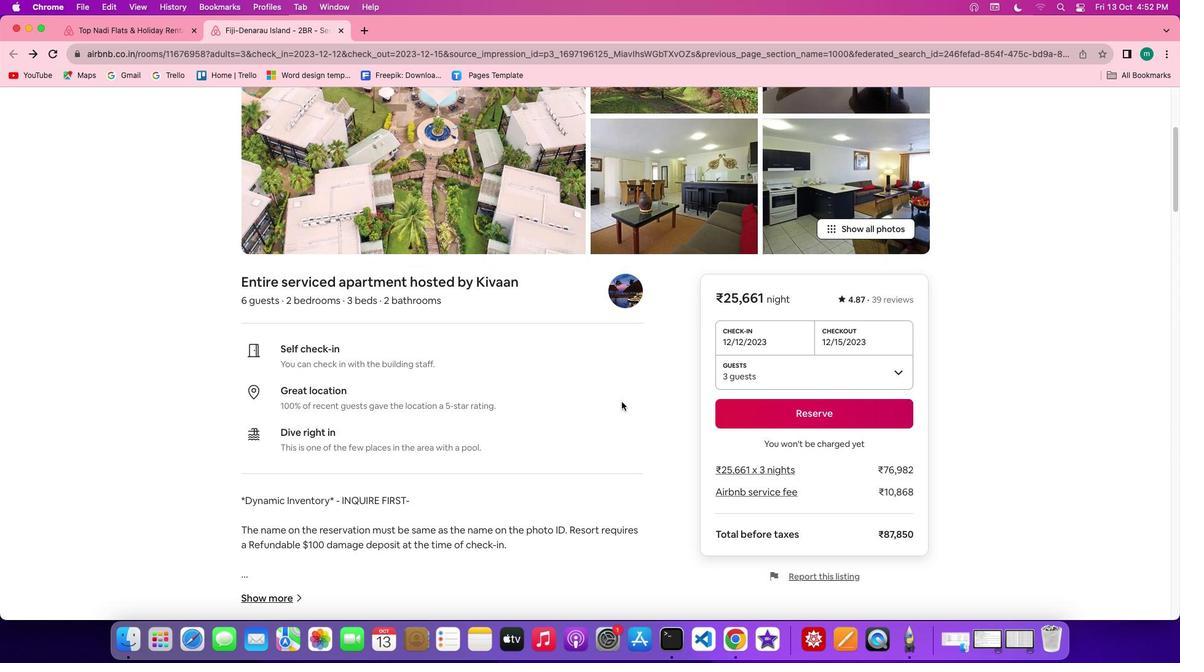 
Action: Mouse moved to (617, 383)
Screenshot: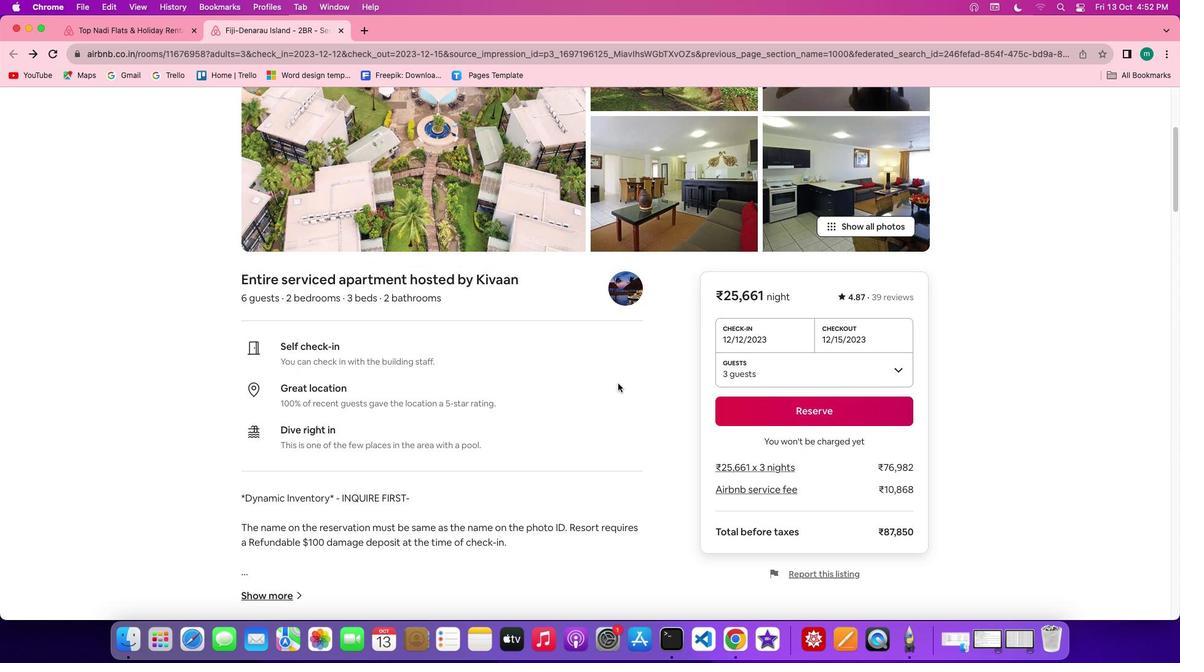 
Action: Mouse scrolled (617, 383) with delta (0, 0)
Screenshot: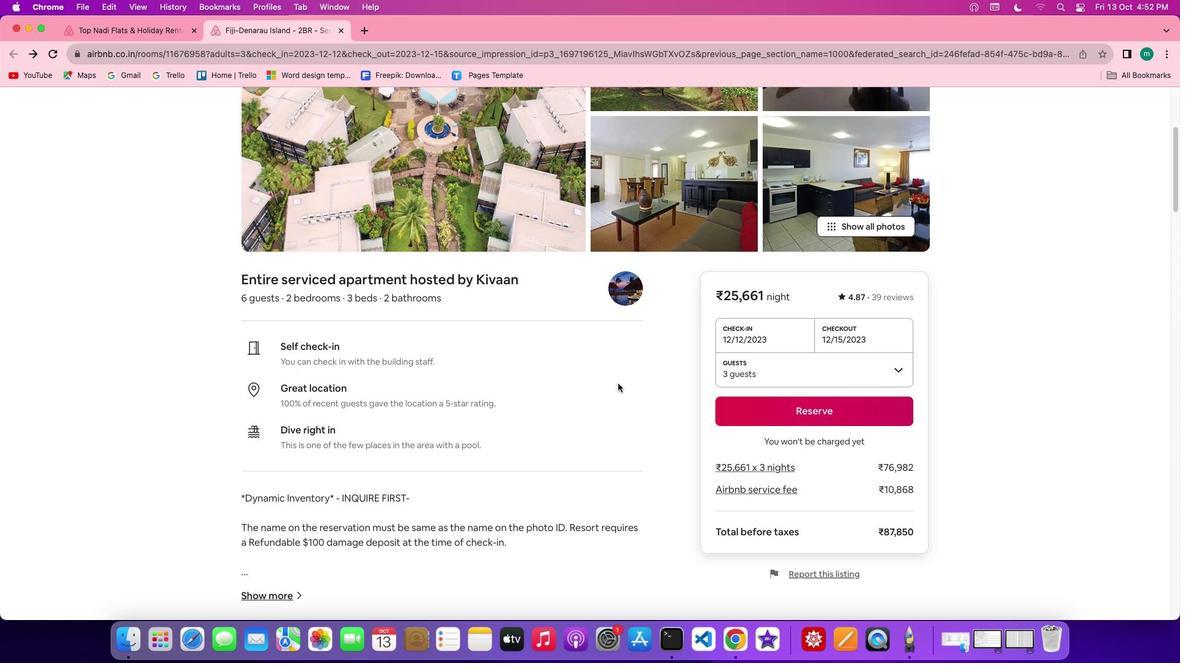 
Action: Mouse moved to (618, 382)
Screenshot: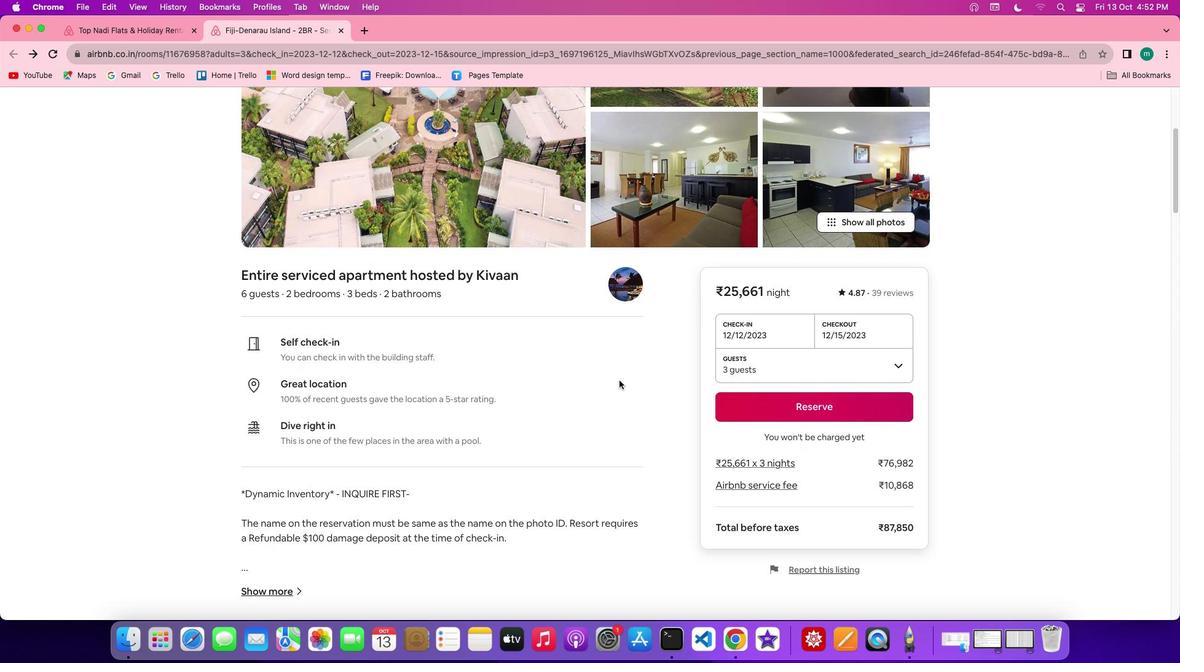 
Action: Mouse scrolled (618, 382) with delta (0, 0)
Screenshot: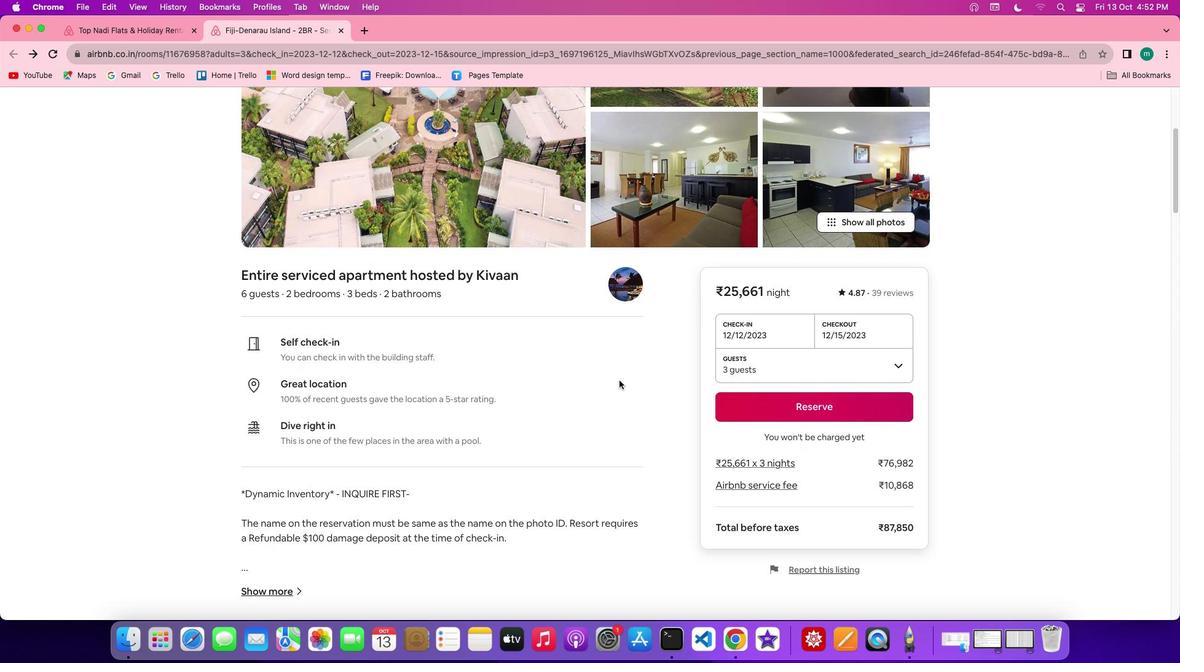 
Action: Mouse moved to (618, 381)
Screenshot: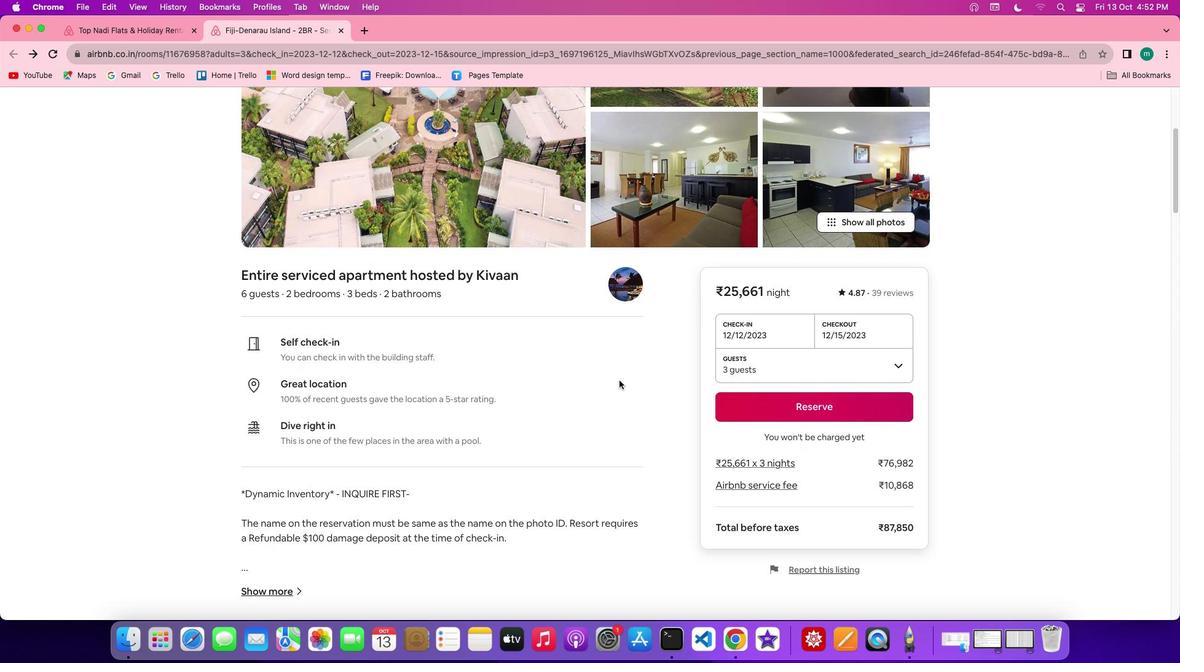 
Action: Mouse scrolled (618, 381) with delta (0, 0)
Screenshot: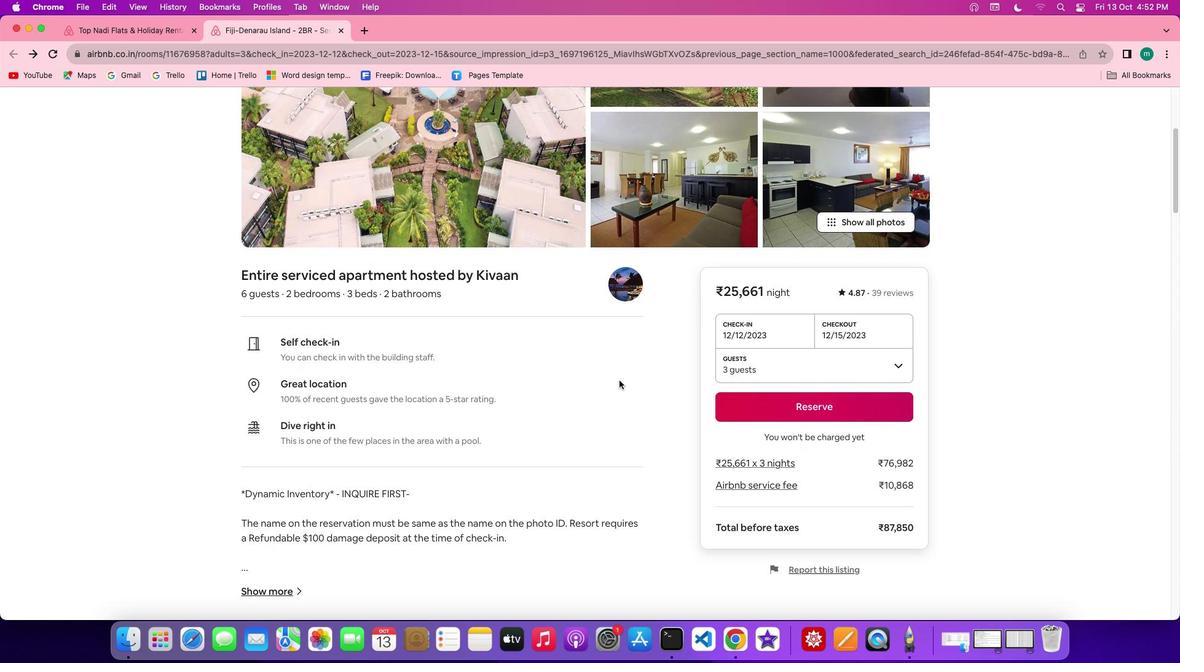 
Action: Mouse moved to (618, 381)
Screenshot: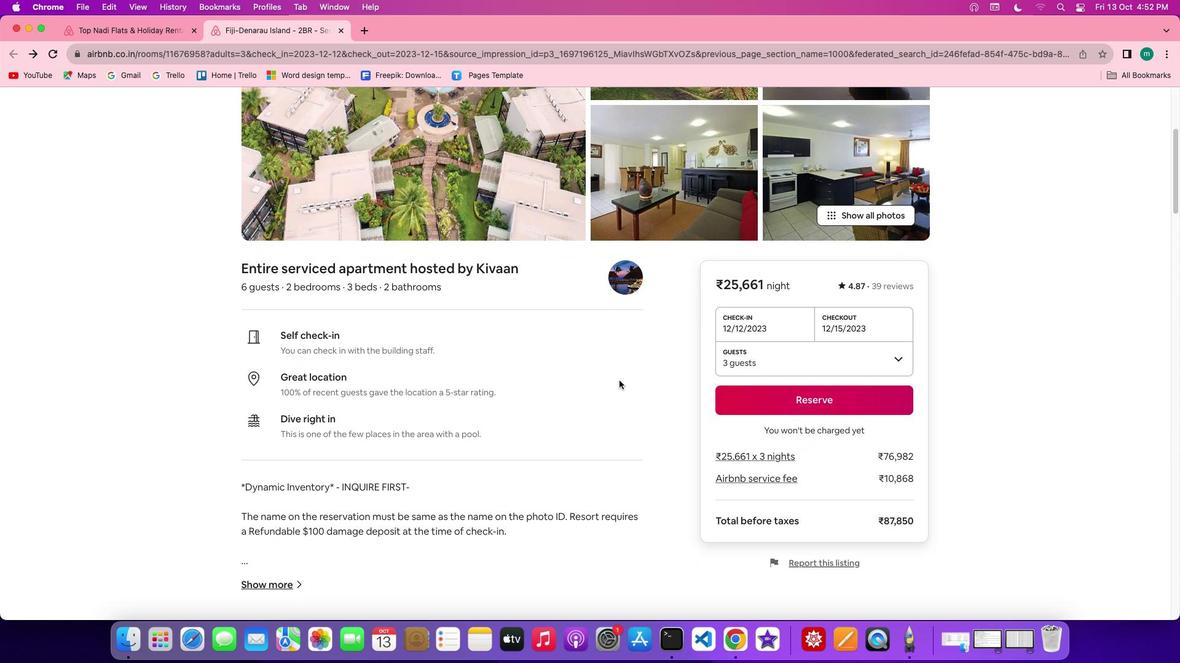 
Action: Mouse scrolled (618, 381) with delta (0, -1)
Screenshot: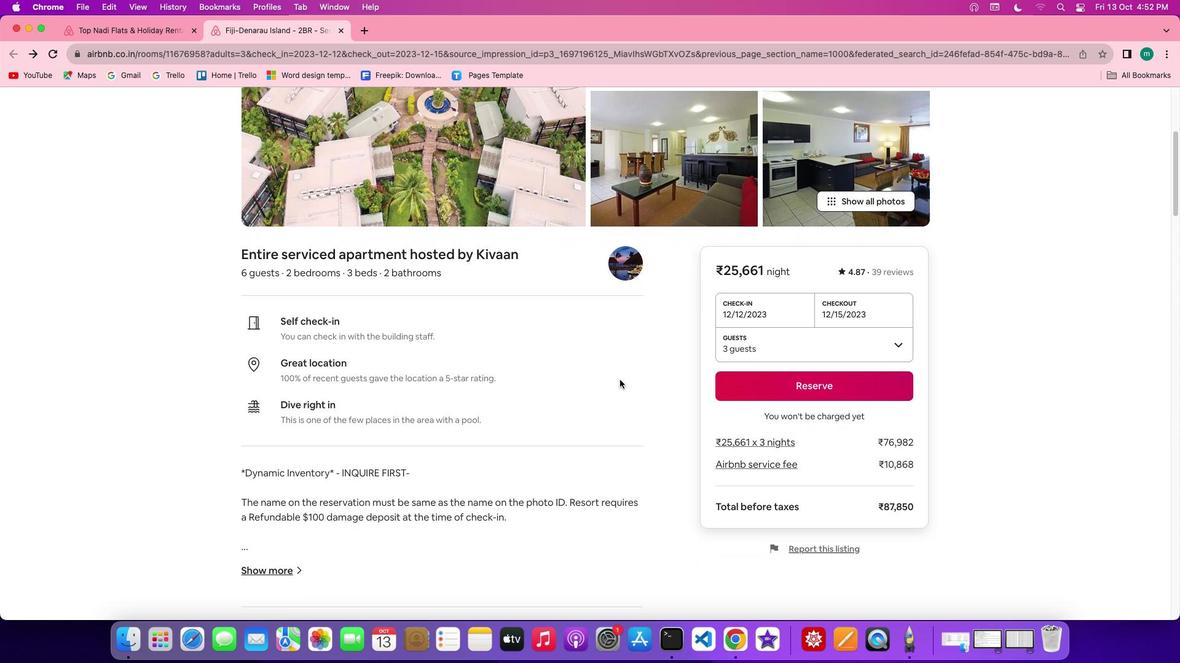 
Action: Mouse moved to (620, 370)
Screenshot: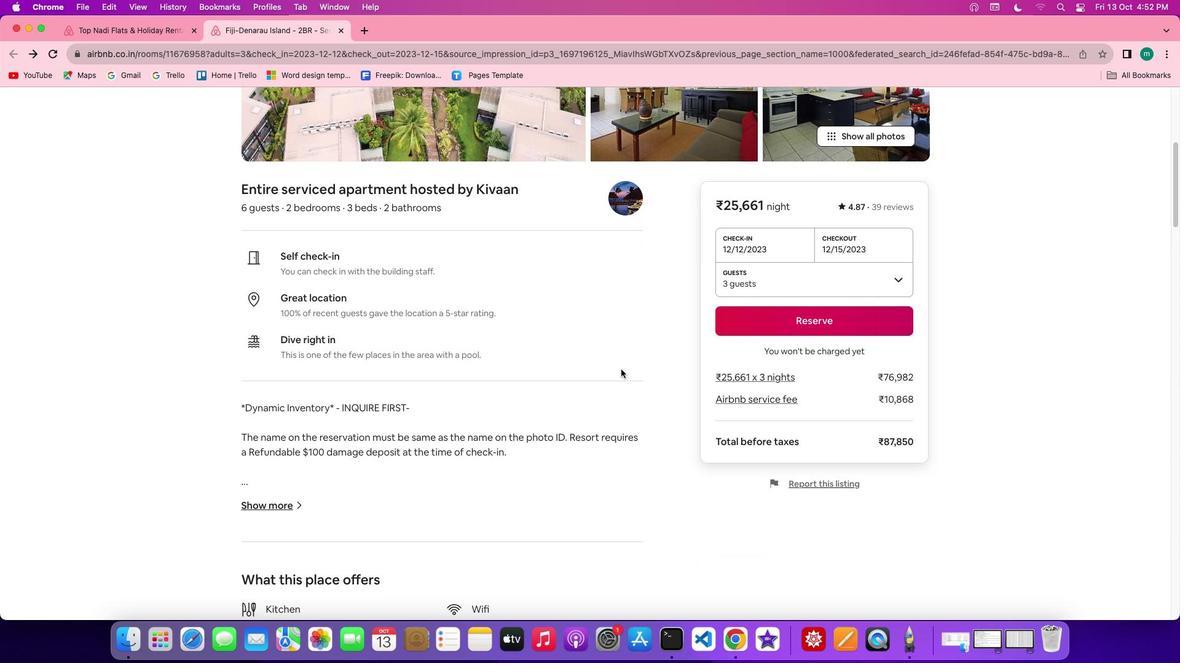 
Action: Mouse scrolled (620, 370) with delta (0, 0)
Screenshot: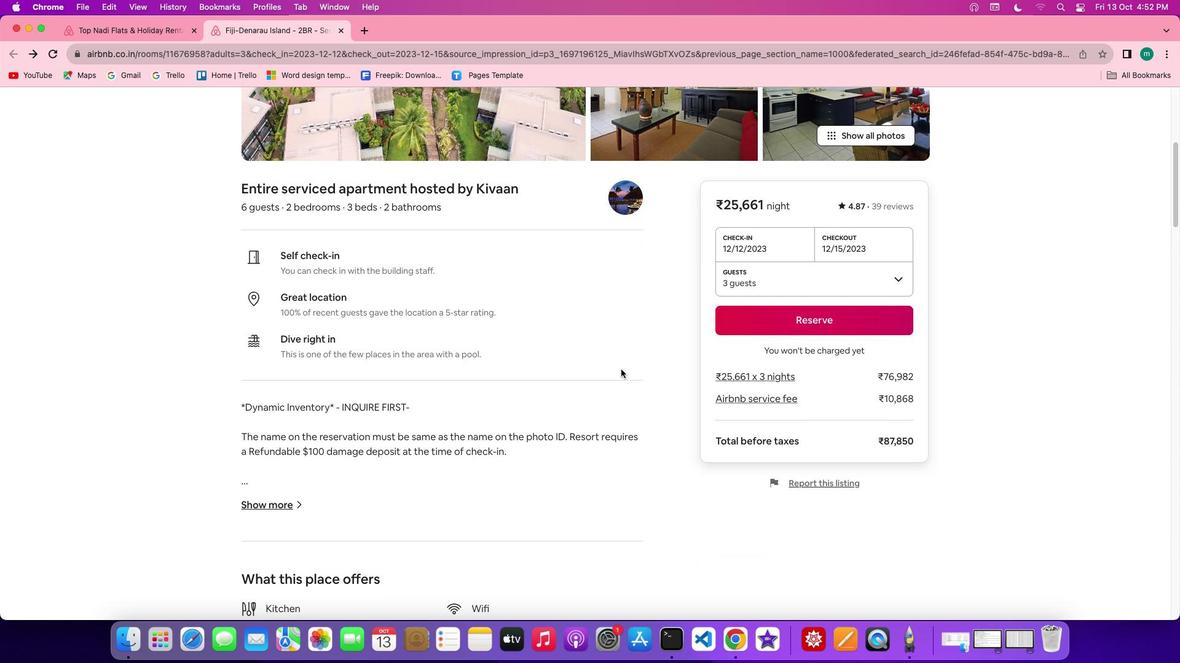 
Action: Mouse scrolled (620, 370) with delta (0, 0)
Screenshot: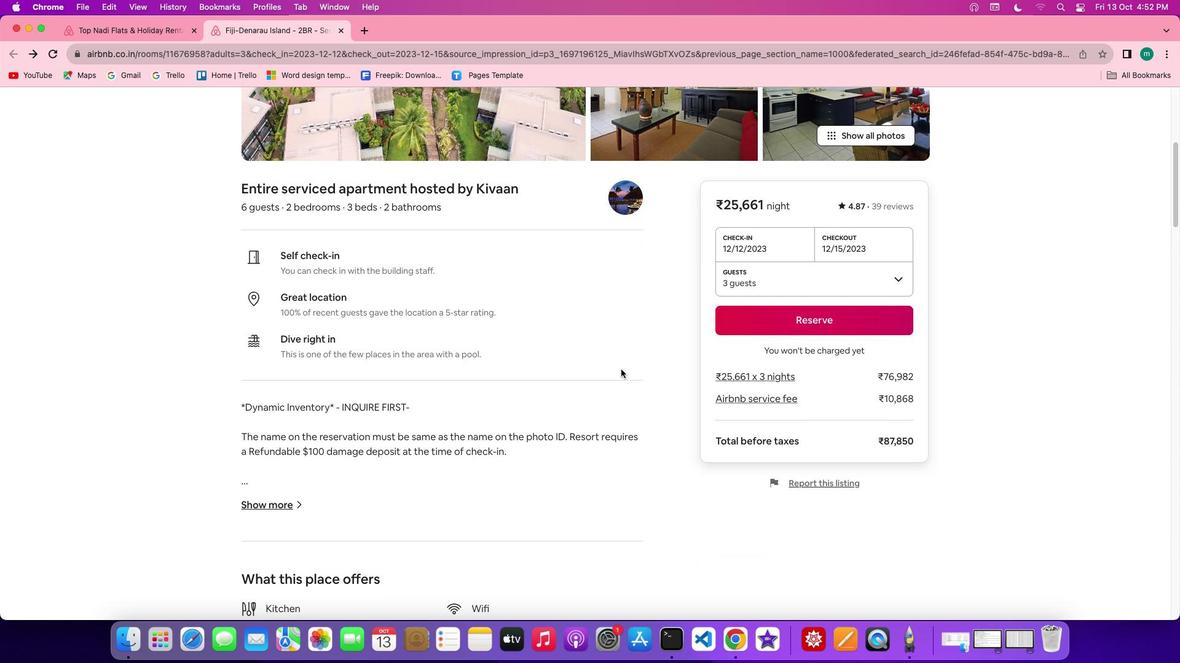 
Action: Mouse scrolled (620, 370) with delta (0, -1)
Screenshot: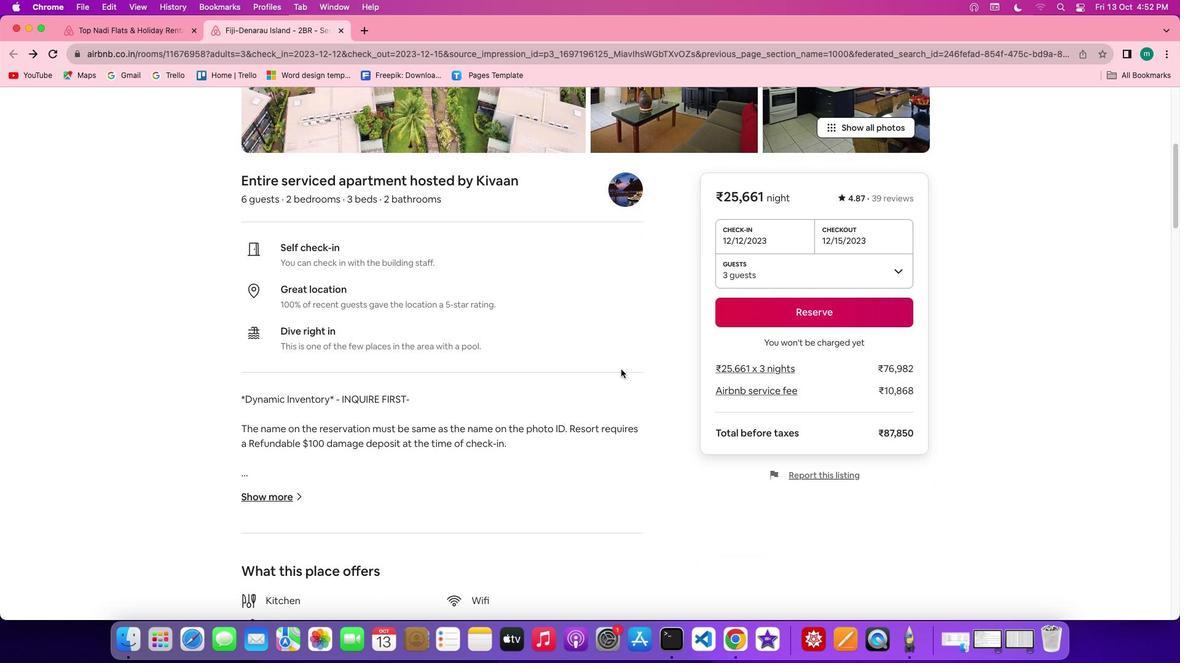 
Action: Mouse scrolled (620, 370) with delta (0, -2)
Screenshot: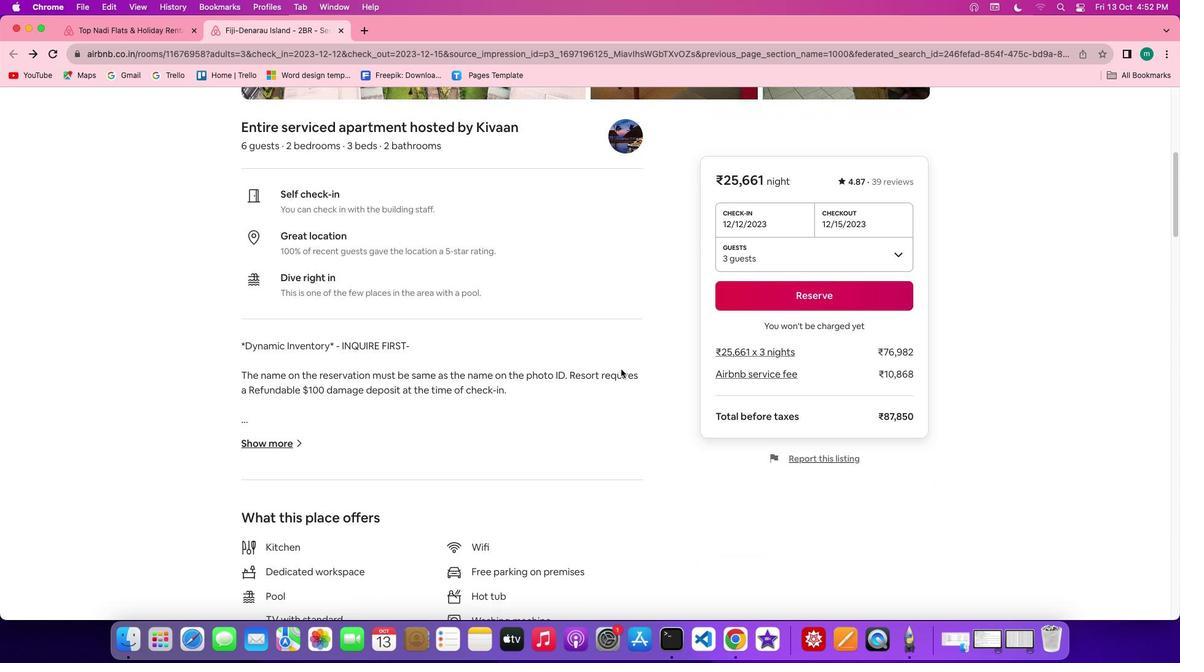 
Action: Mouse moved to (269, 309)
Screenshot: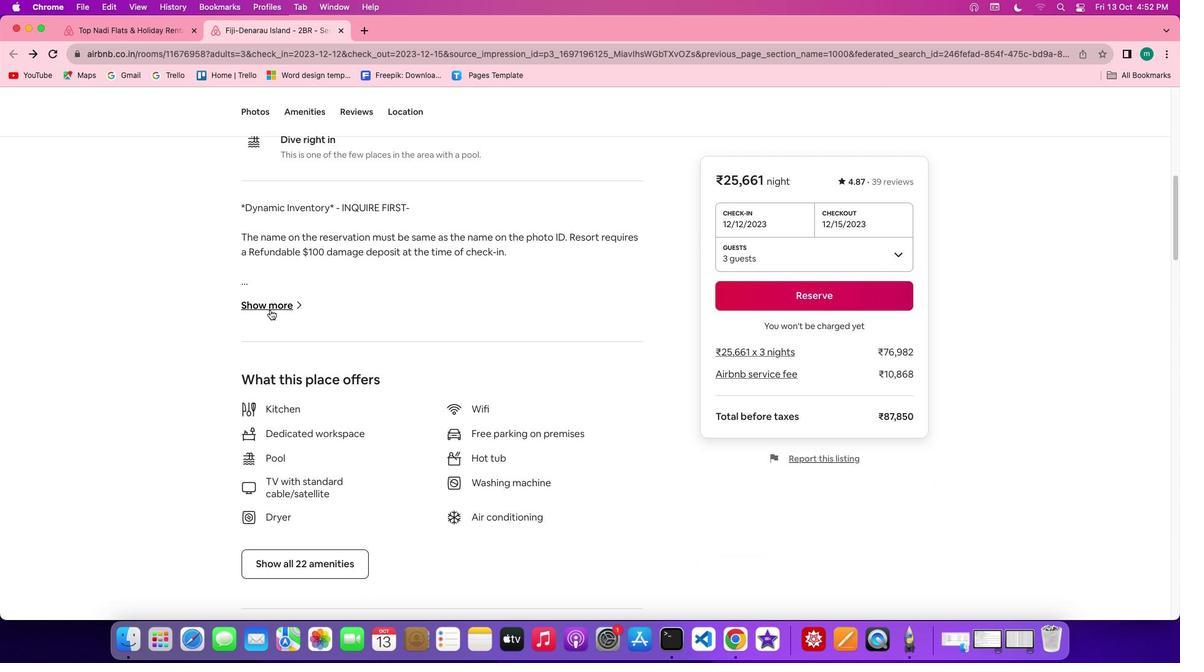 
Action: Mouse pressed left at (269, 309)
Screenshot: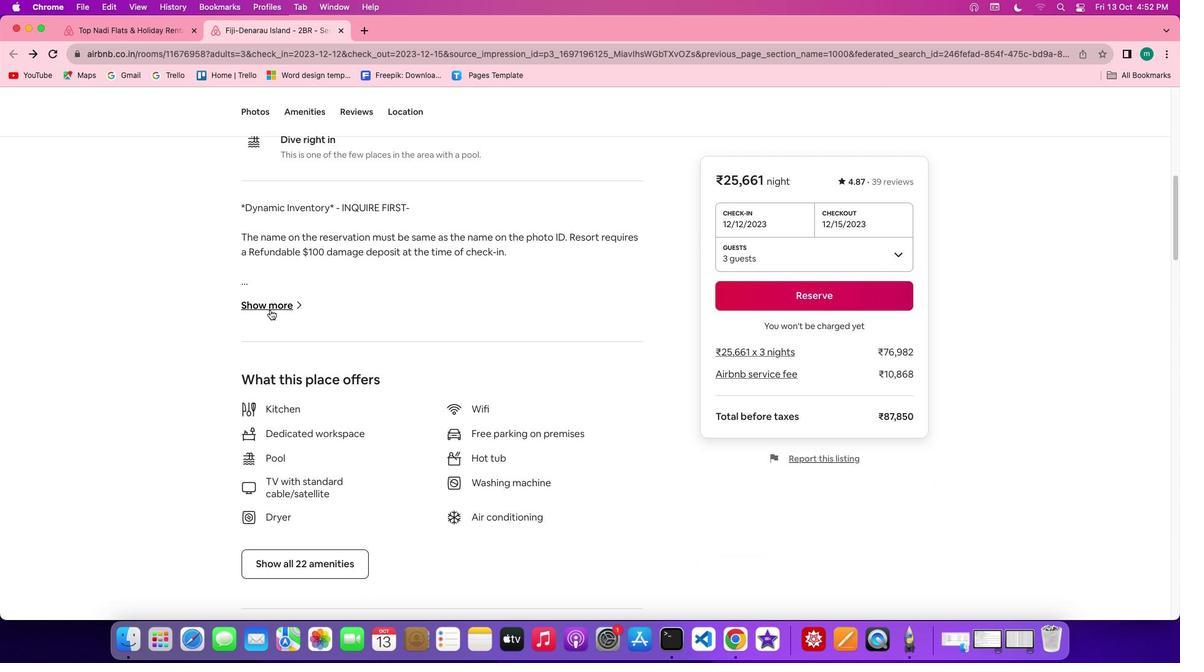 
Action: Mouse moved to (502, 380)
Screenshot: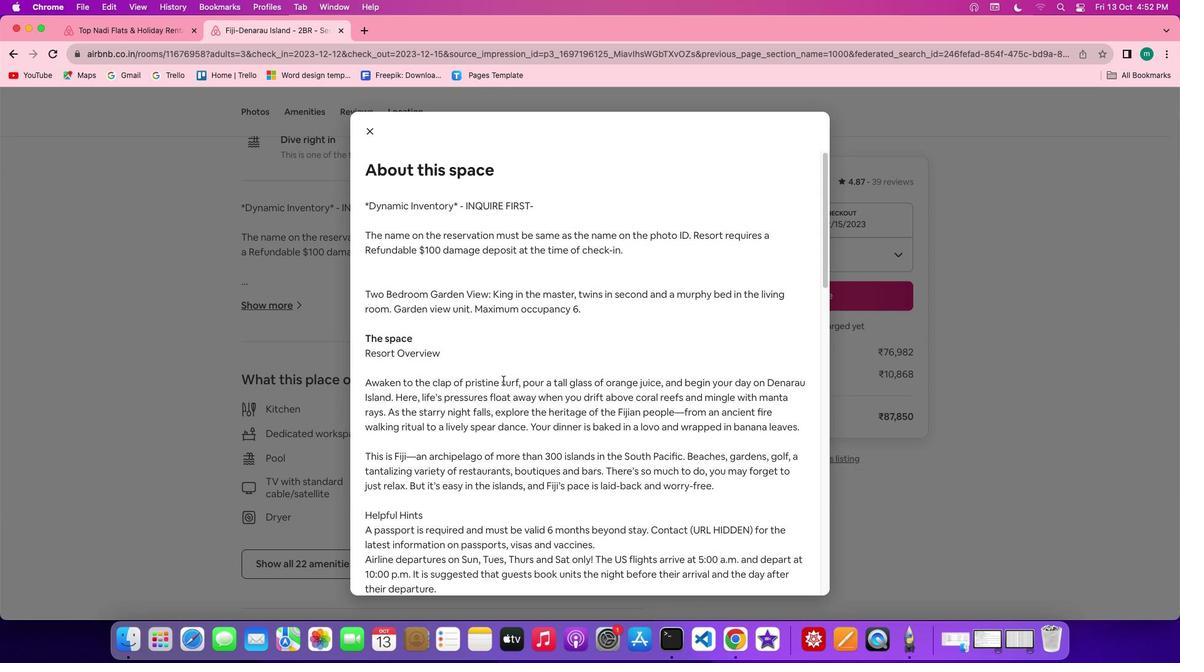
Action: Mouse scrolled (502, 380) with delta (0, 0)
Screenshot: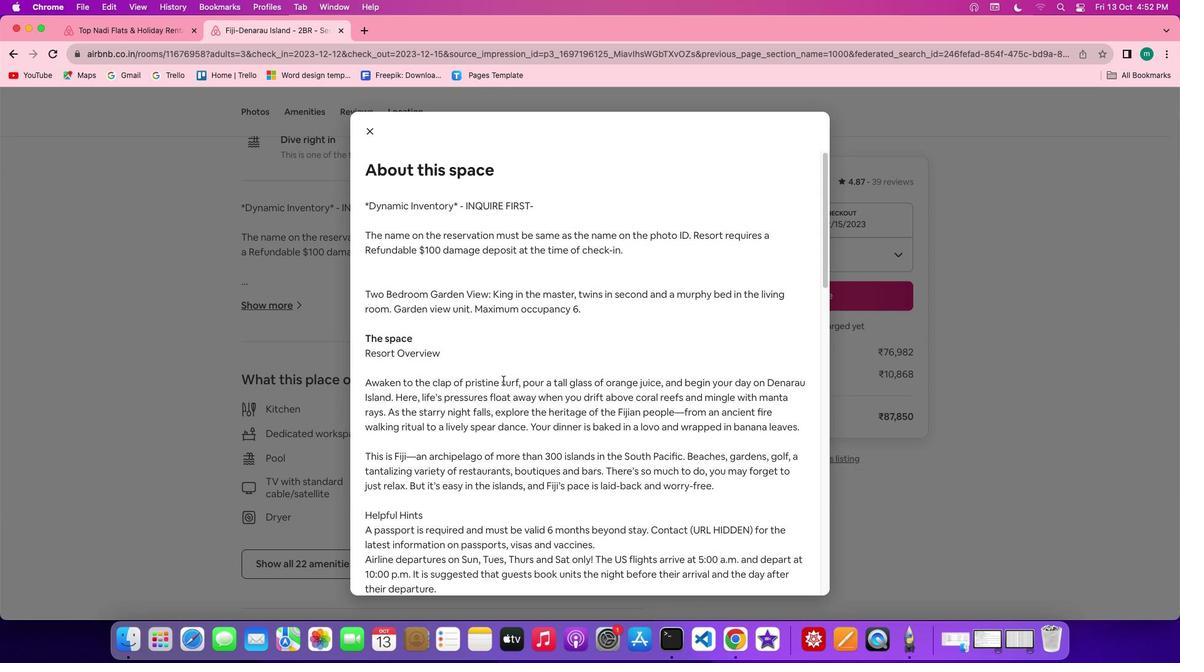 
Action: Mouse scrolled (502, 380) with delta (0, 0)
Screenshot: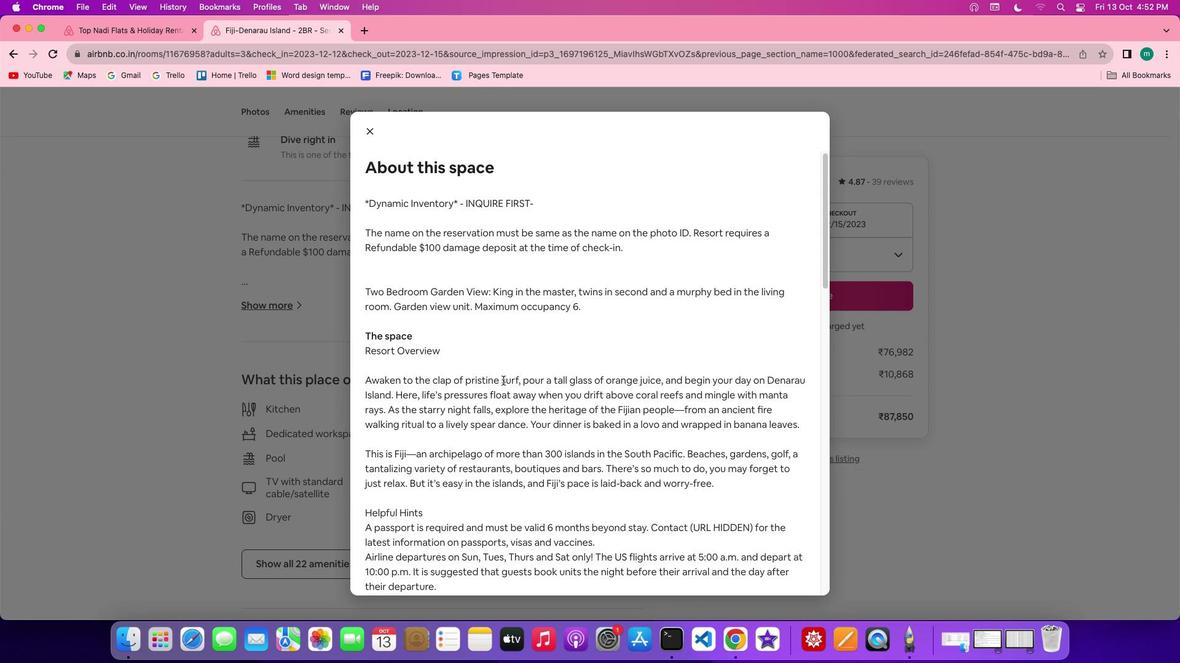 
Action: Mouse scrolled (502, 380) with delta (0, -1)
Screenshot: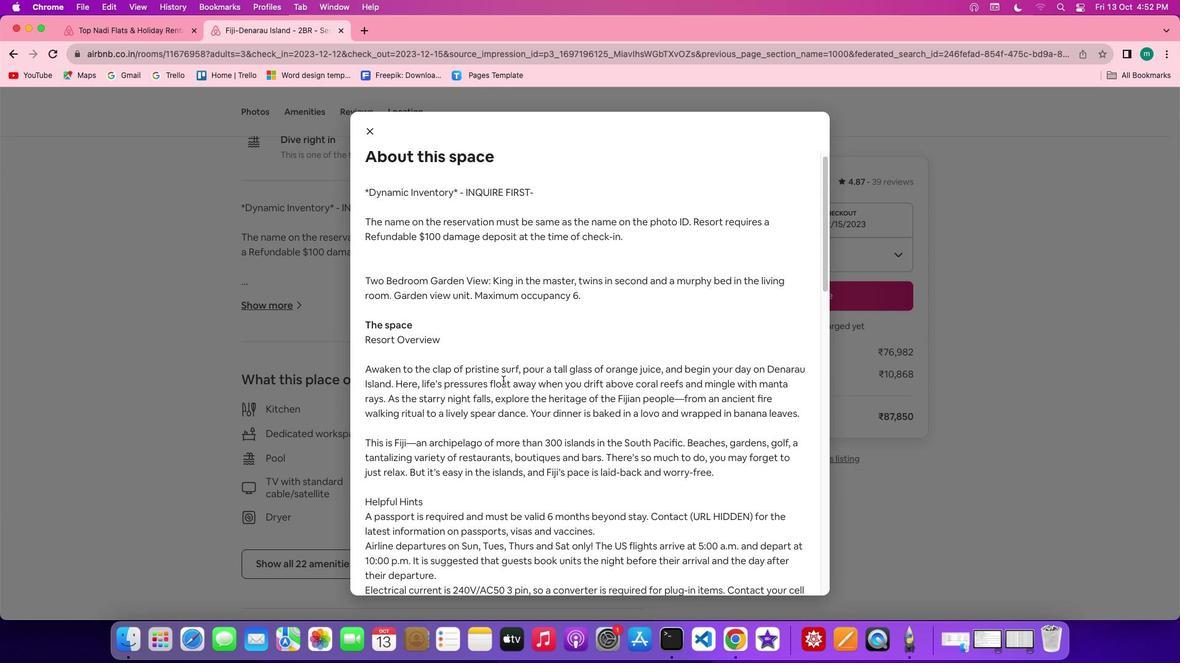 
Action: Mouse scrolled (502, 380) with delta (0, -2)
Screenshot: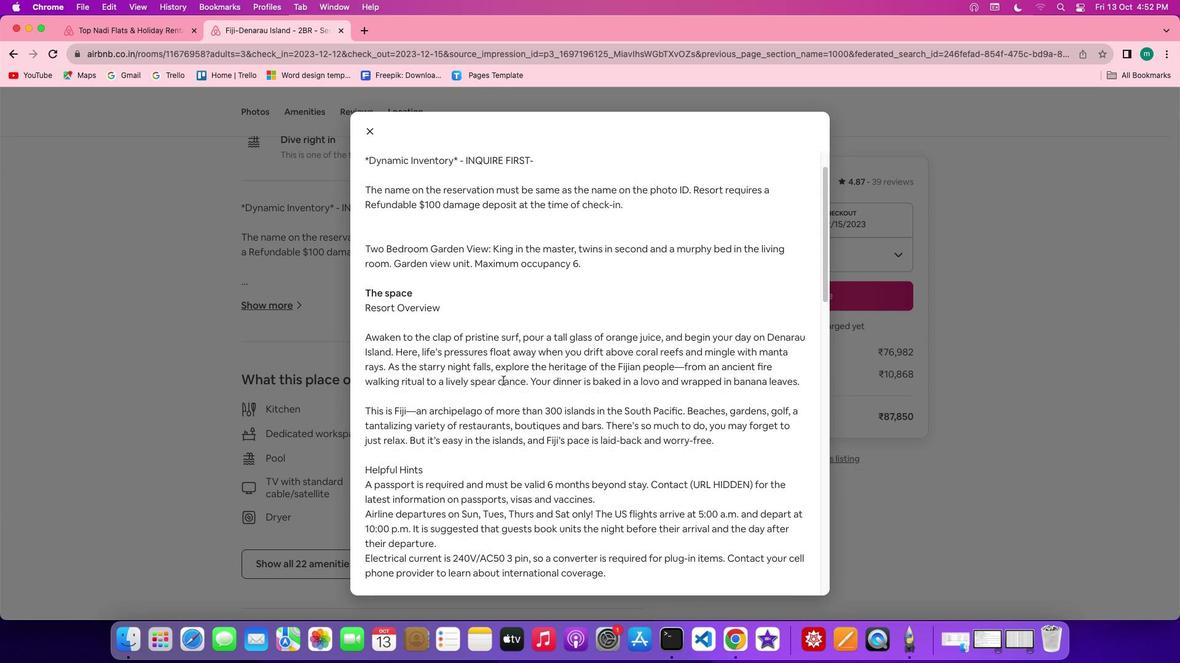 
Action: Mouse scrolled (502, 380) with delta (0, 0)
Screenshot: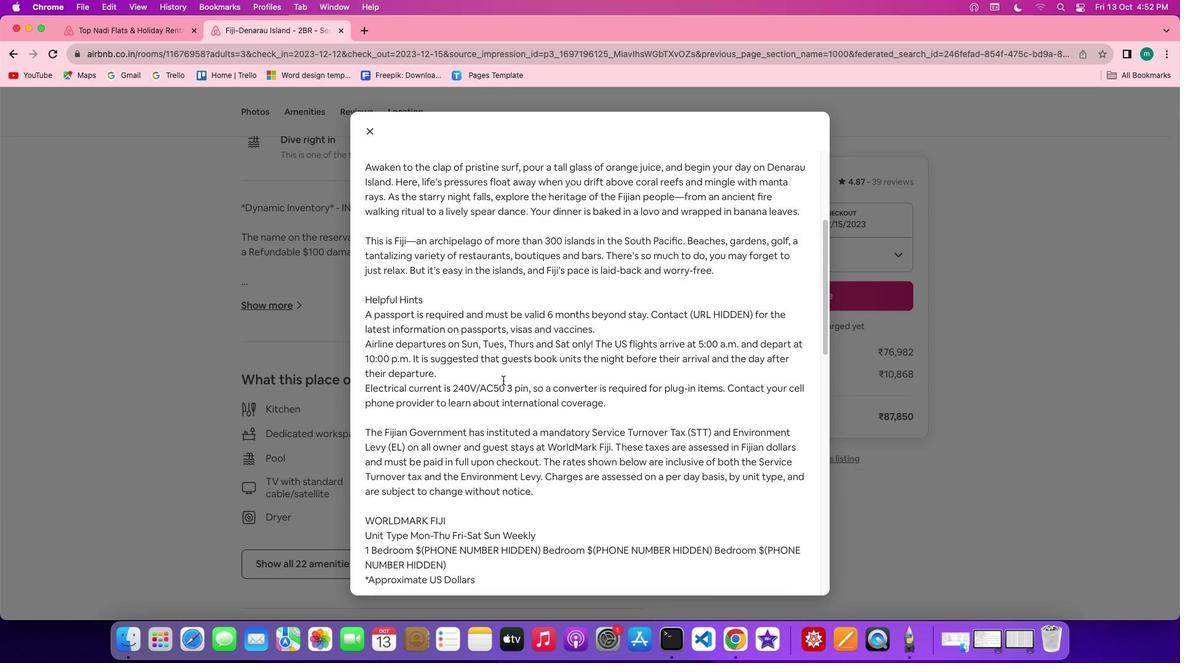 
Action: Mouse moved to (498, 403)
Screenshot: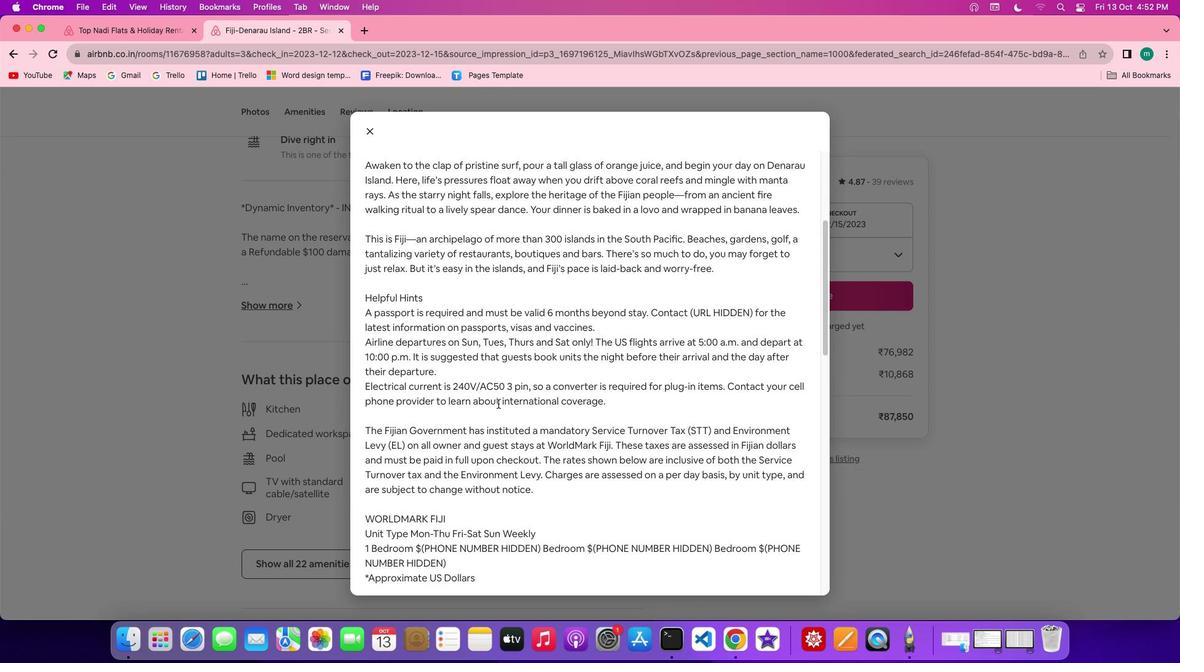 
Action: Mouse scrolled (498, 403) with delta (0, 0)
Screenshot: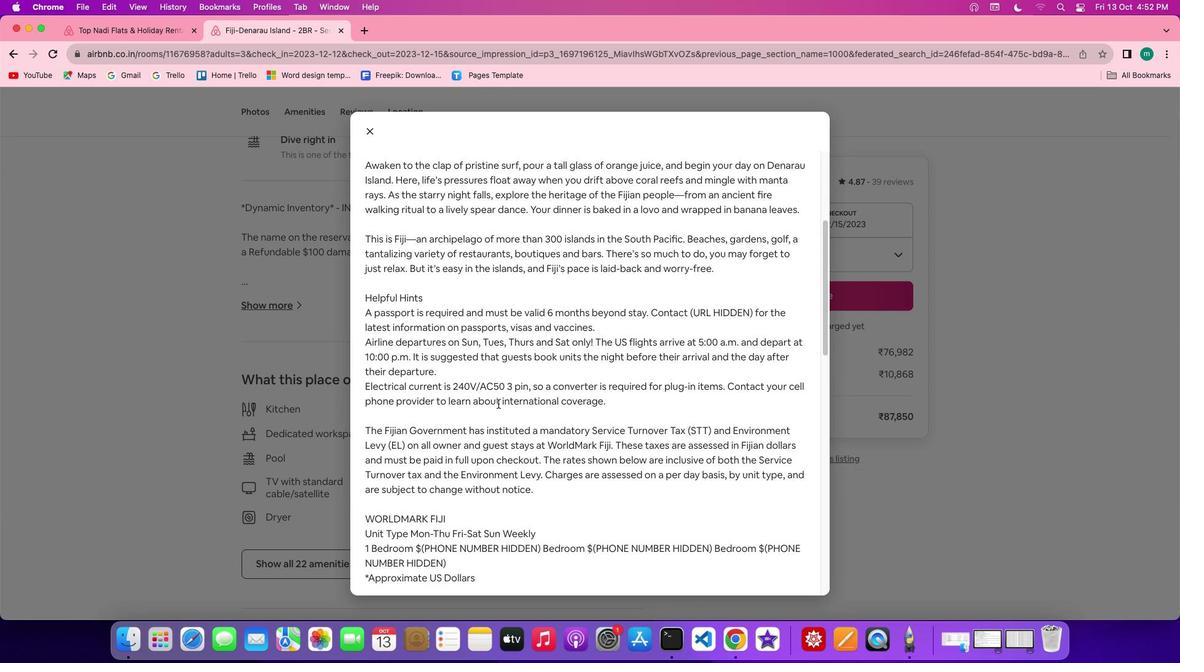 
Action: Mouse scrolled (498, 403) with delta (0, 0)
Screenshot: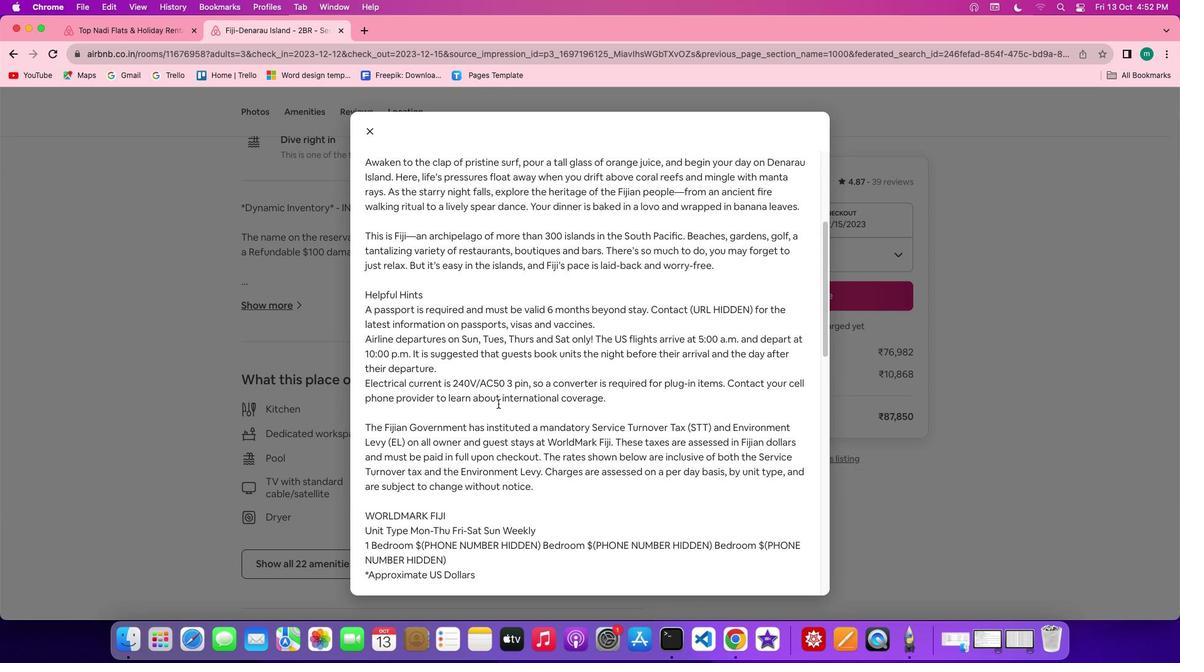 
Action: Mouse scrolled (498, 403) with delta (0, 0)
Screenshot: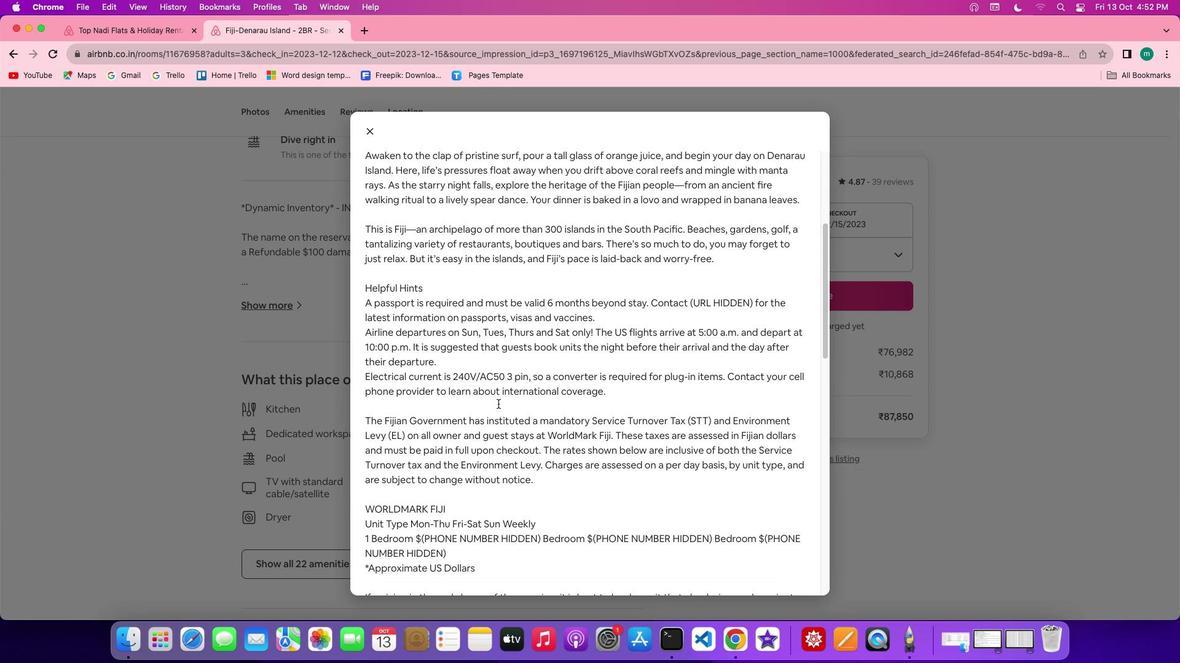 
Action: Mouse moved to (501, 407)
Screenshot: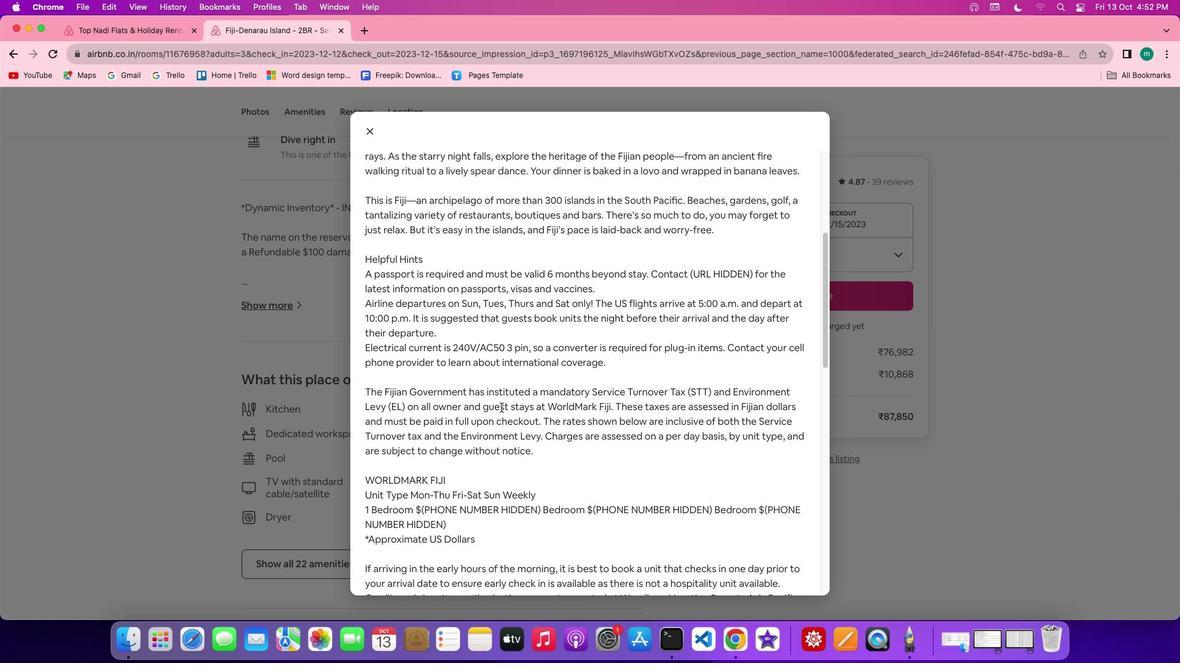 
Action: Mouse scrolled (501, 407) with delta (0, 0)
Screenshot: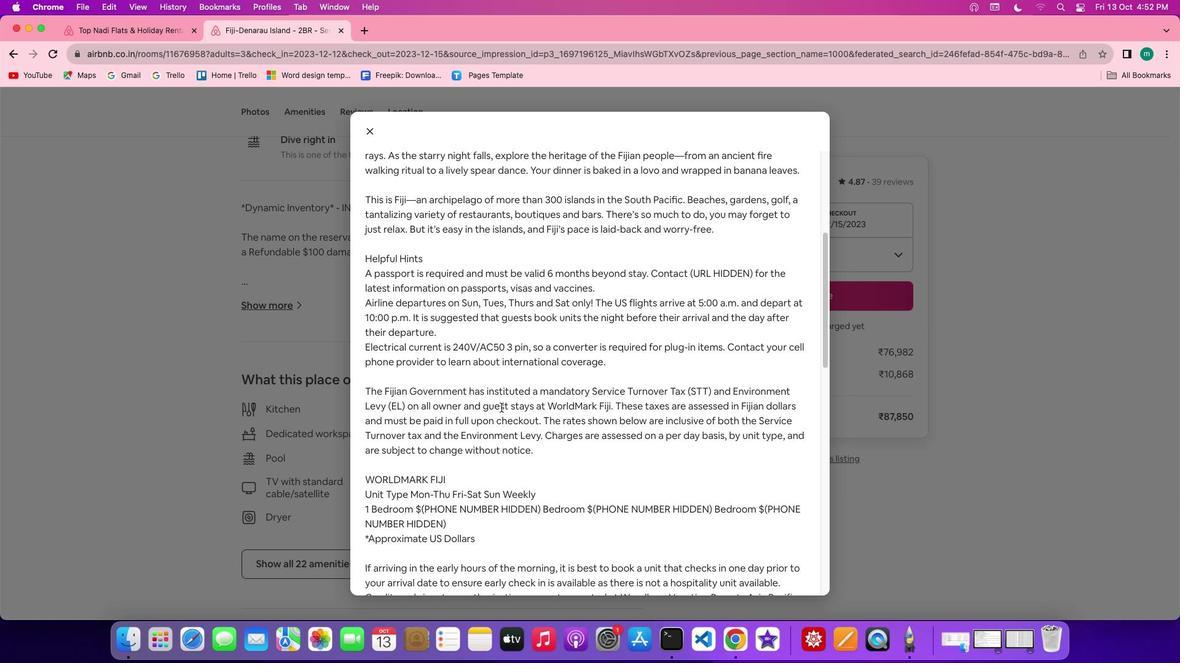 
Action: Mouse scrolled (501, 407) with delta (0, 0)
Screenshot: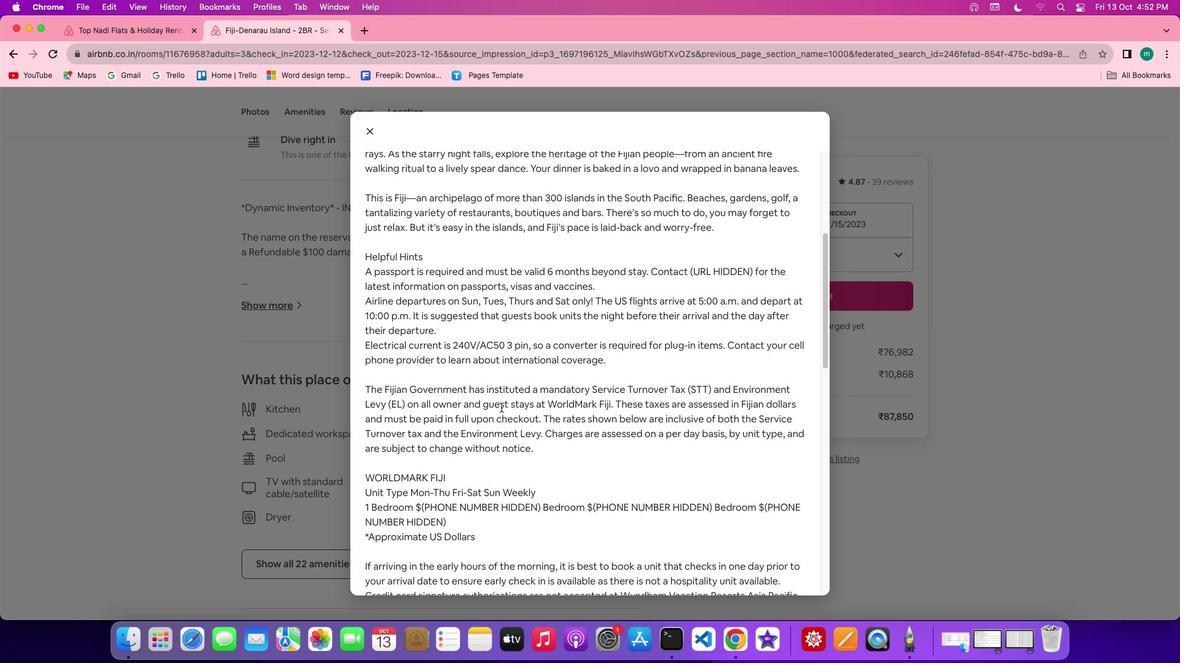 
Action: Mouse scrolled (501, 407) with delta (0, 0)
Screenshot: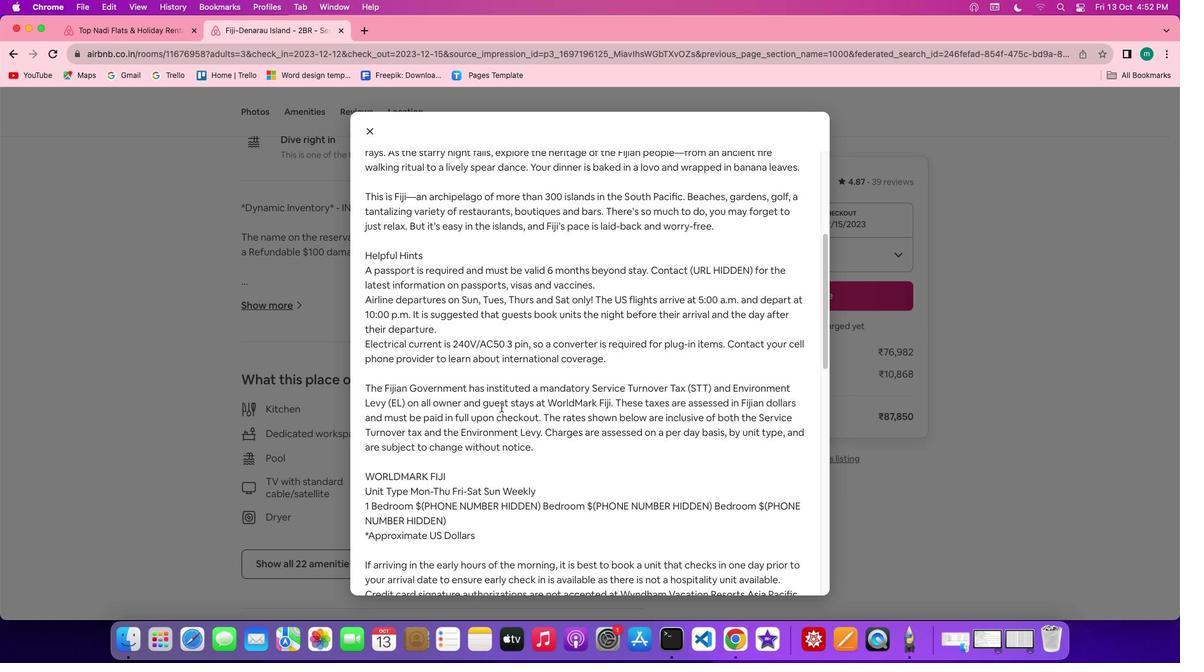 
Action: Mouse scrolled (501, 407) with delta (0, 0)
Screenshot: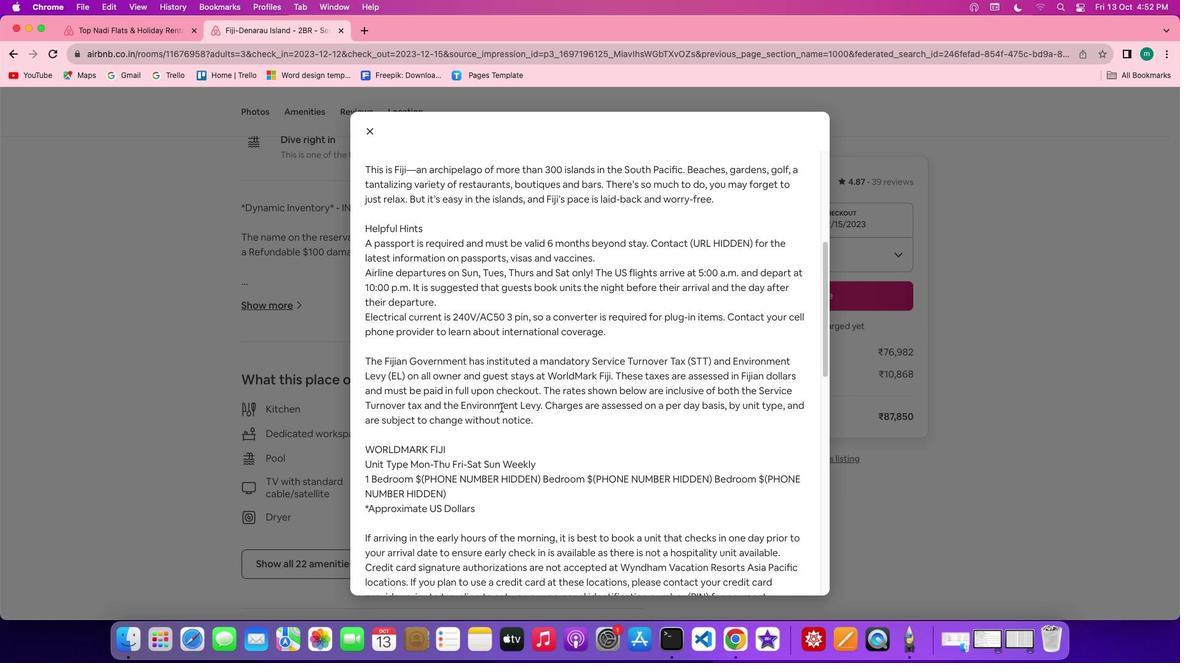 
Action: Mouse scrolled (501, 407) with delta (0, 0)
Screenshot: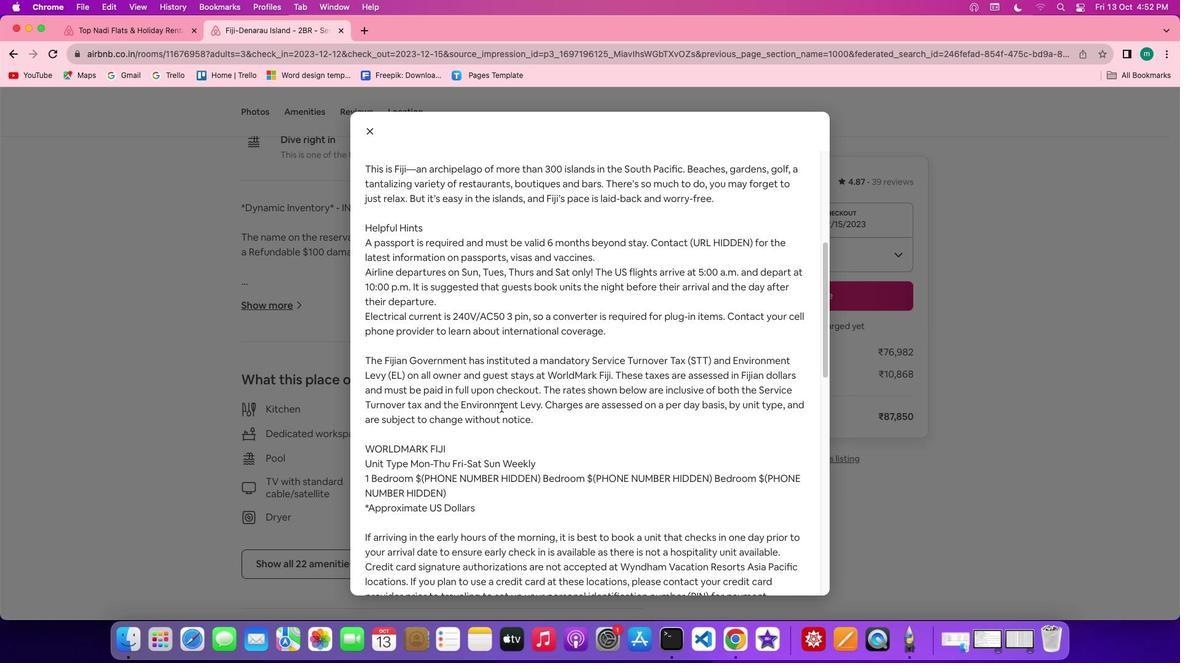 
Action: Mouse scrolled (501, 407) with delta (0, 0)
Screenshot: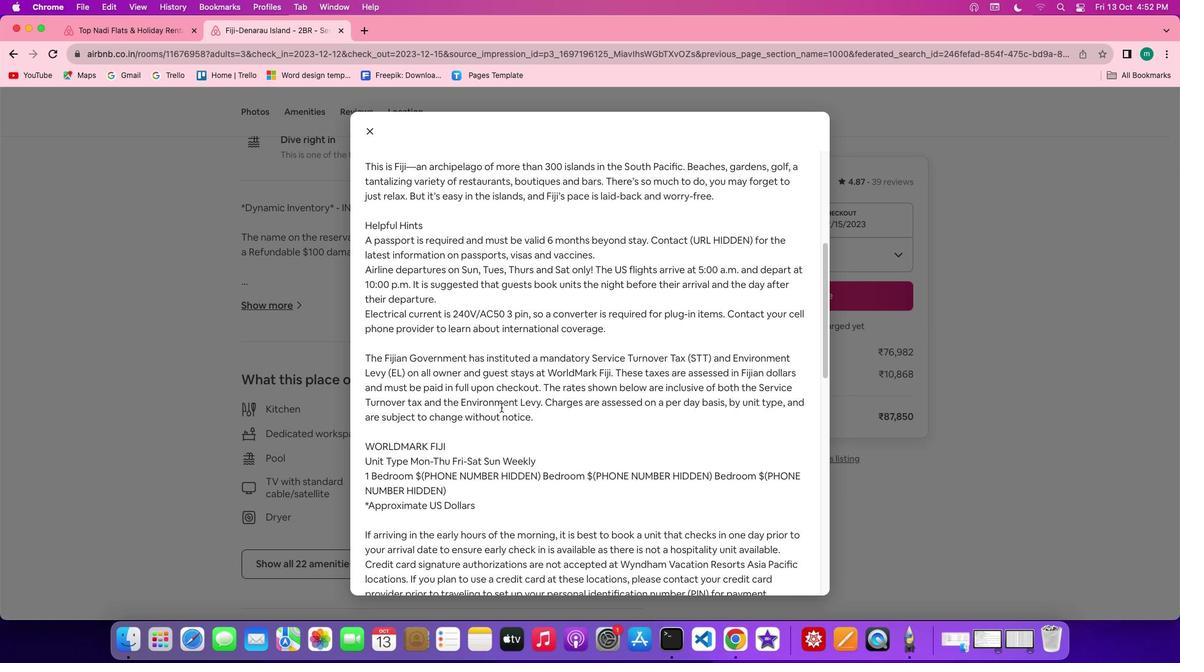 
Action: Mouse scrolled (501, 407) with delta (0, 0)
Screenshot: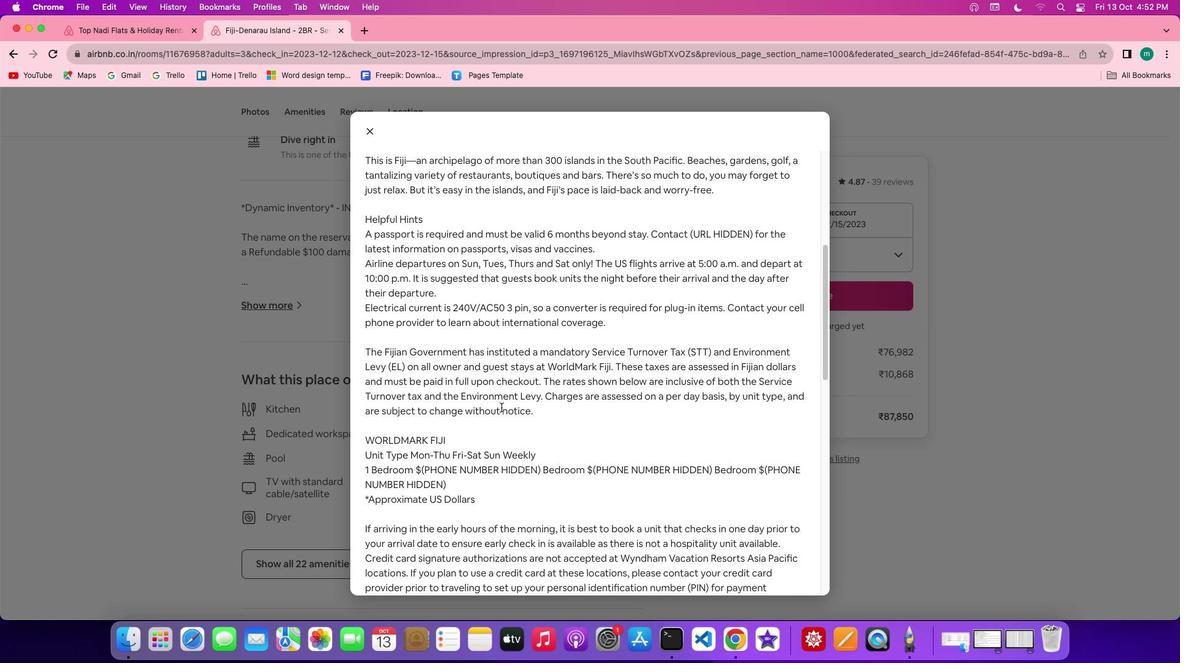 
Action: Mouse scrolled (501, 407) with delta (0, 0)
Screenshot: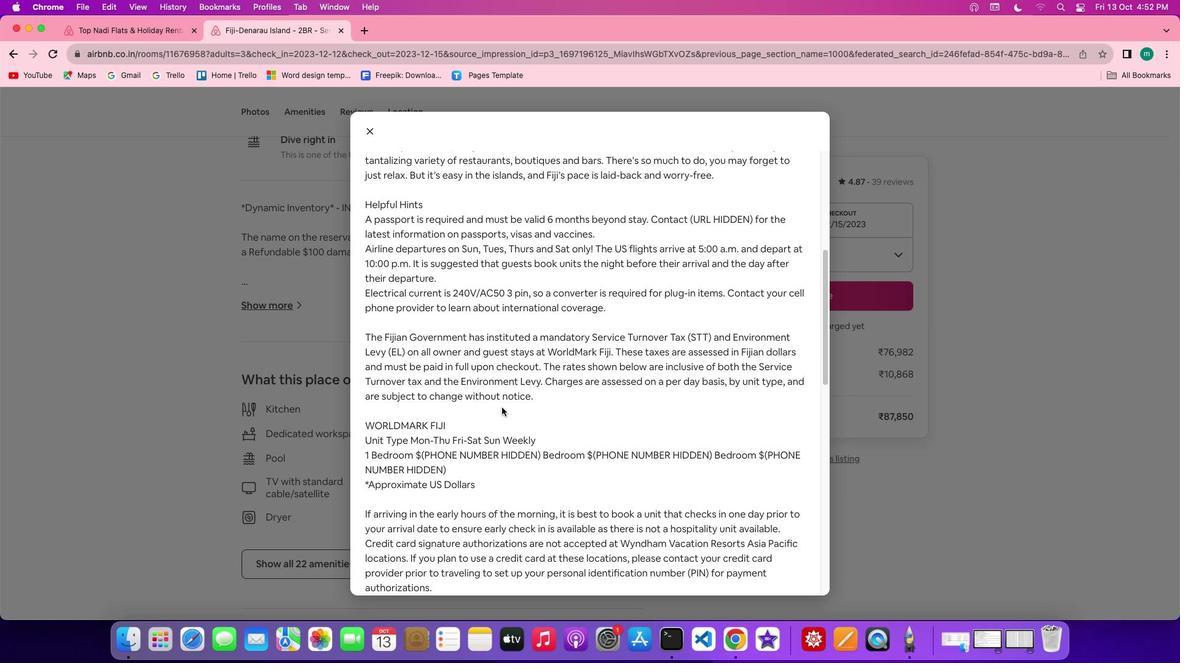 
Action: Mouse scrolled (501, 407) with delta (0, 0)
Screenshot: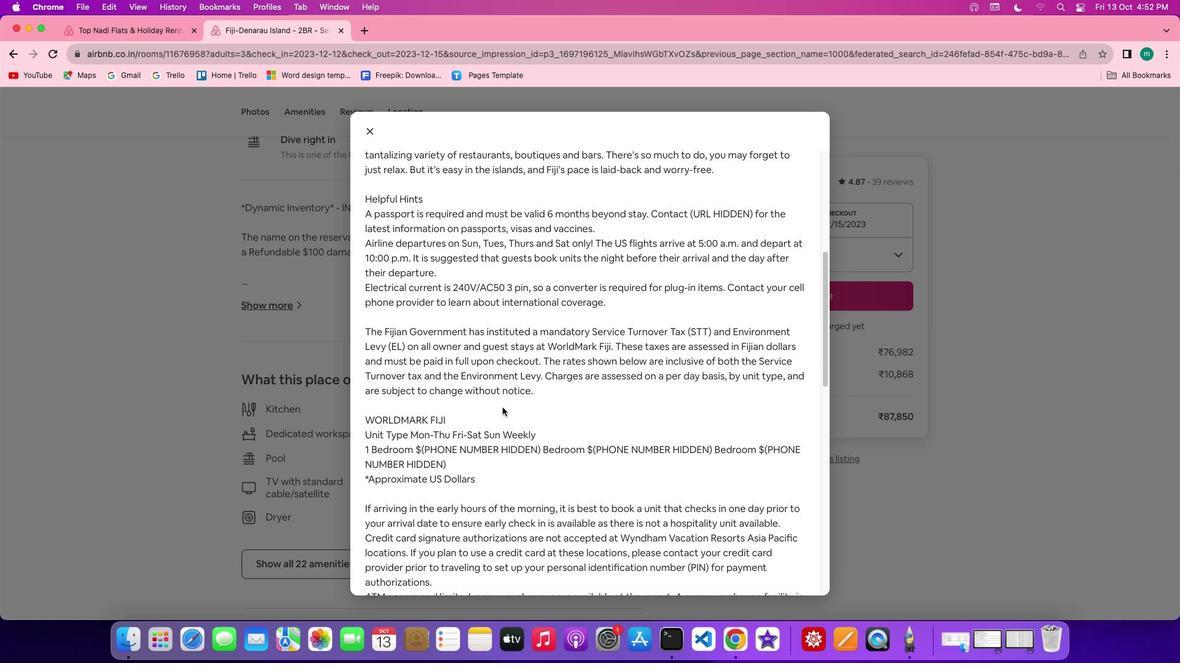 
Action: Mouse moved to (502, 408)
Screenshot: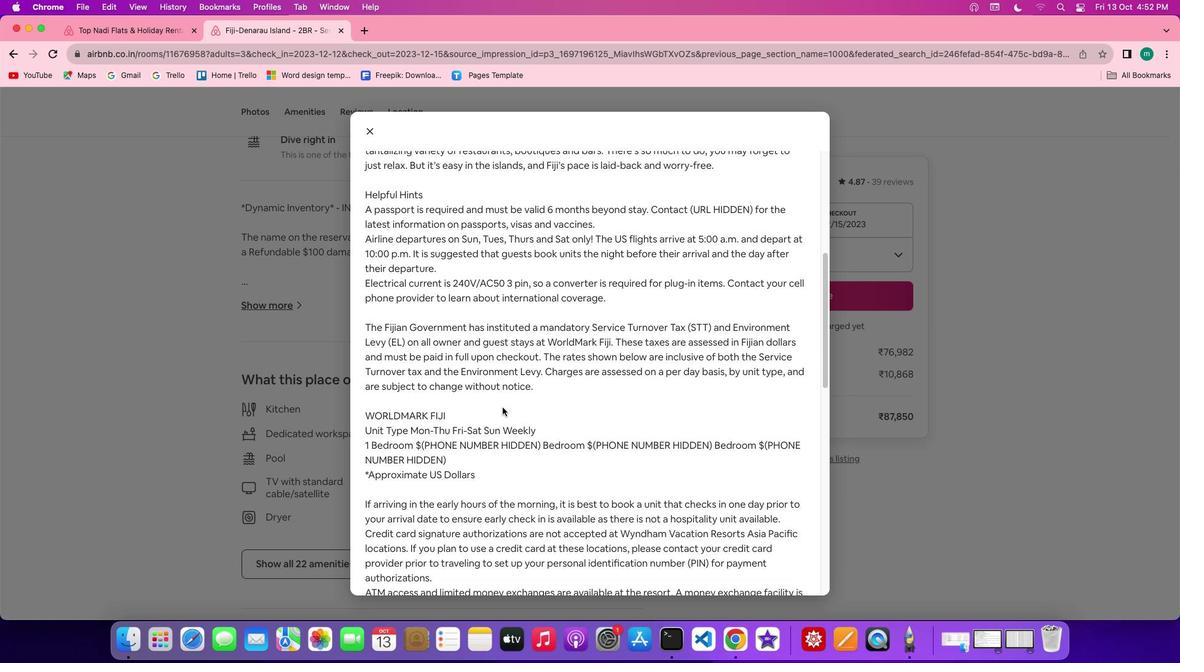 
Action: Mouse scrolled (502, 408) with delta (0, -1)
Screenshot: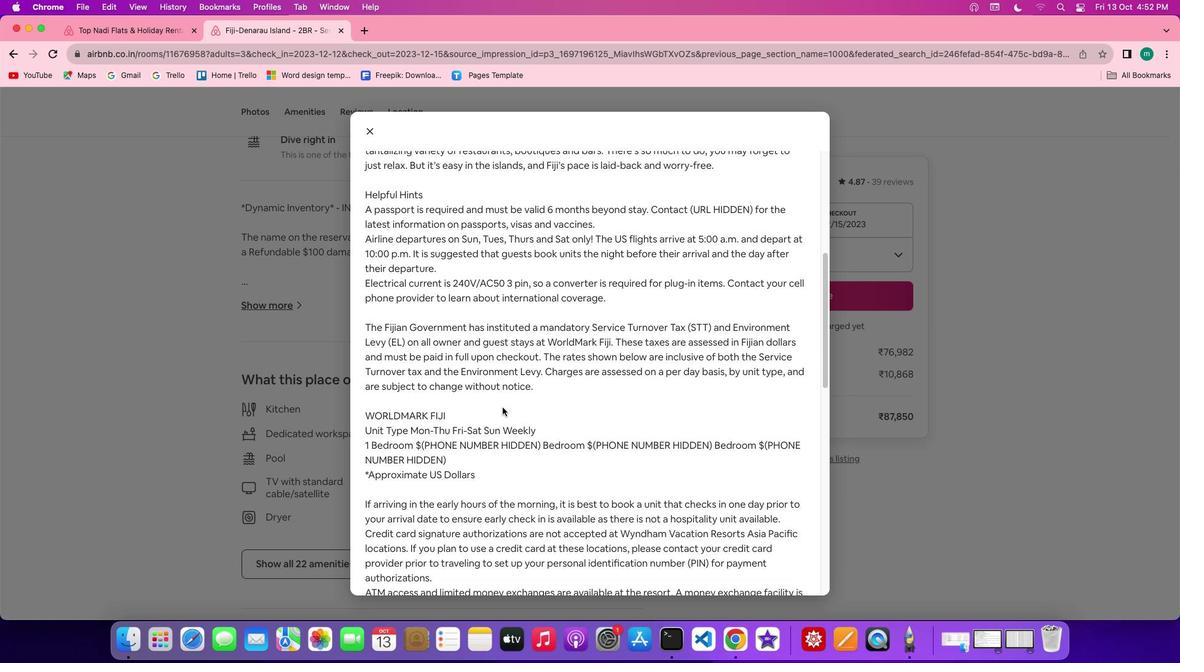 
Action: Mouse scrolled (502, 408) with delta (0, 0)
Screenshot: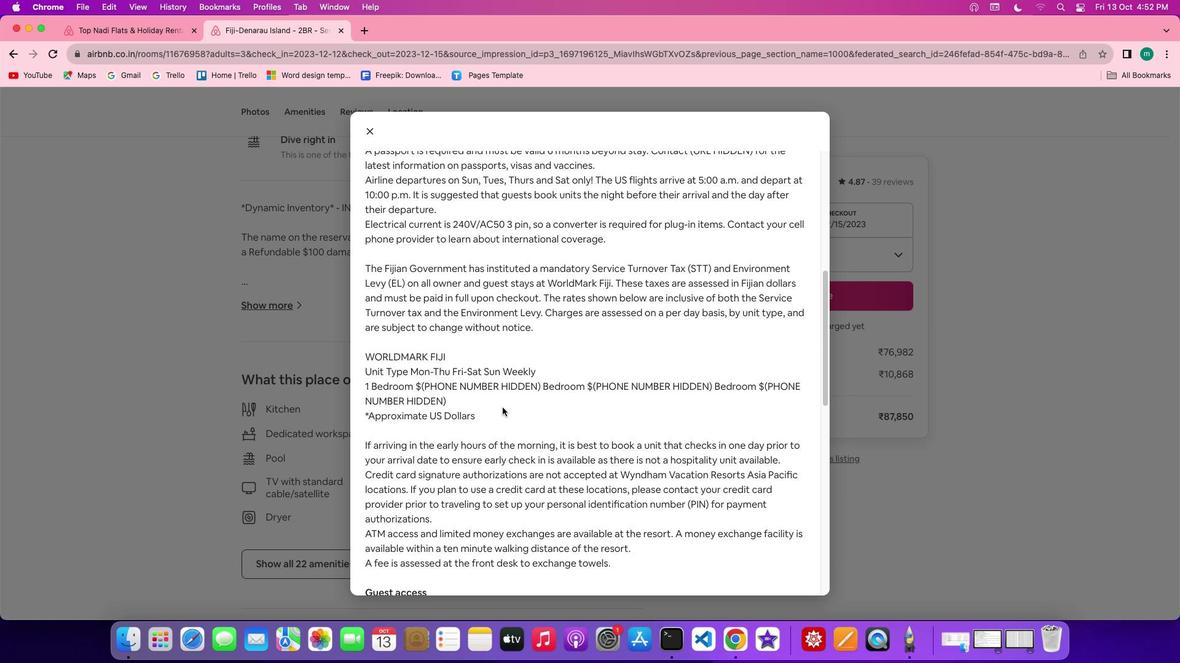 
Action: Mouse scrolled (502, 408) with delta (0, 0)
Screenshot: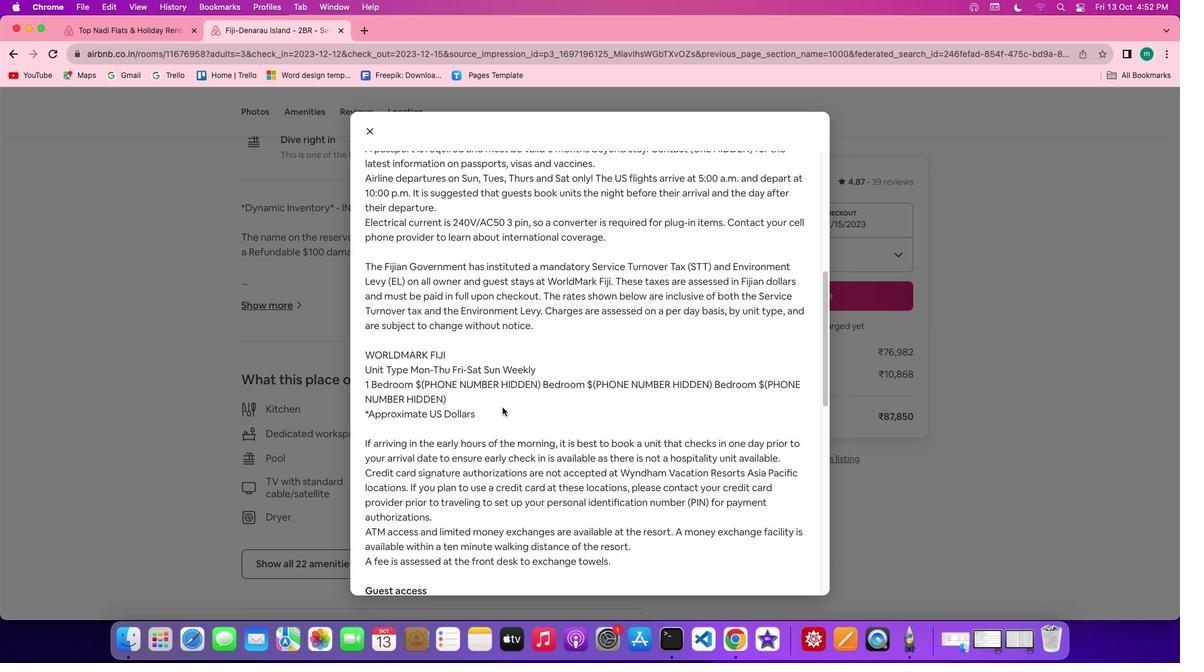 
Action: Mouse scrolled (502, 408) with delta (0, 0)
Screenshot: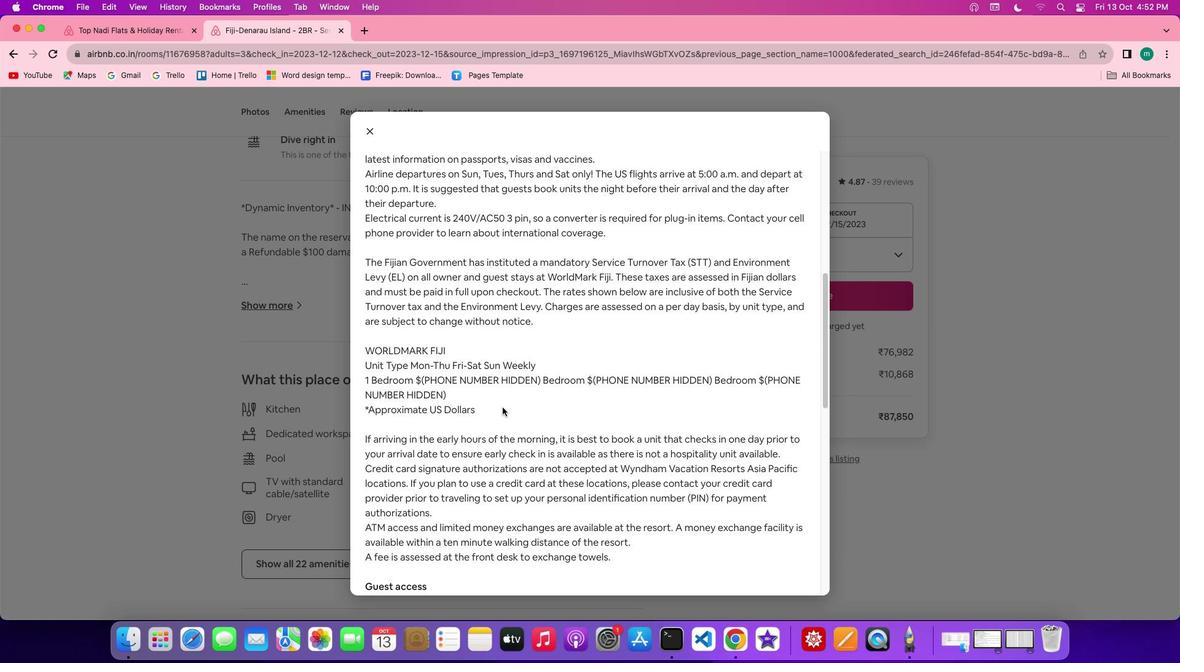 
Action: Mouse scrolled (502, 408) with delta (0, 0)
Screenshot: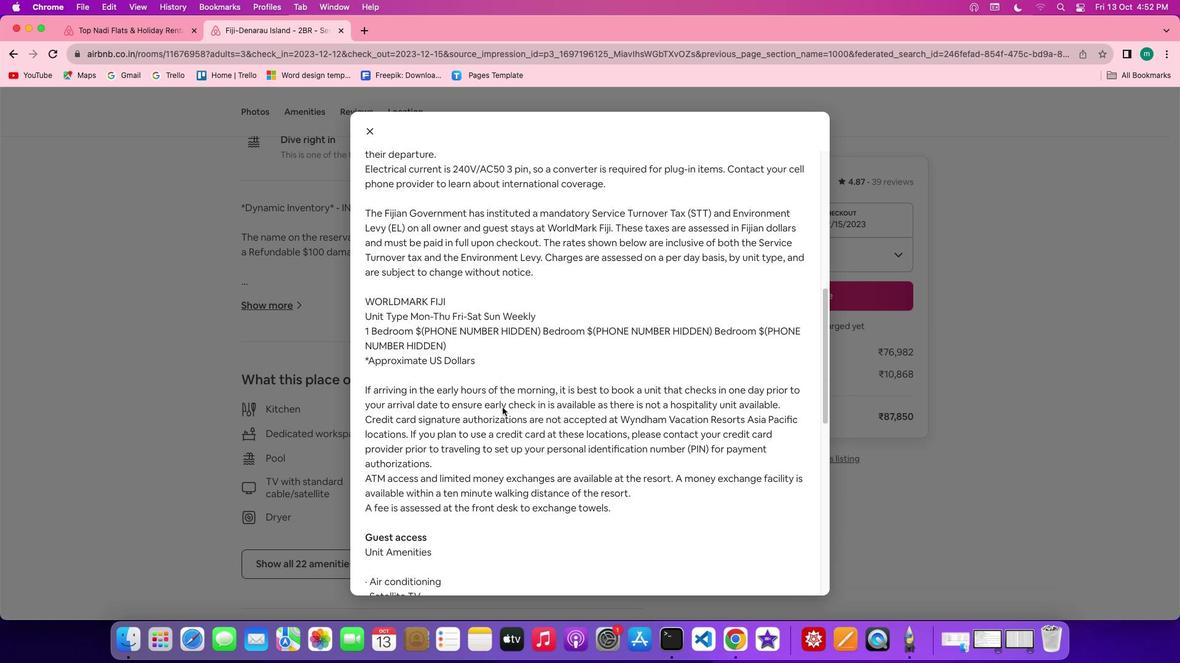 
Action: Mouse scrolled (502, 408) with delta (0, 0)
Screenshot: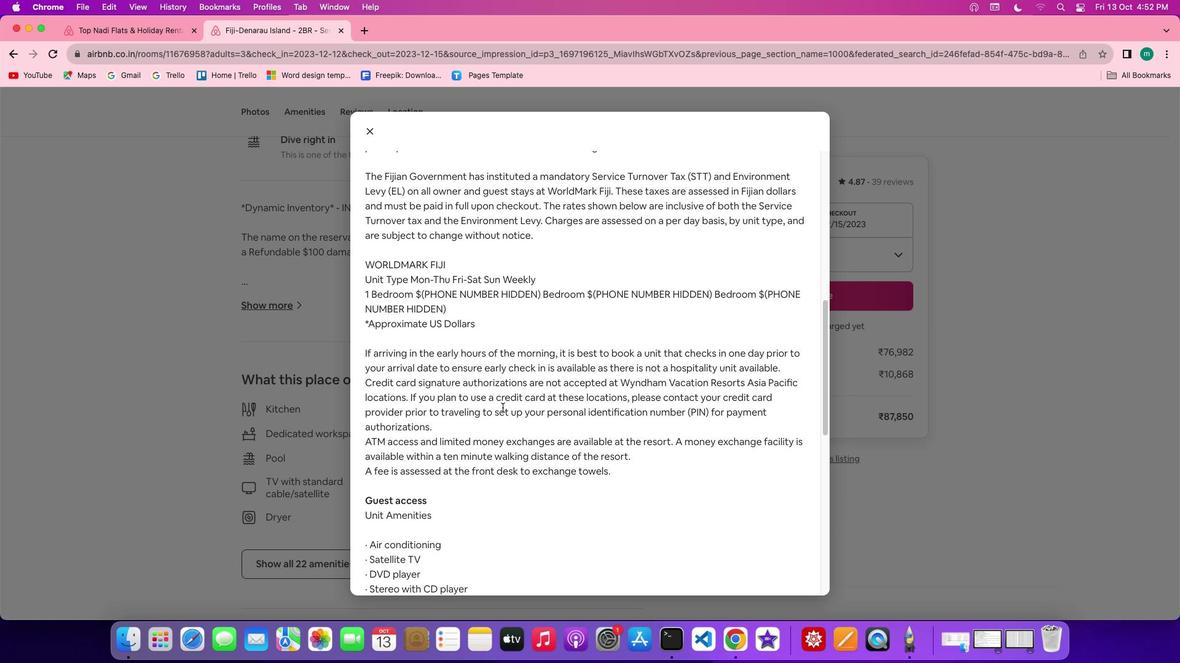 
Action: Mouse scrolled (502, 408) with delta (0, 0)
Screenshot: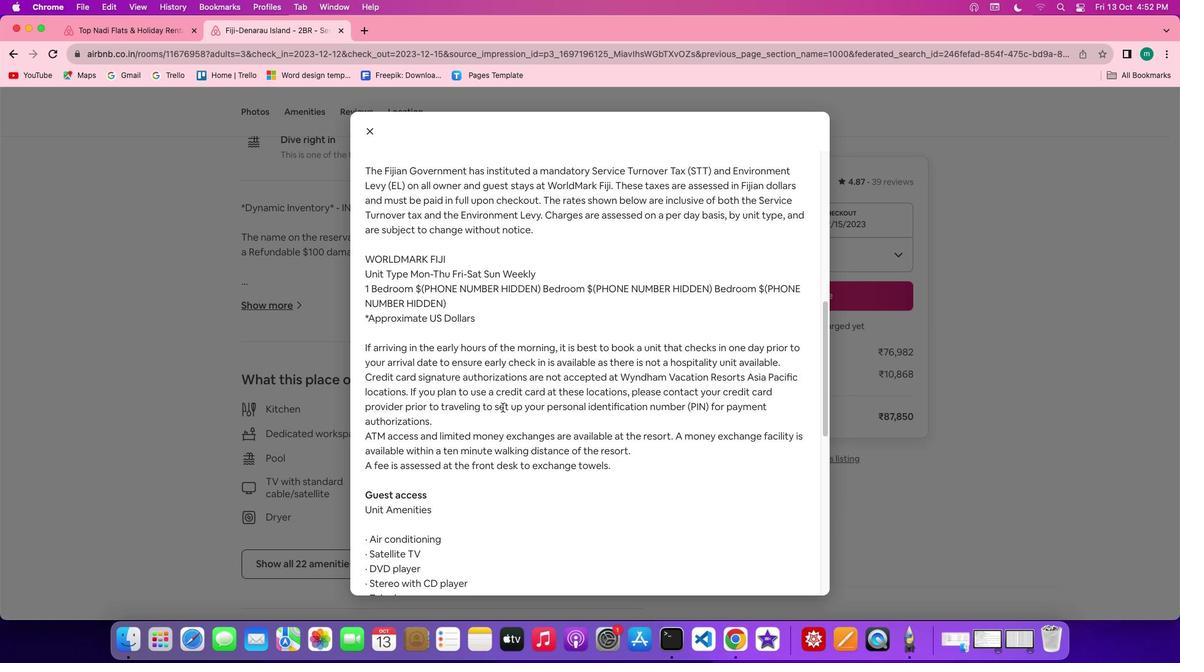 
Action: Mouse scrolled (502, 408) with delta (0, -1)
Screenshot: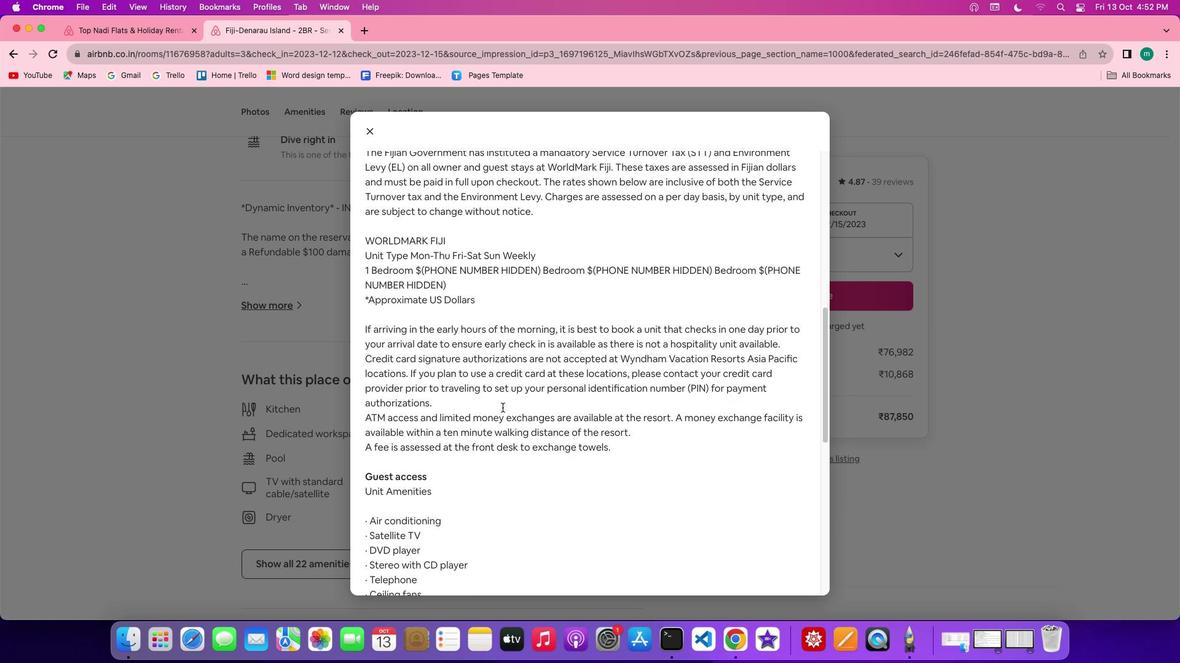 
Action: Mouse scrolled (502, 408) with delta (0, -2)
Screenshot: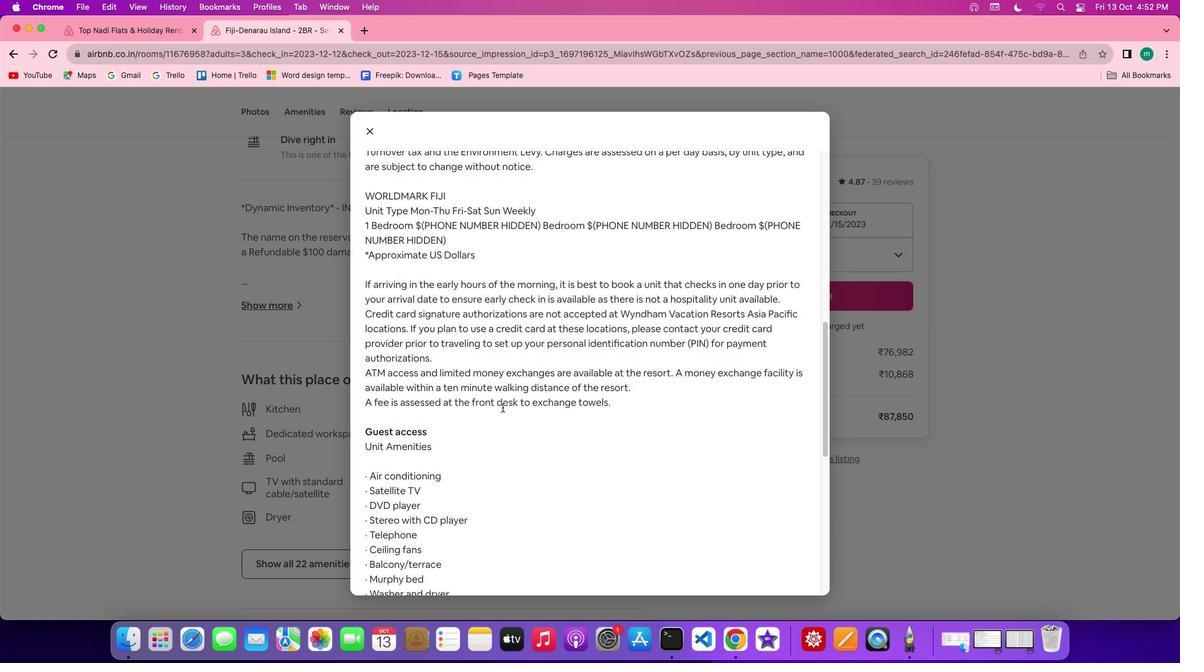 
Action: Mouse moved to (516, 436)
Screenshot: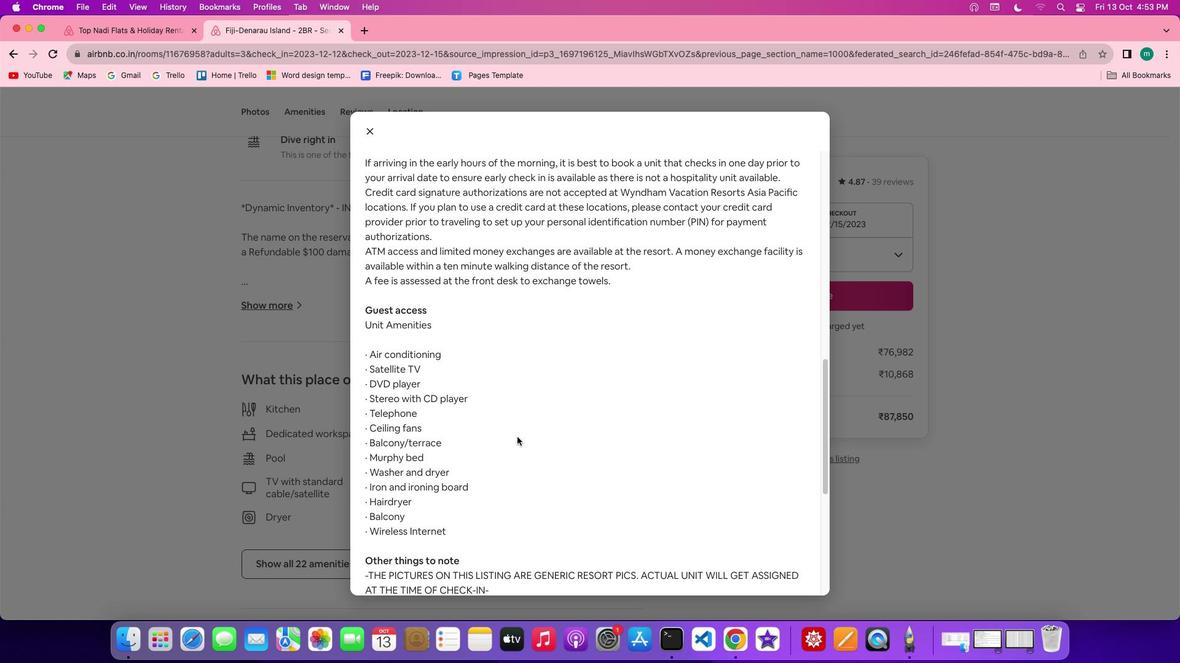 
Action: Mouse scrolled (516, 436) with delta (0, 0)
Screenshot: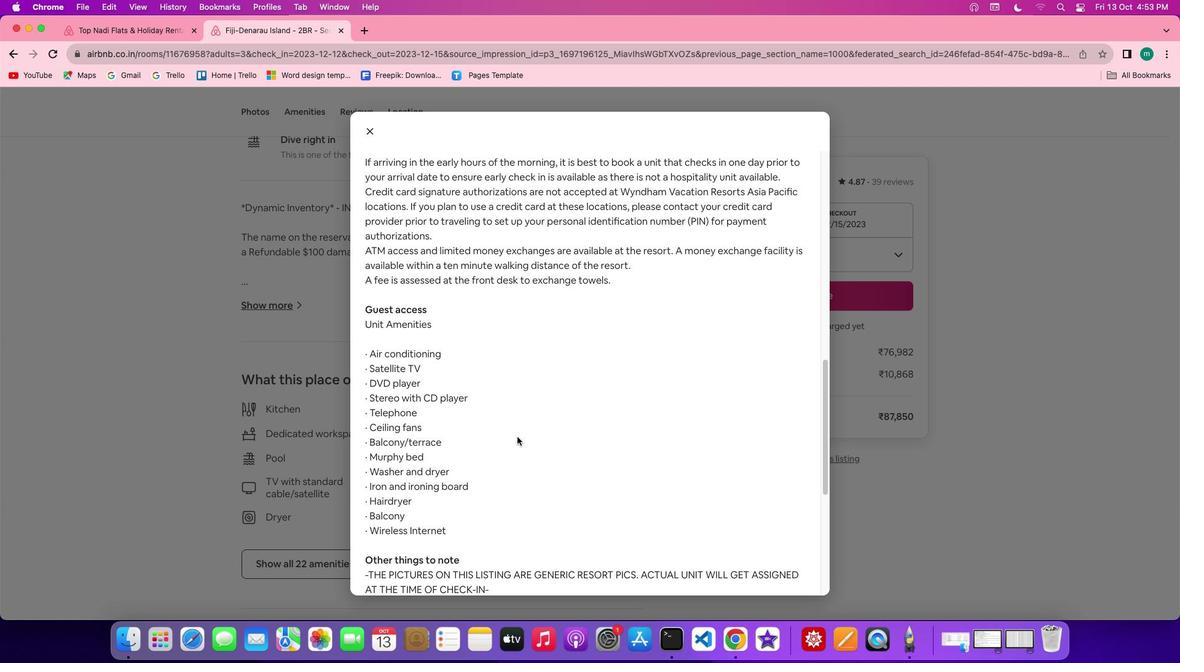 
Action: Mouse scrolled (516, 436) with delta (0, 0)
Screenshot: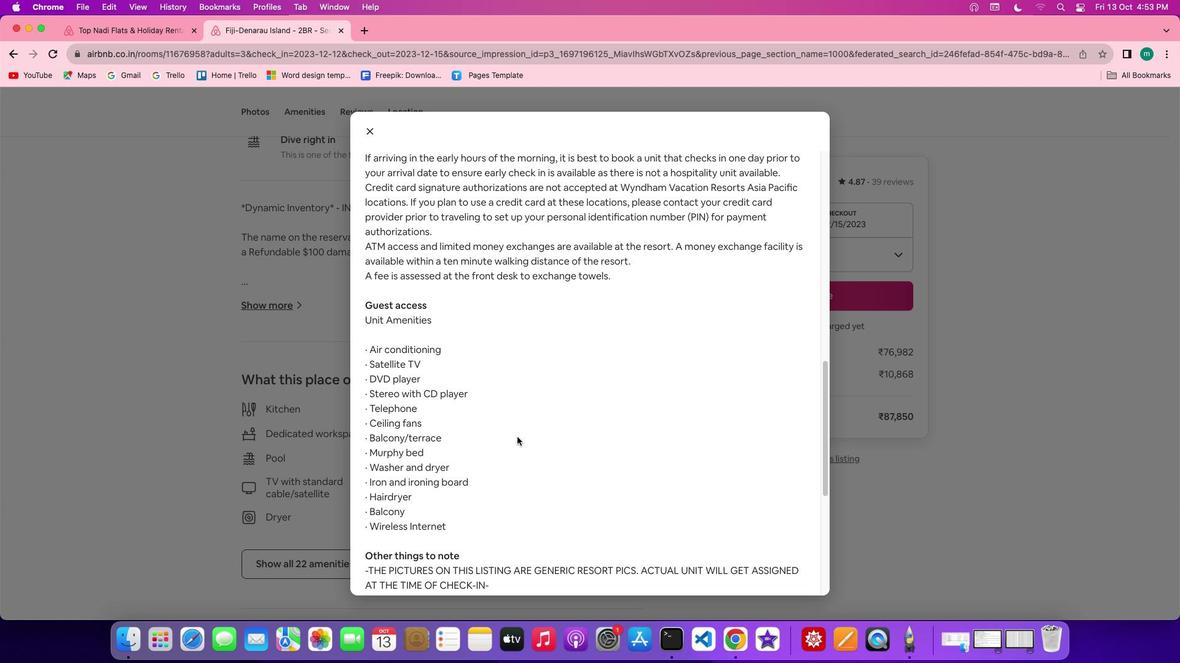 
Action: Mouse scrolled (516, 436) with delta (0, -1)
Screenshot: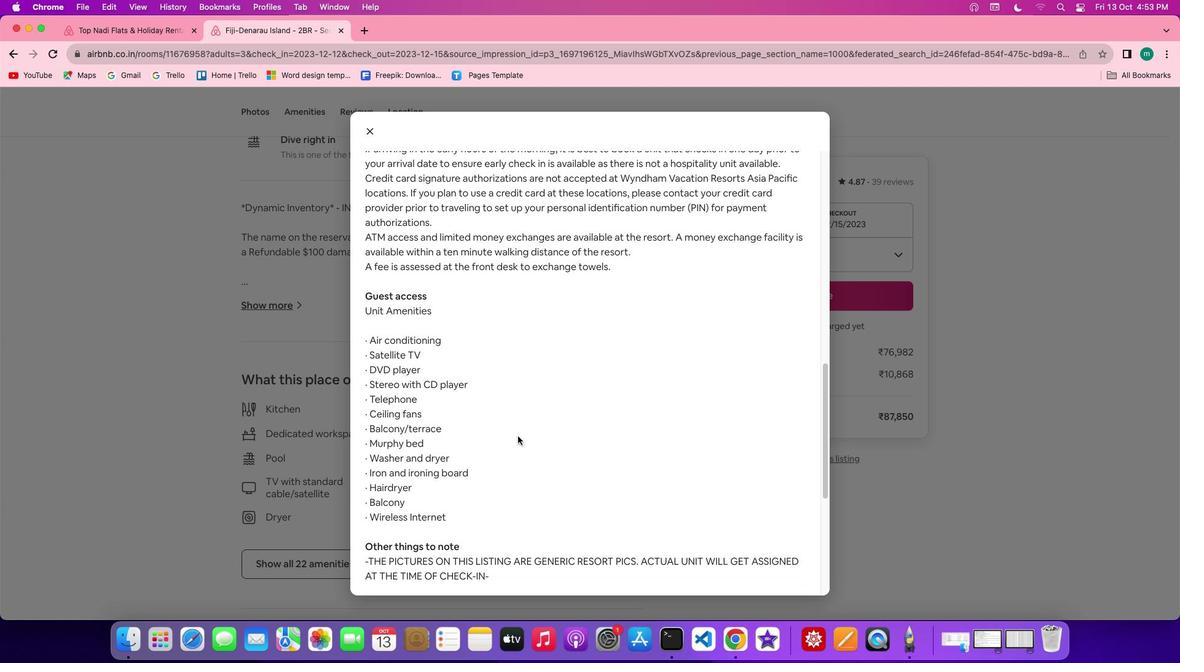 
Action: Mouse scrolled (516, 436) with delta (0, -1)
Screenshot: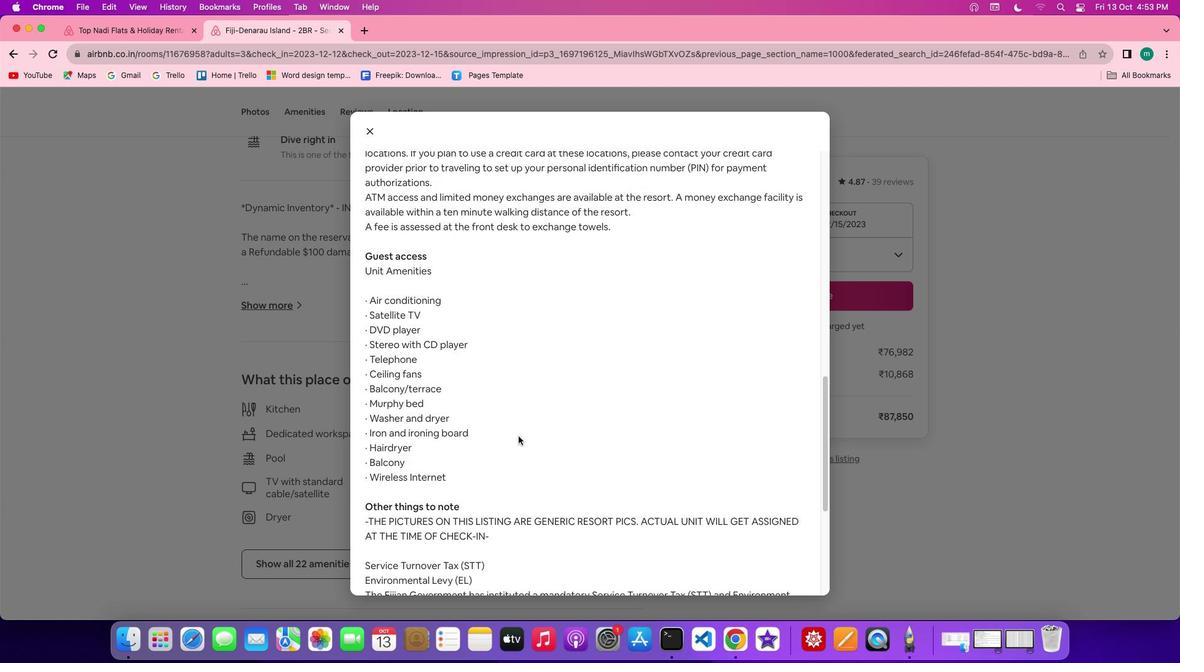 
Action: Mouse moved to (519, 438)
Screenshot: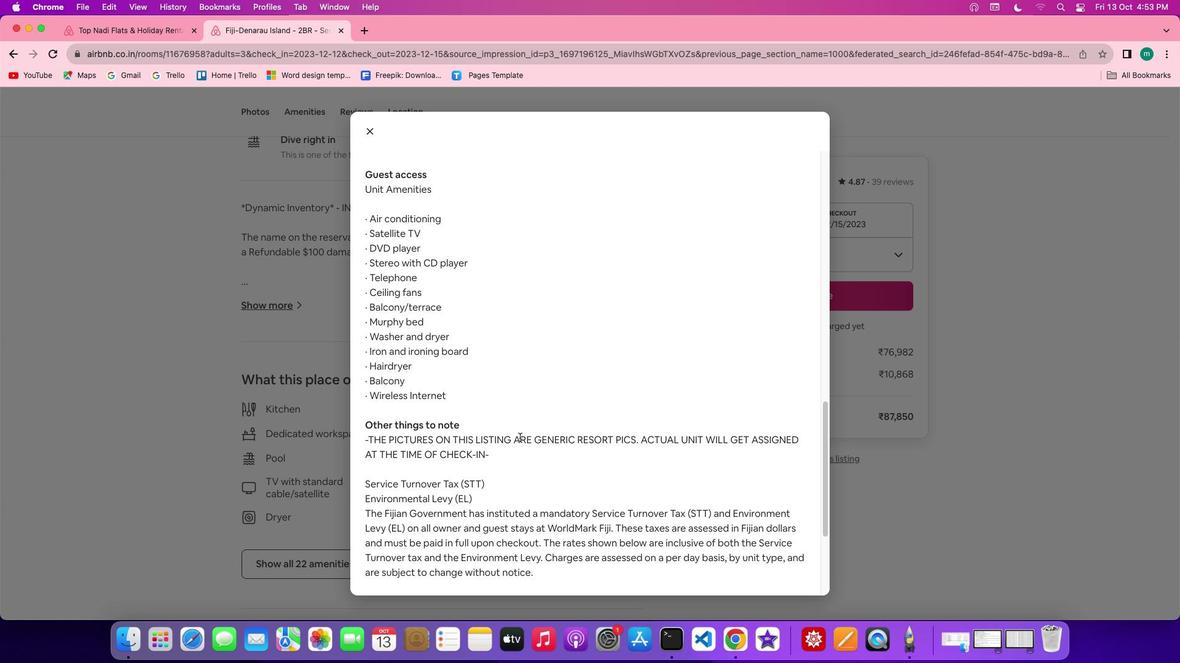 
Action: Mouse scrolled (519, 438) with delta (0, 0)
Screenshot: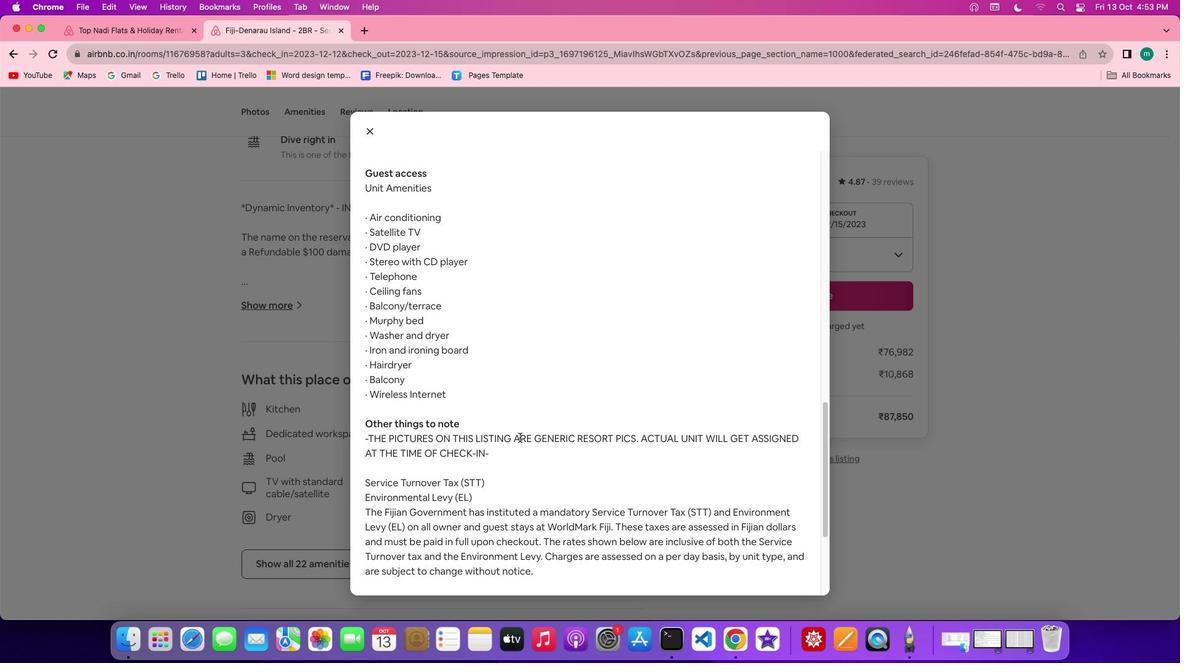 
Action: Mouse scrolled (519, 438) with delta (0, 0)
Screenshot: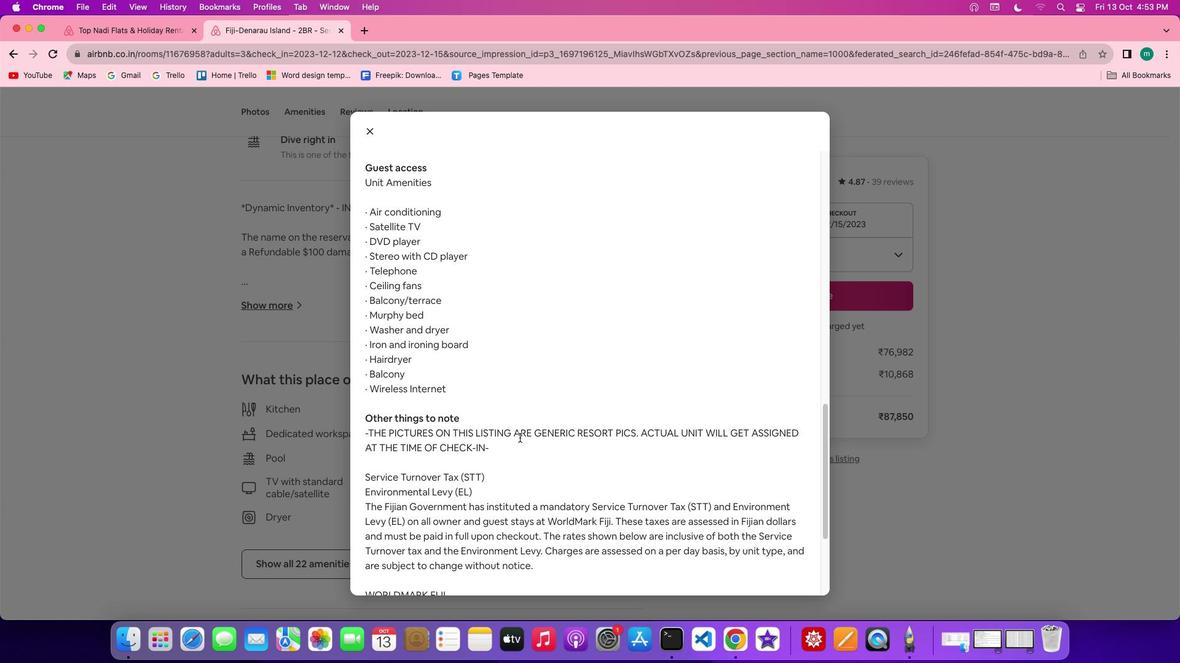 
Action: Mouse scrolled (519, 438) with delta (0, -1)
Screenshot: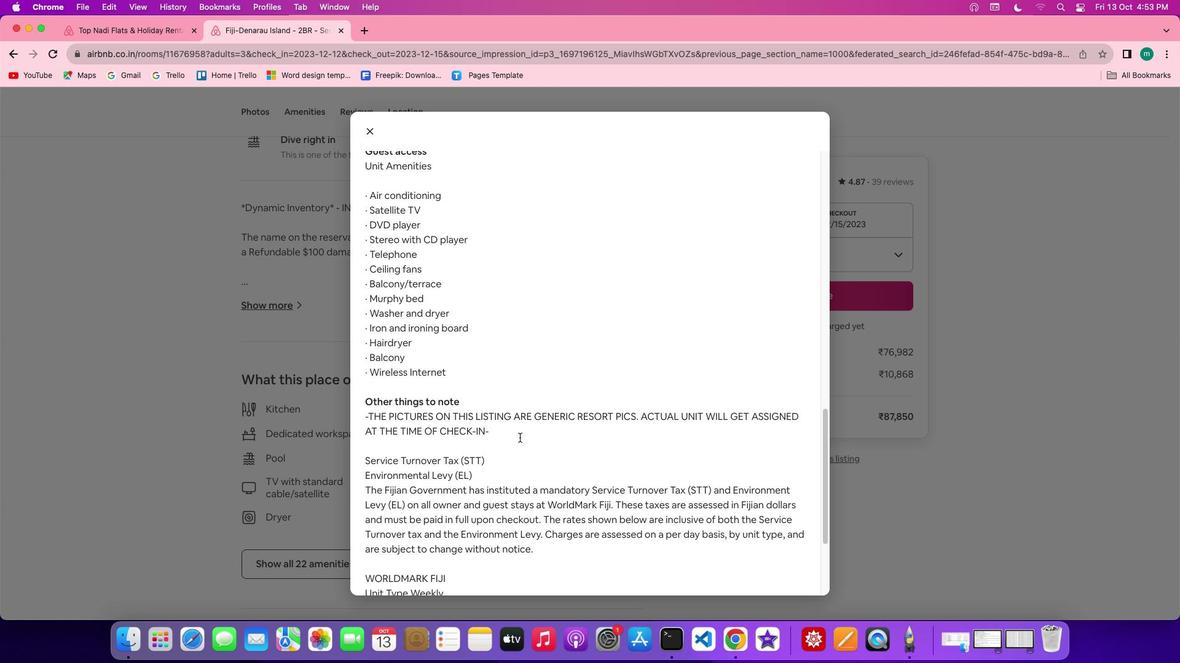 
Action: Mouse scrolled (519, 438) with delta (0, -2)
Screenshot: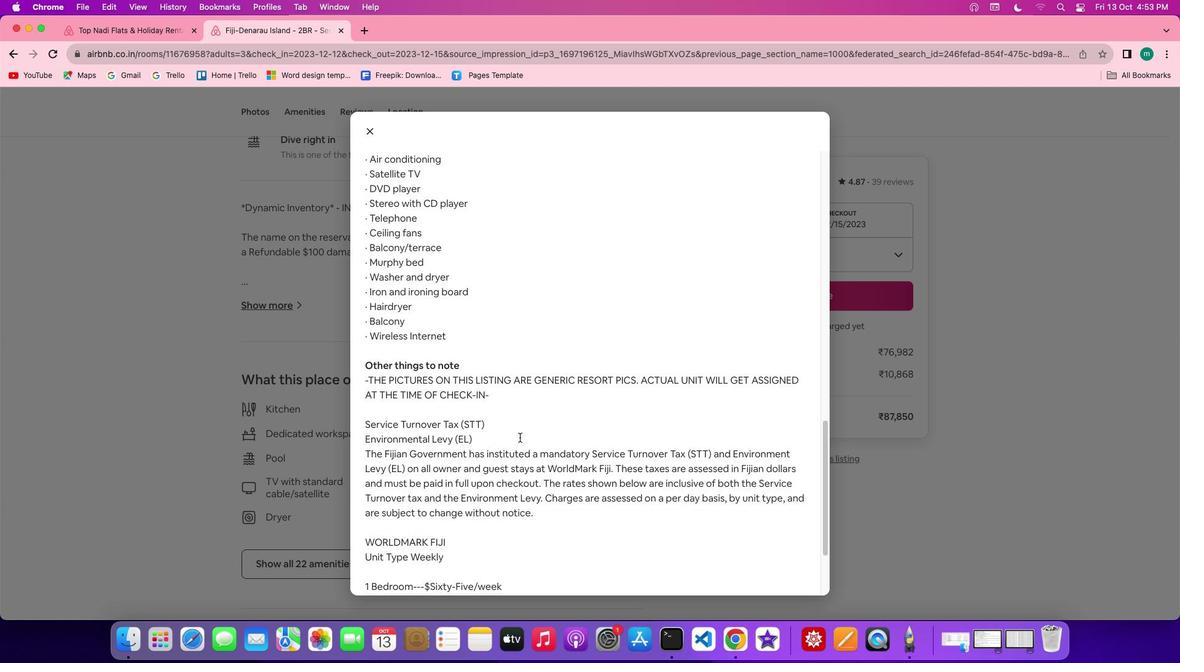 
Action: Mouse scrolled (519, 438) with delta (0, -2)
Screenshot: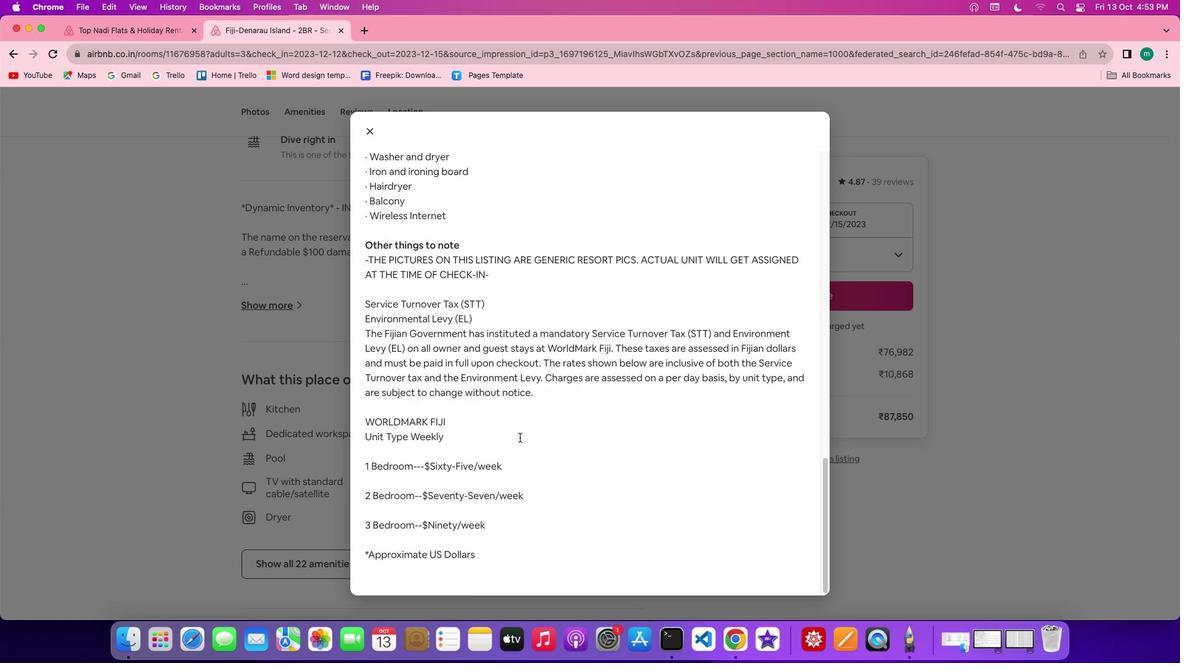 
Action: Mouse moved to (519, 446)
Screenshot: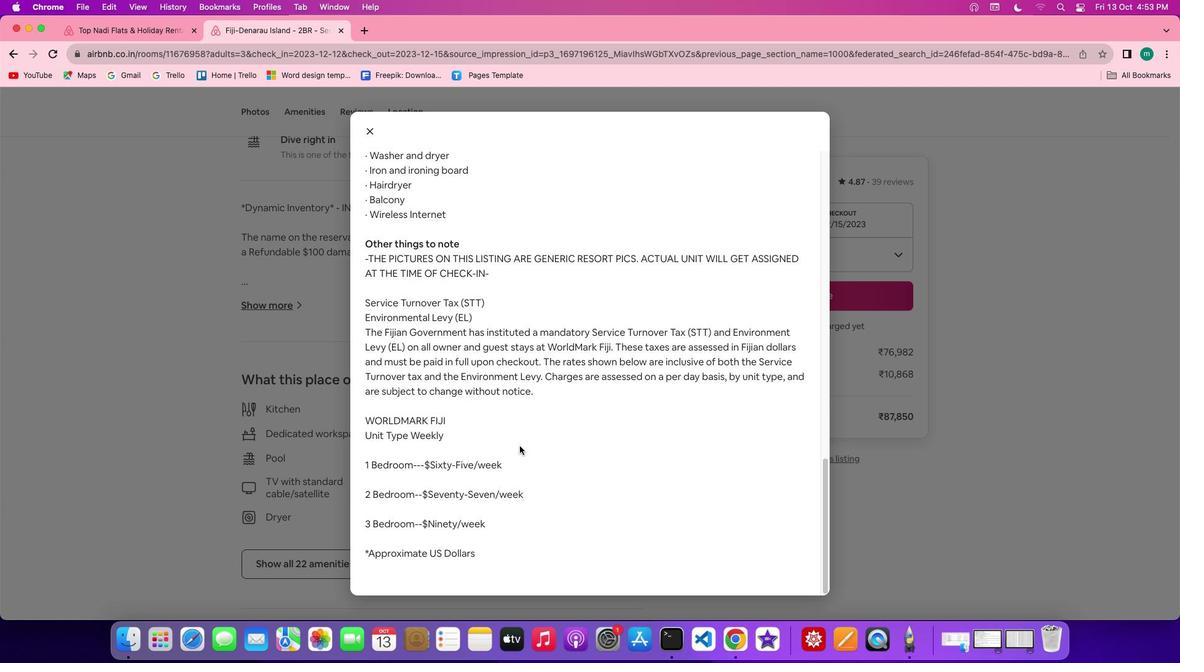 
Action: Mouse scrolled (519, 446) with delta (0, 0)
Screenshot: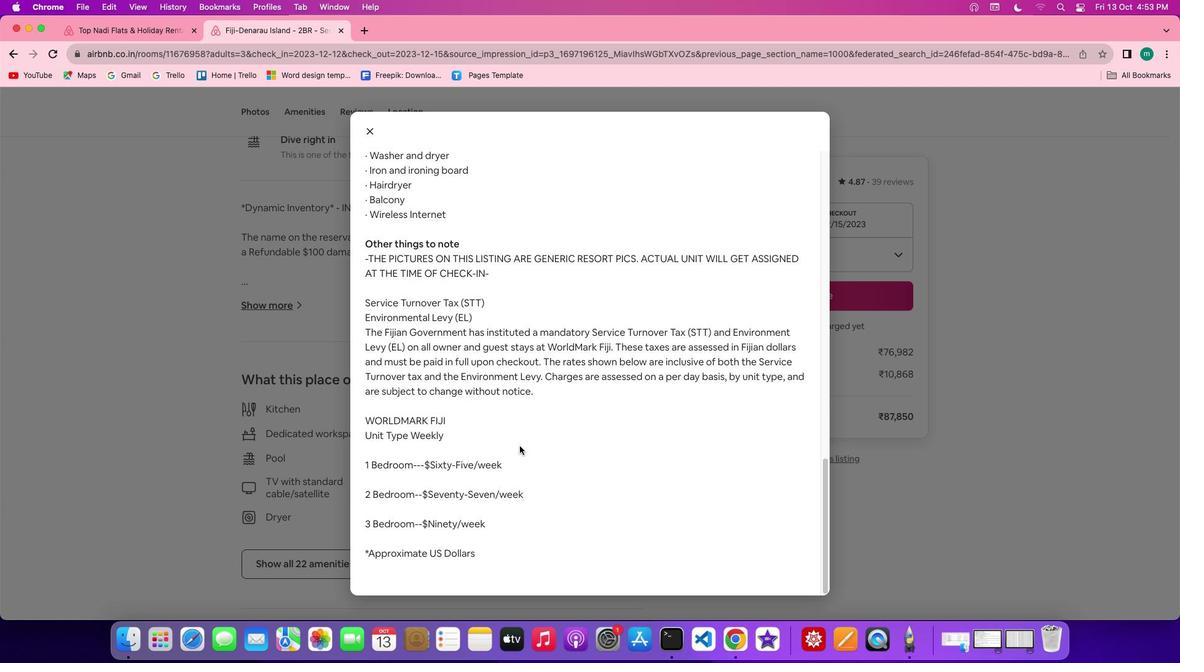 
Action: Mouse moved to (519, 446)
Screenshot: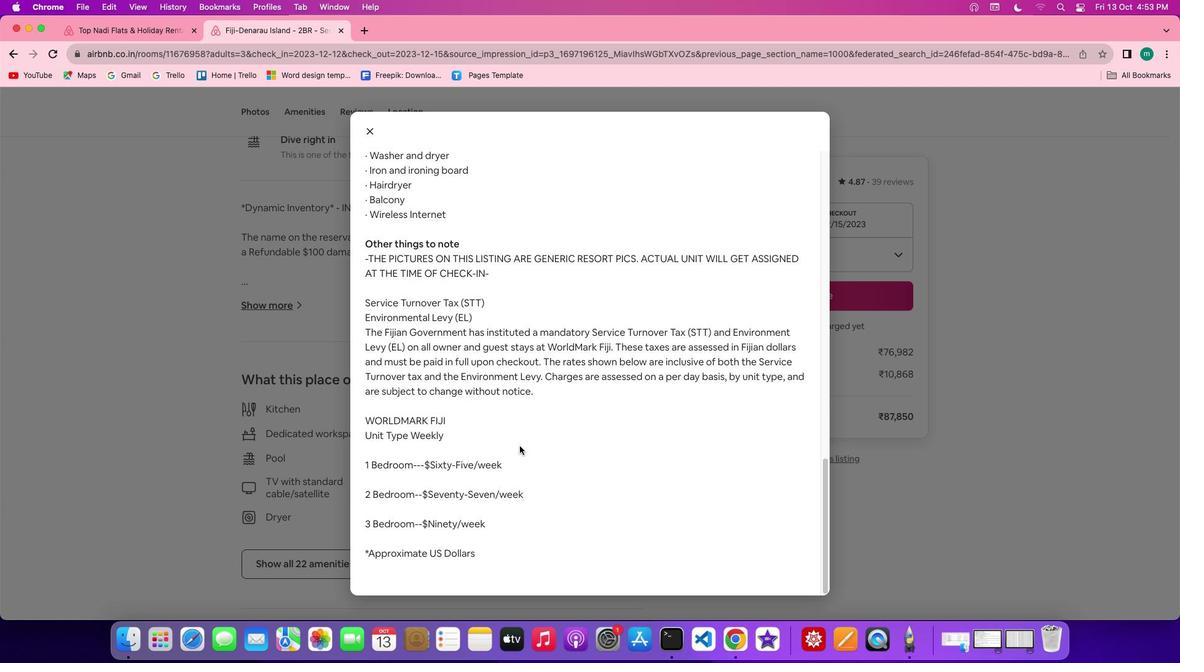 
Action: Mouse scrolled (519, 446) with delta (0, 0)
Screenshot: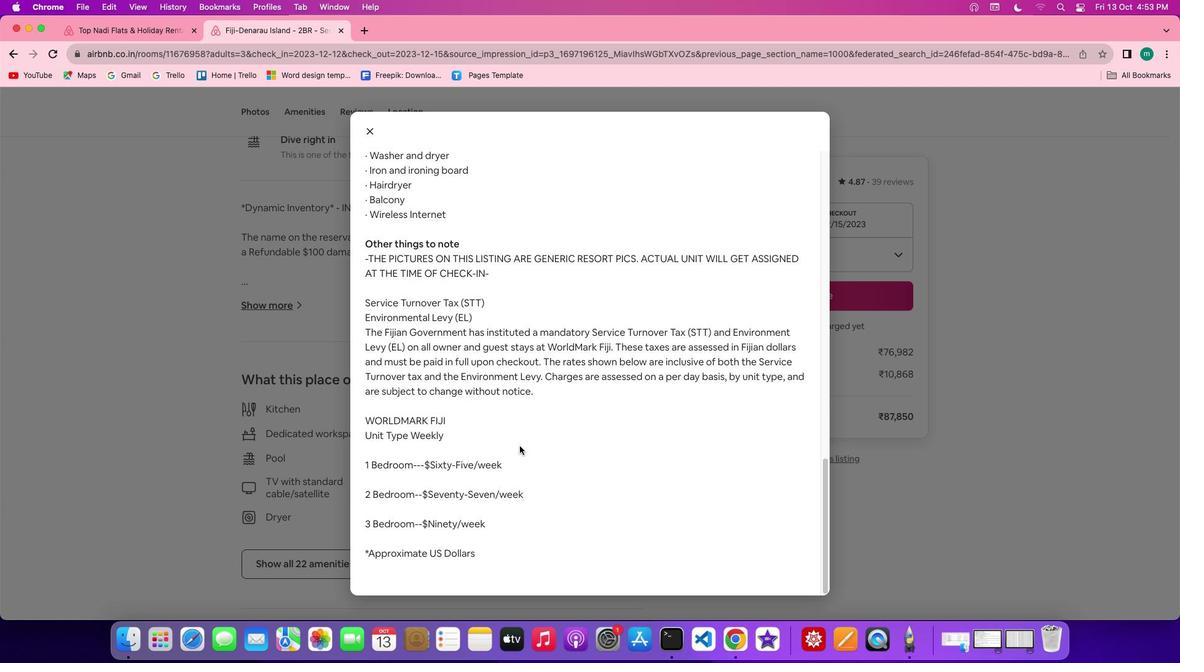 
Action: Mouse scrolled (519, 446) with delta (0, -1)
Screenshot: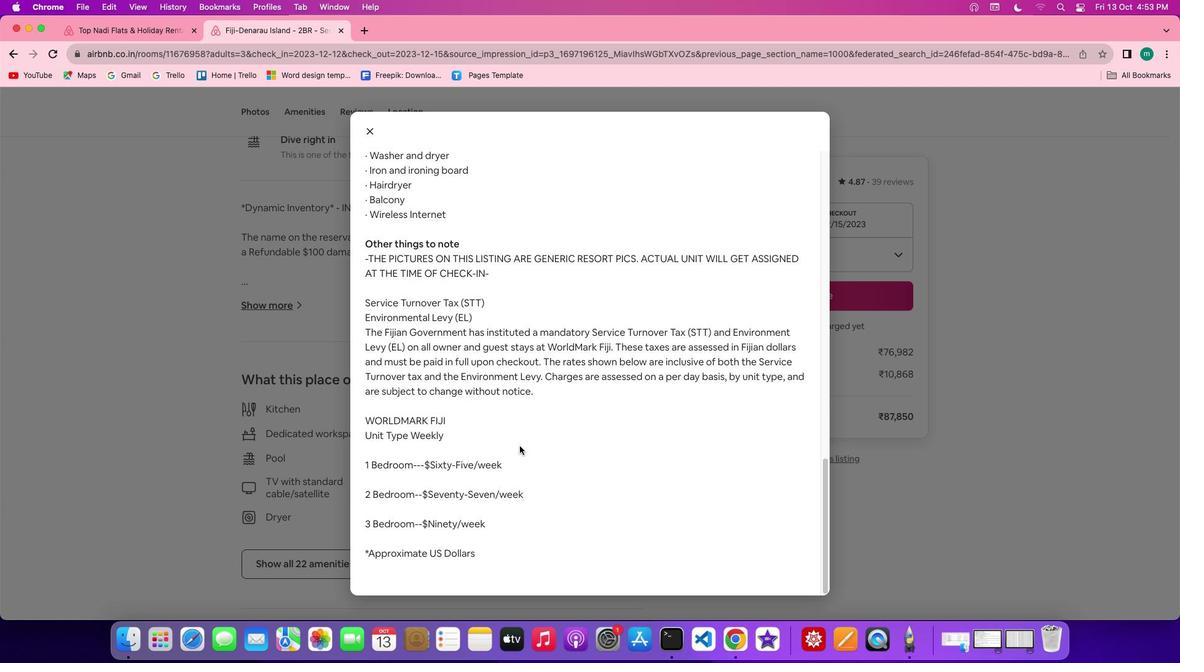 
Action: Mouse scrolled (519, 446) with delta (0, -3)
Screenshot: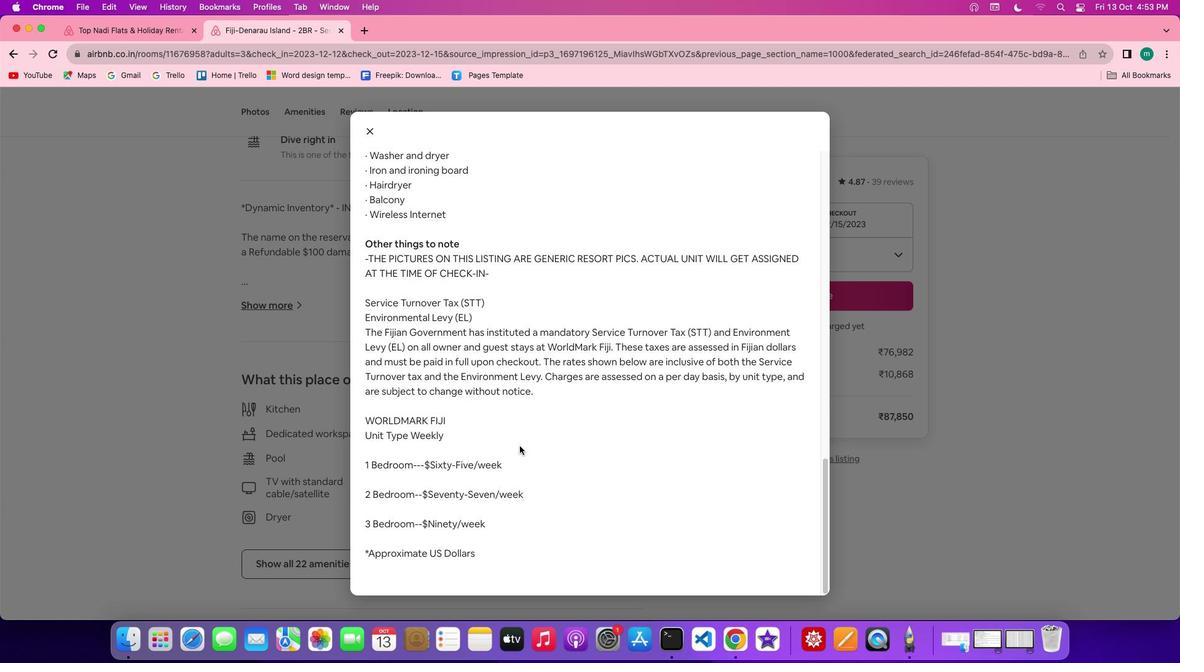 
Action: Mouse scrolled (519, 446) with delta (0, -3)
Screenshot: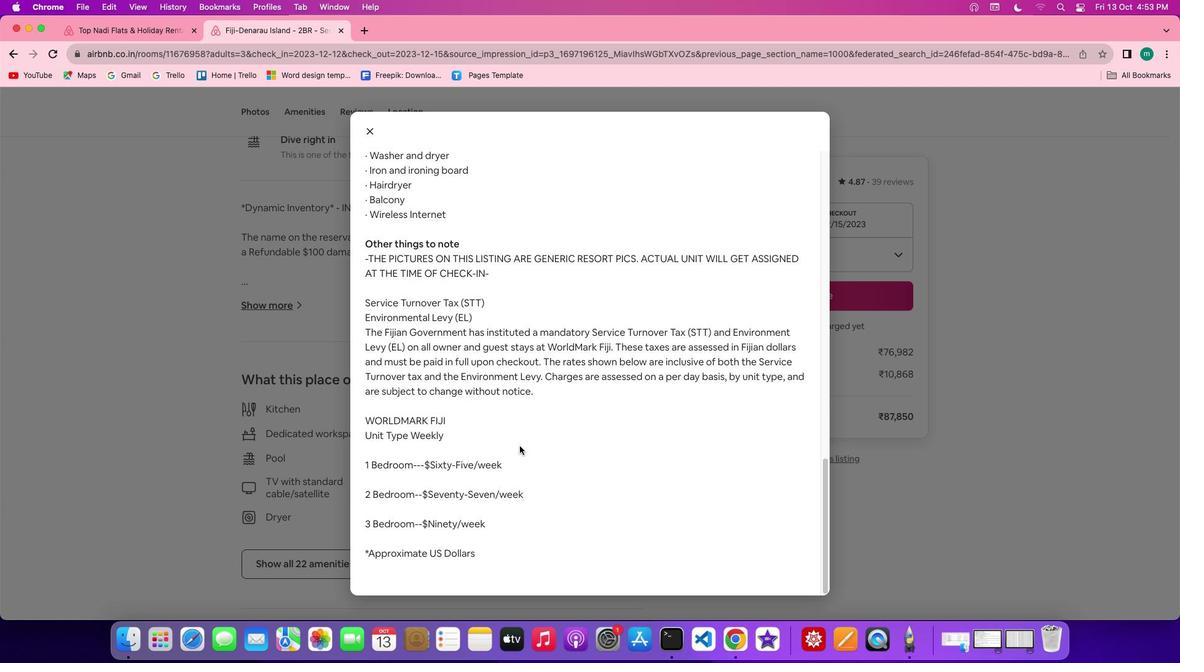 
Action: Mouse moved to (365, 128)
Screenshot: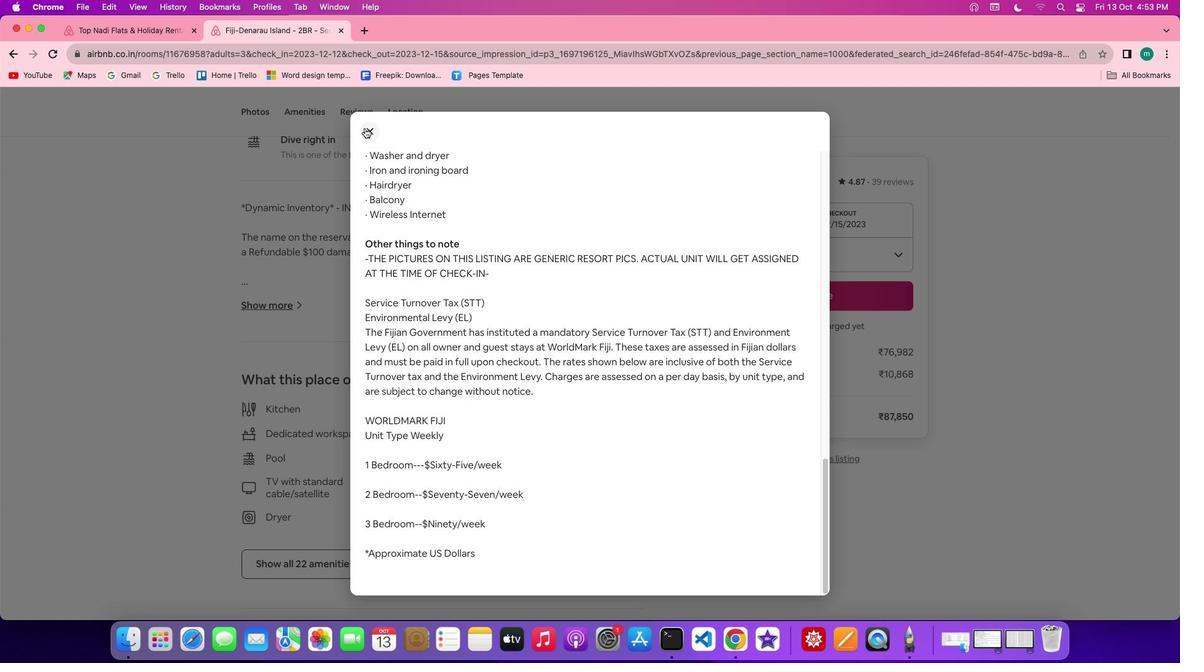 
Action: Mouse pressed left at (365, 128)
Screenshot: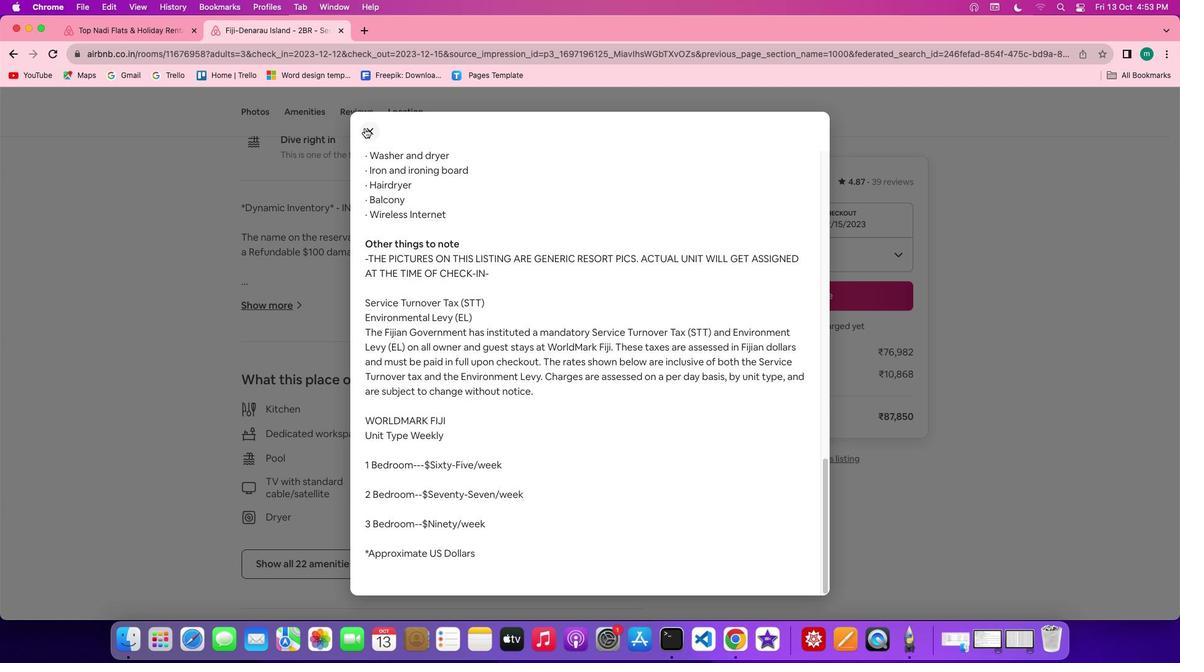 
Action: Mouse moved to (424, 265)
Screenshot: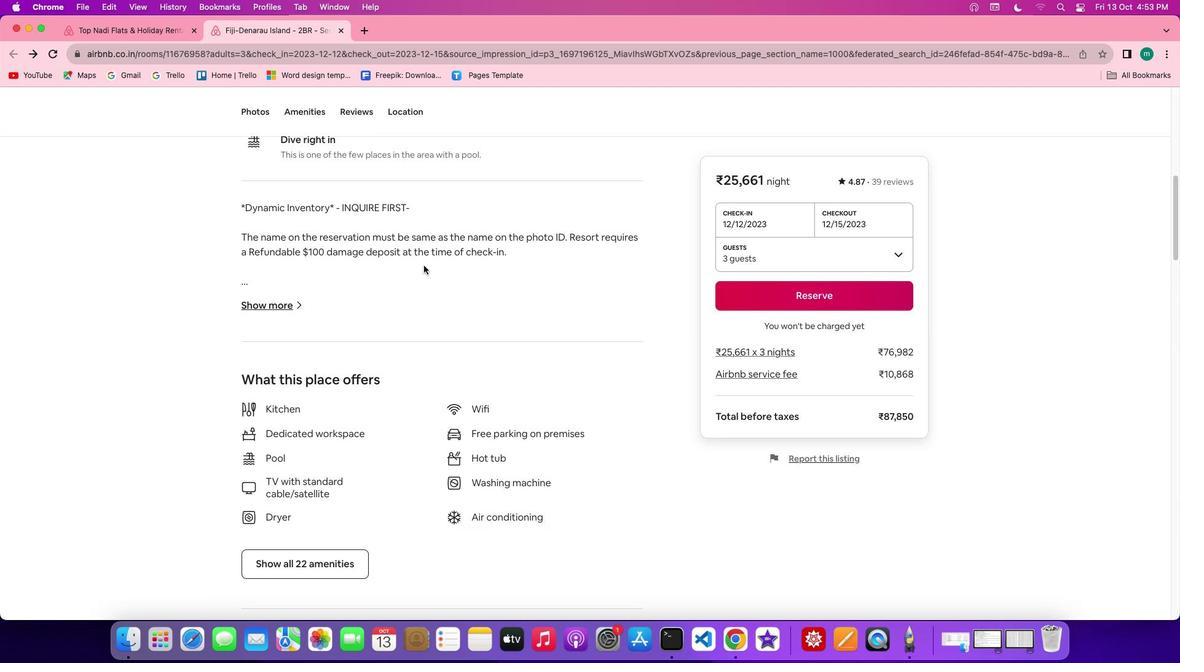 
Action: Mouse scrolled (424, 265) with delta (0, 0)
Screenshot: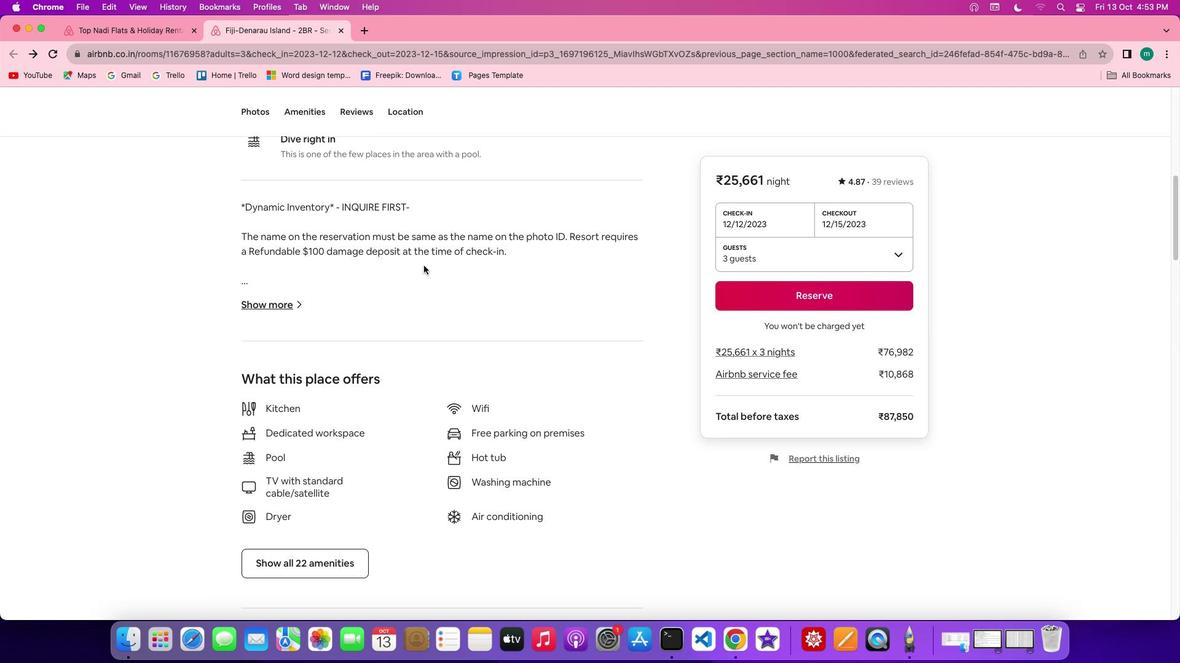 
Action: Mouse scrolled (424, 265) with delta (0, 0)
Screenshot: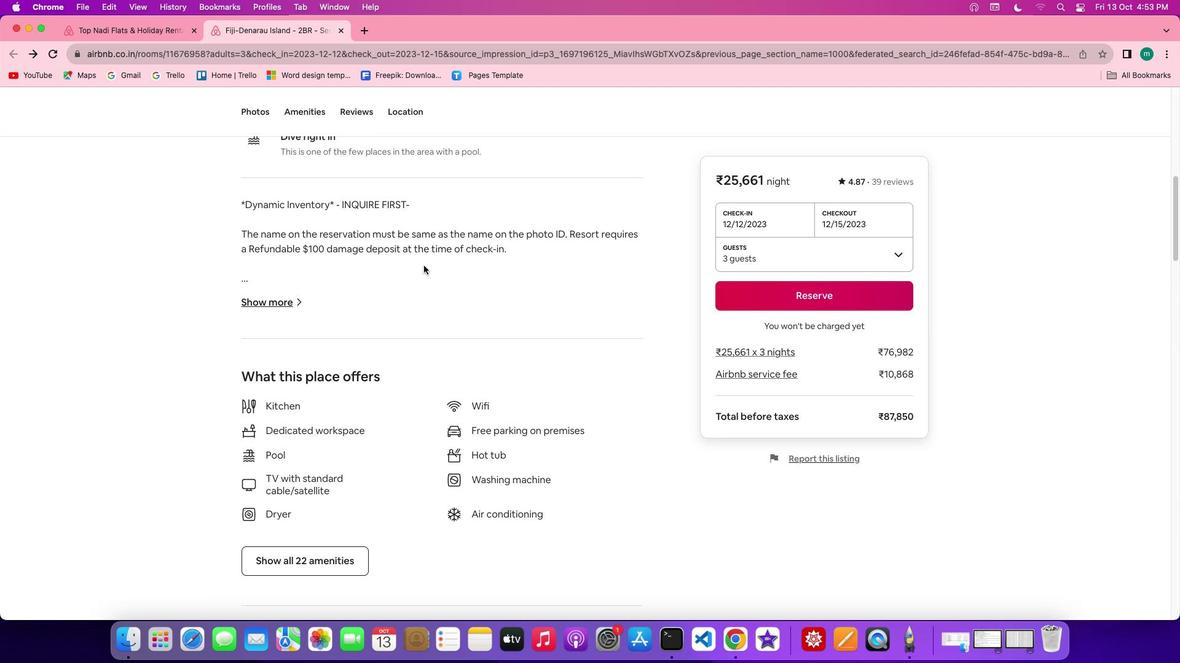 
Action: Mouse scrolled (424, 265) with delta (0, -1)
